 Task: Research Airbnb listing  for attending a professional seminar in Chicago.
Action: Mouse pressed left at (525, 69)
Screenshot: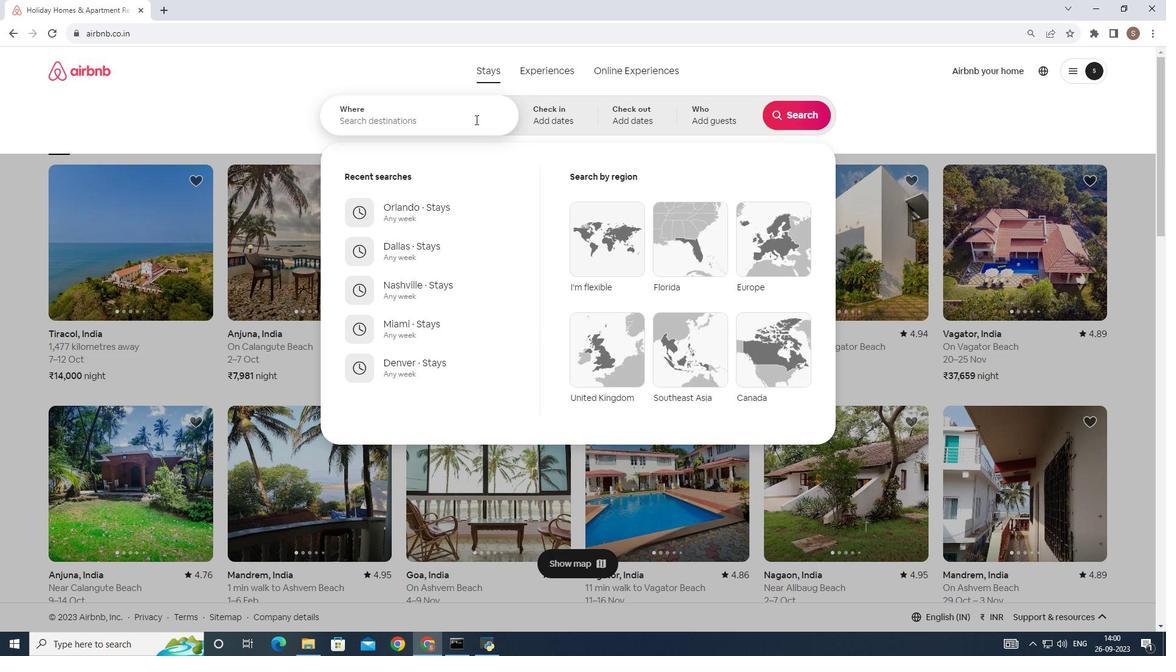 
Action: Mouse moved to (475, 119)
Screenshot: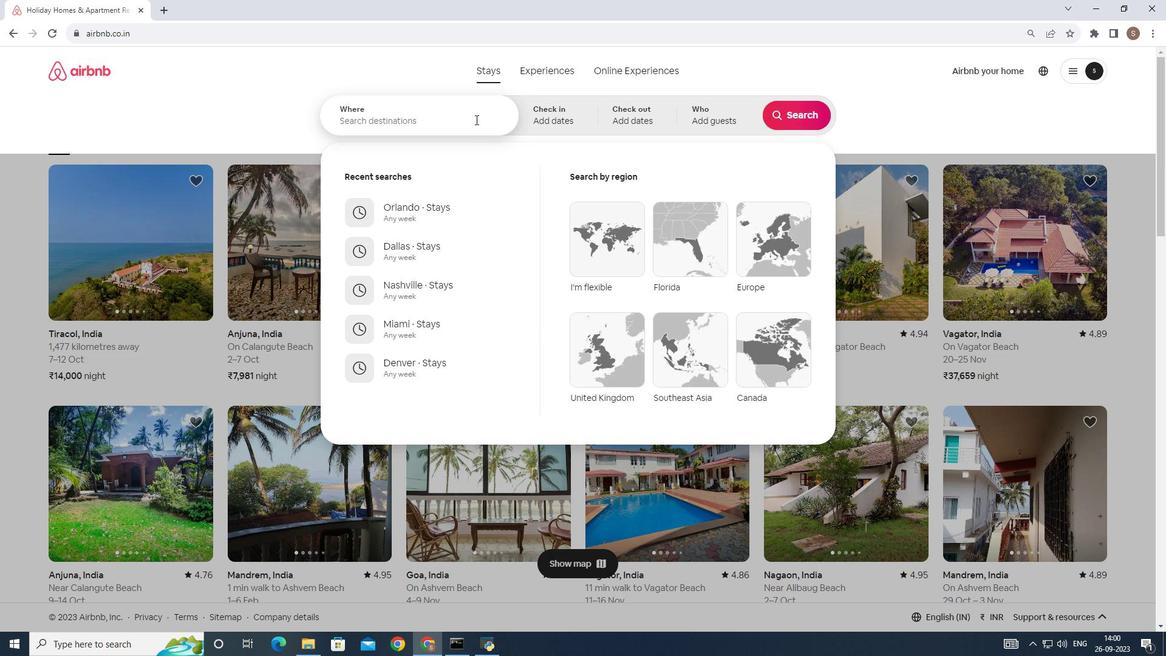
Action: Mouse pressed left at (475, 119)
Screenshot: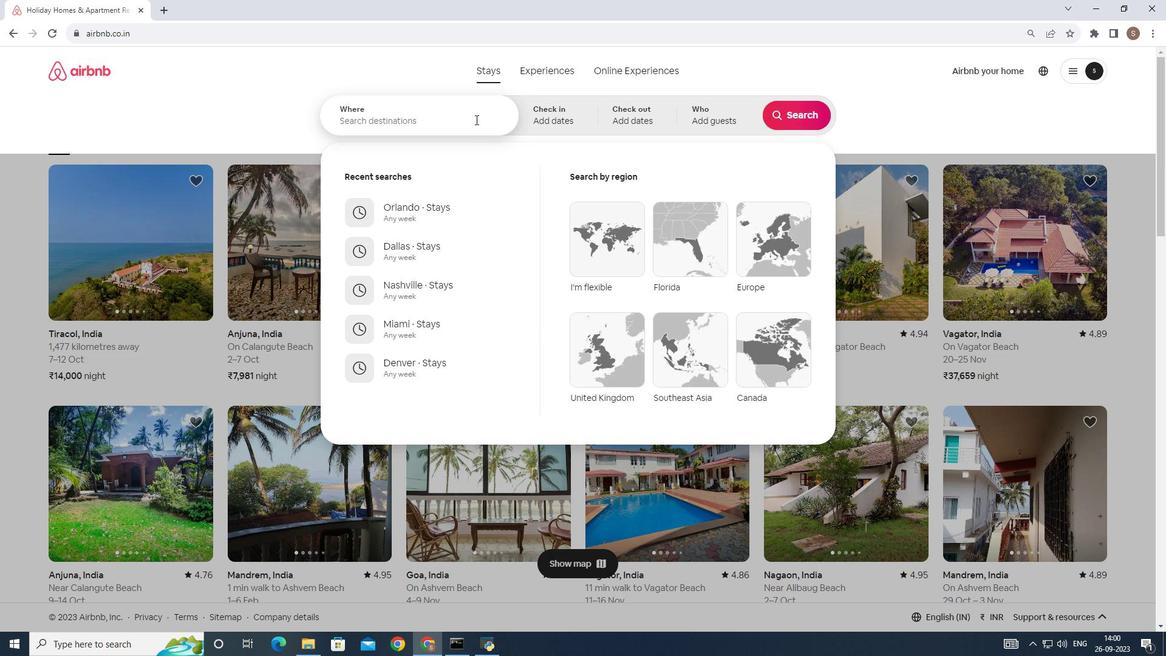 
Action: Key pressed chica
Screenshot: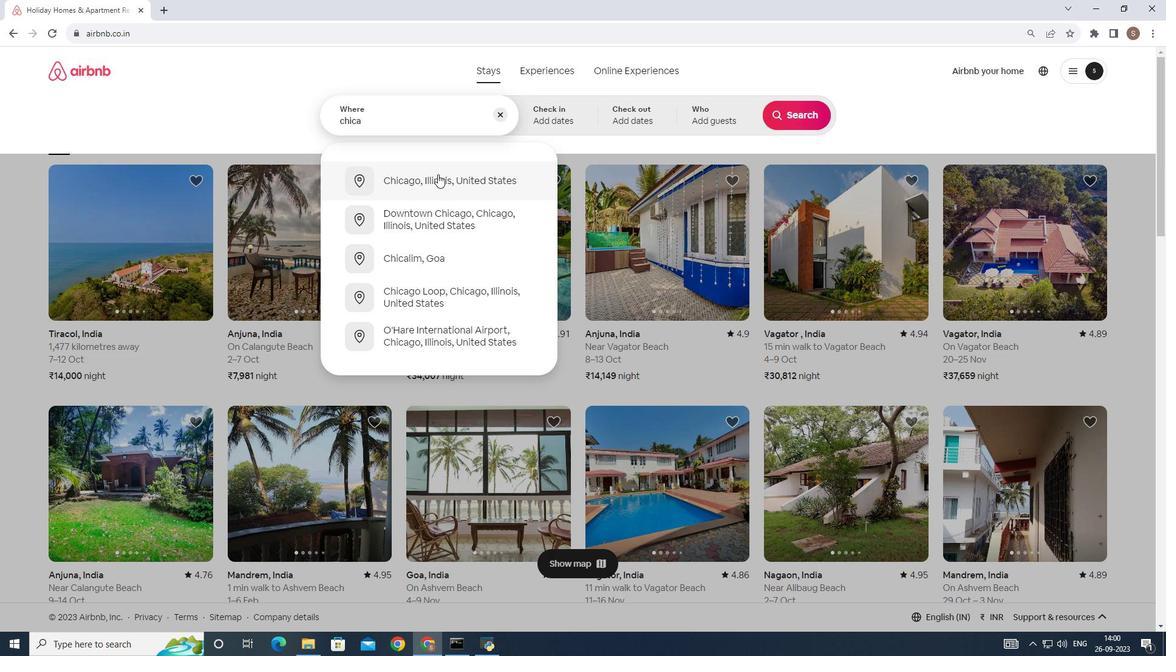 
Action: Mouse moved to (430, 182)
Screenshot: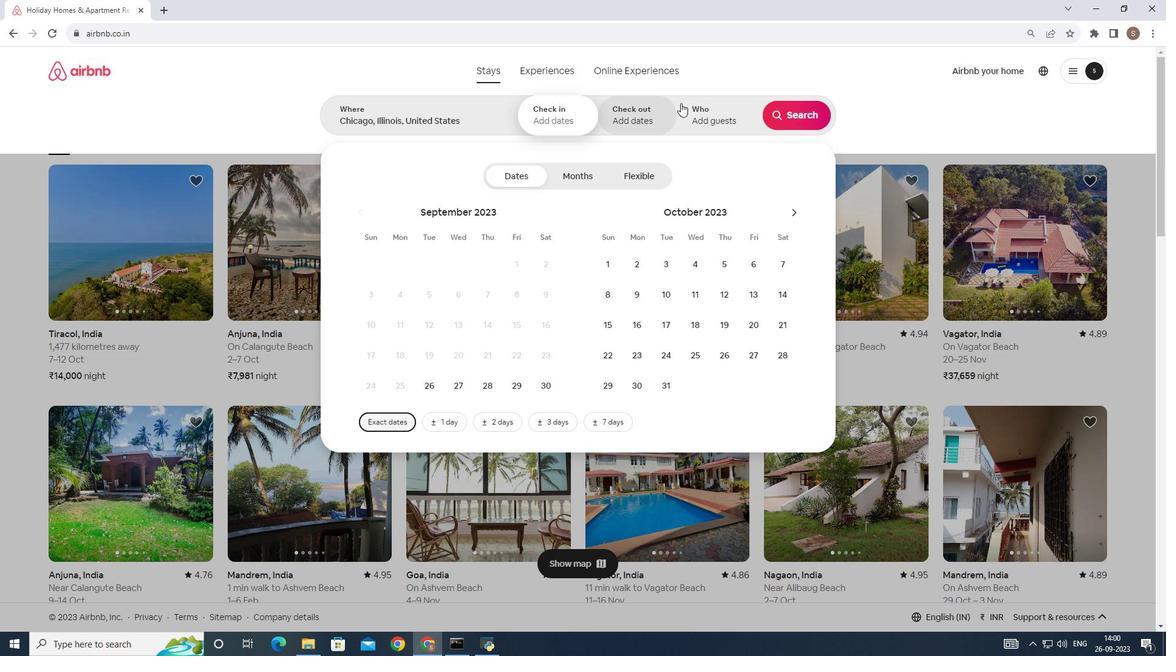 
Action: Mouse pressed left at (430, 182)
Screenshot: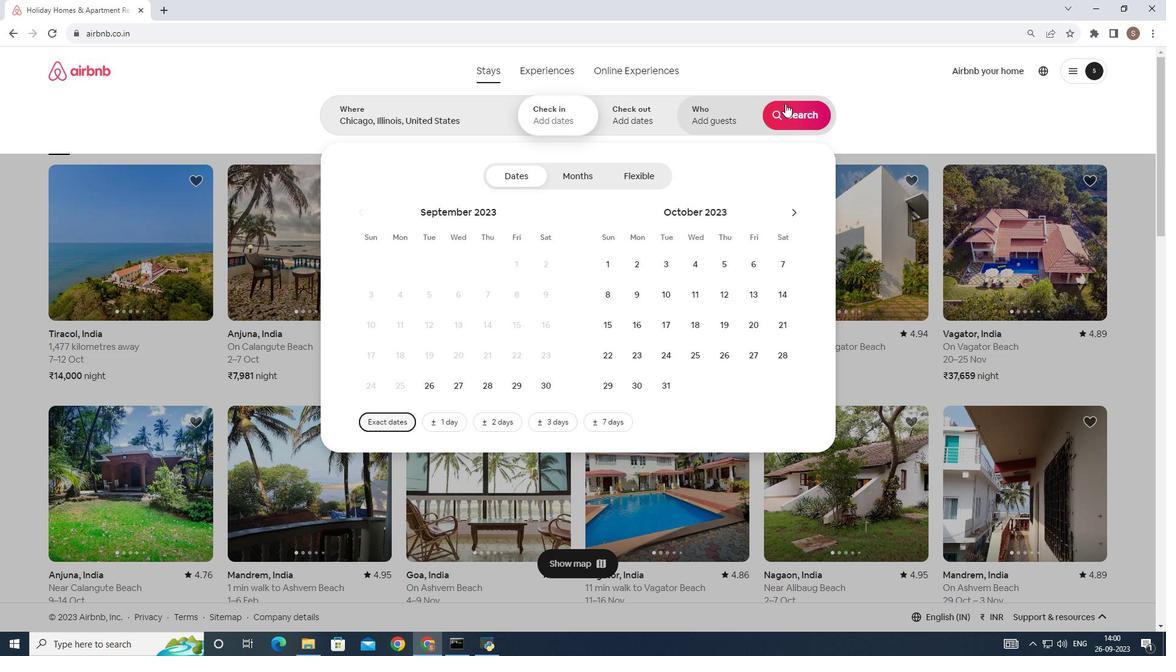 
Action: Mouse moved to (793, 108)
Screenshot: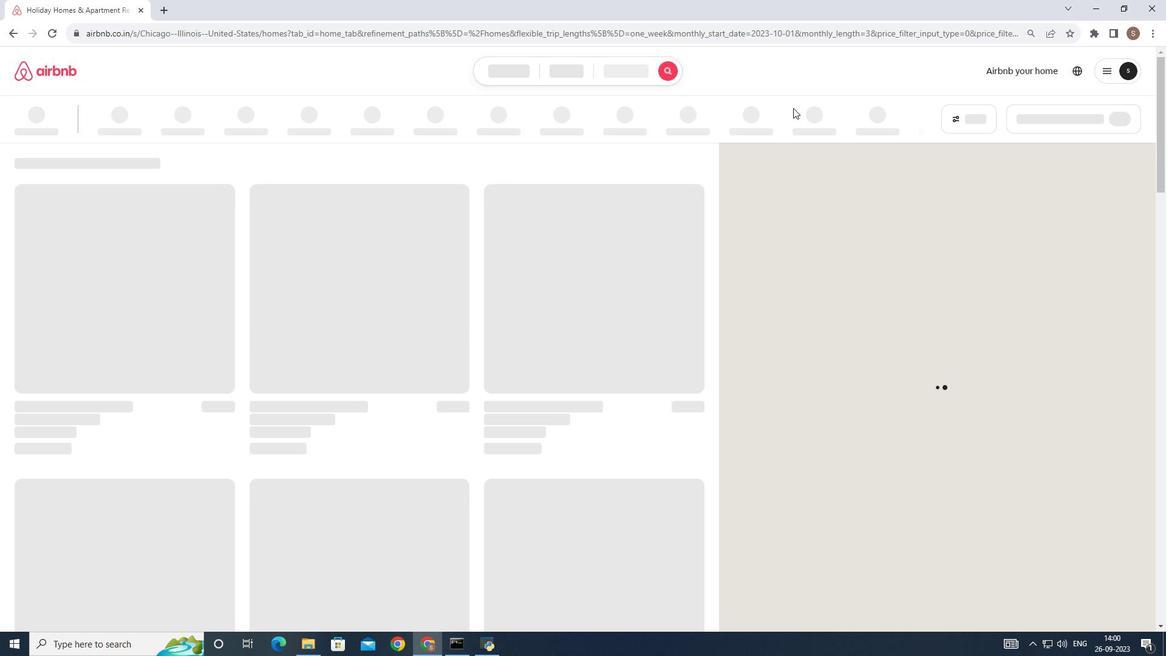 
Action: Mouse pressed left at (793, 108)
Screenshot: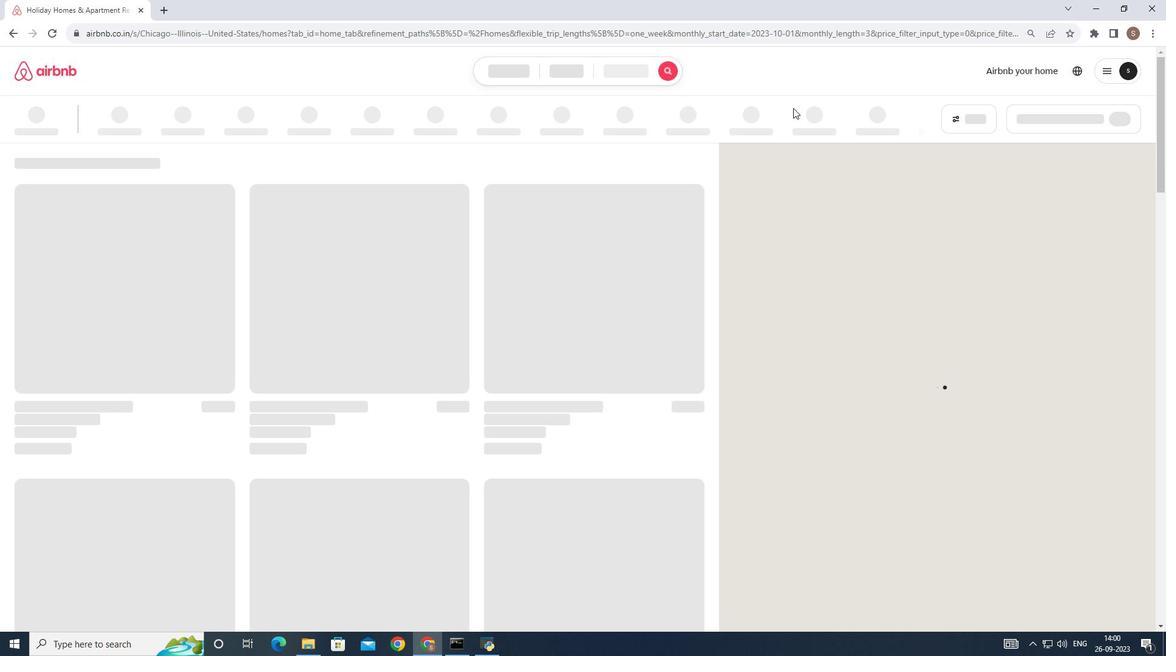 
Action: Mouse moved to (984, 123)
Screenshot: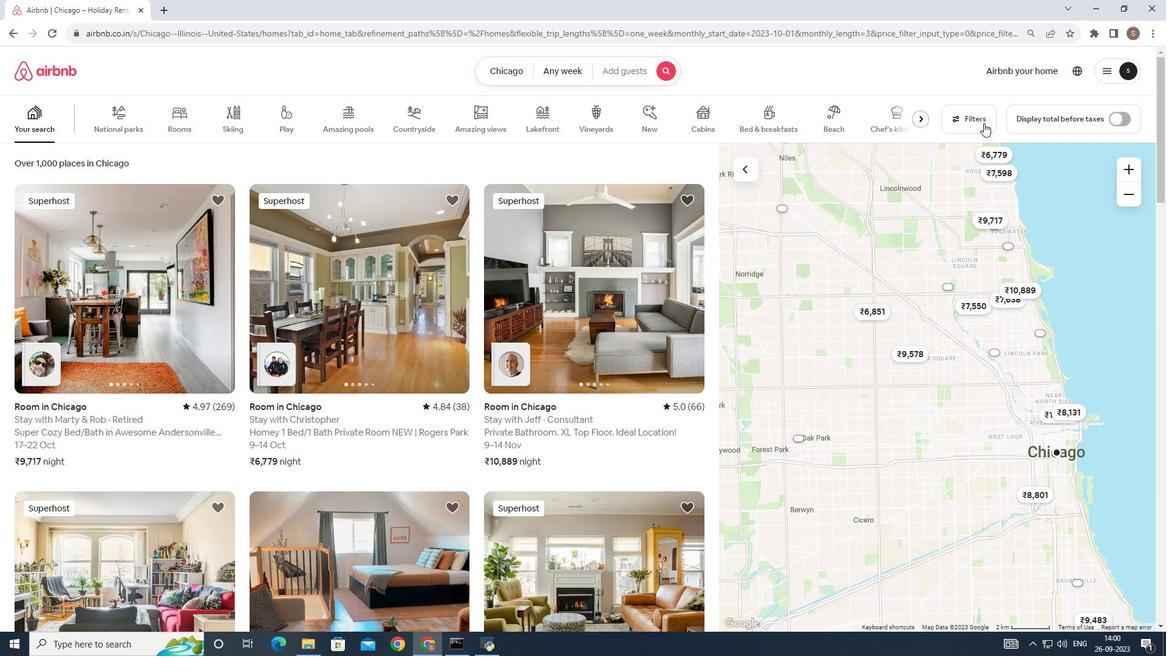 
Action: Mouse pressed left at (984, 123)
Screenshot: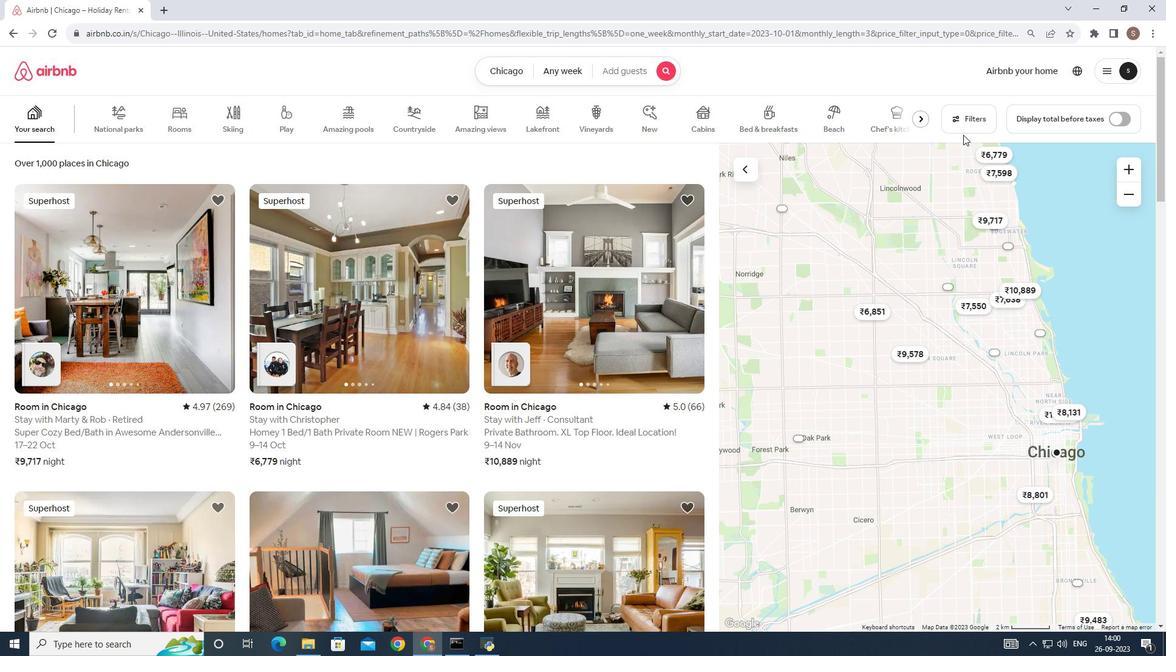 
Action: Mouse moved to (746, 322)
Screenshot: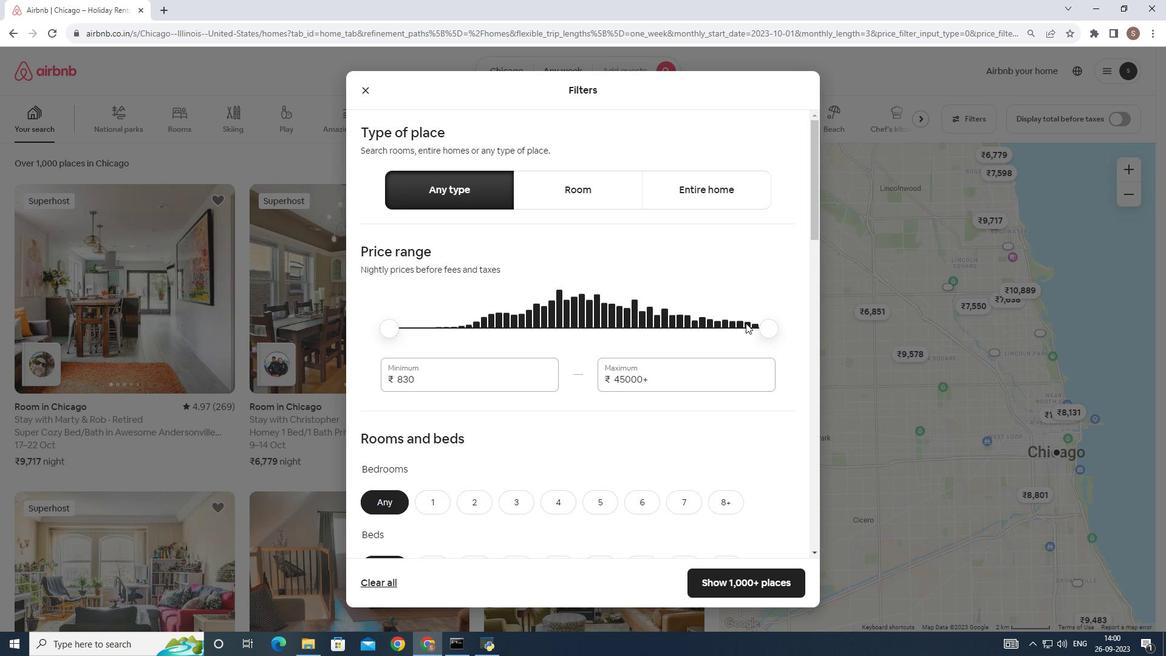 
Action: Mouse pressed left at (746, 322)
Screenshot: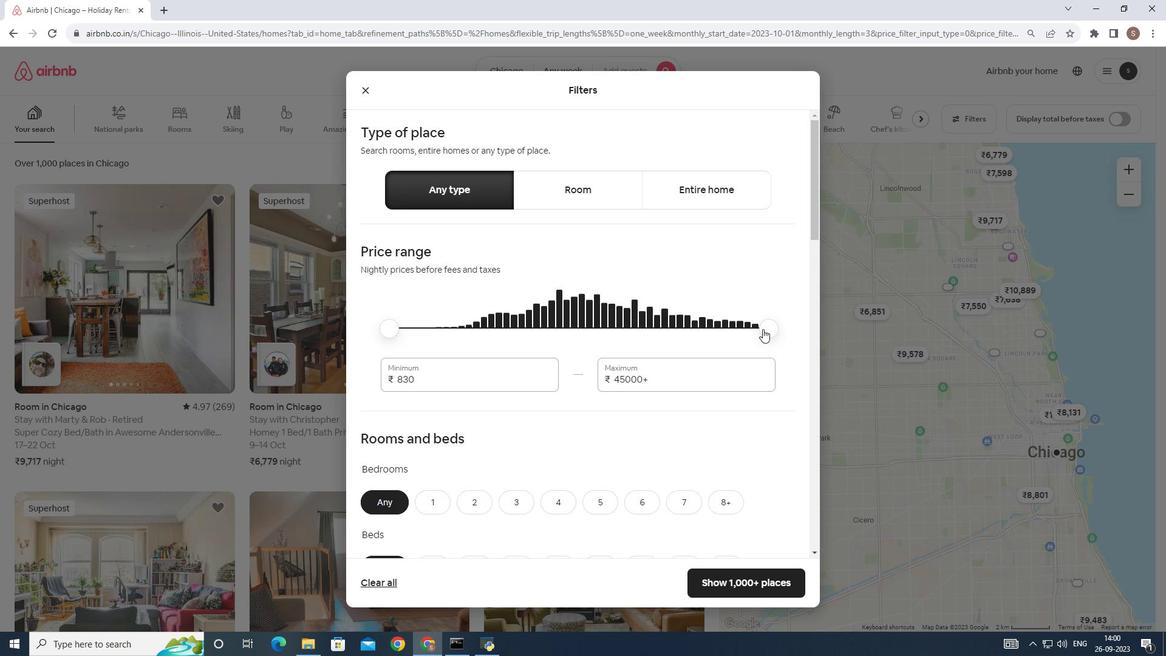 
Action: Mouse pressed left at (746, 322)
Screenshot: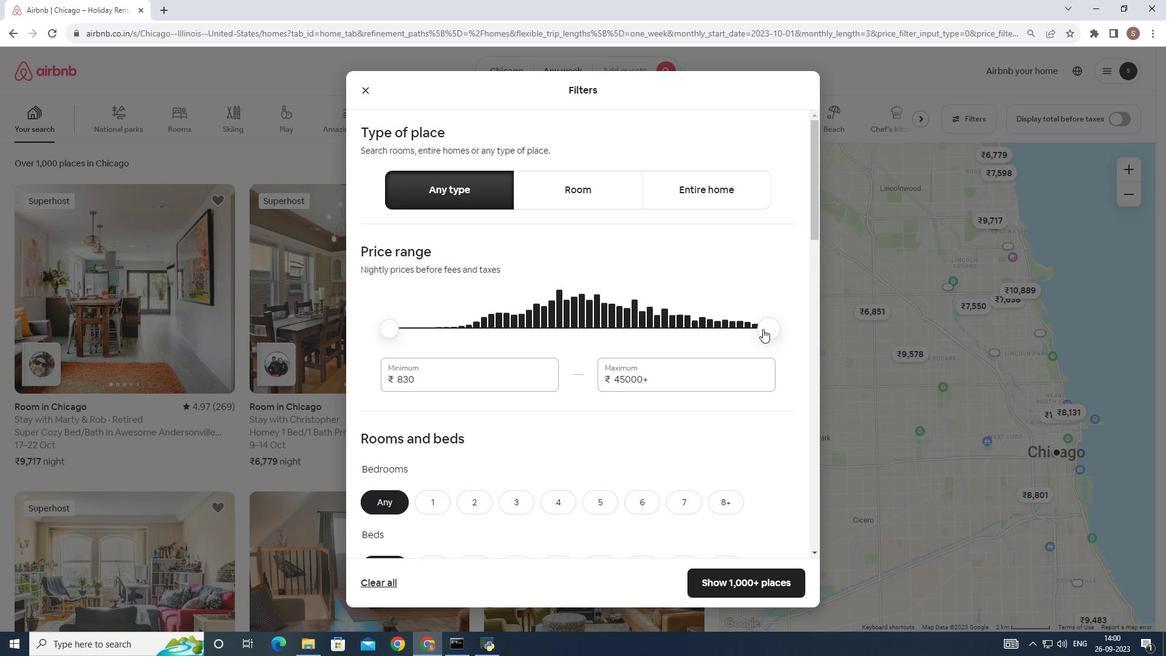 
Action: Mouse moved to (763, 329)
Screenshot: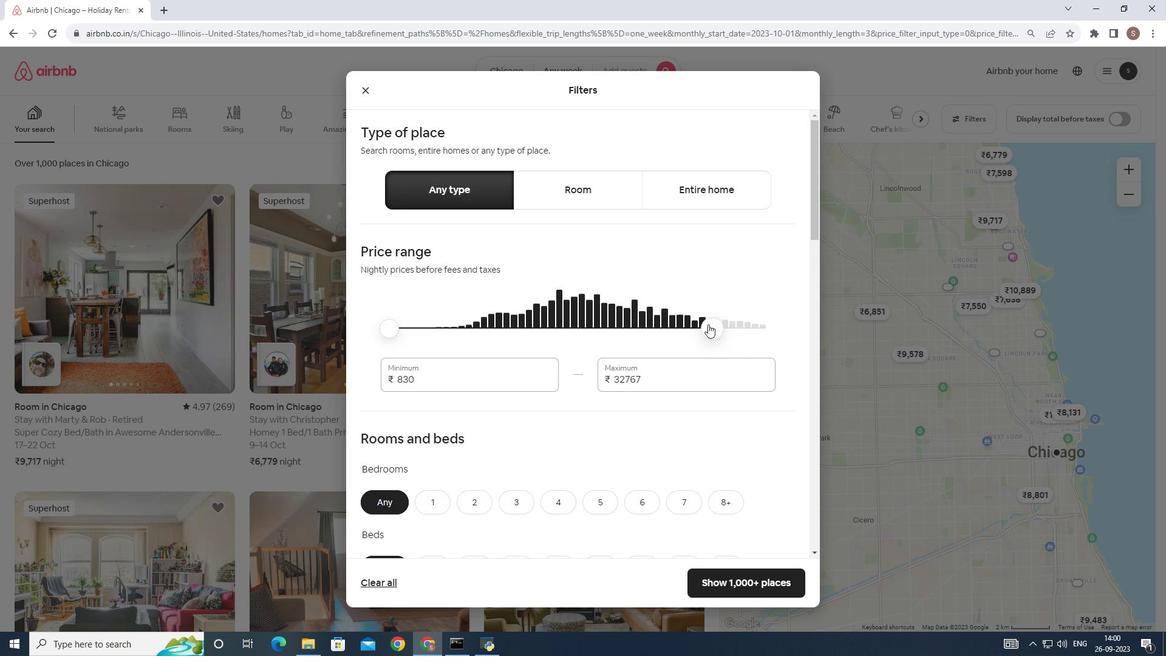 
Action: Mouse pressed left at (763, 329)
Screenshot: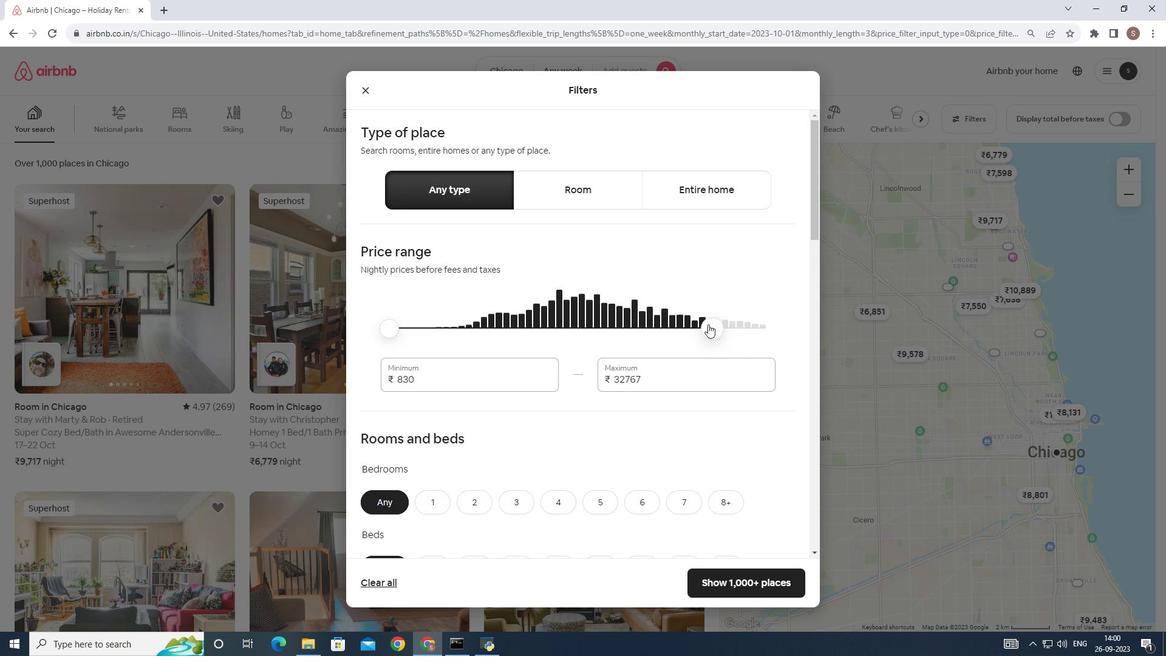 
Action: Mouse moved to (392, 331)
Screenshot: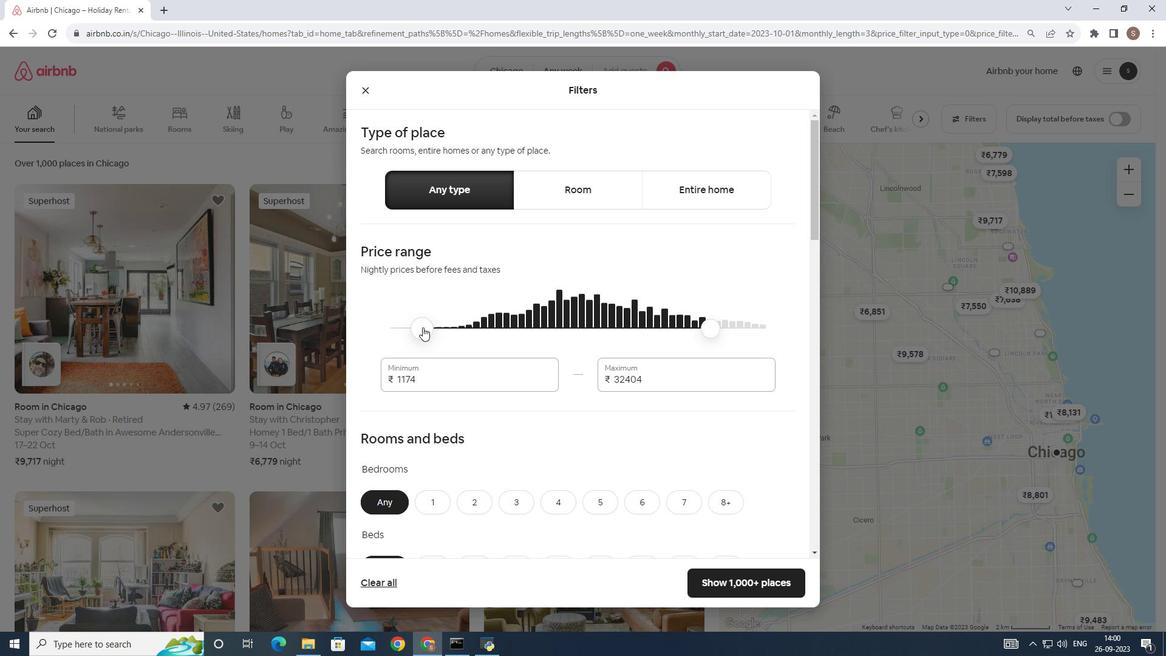
Action: Mouse pressed left at (392, 331)
Screenshot: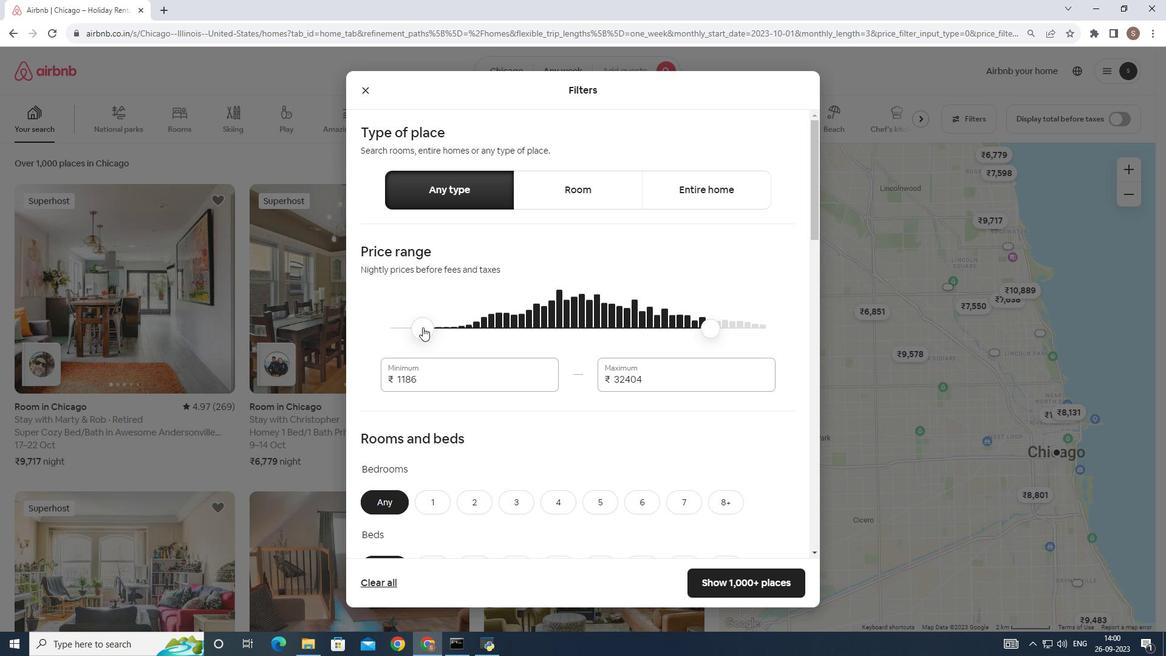 
Action: Mouse moved to (490, 298)
Screenshot: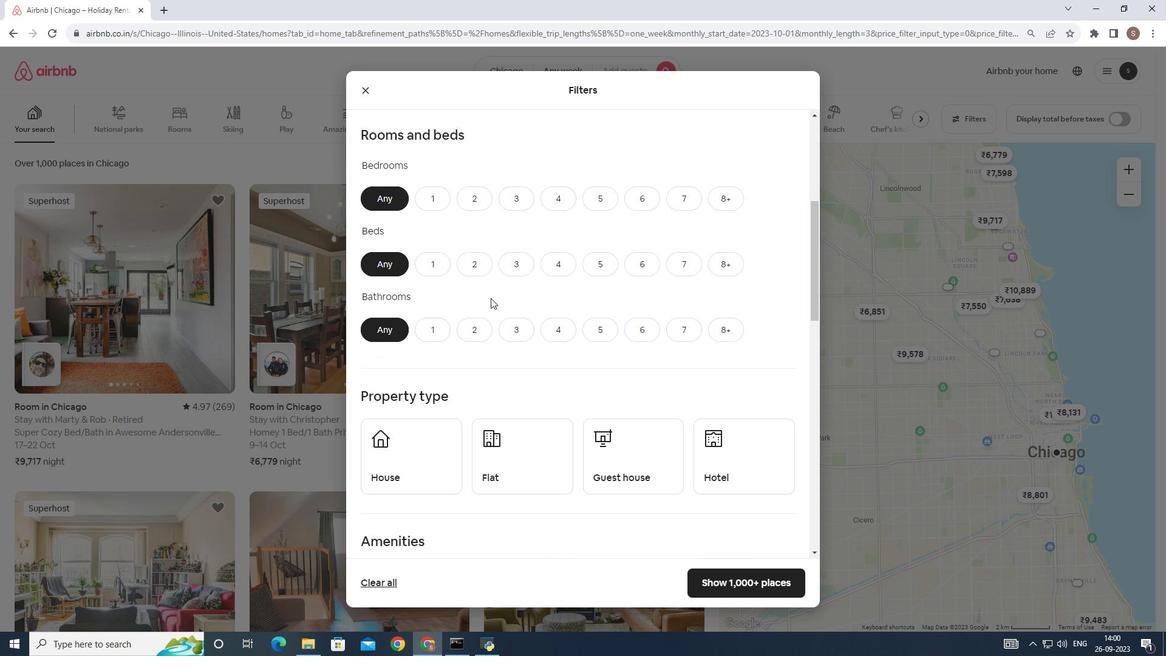 
Action: Mouse scrolled (490, 297) with delta (0, 0)
Screenshot: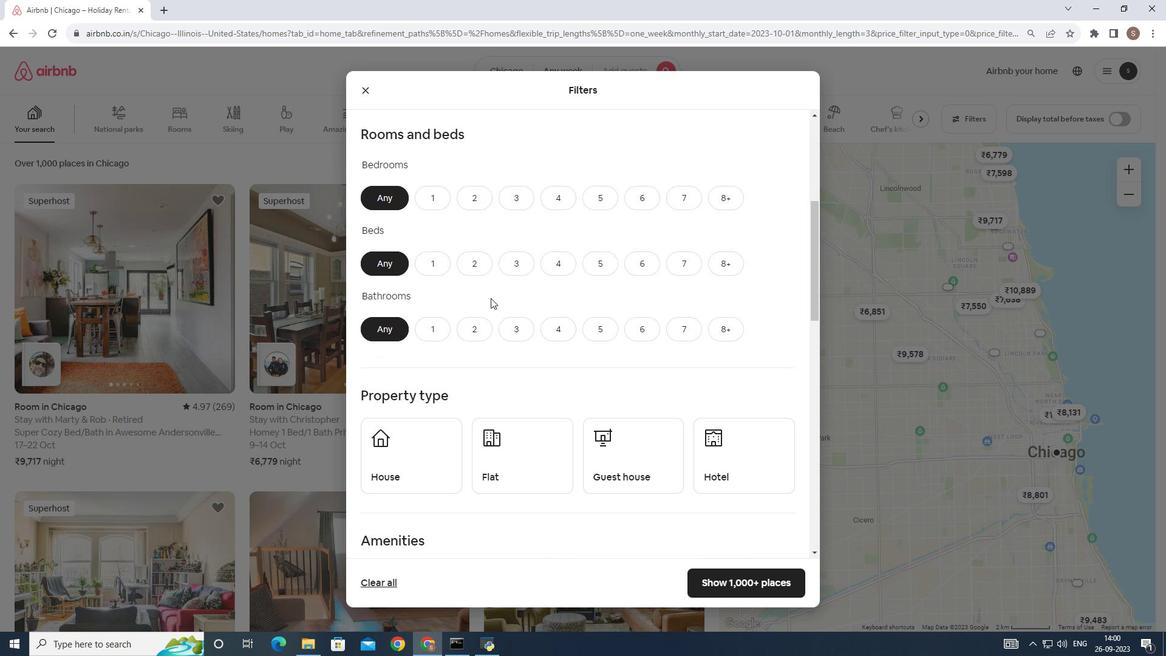 
Action: Mouse scrolled (490, 297) with delta (0, 0)
Screenshot: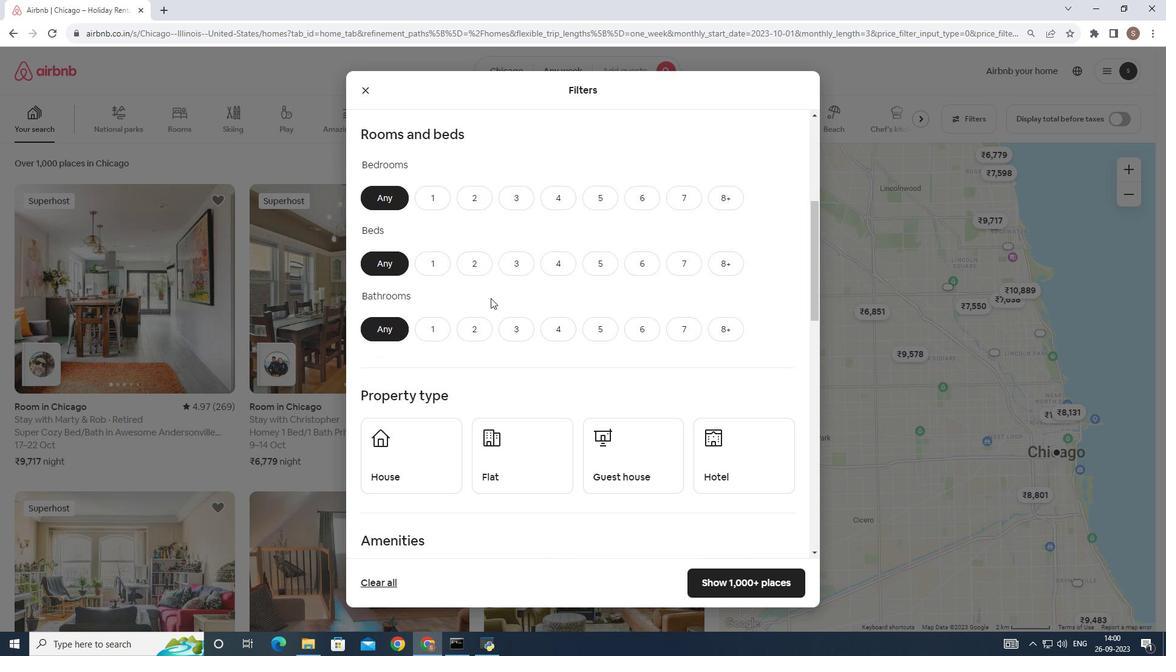
Action: Mouse scrolled (490, 297) with delta (0, 0)
Screenshot: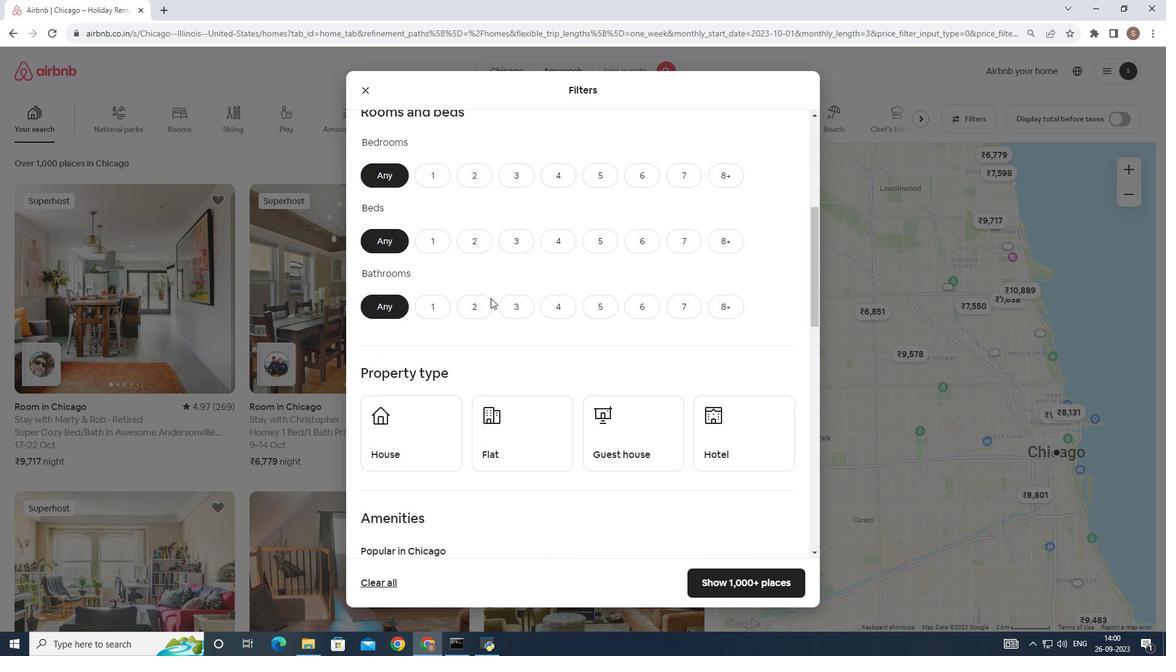 
Action: Mouse scrolled (490, 297) with delta (0, 0)
Screenshot: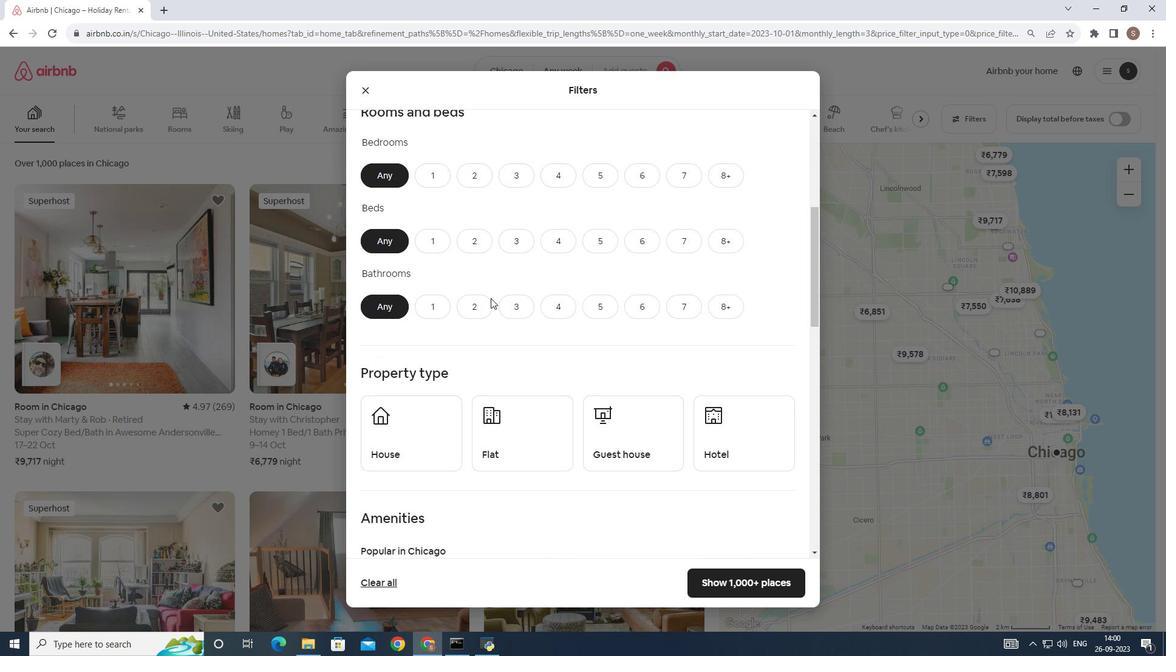 
Action: Mouse scrolled (490, 297) with delta (0, 0)
Screenshot: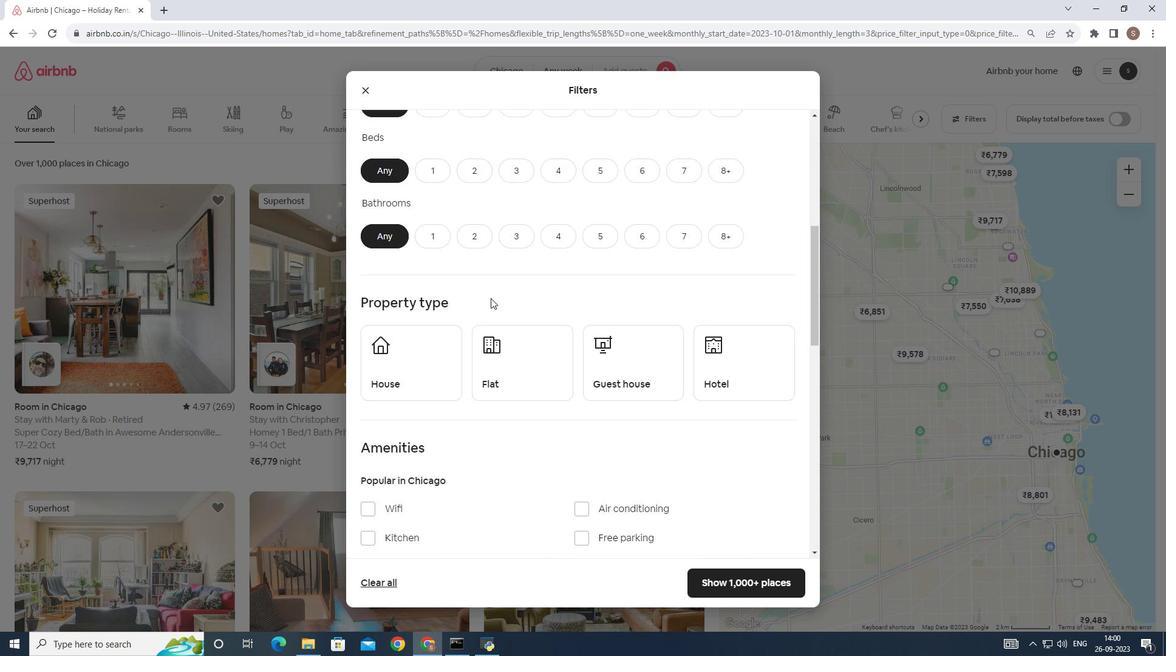 
Action: Mouse scrolled (490, 297) with delta (0, 0)
Screenshot: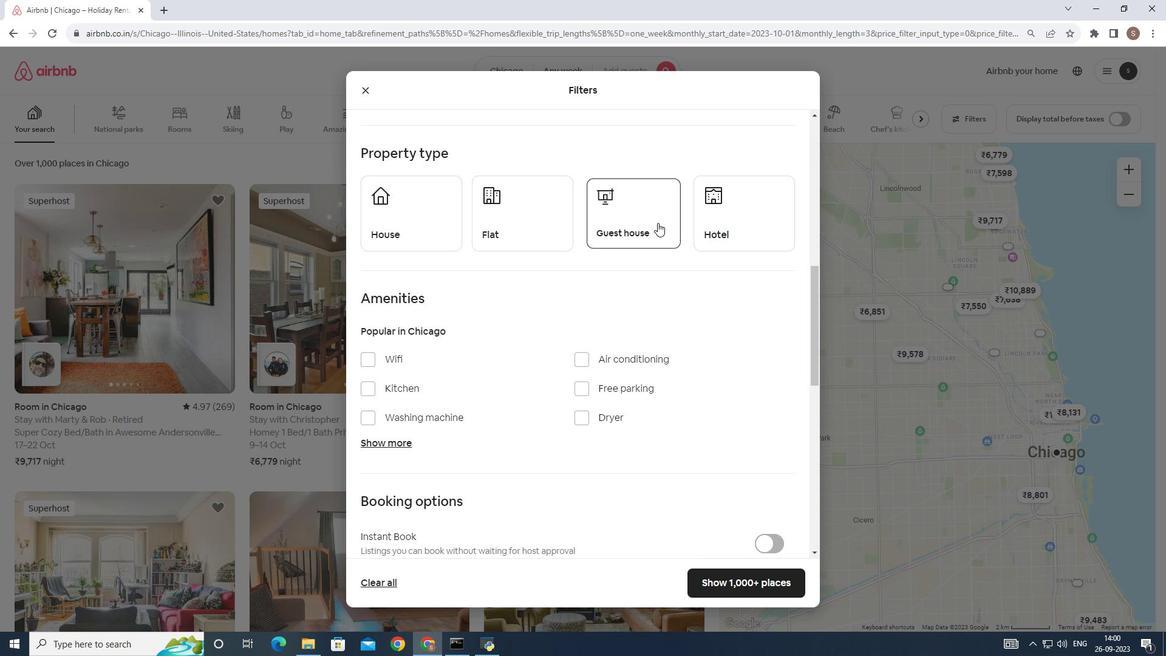 
Action: Mouse scrolled (490, 297) with delta (0, 0)
Screenshot: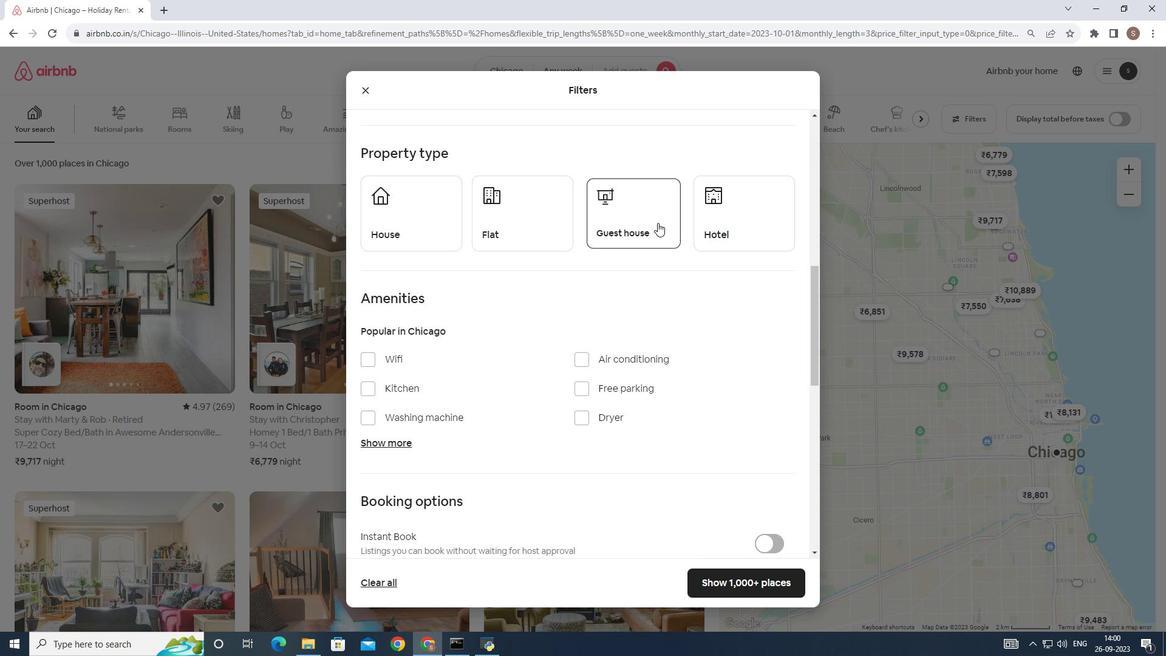 
Action: Mouse scrolled (490, 297) with delta (0, 0)
Screenshot: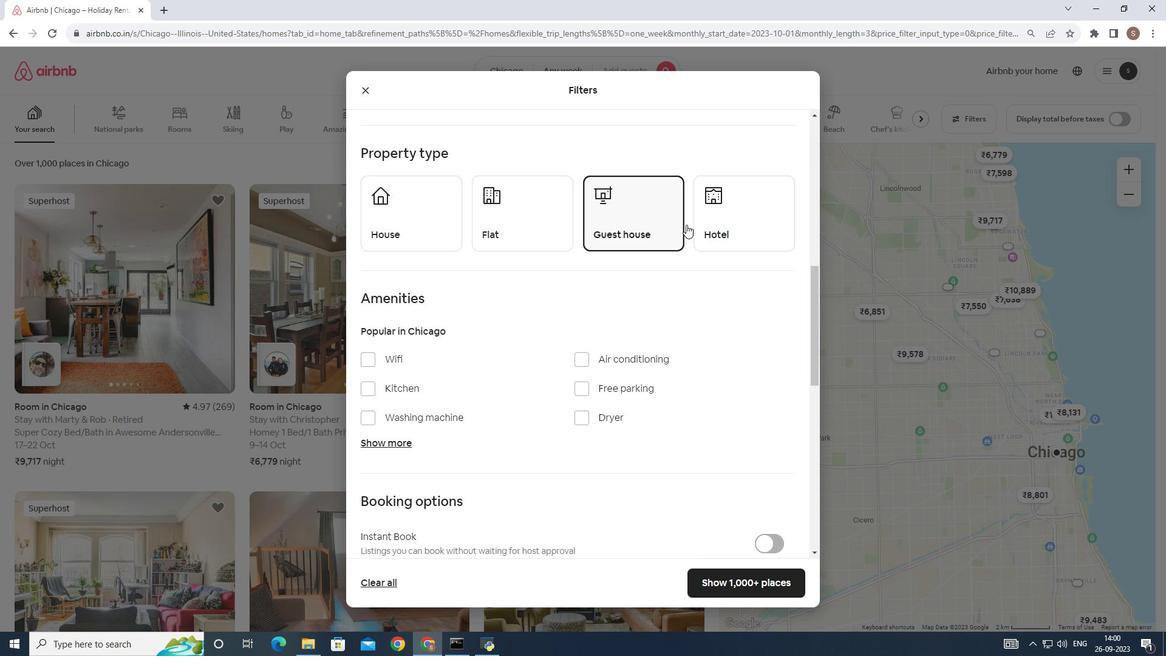 
Action: Mouse scrolled (490, 297) with delta (0, 0)
Screenshot: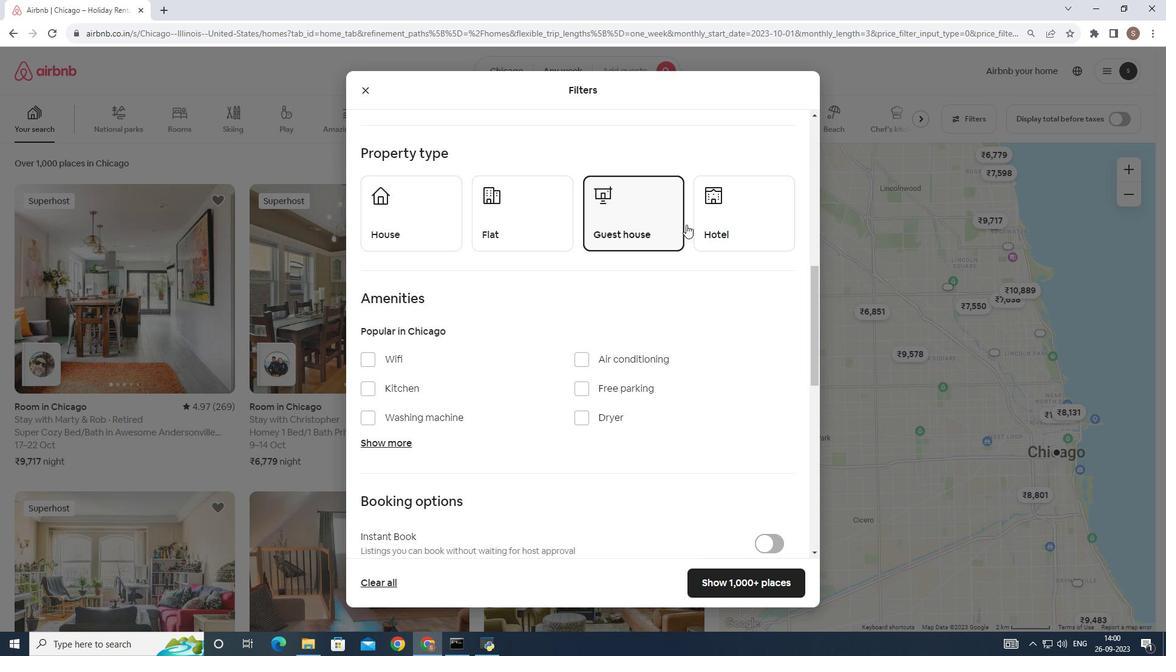 
Action: Mouse moved to (658, 223)
Screenshot: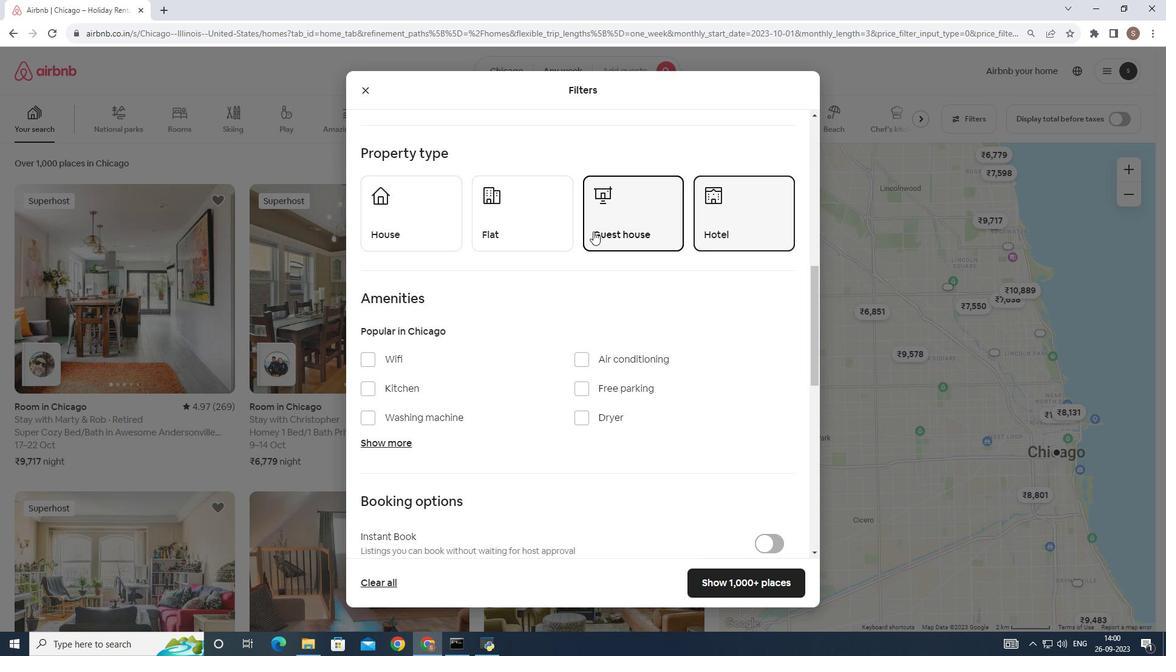 
Action: Mouse pressed left at (658, 223)
Screenshot: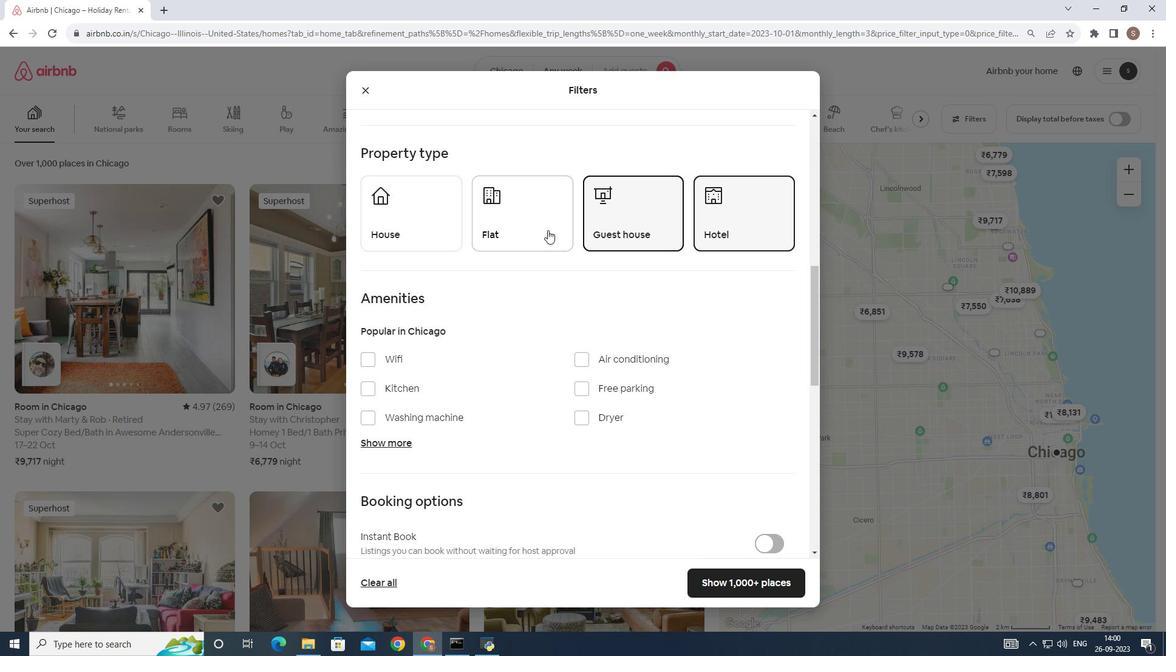 
Action: Mouse moved to (739, 232)
Screenshot: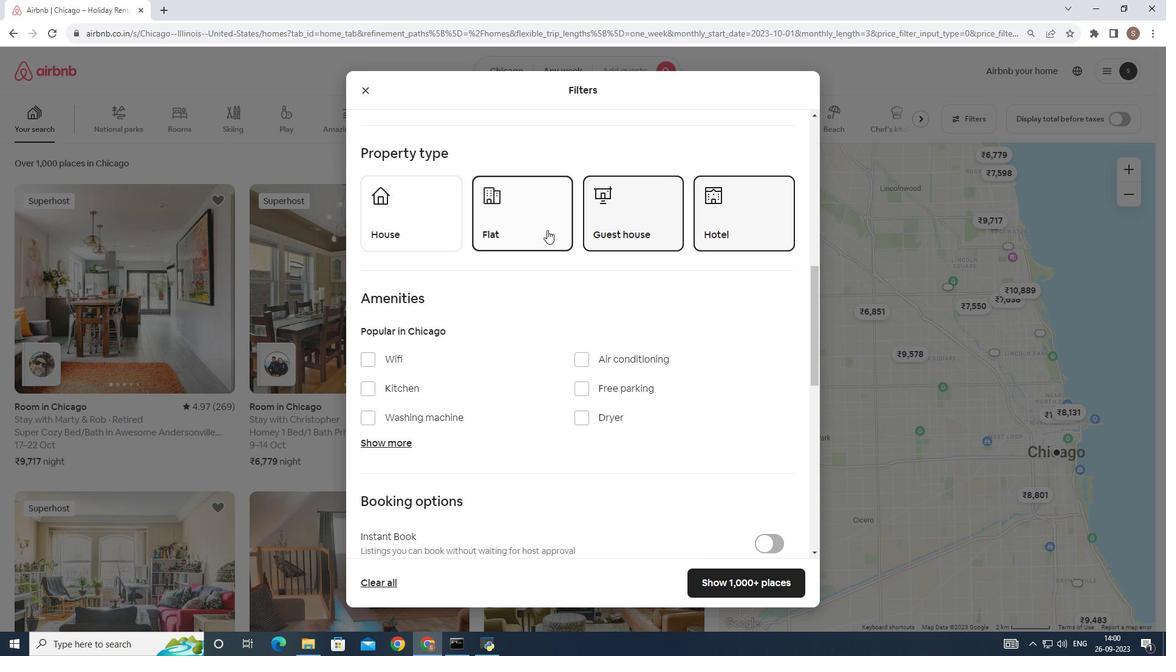 
Action: Mouse pressed left at (739, 232)
Screenshot: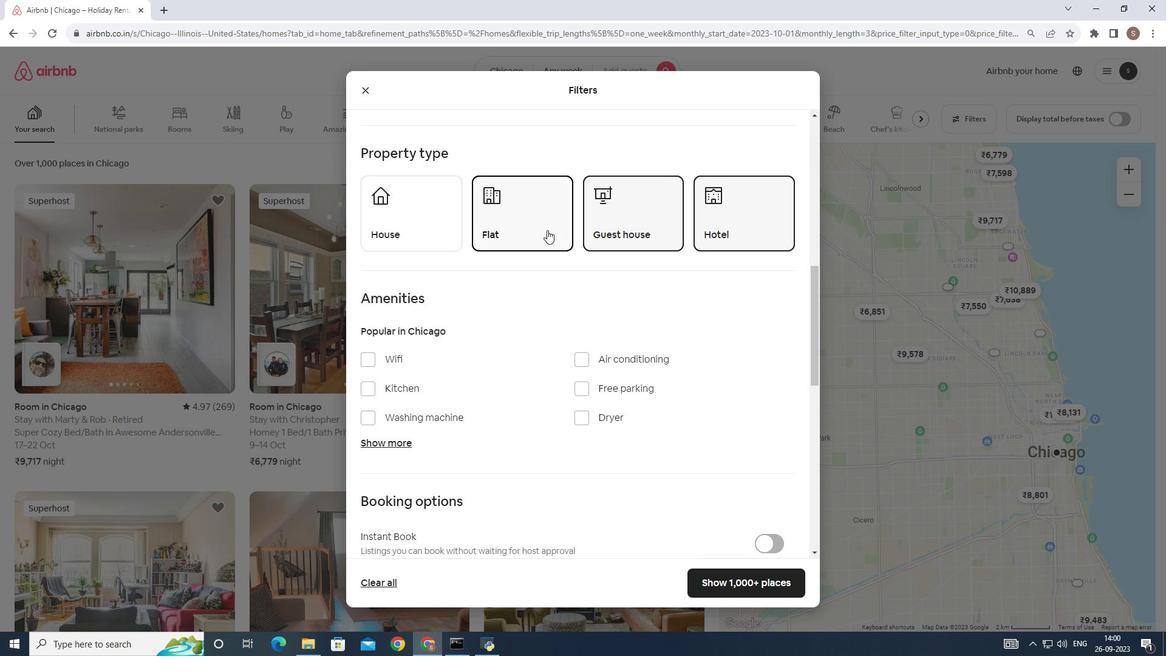 
Action: Mouse moved to (547, 230)
Screenshot: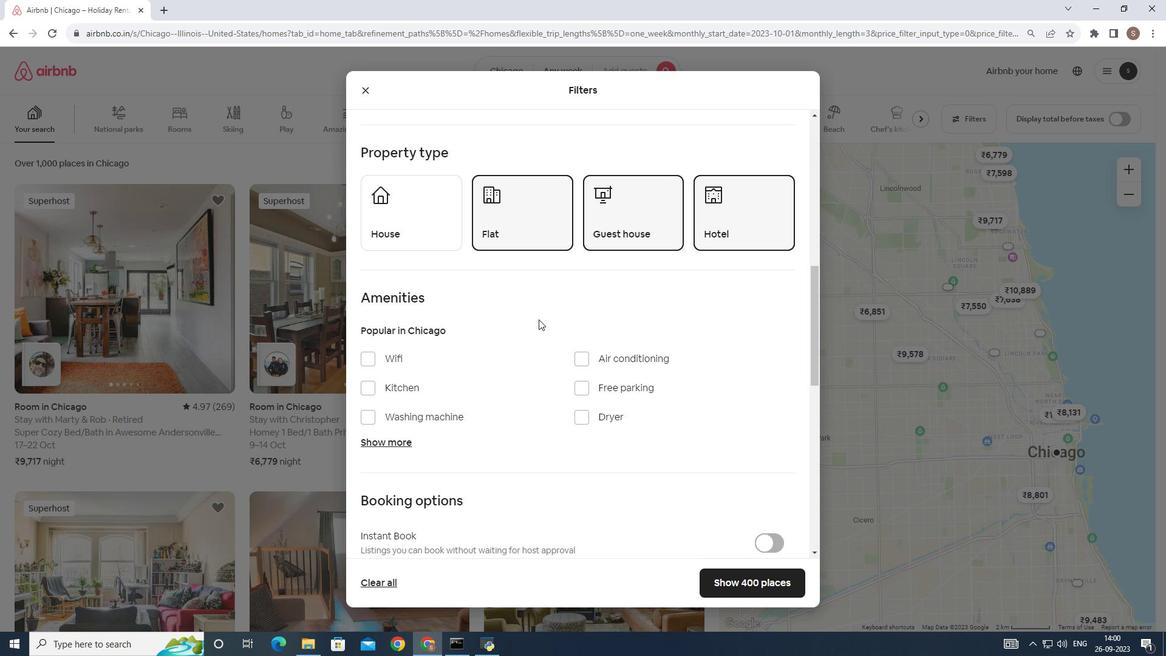 
Action: Mouse pressed left at (547, 230)
Screenshot: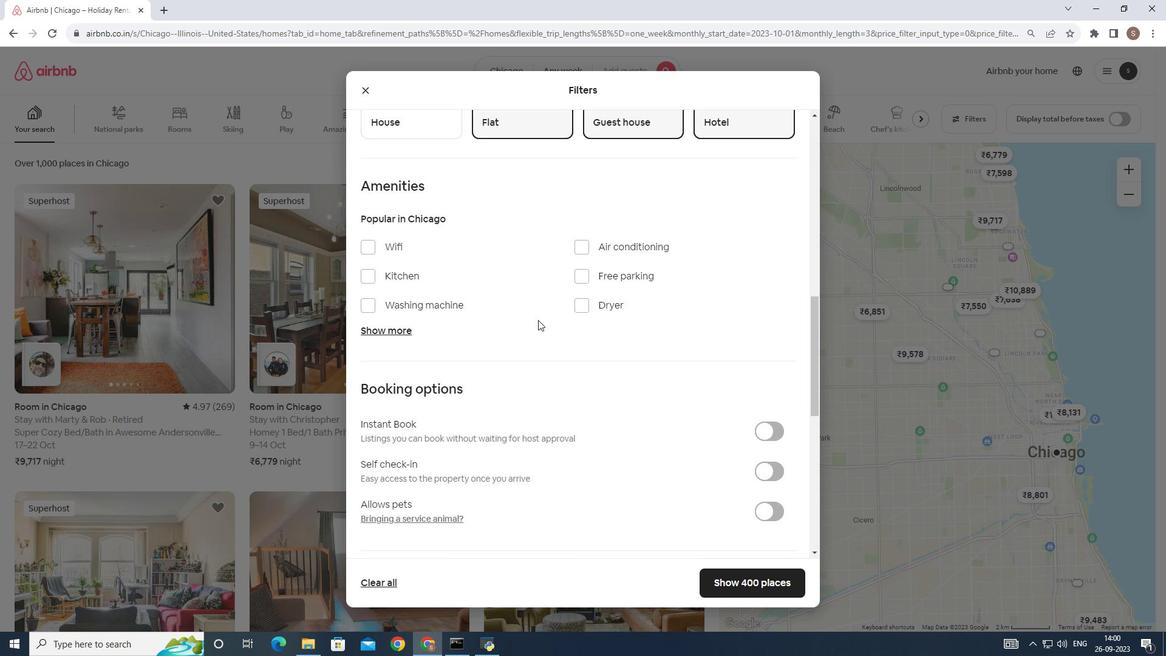 
Action: Mouse moved to (538, 319)
Screenshot: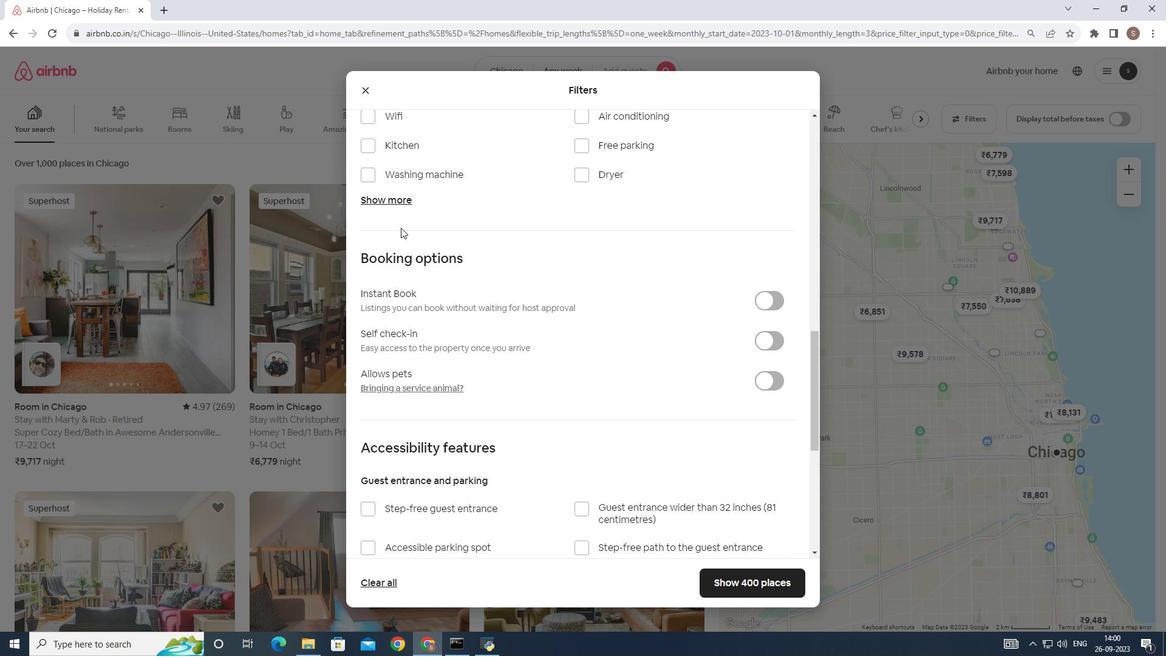 
Action: Mouse scrolled (538, 319) with delta (0, 0)
Screenshot: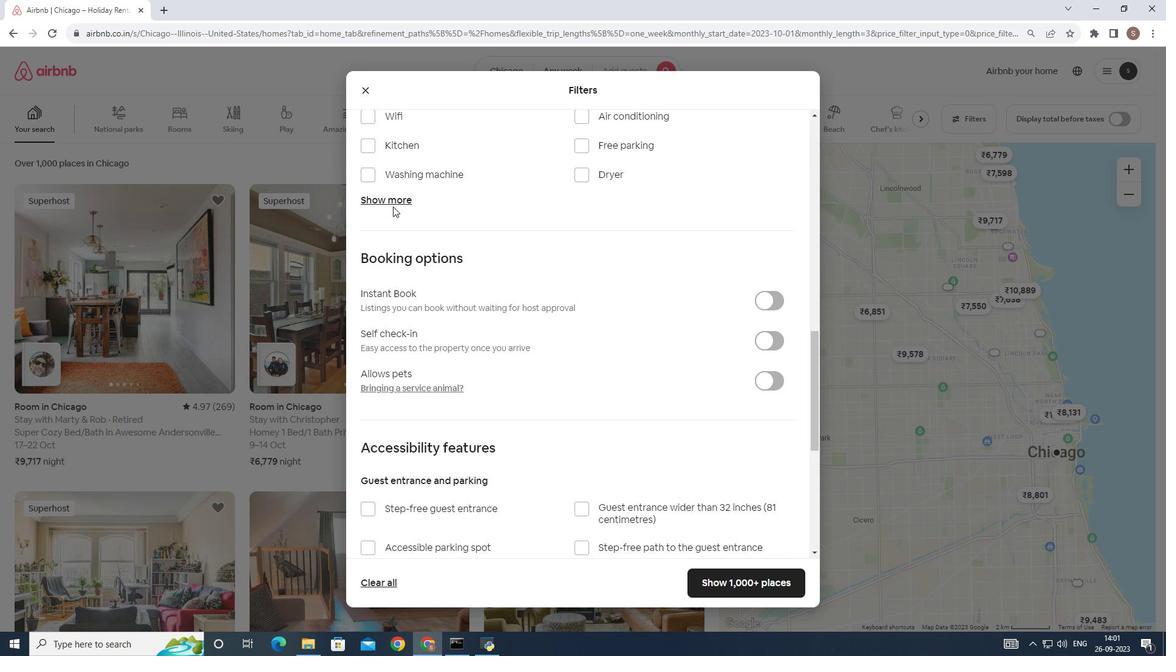 
Action: Mouse scrolled (538, 319) with delta (0, 0)
Screenshot: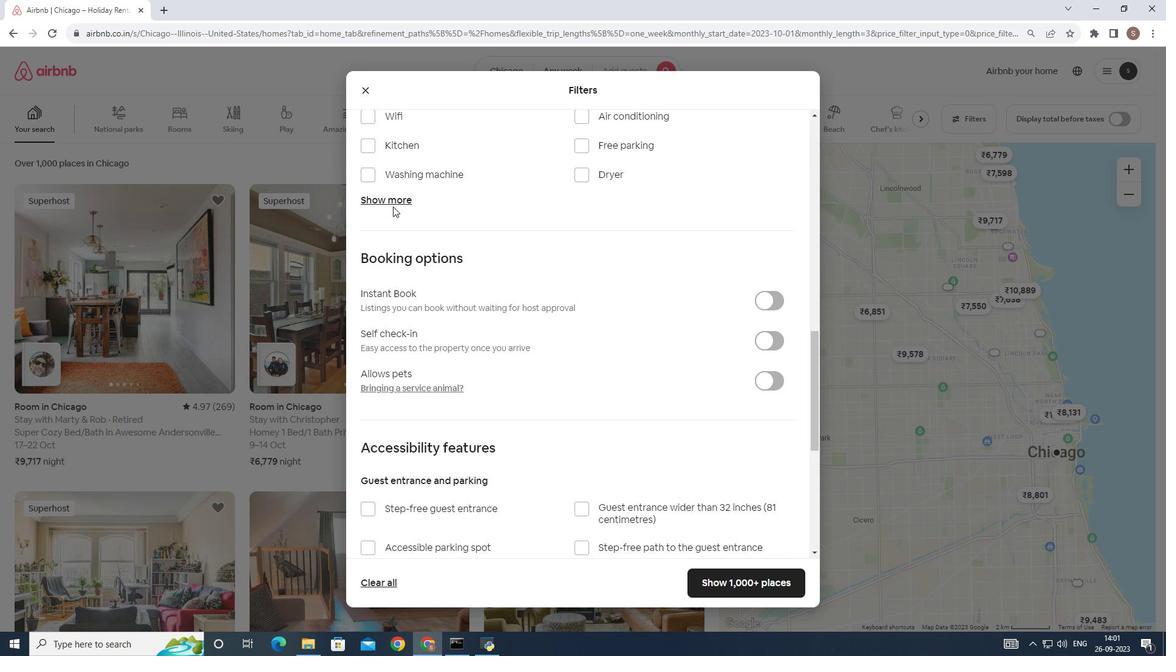 
Action: Mouse scrolled (538, 319) with delta (0, 0)
Screenshot: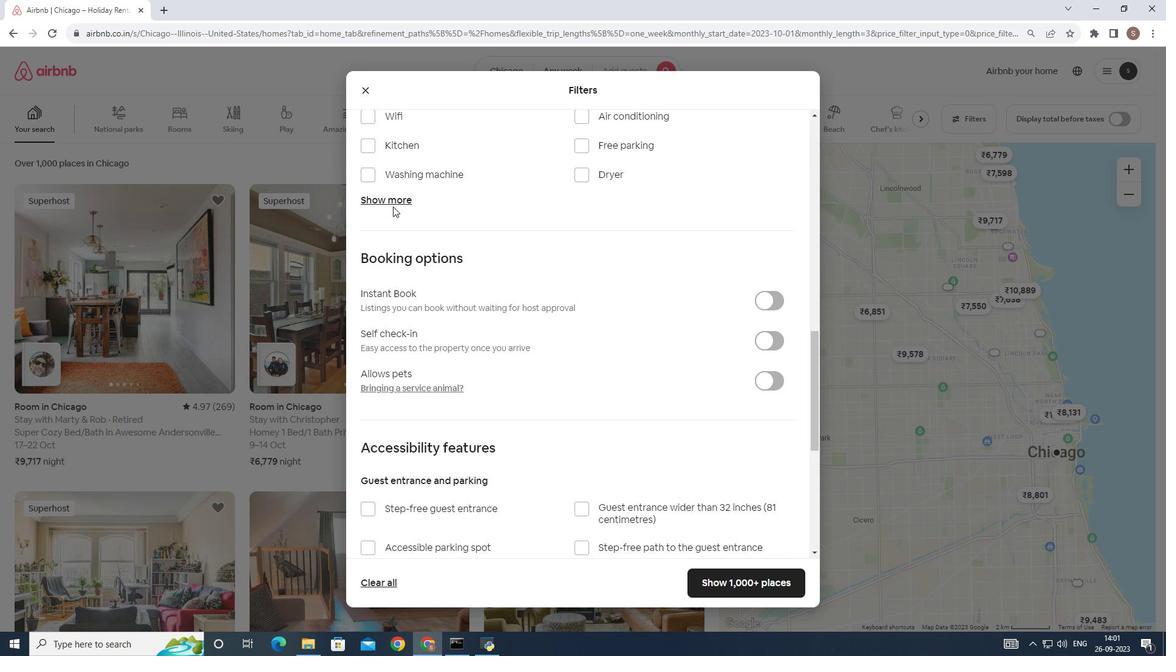 
Action: Mouse scrolled (538, 319) with delta (0, 0)
Screenshot: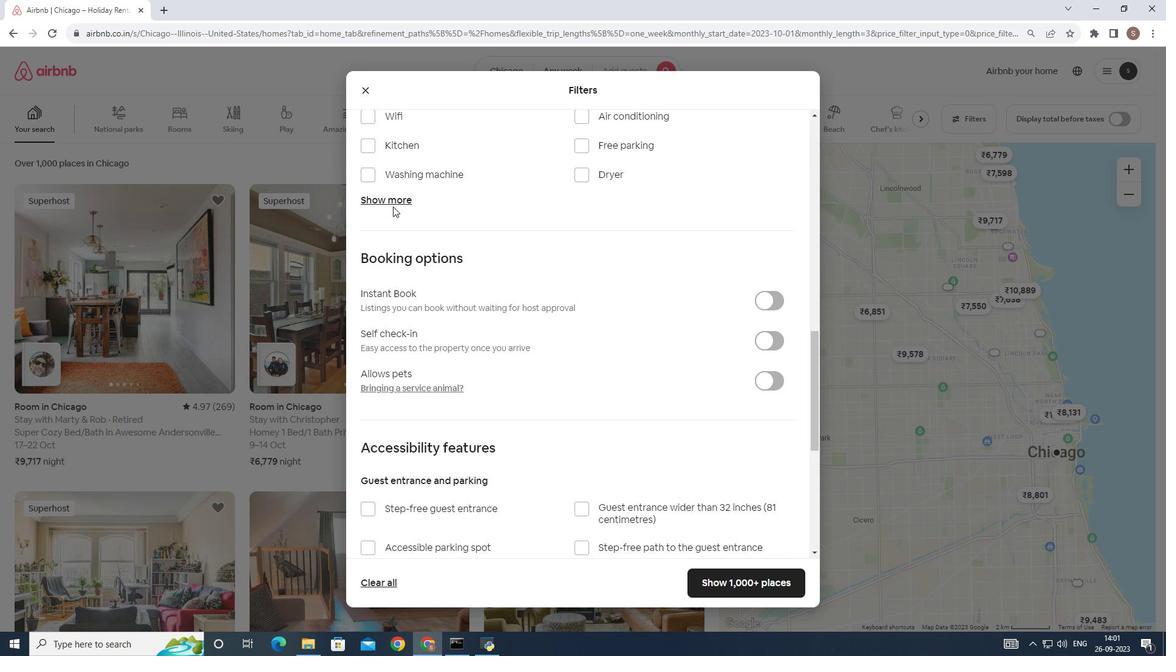 
Action: Mouse moved to (393, 206)
Screenshot: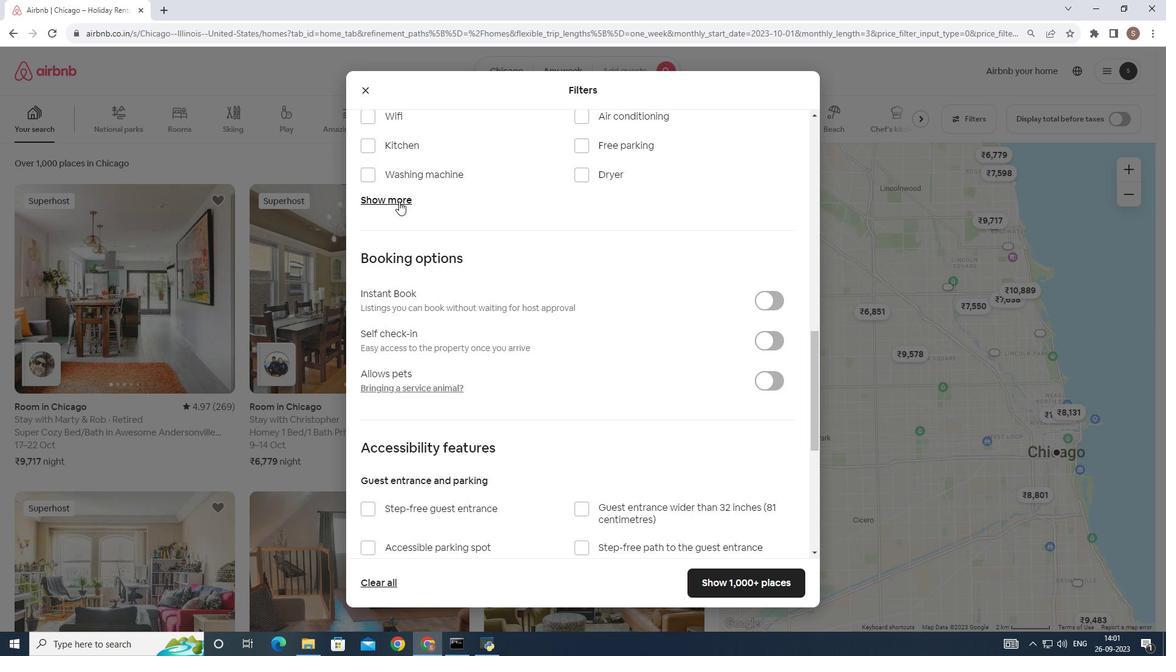 
Action: Mouse pressed left at (393, 206)
Screenshot: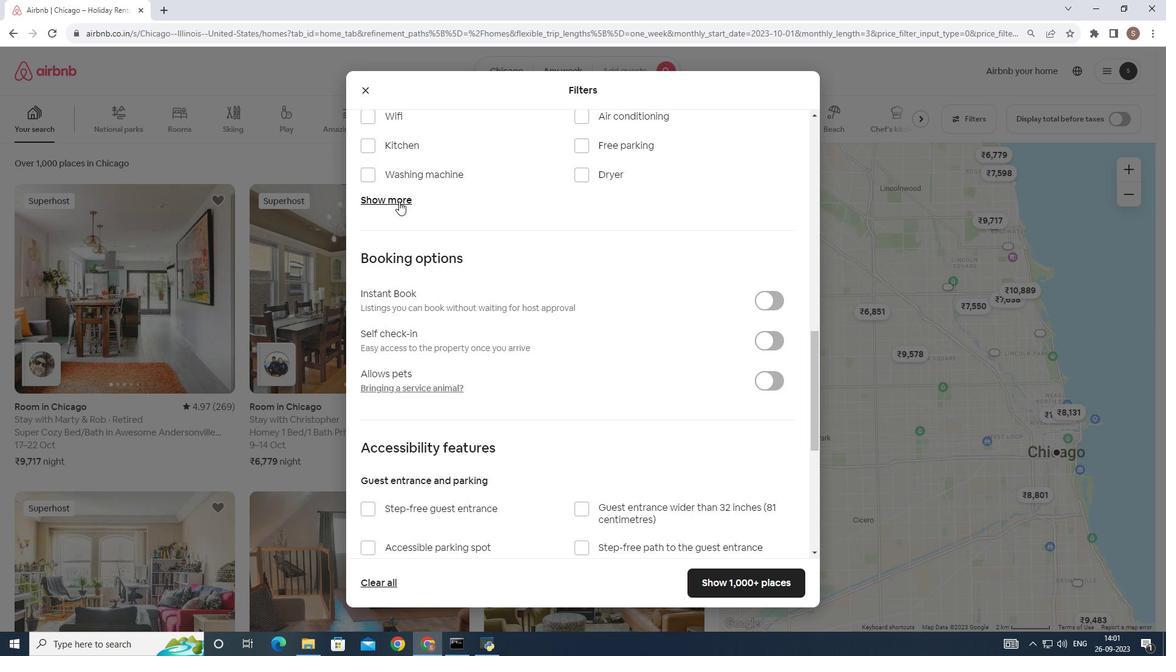 
Action: Mouse moved to (399, 201)
Screenshot: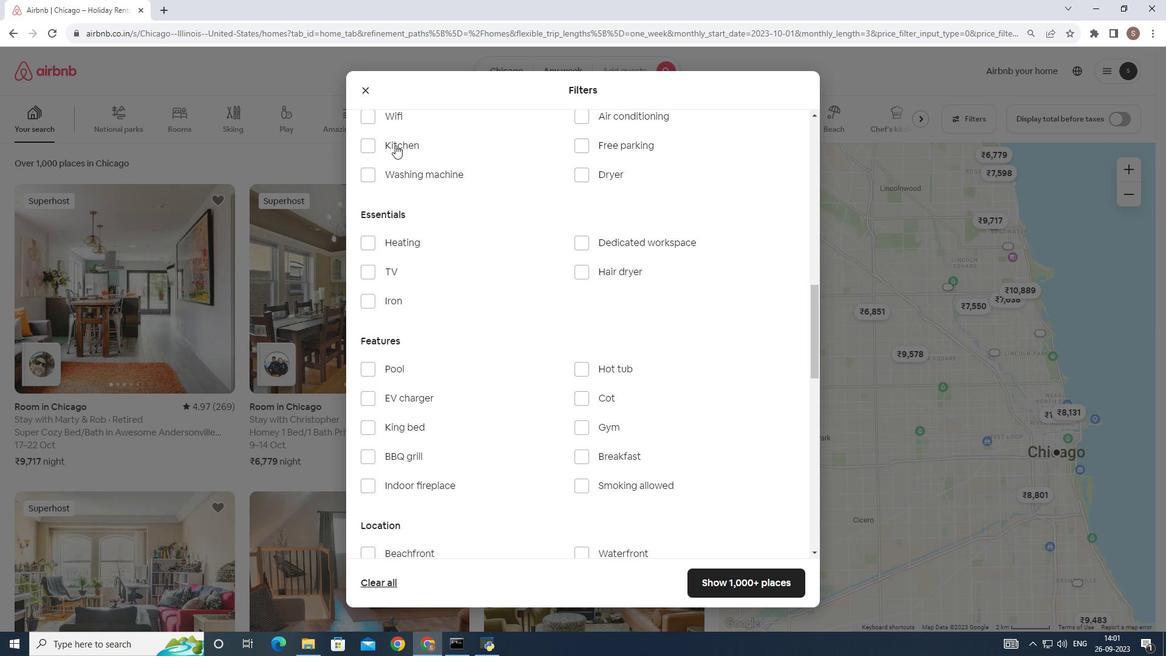 
Action: Mouse pressed left at (399, 201)
Screenshot: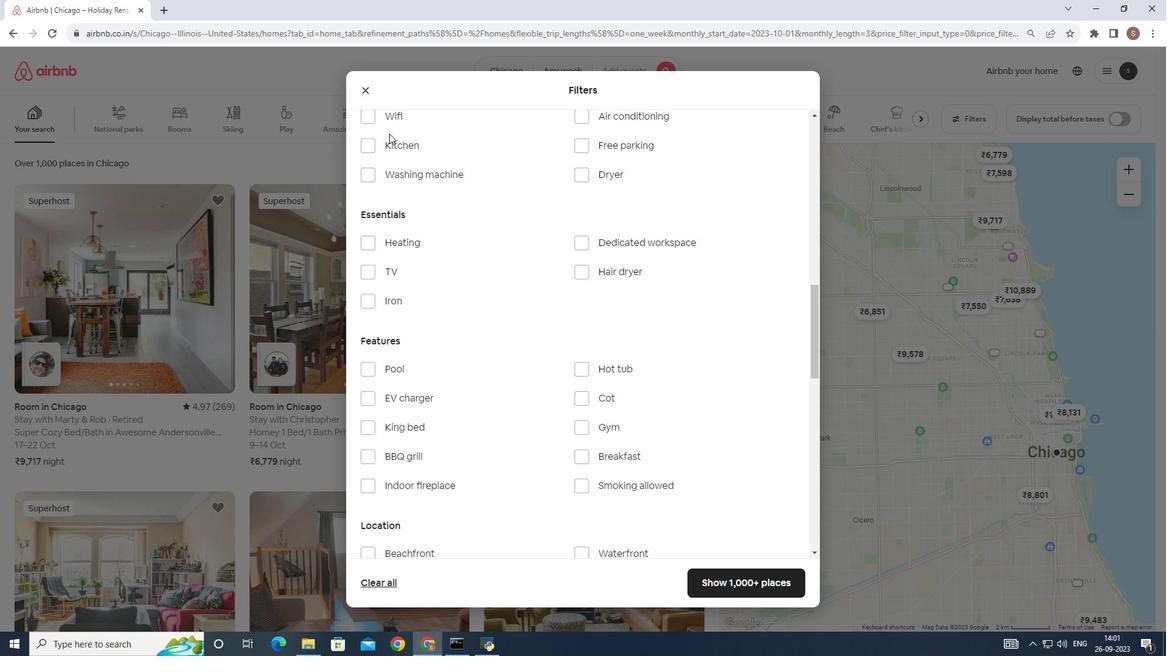 
Action: Mouse moved to (379, 125)
Screenshot: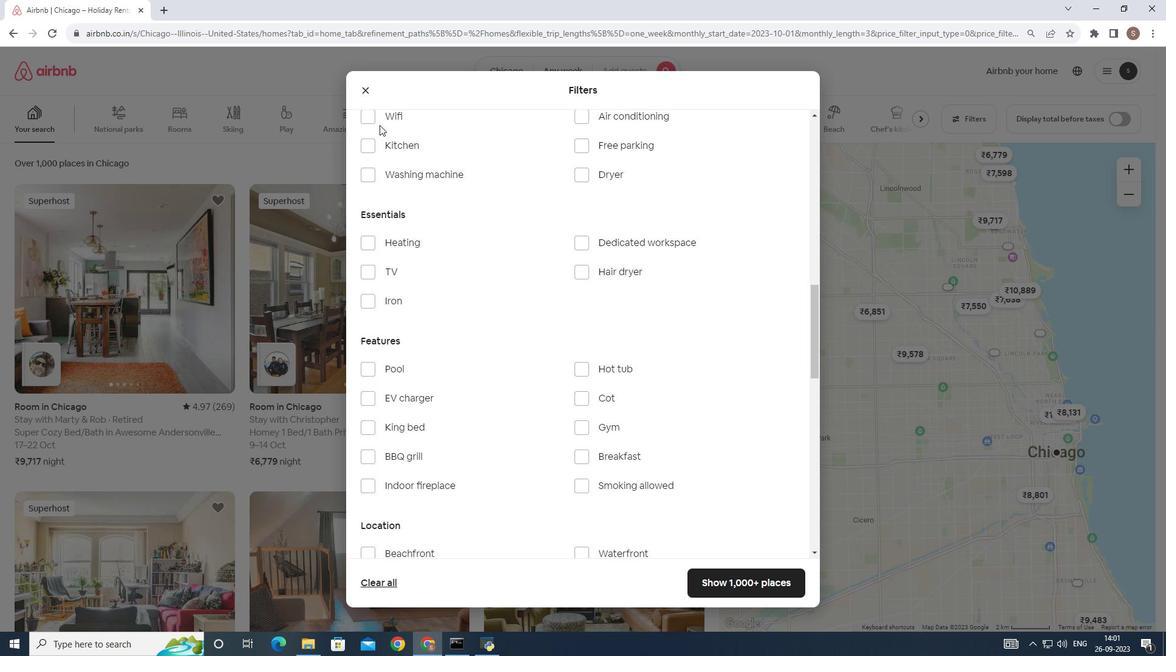
Action: Mouse pressed left at (379, 125)
Screenshot: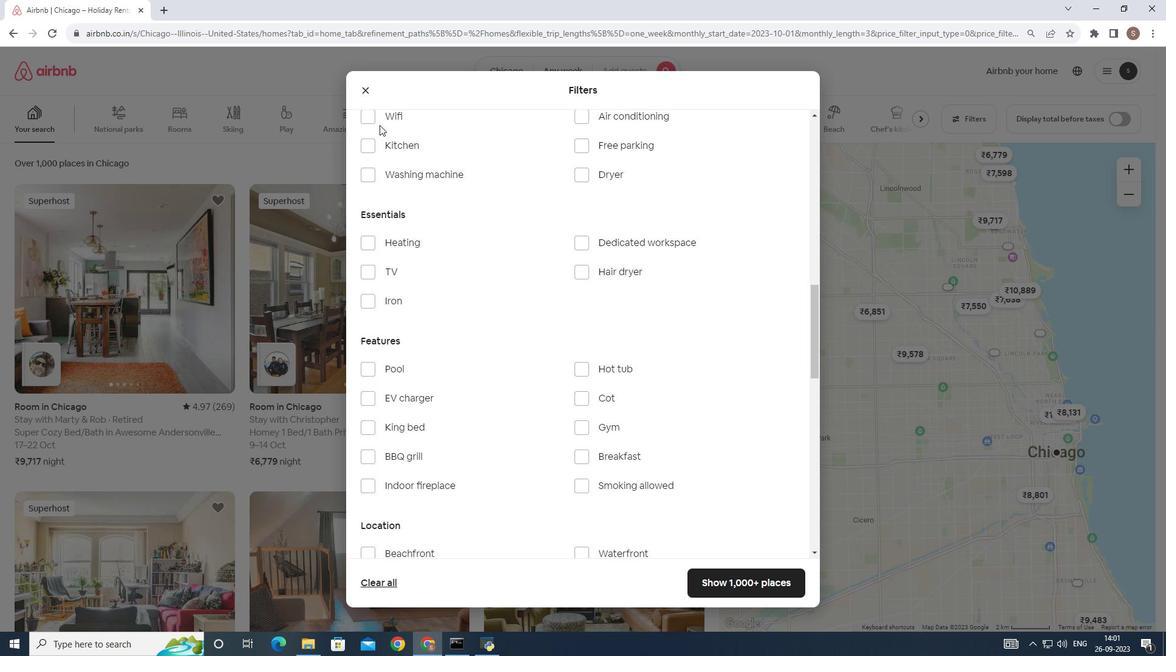 
Action: Mouse moved to (374, 122)
Screenshot: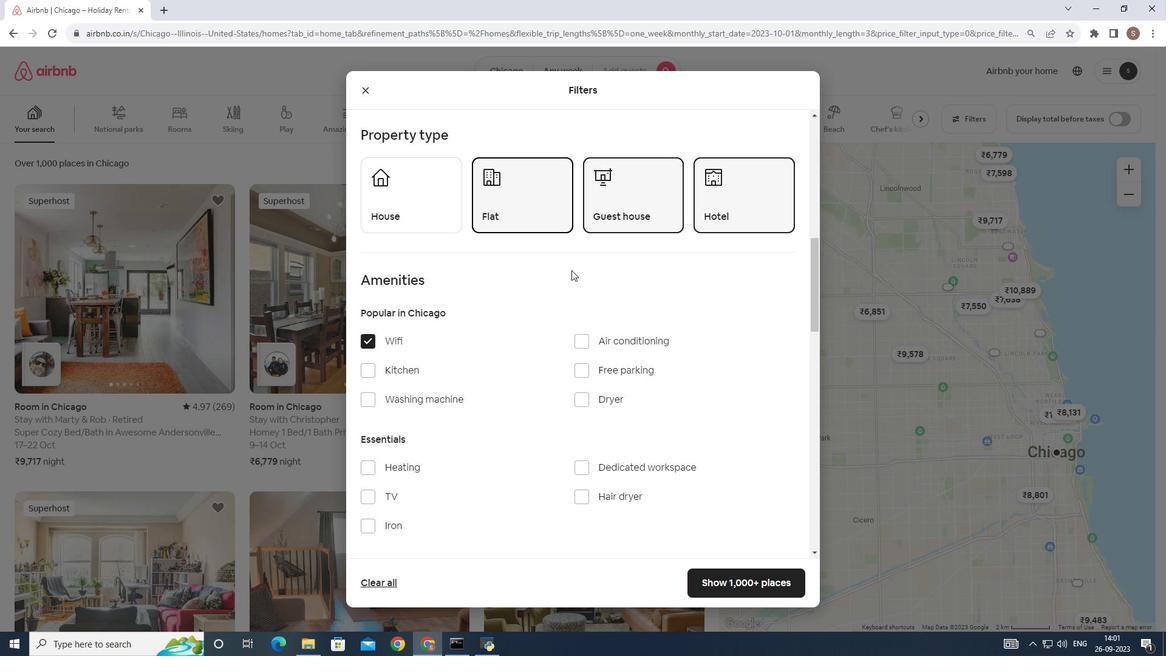 
Action: Mouse pressed left at (374, 122)
Screenshot: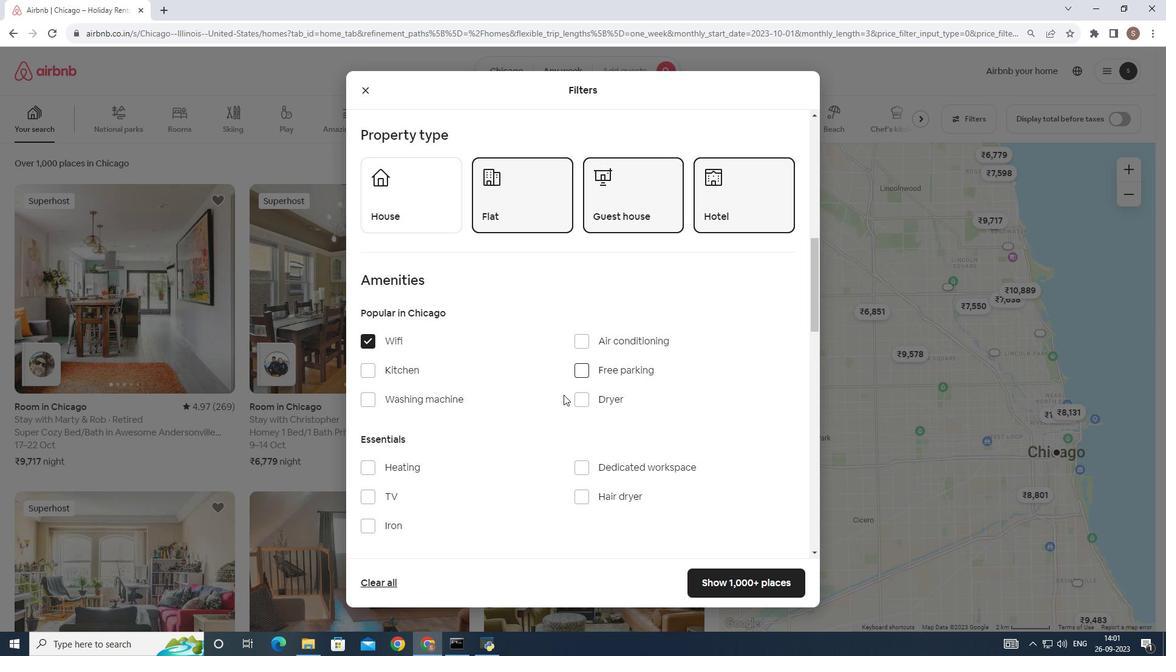
Action: Mouse moved to (389, 435)
Screenshot: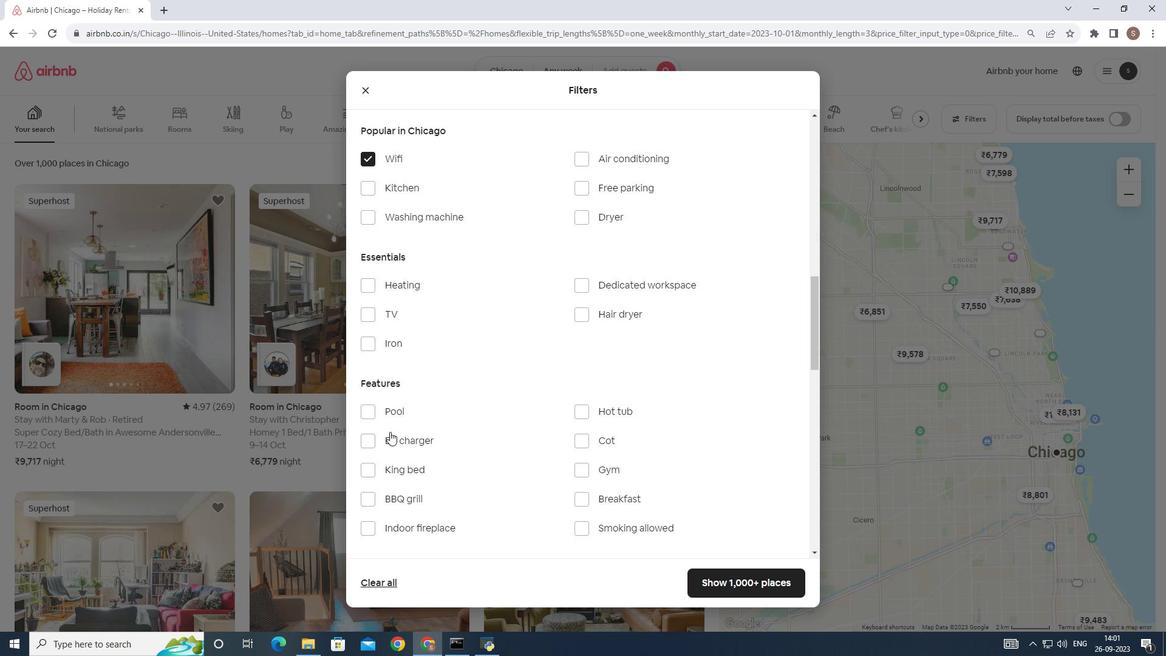 
Action: Mouse scrolled (389, 434) with delta (0, 0)
Screenshot: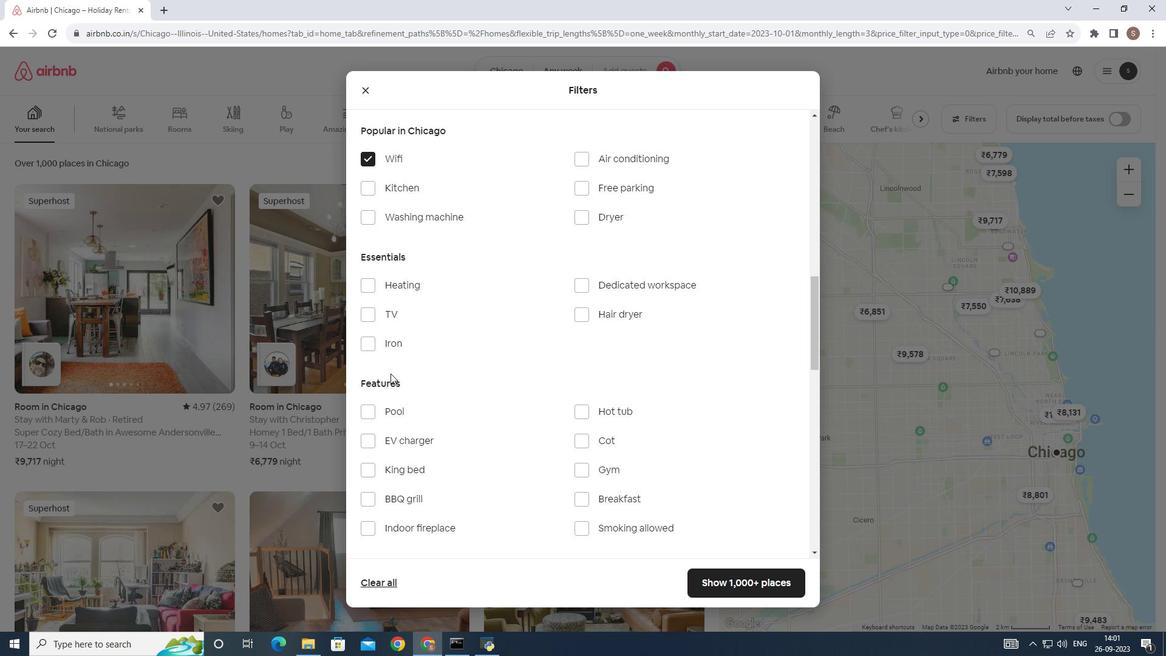 
Action: Mouse scrolled (389, 434) with delta (0, 0)
Screenshot: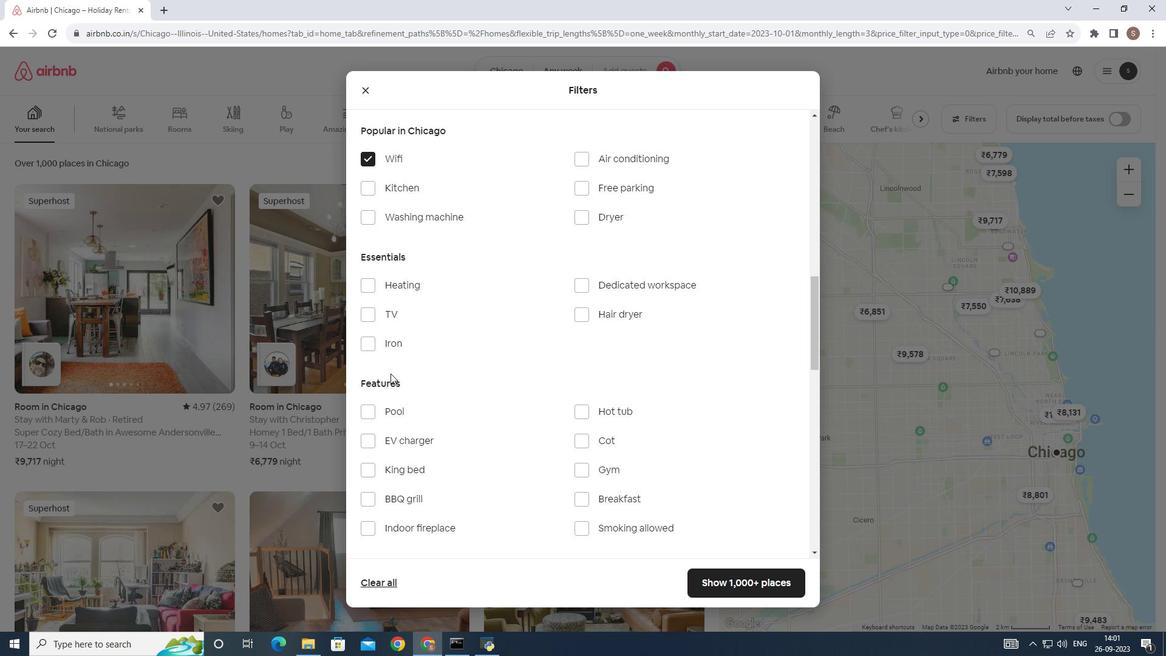 
Action: Mouse scrolled (389, 434) with delta (0, 0)
Screenshot: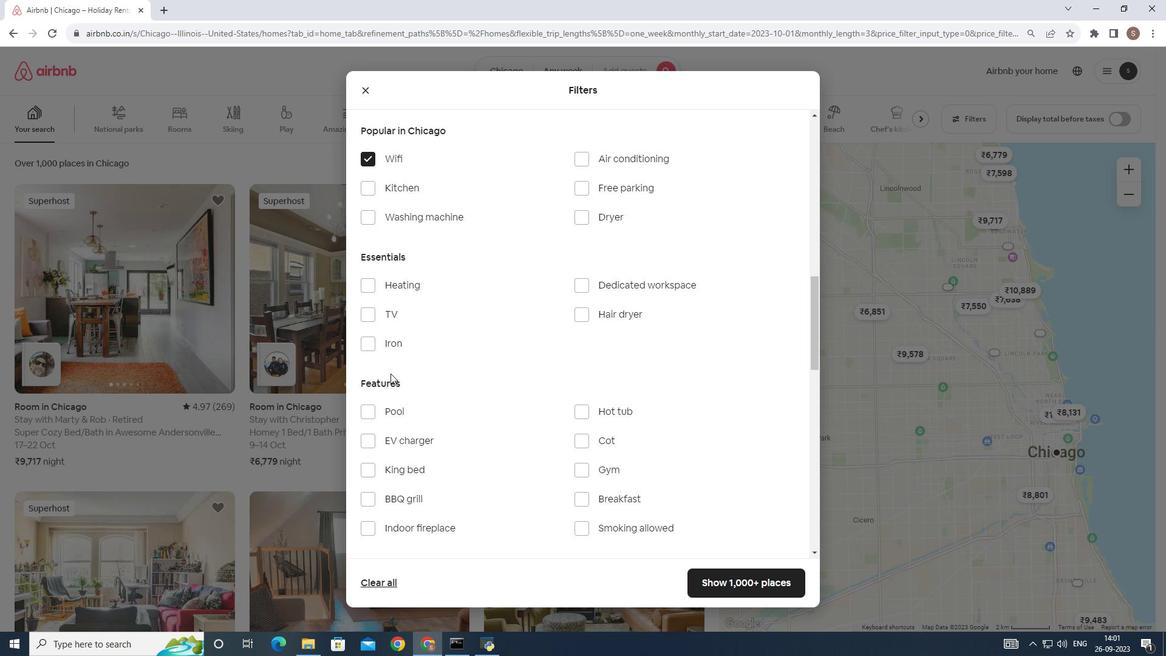 
Action: Mouse moved to (390, 373)
Screenshot: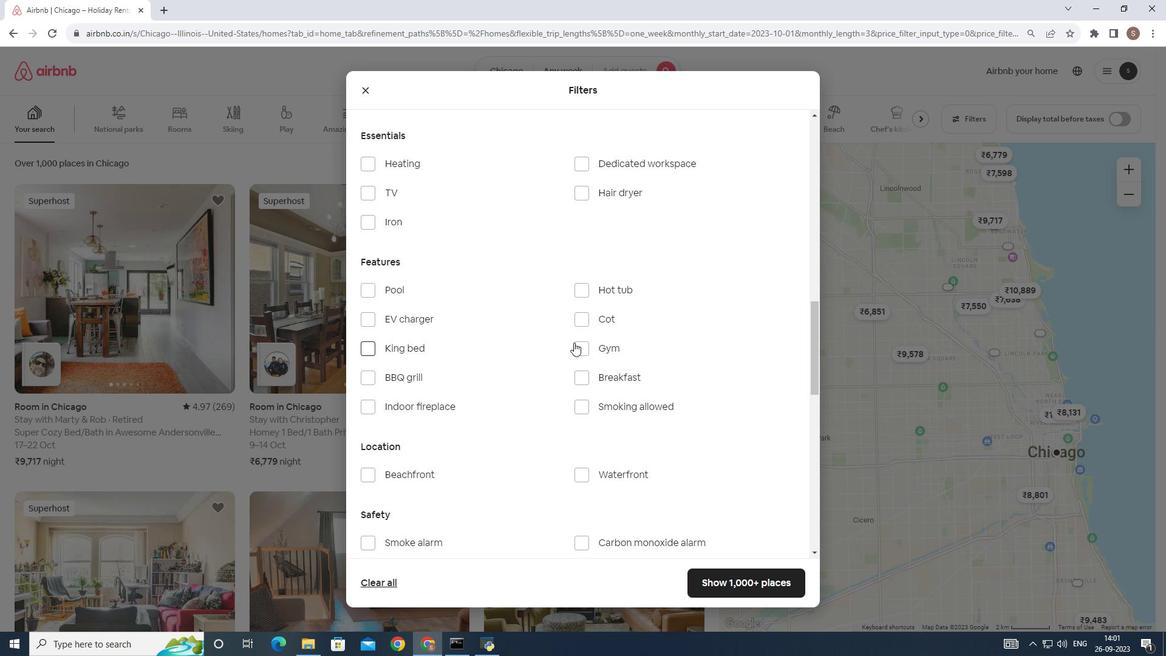 
Action: Mouse scrolled (390, 373) with delta (0, 0)
Screenshot: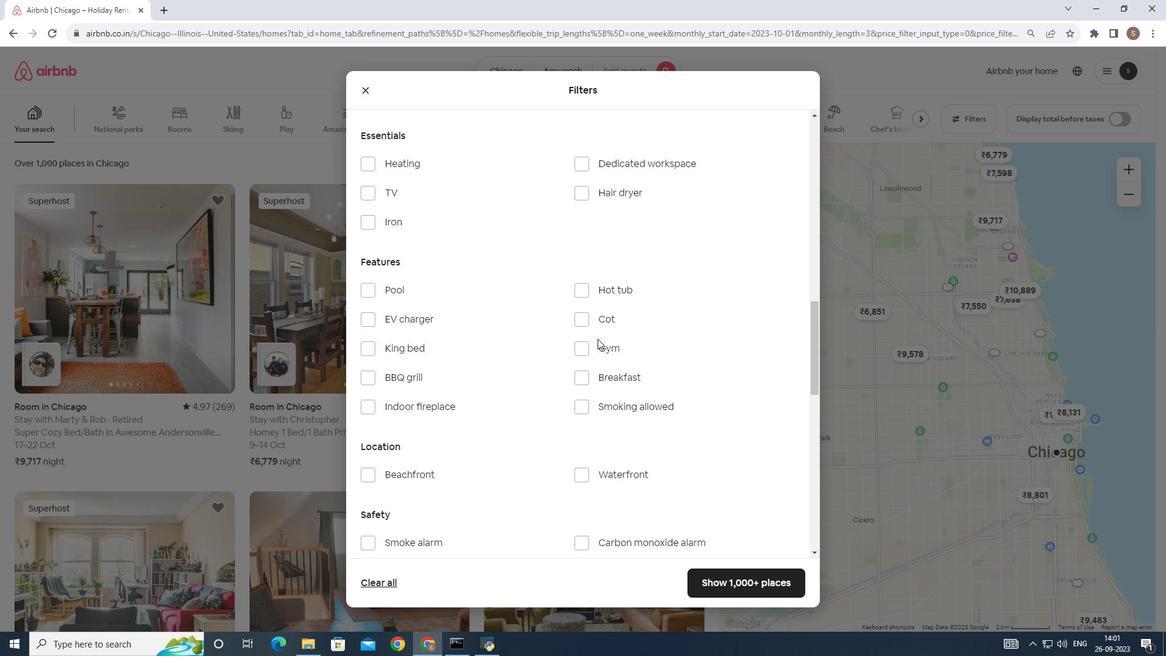 
Action: Mouse scrolled (390, 373) with delta (0, 0)
Screenshot: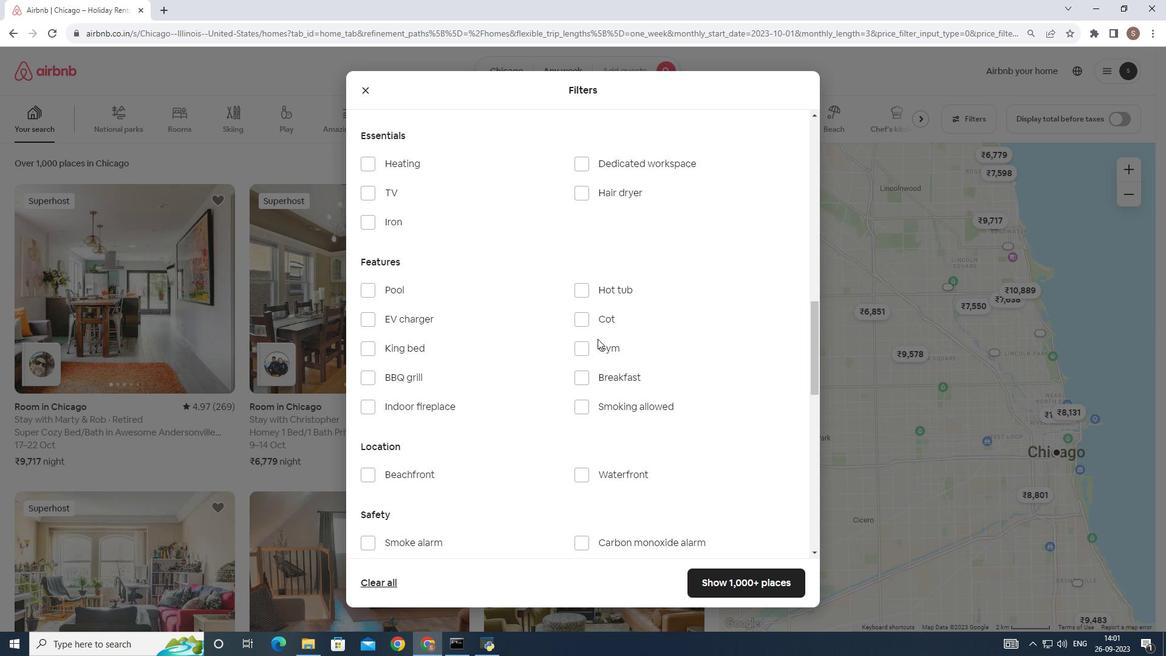 
Action: Mouse moved to (597, 339)
Screenshot: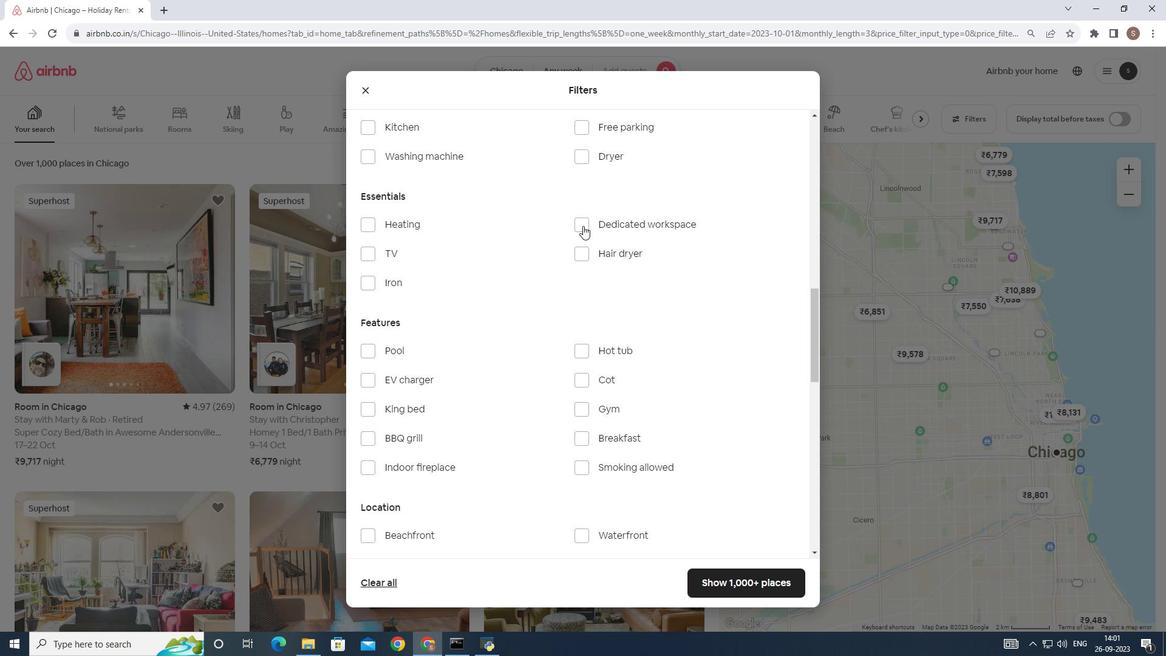 
Action: Mouse scrolled (597, 339) with delta (0, 0)
Screenshot: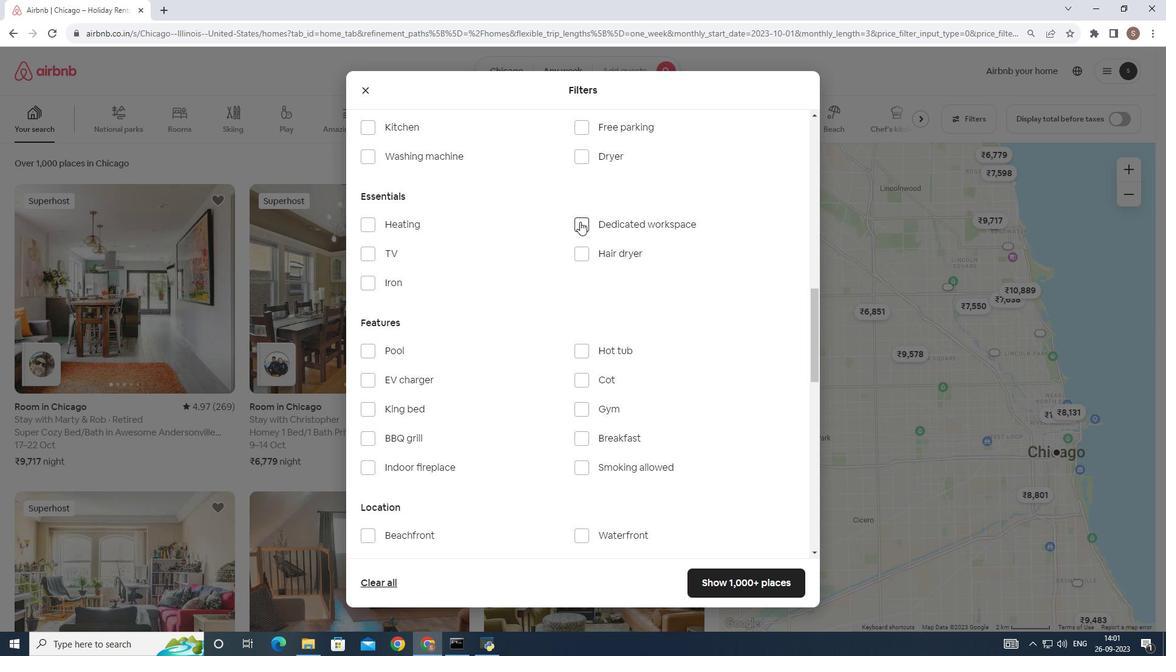 
Action: Mouse moved to (580, 221)
Screenshot: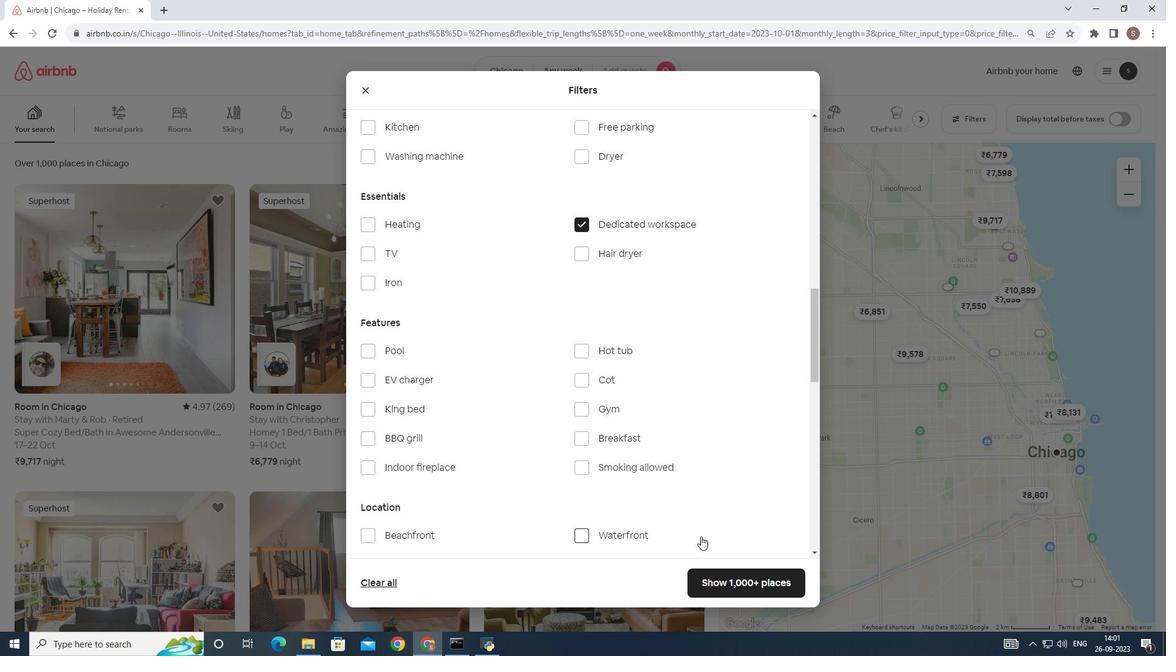 
Action: Mouse pressed left at (580, 221)
Screenshot: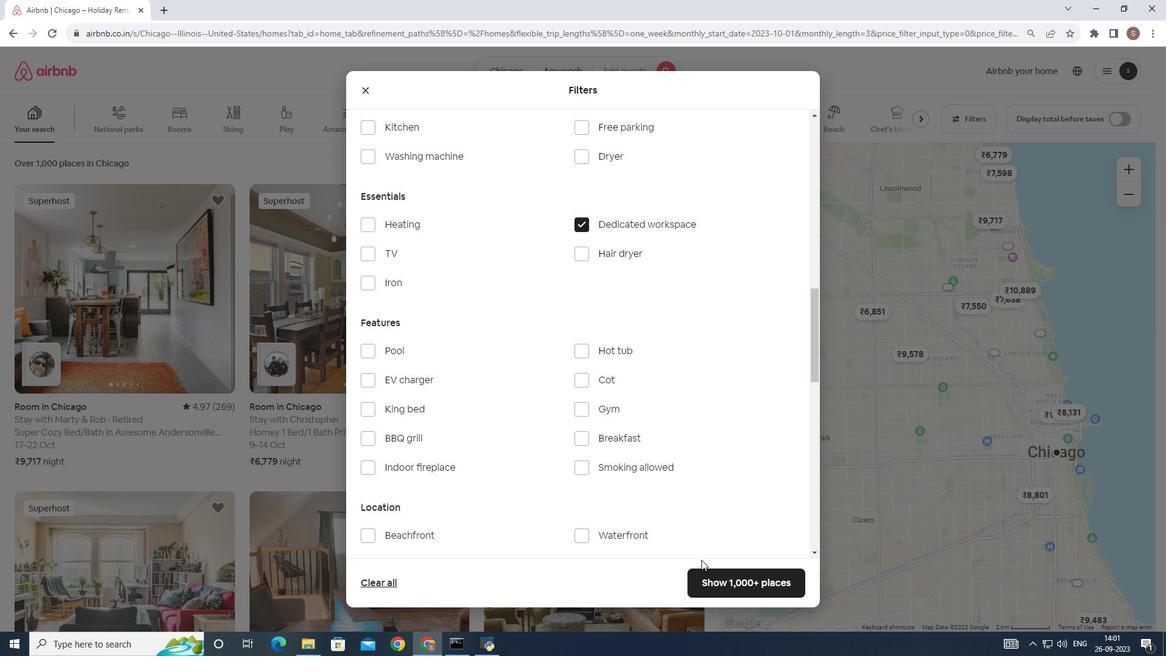
Action: Mouse moved to (599, 389)
Screenshot: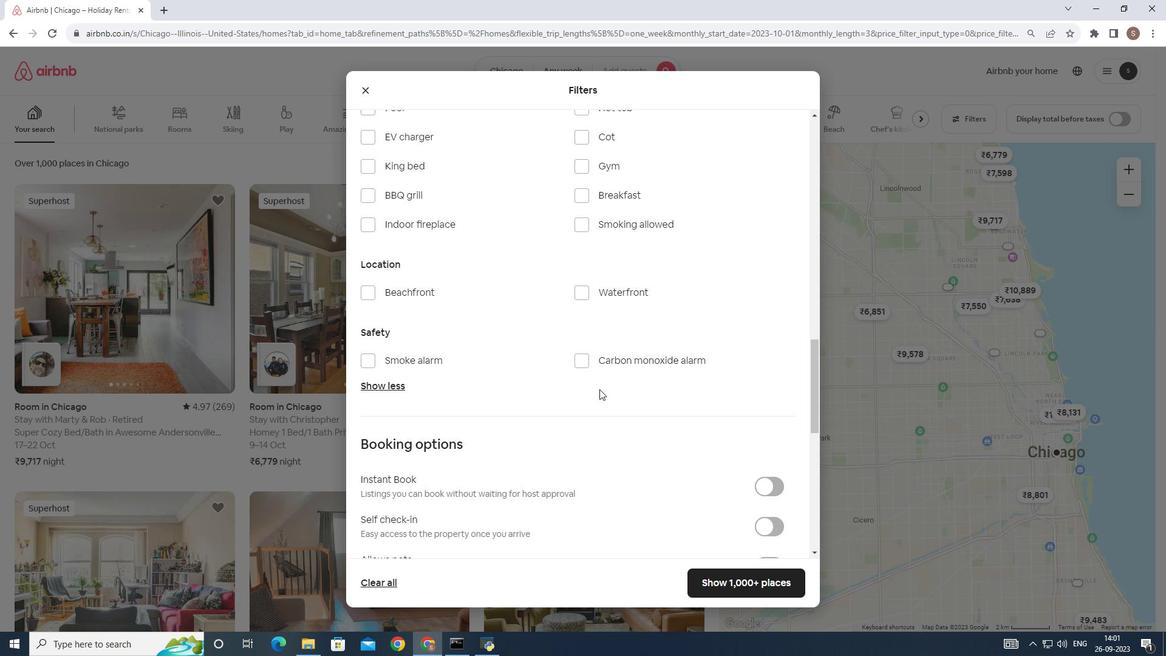 
Action: Mouse scrolled (599, 388) with delta (0, 0)
Screenshot: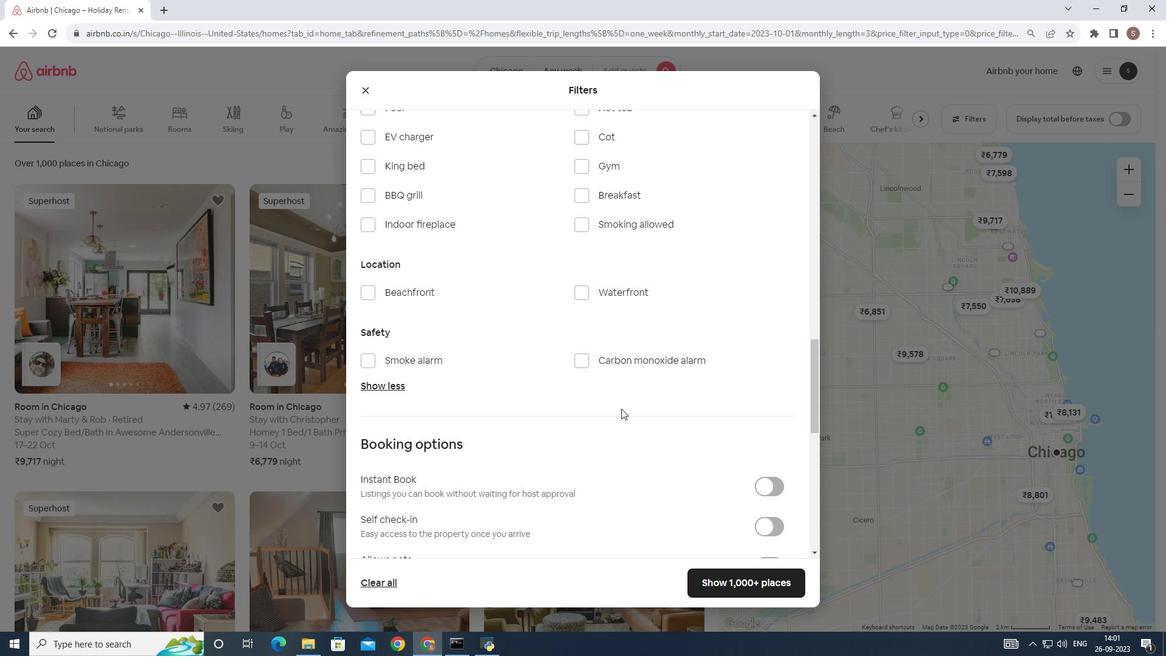 
Action: Mouse scrolled (599, 388) with delta (0, 0)
Screenshot: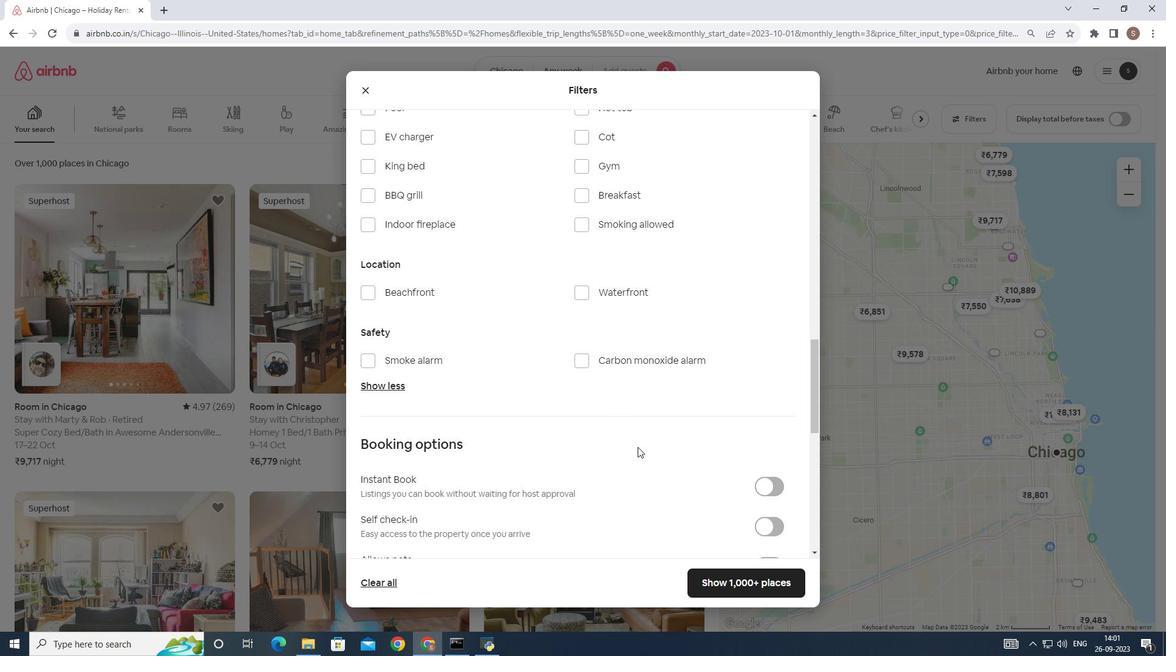 
Action: Mouse scrolled (599, 388) with delta (0, 0)
Screenshot: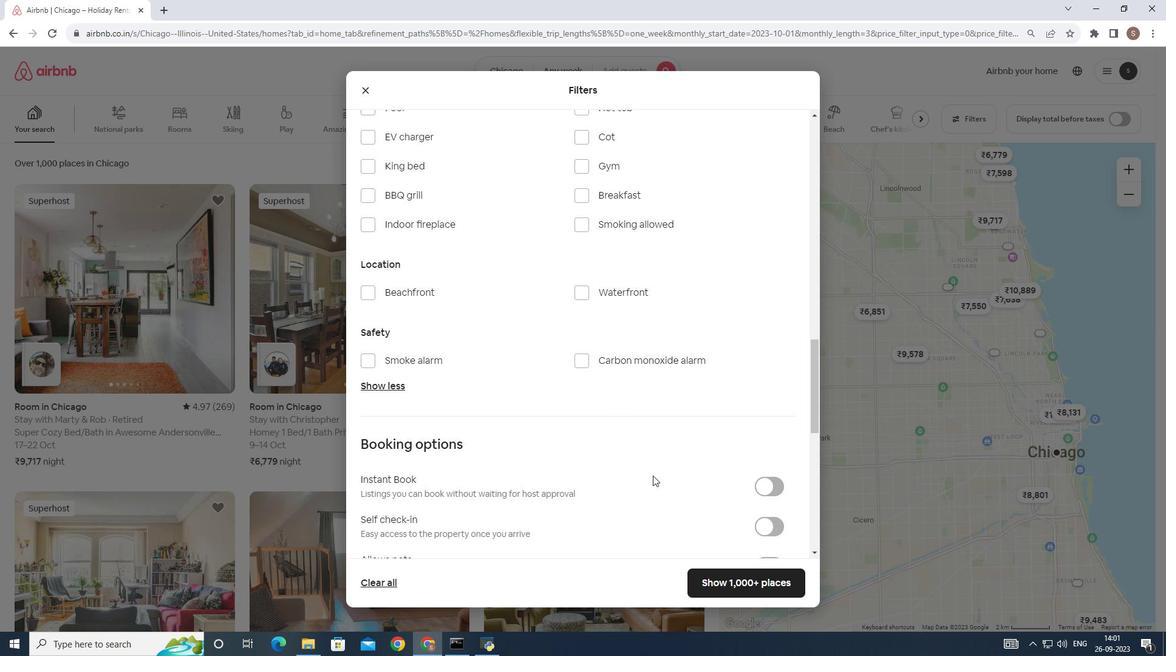
Action: Mouse scrolled (599, 388) with delta (0, 0)
Screenshot: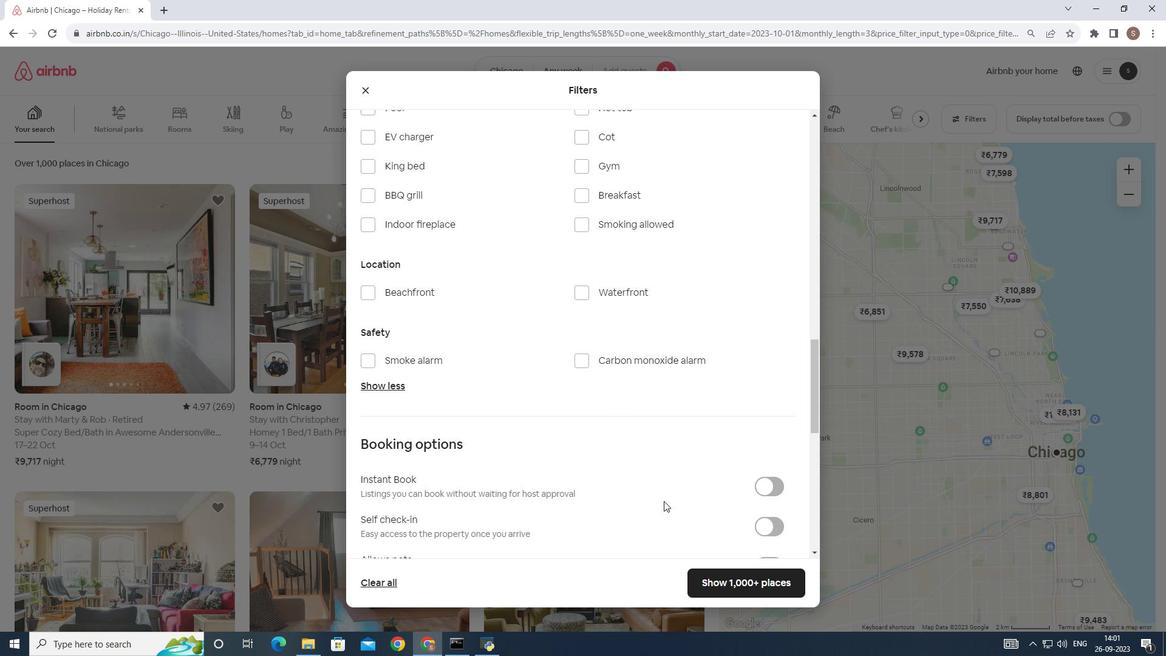 
Action: Mouse moved to (698, 579)
Screenshot: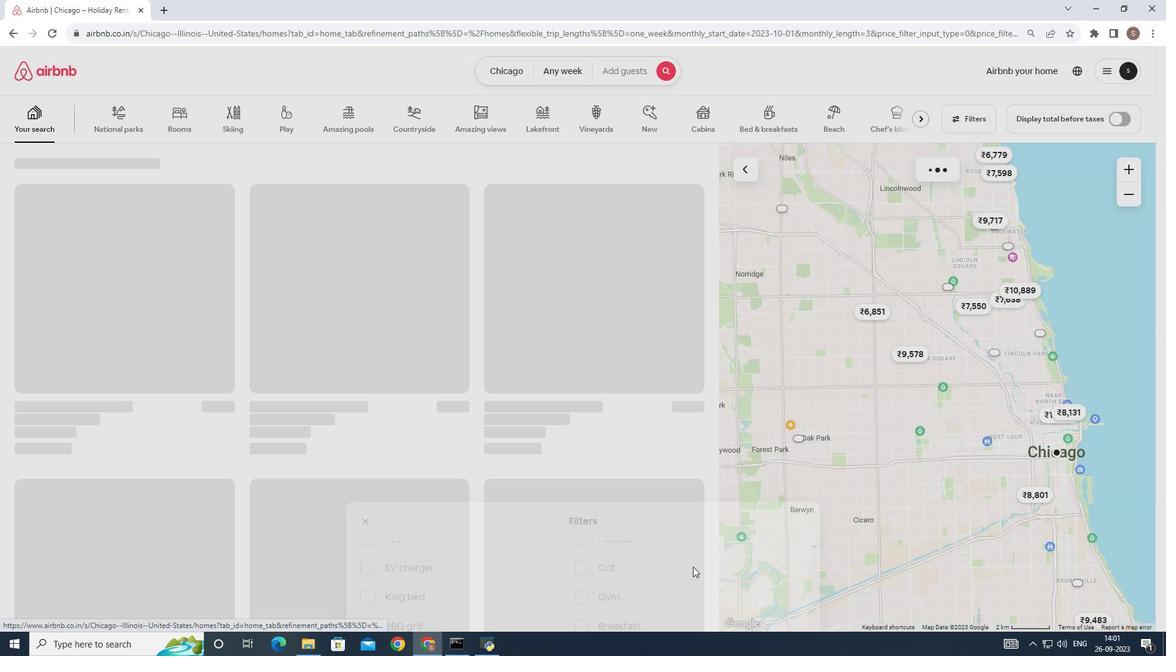 
Action: Mouse pressed left at (698, 579)
Screenshot: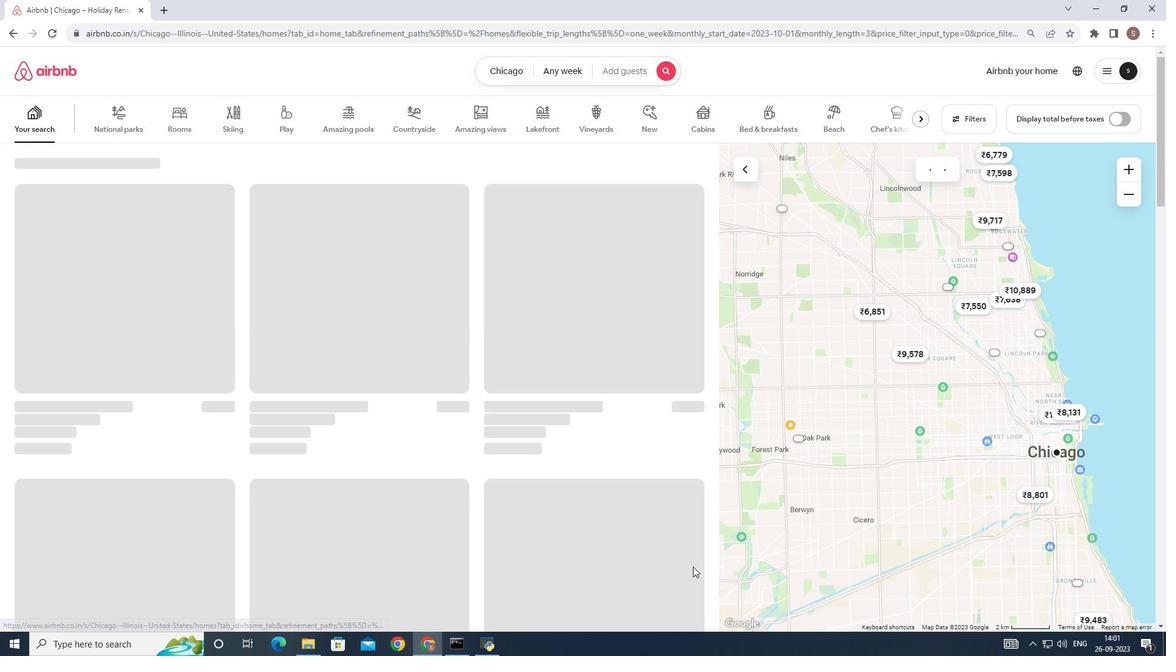 
Action: Mouse moved to (591, 377)
Screenshot: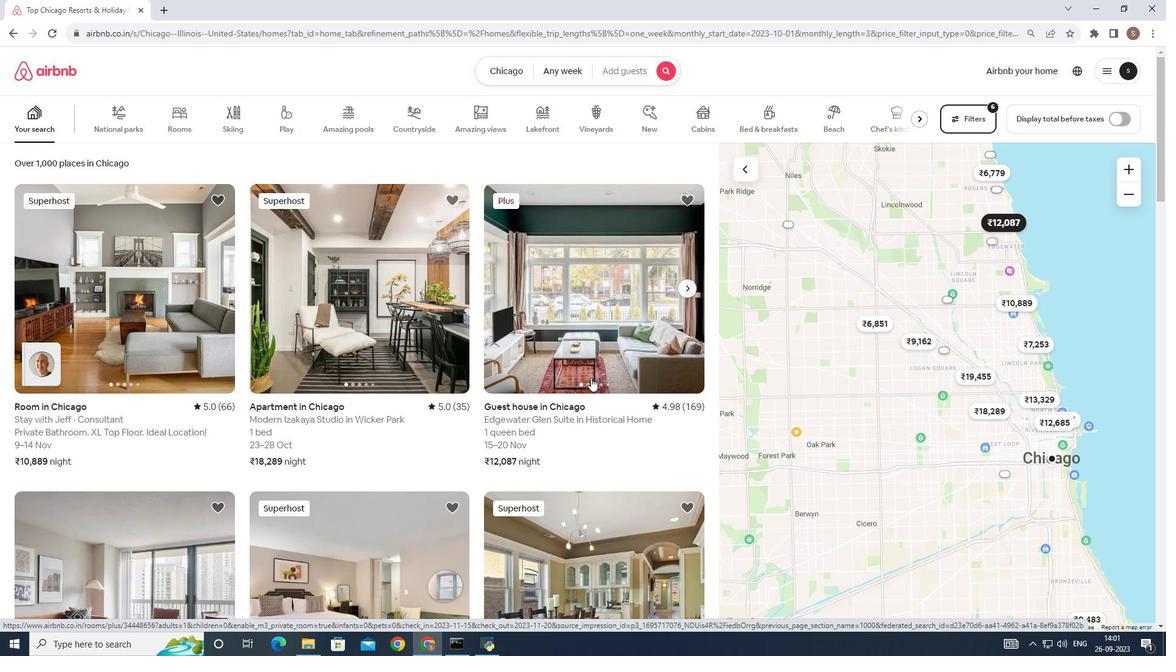
Action: Mouse pressed left at (591, 377)
Screenshot: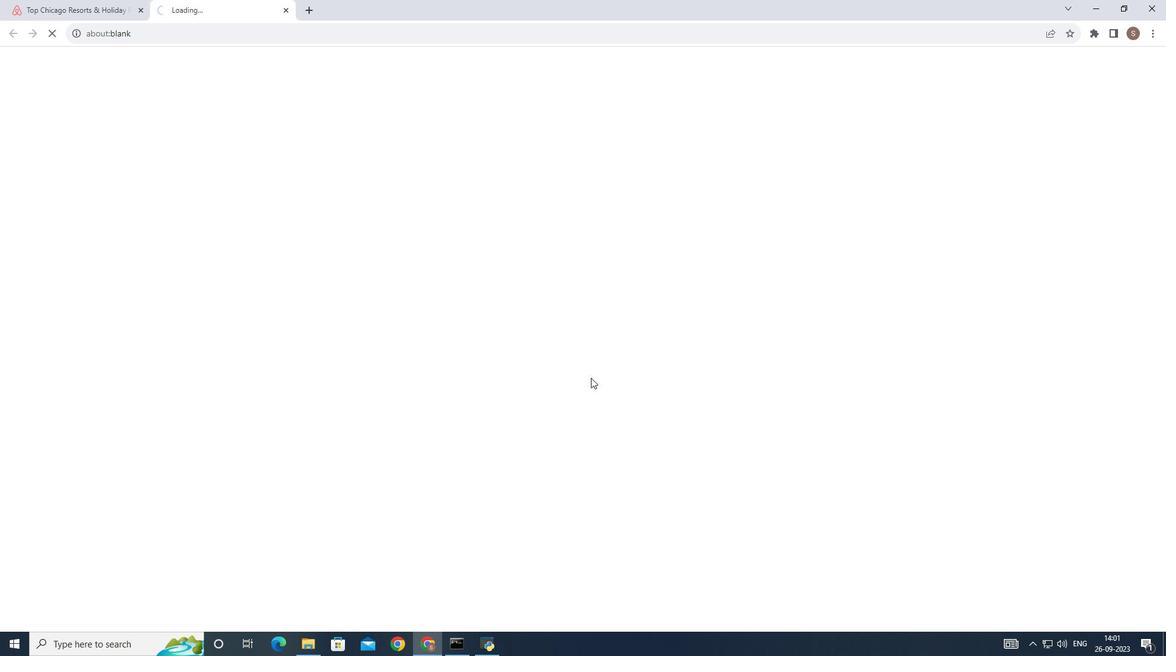 
Action: Mouse moved to (435, 432)
Screenshot: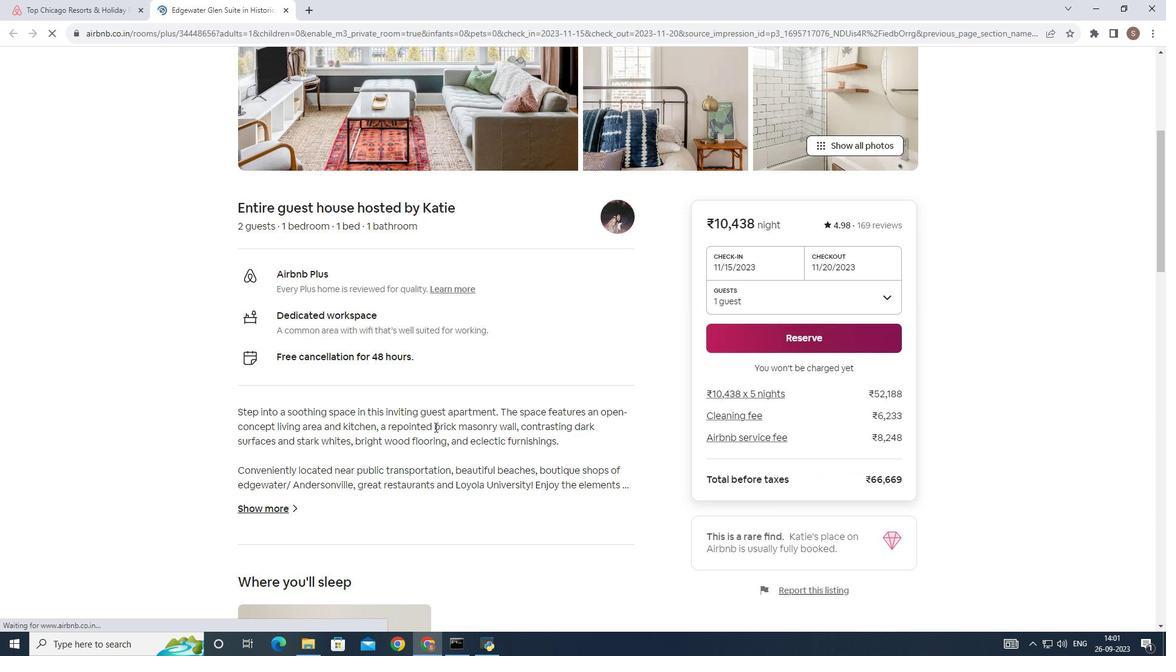 
Action: Mouse scrolled (435, 432) with delta (0, 0)
Screenshot: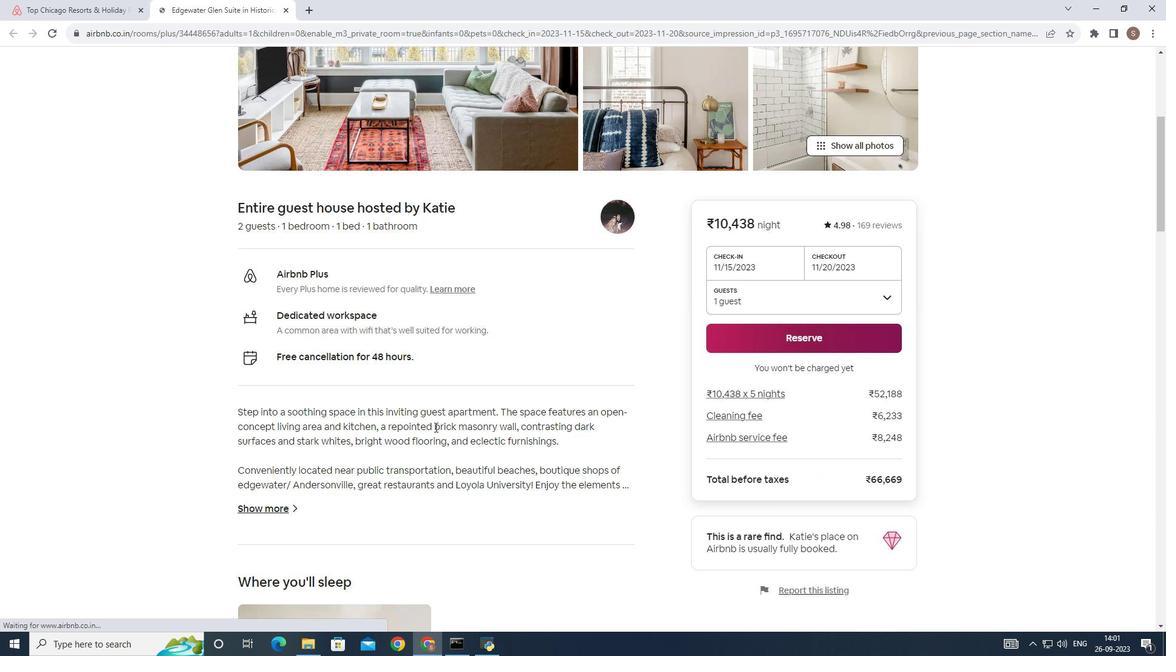 
Action: Mouse scrolled (435, 432) with delta (0, 0)
Screenshot: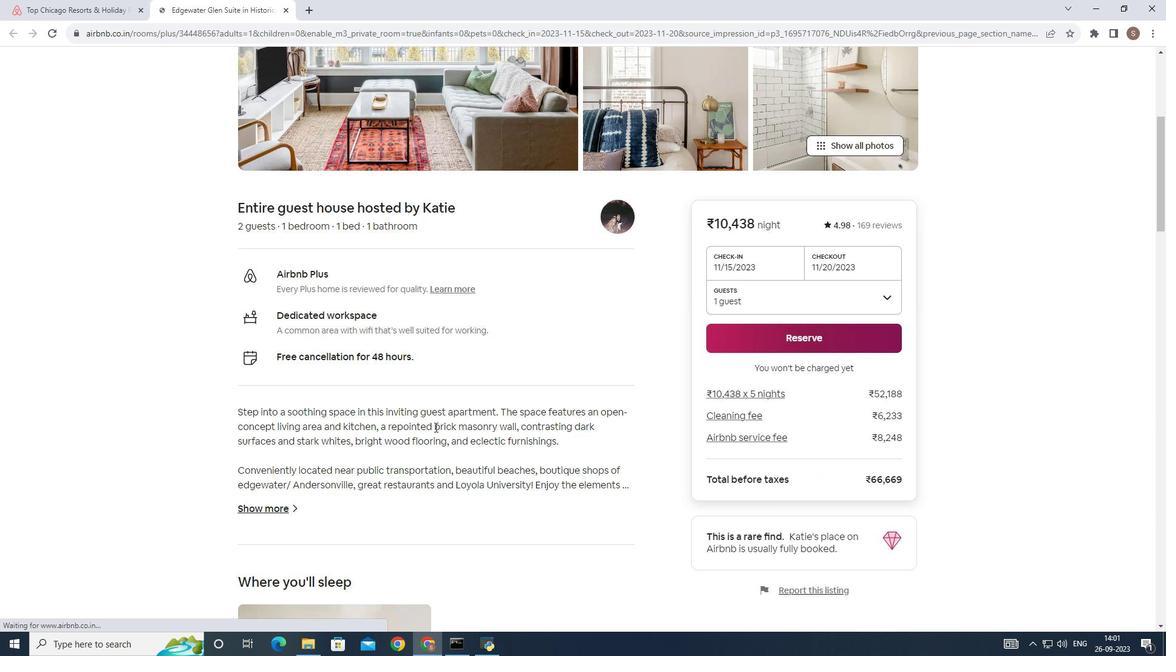 
Action: Mouse scrolled (435, 432) with delta (0, 0)
Screenshot: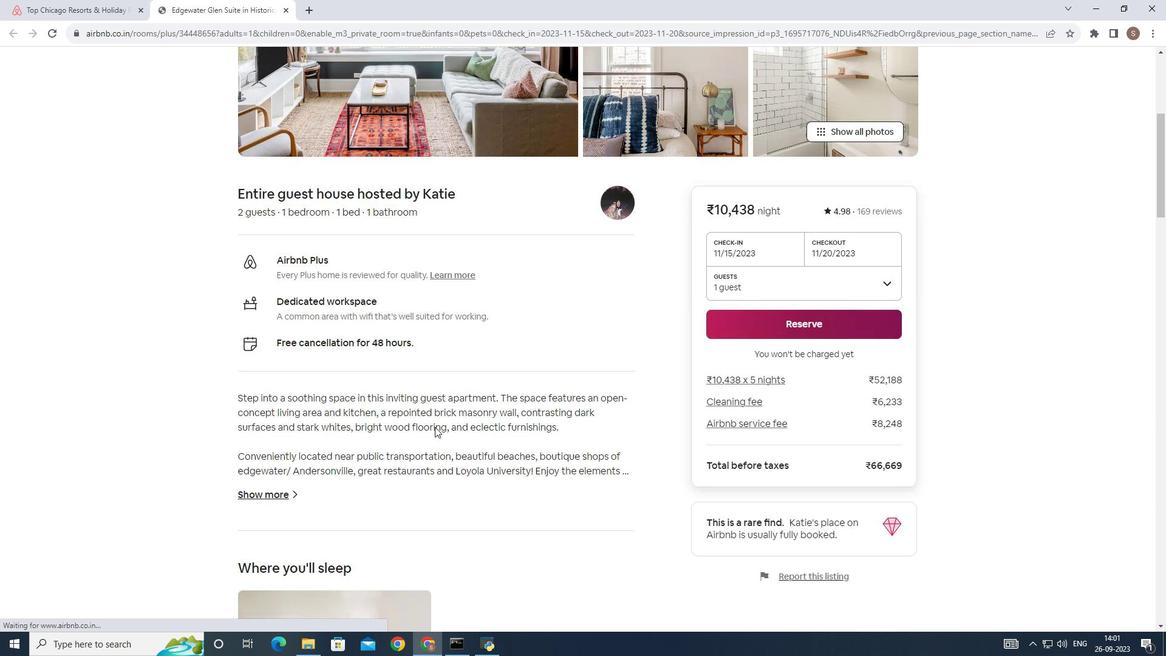 
Action: Mouse scrolled (435, 432) with delta (0, 0)
Screenshot: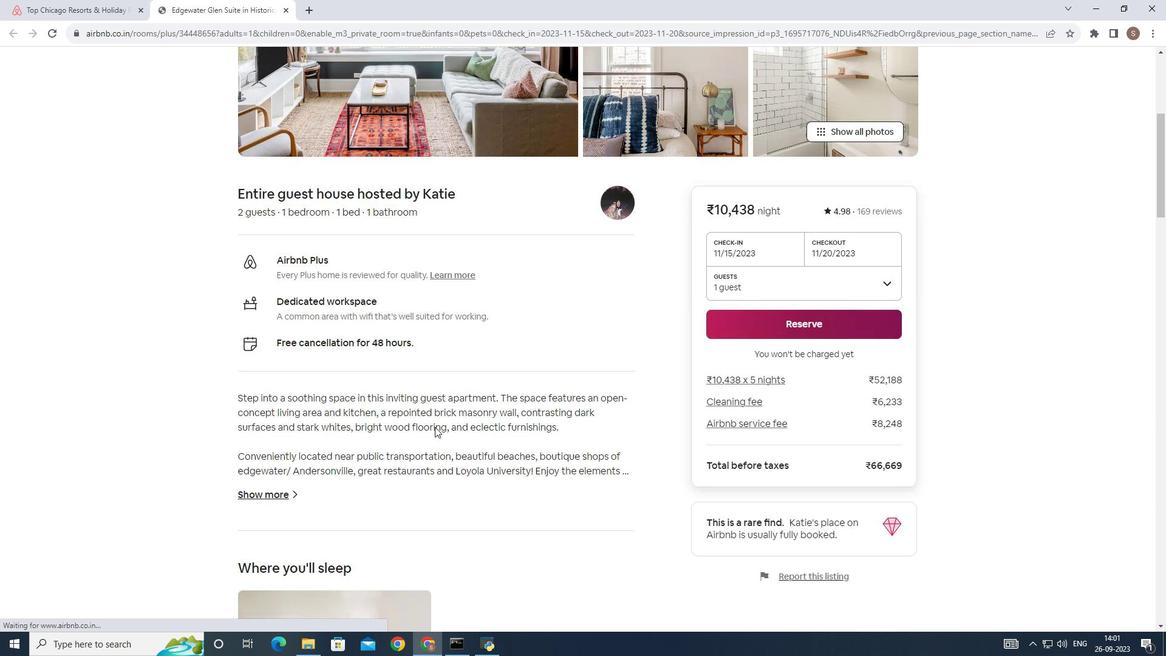 
Action: Mouse scrolled (435, 432) with delta (0, 0)
Screenshot: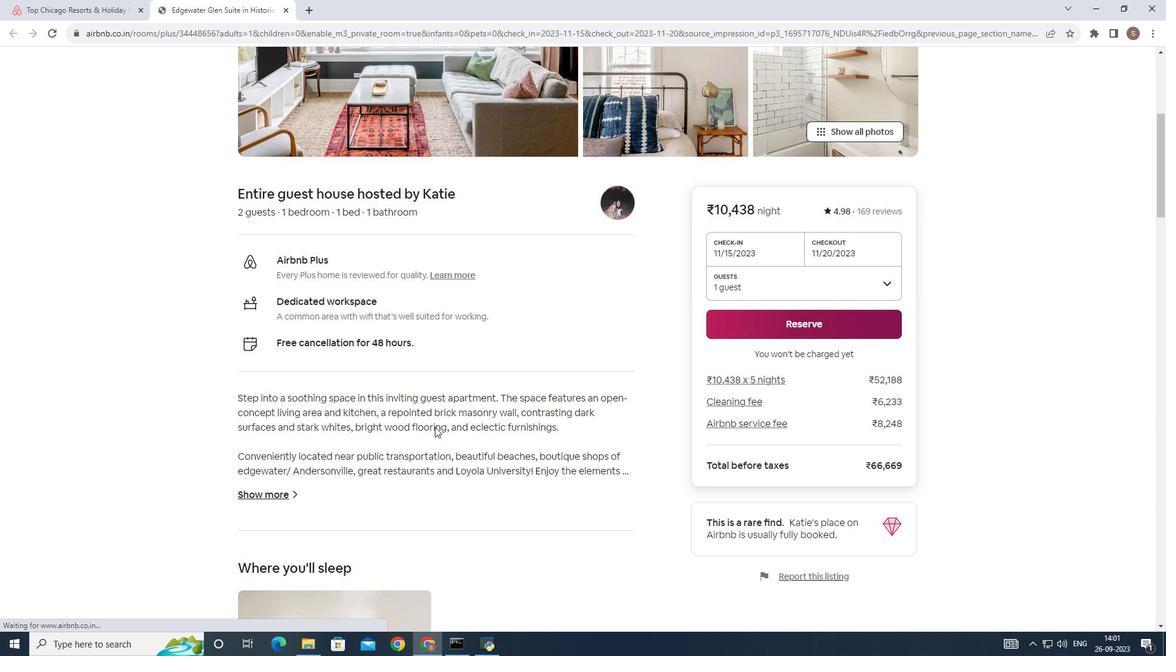 
Action: Mouse moved to (435, 427)
Screenshot: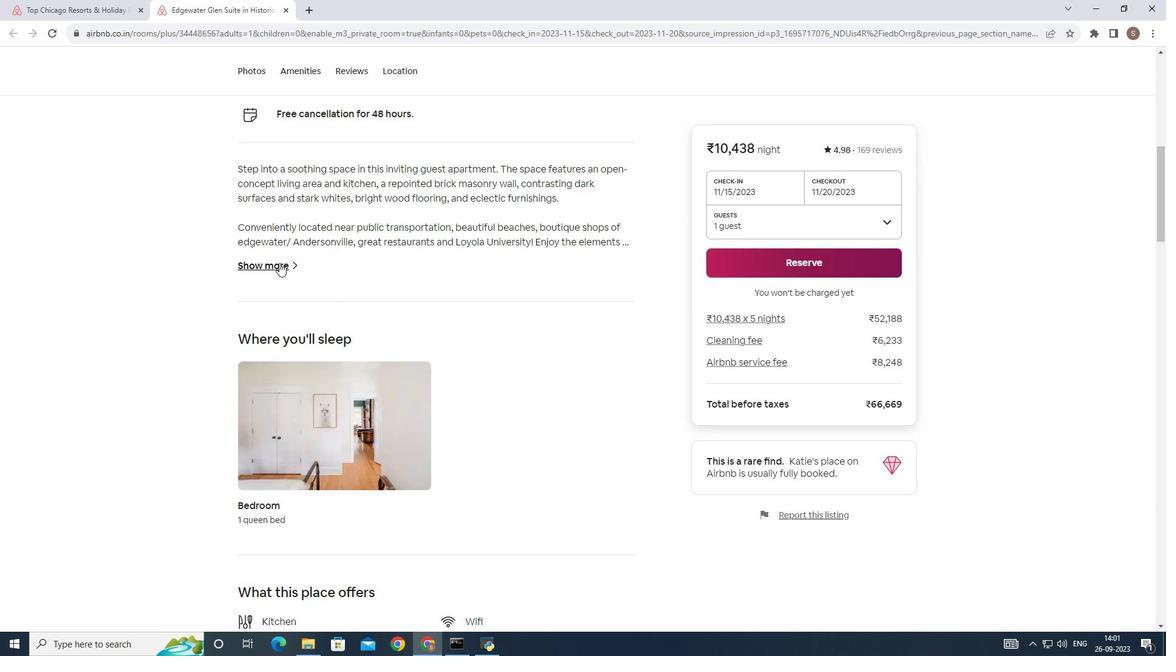 
Action: Mouse scrolled (435, 426) with delta (0, 0)
Screenshot: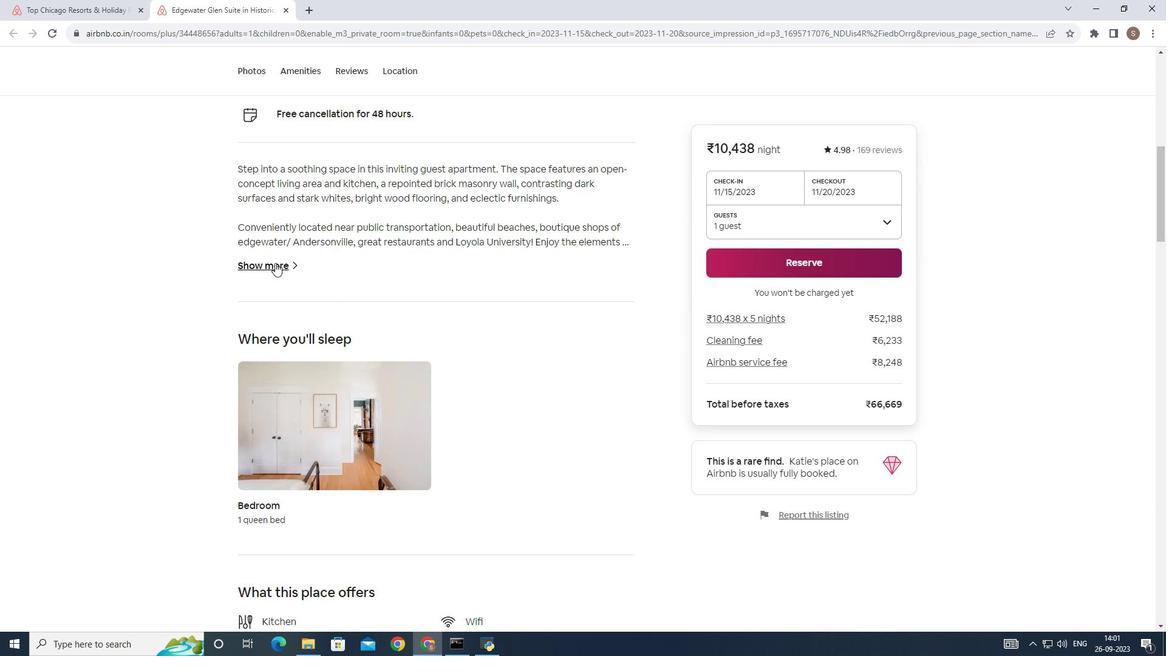 
Action: Mouse scrolled (435, 426) with delta (0, 0)
Screenshot: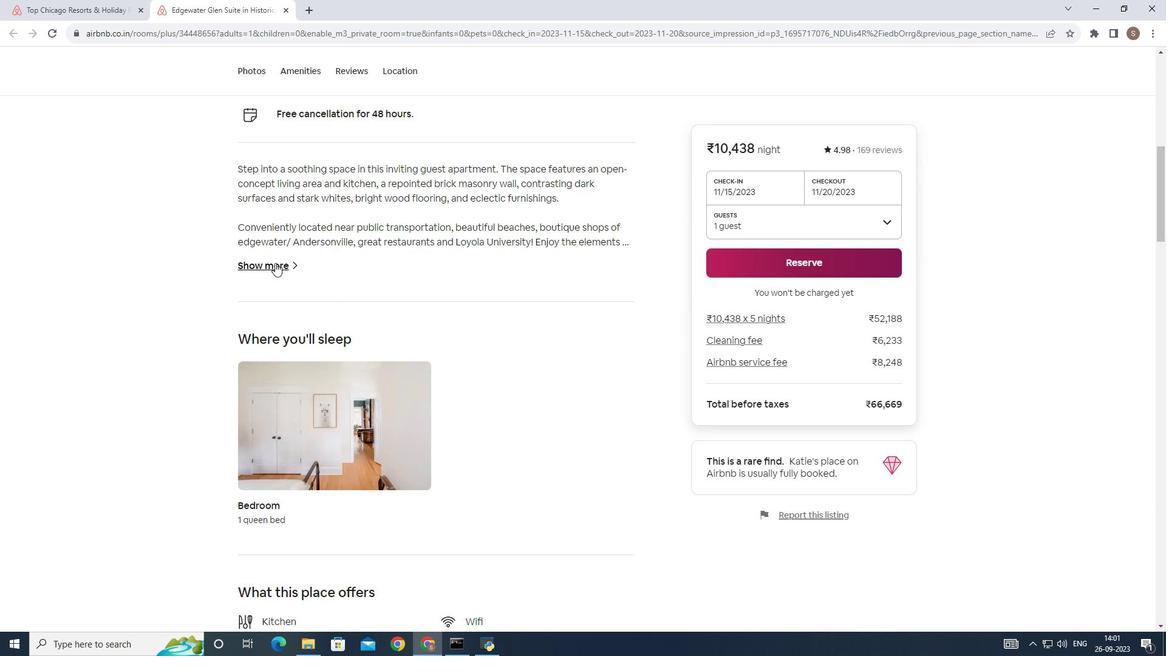 
Action: Mouse scrolled (435, 426) with delta (0, 0)
Screenshot: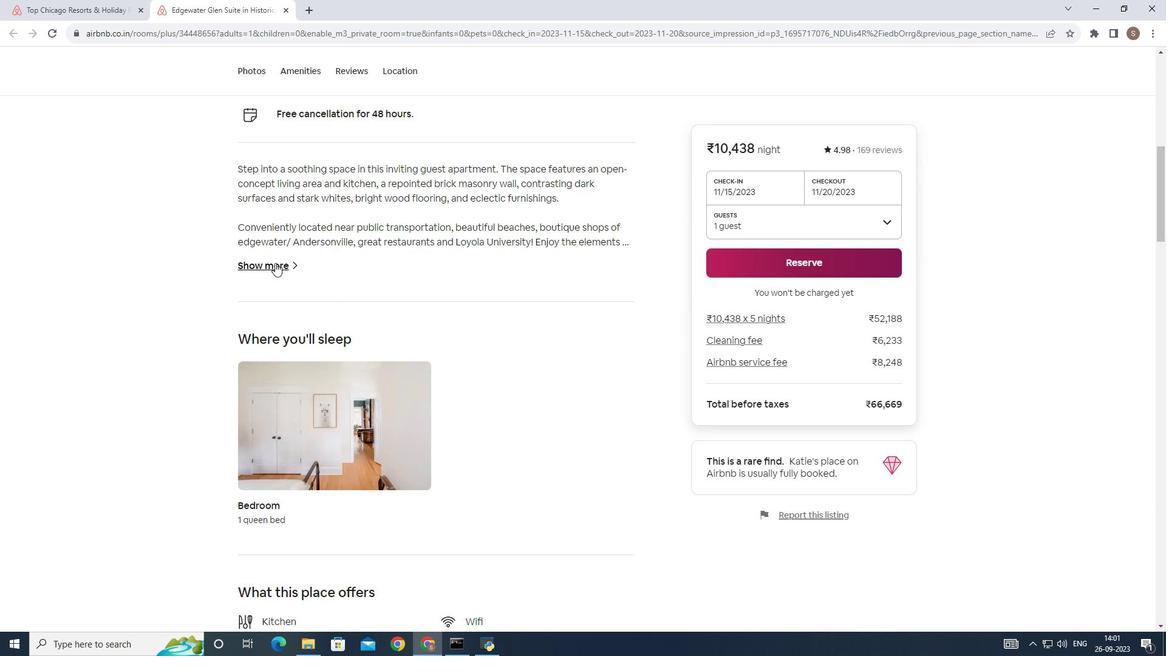 
Action: Mouse scrolled (435, 426) with delta (0, 0)
Screenshot: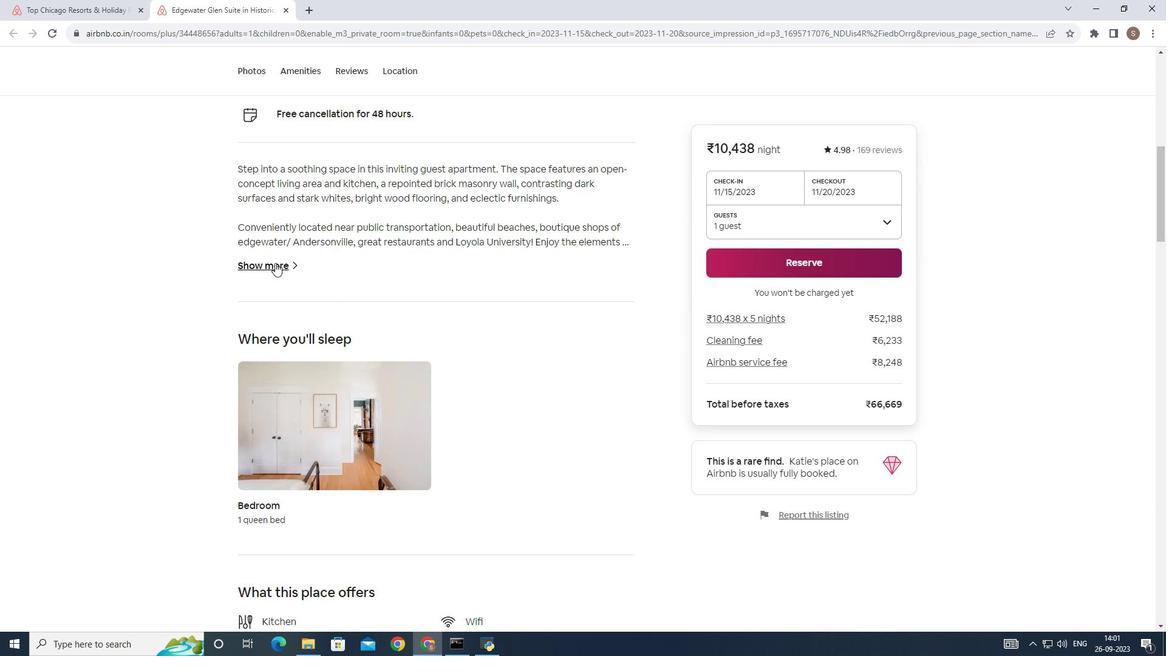 
Action: Mouse moved to (275, 263)
Screenshot: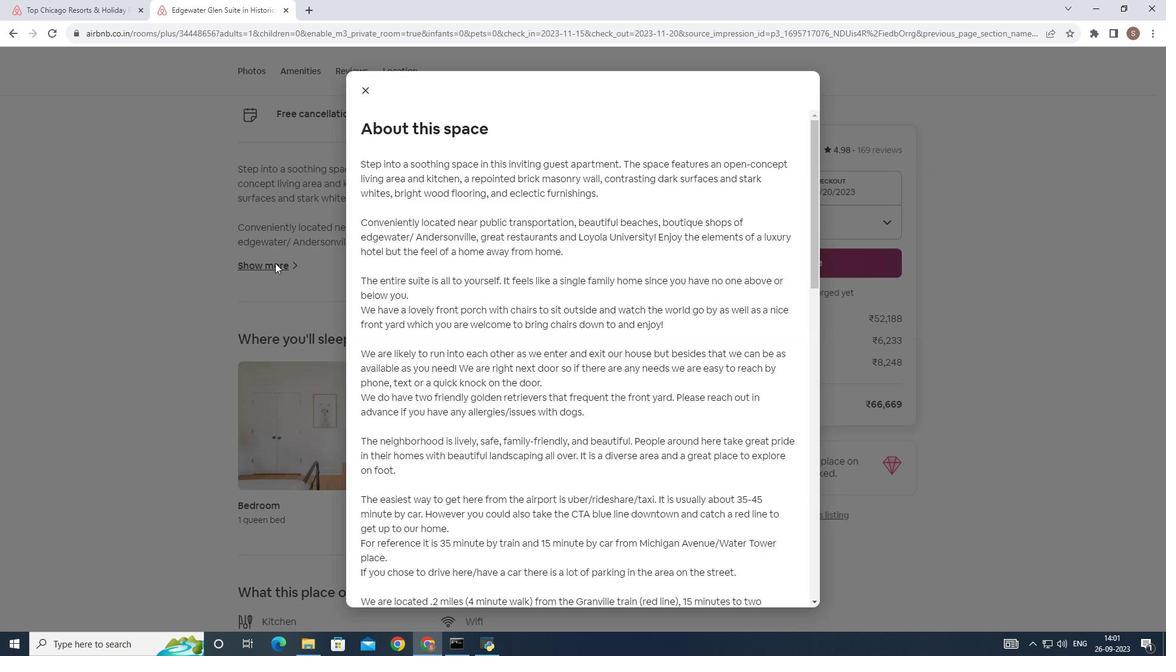 
Action: Mouse pressed left at (275, 263)
Screenshot: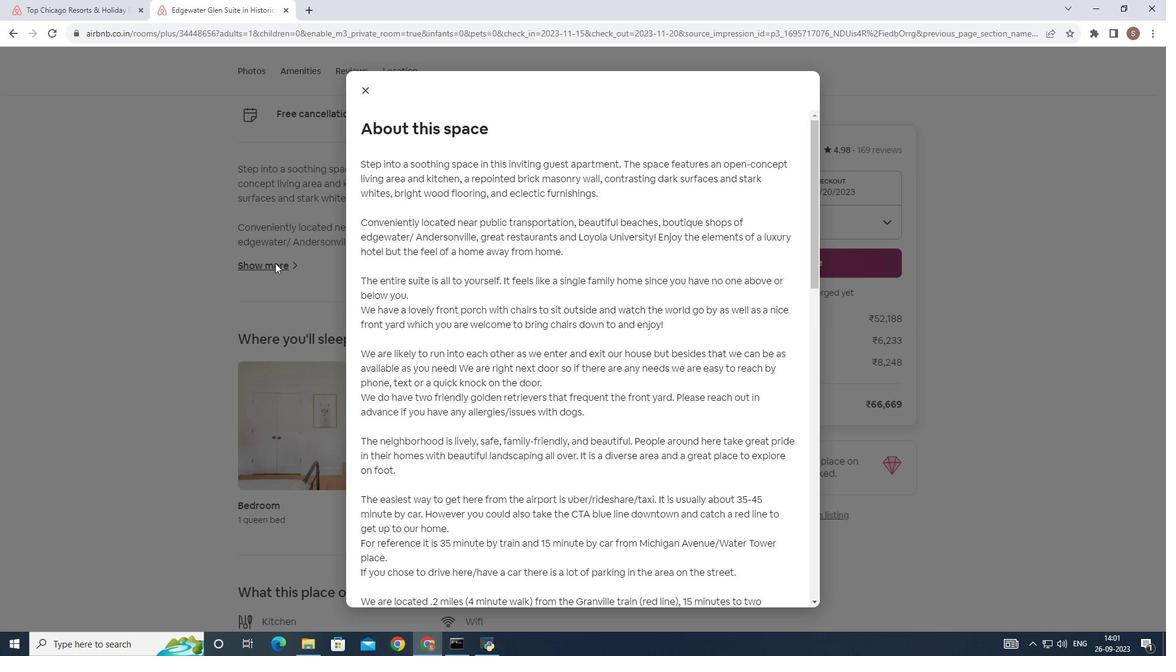 
Action: Mouse moved to (594, 336)
Screenshot: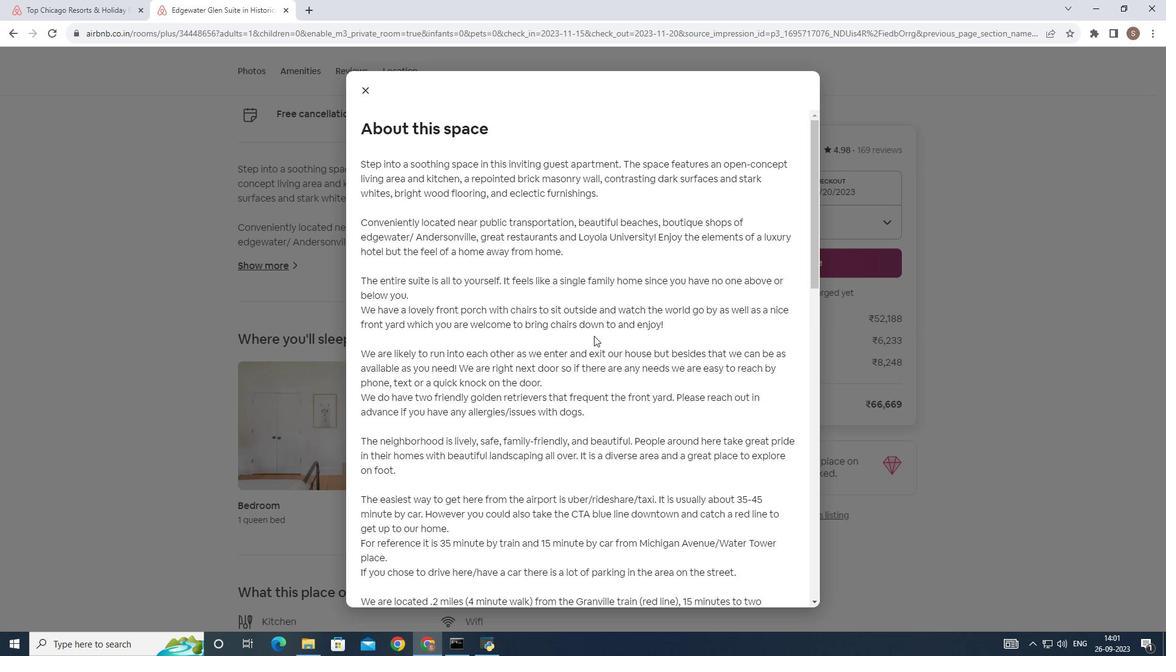 
Action: Mouse scrolled (594, 335) with delta (0, 0)
Screenshot: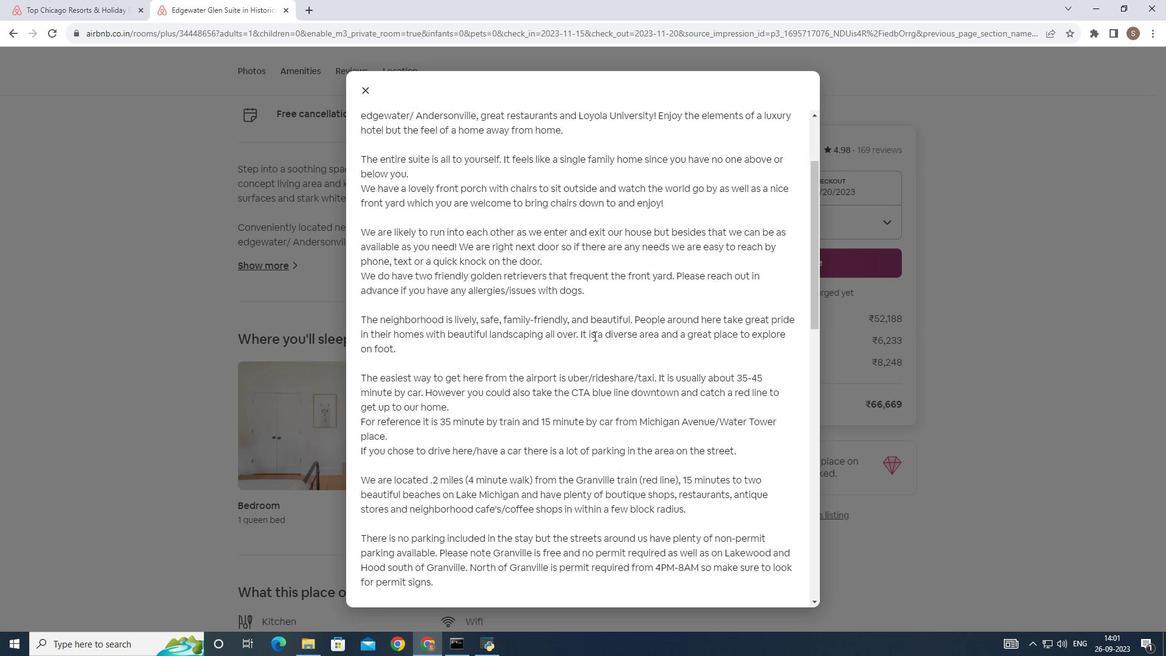 
Action: Mouse scrolled (594, 335) with delta (0, 0)
Screenshot: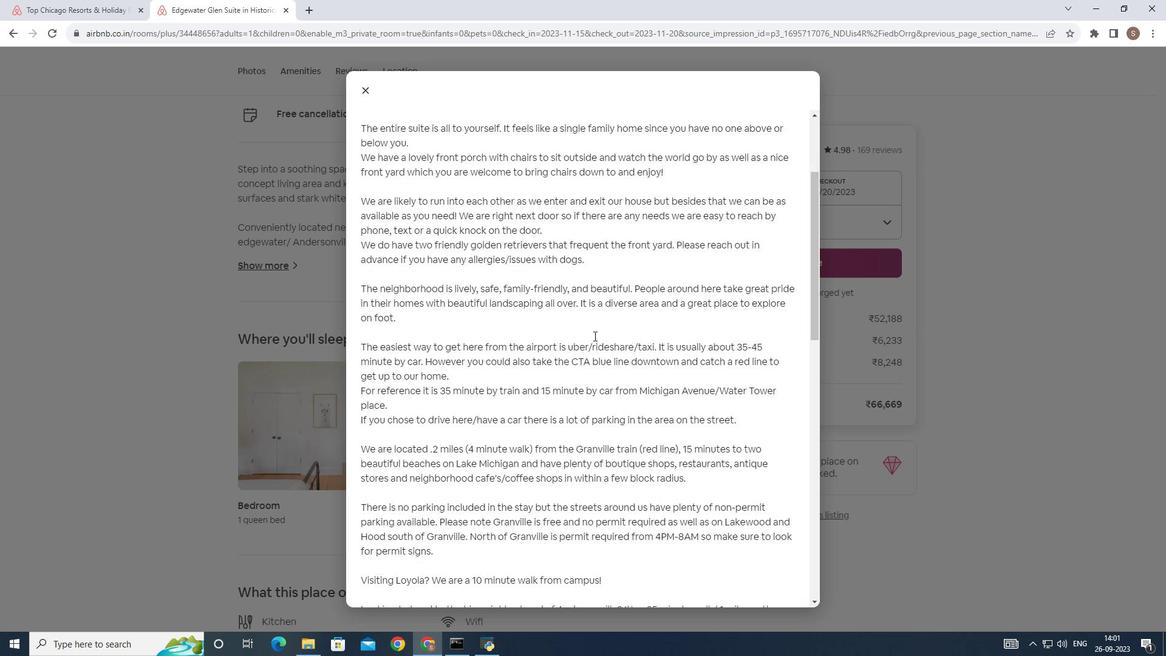 
Action: Mouse scrolled (594, 335) with delta (0, 0)
Screenshot: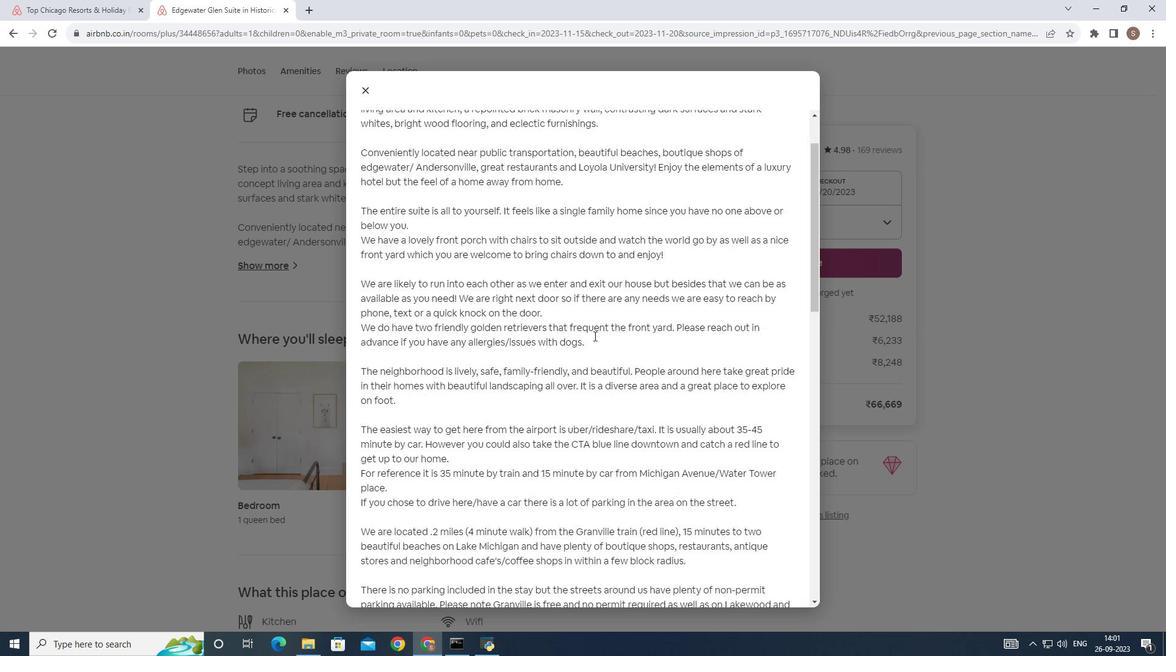 
Action: Mouse scrolled (594, 336) with delta (0, 0)
Screenshot: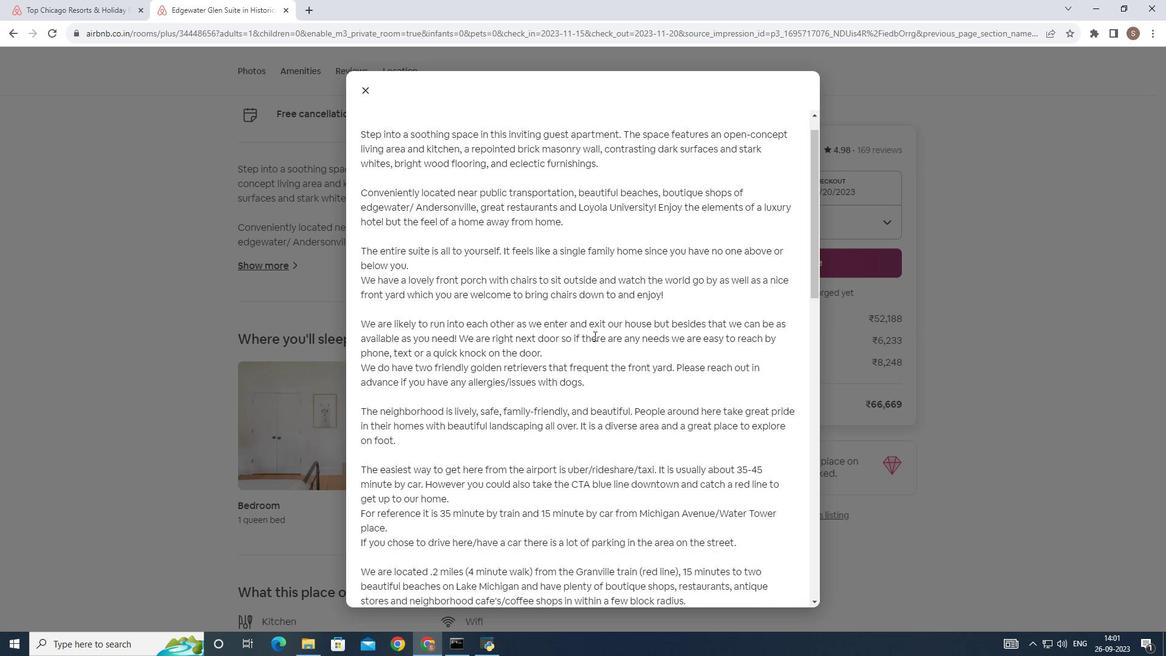 
Action: Mouse scrolled (594, 336) with delta (0, 0)
Screenshot: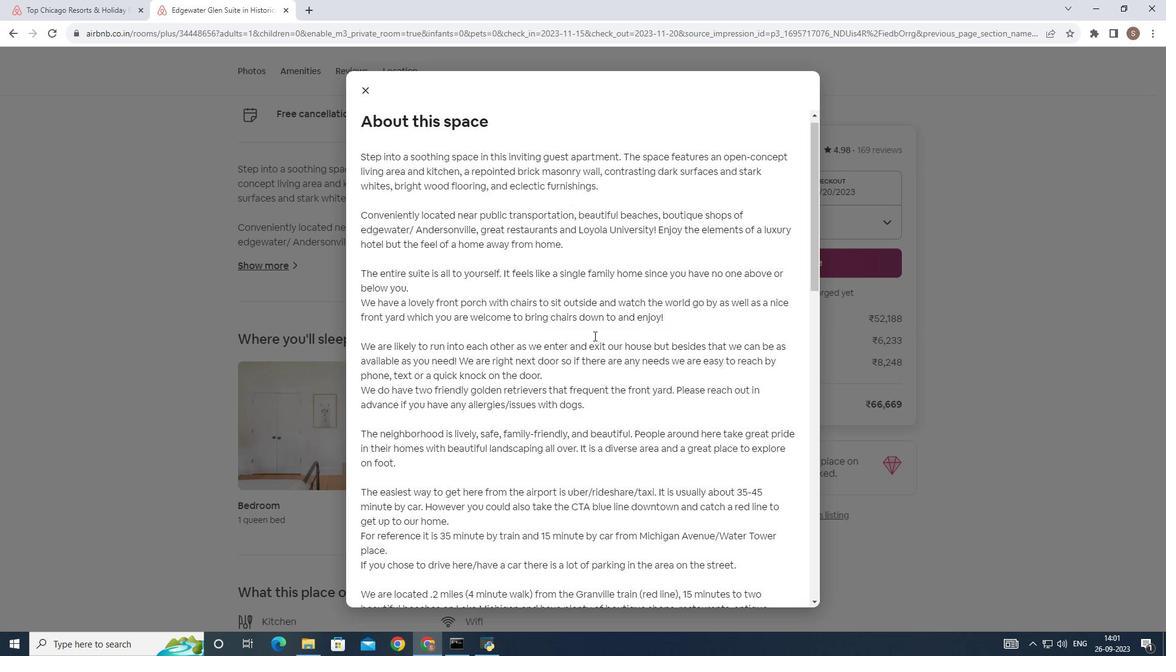 
Action: Mouse scrolled (594, 336) with delta (0, 0)
Screenshot: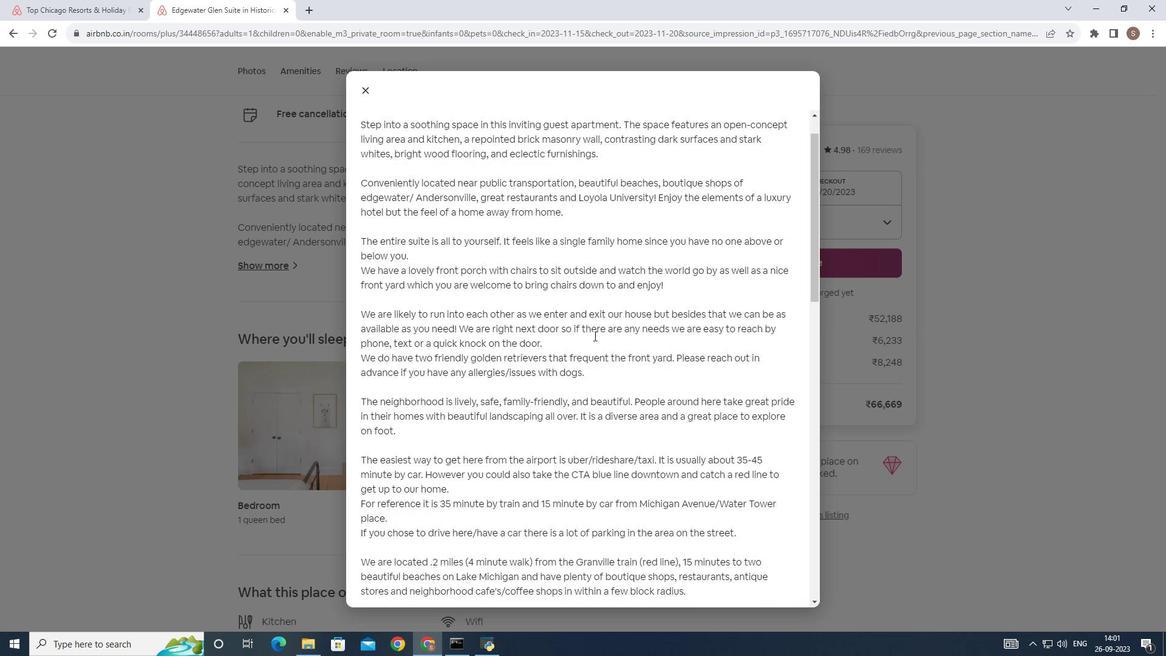 
Action: Mouse scrolled (594, 335) with delta (0, 0)
Screenshot: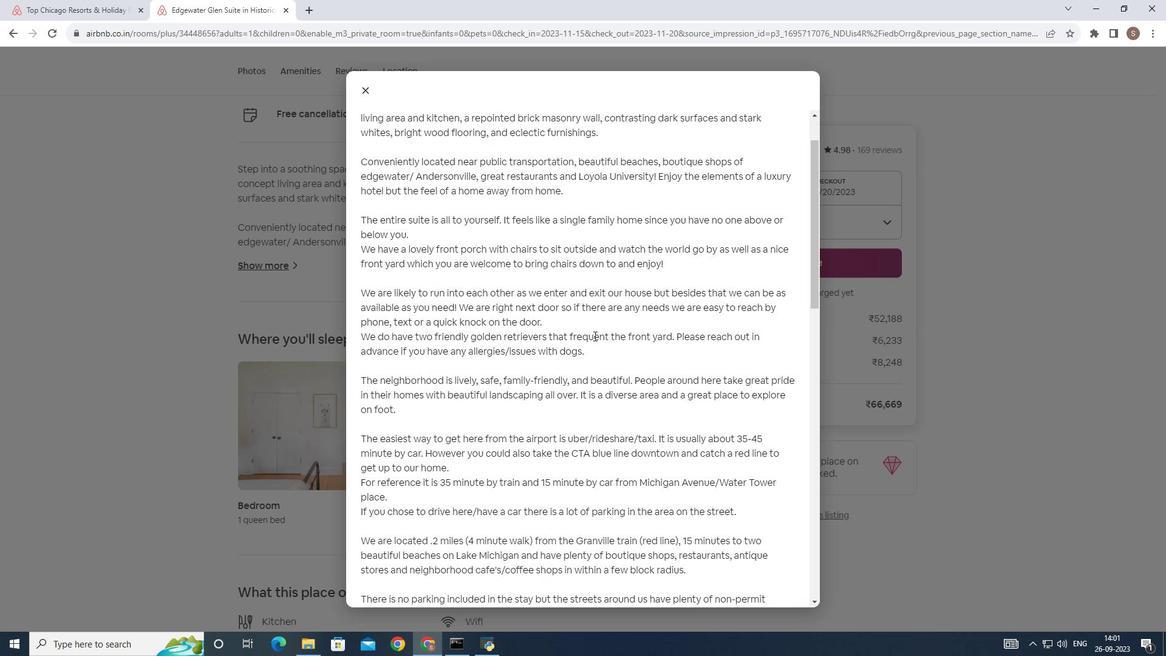 
Action: Mouse scrolled (594, 336) with delta (0, 0)
Screenshot: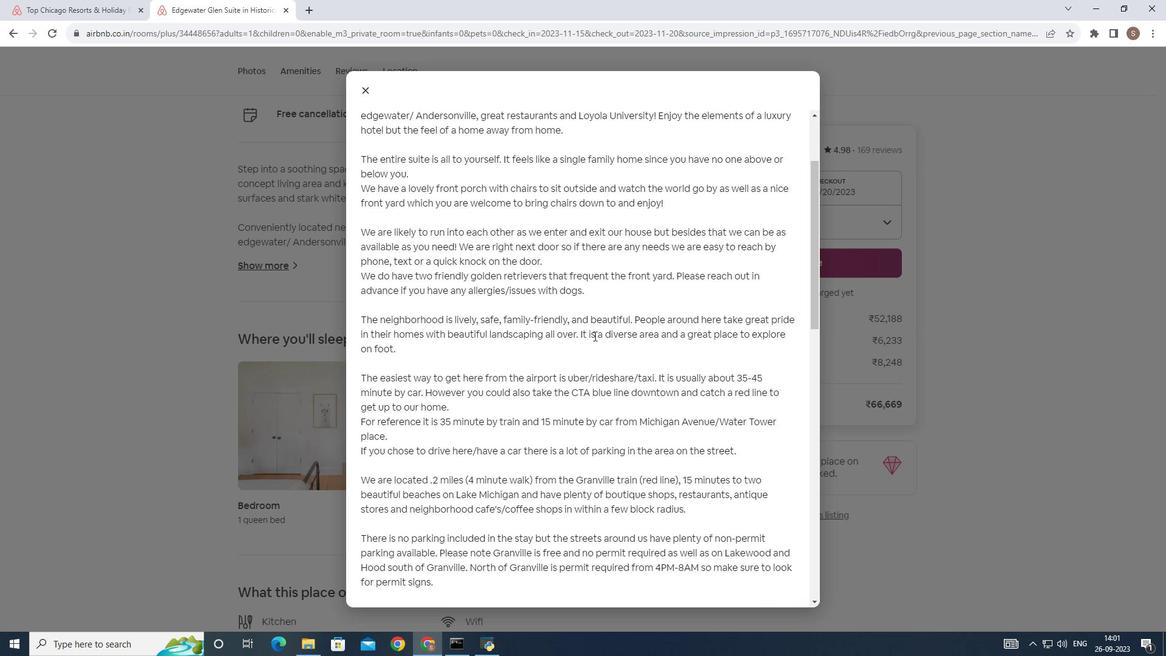 
Action: Mouse scrolled (594, 335) with delta (0, 0)
Screenshot: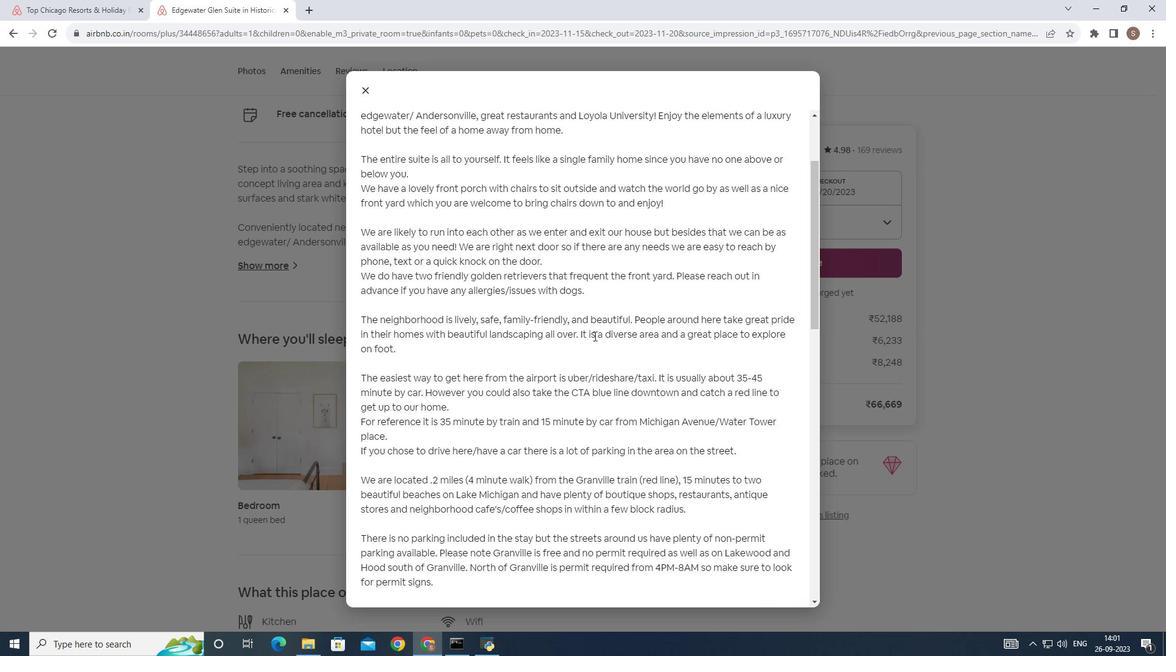 
Action: Mouse scrolled (594, 335) with delta (0, 0)
Screenshot: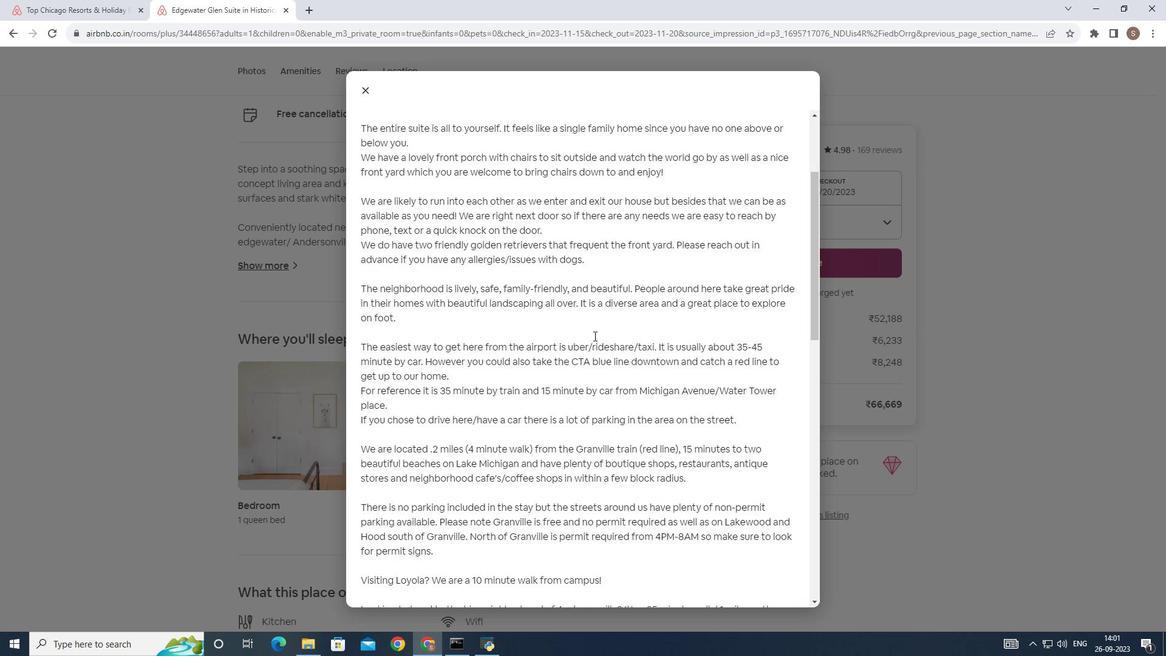
Action: Mouse scrolled (594, 335) with delta (0, 0)
Screenshot: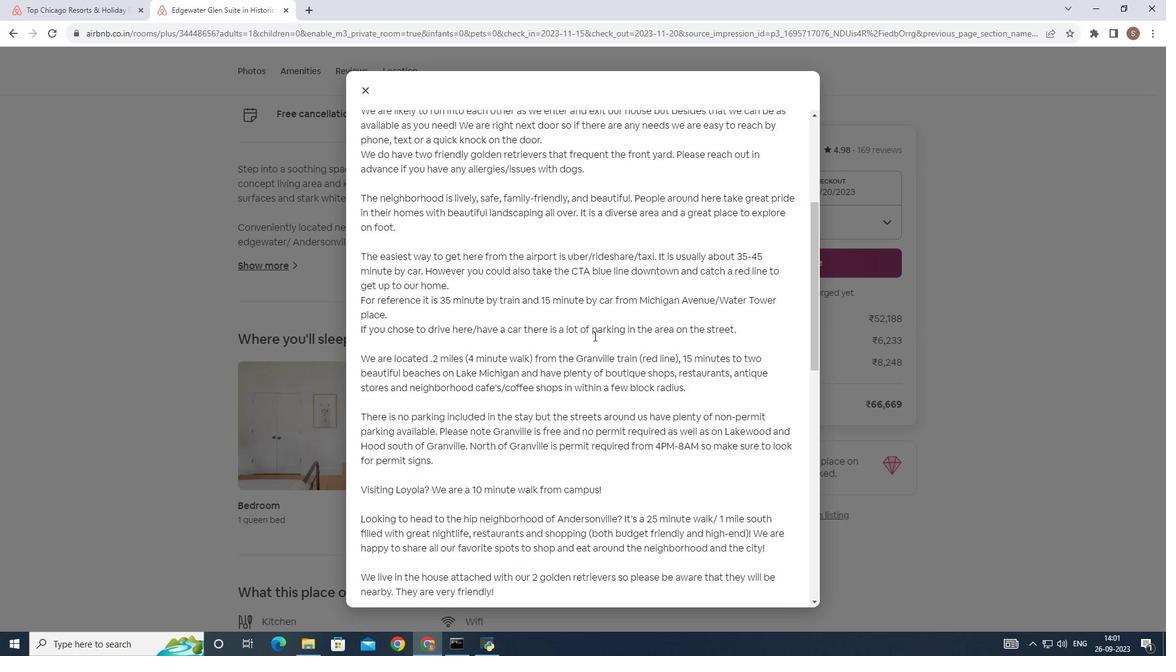 
Action: Mouse scrolled (594, 335) with delta (0, 0)
Screenshot: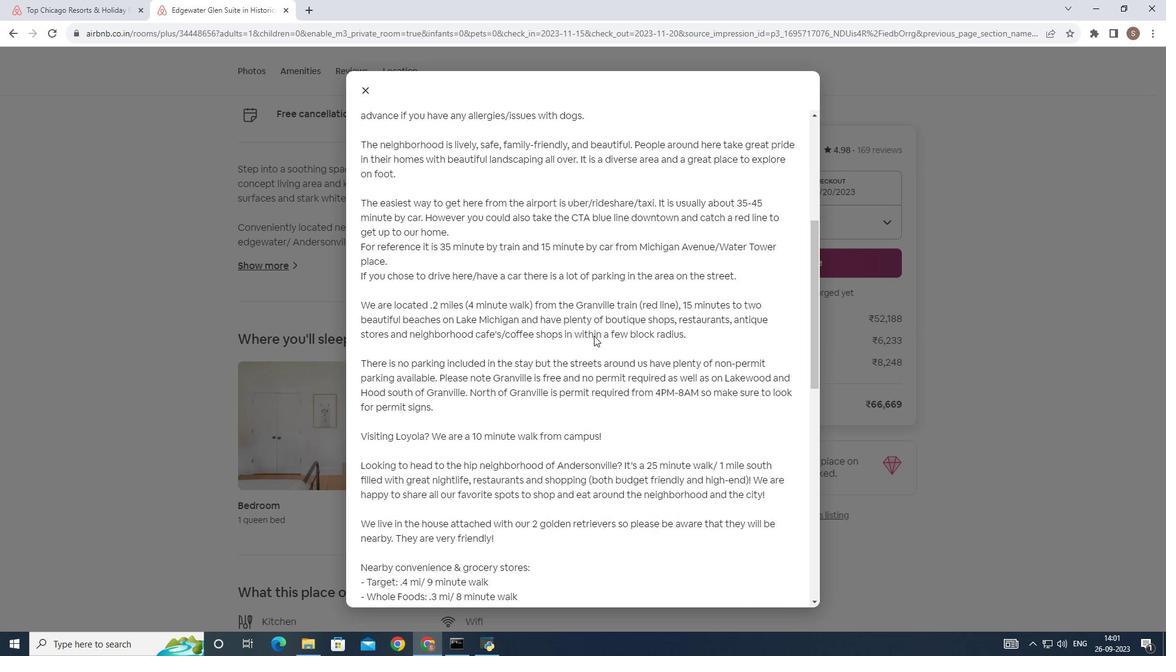 
Action: Mouse scrolled (594, 335) with delta (0, 0)
Screenshot: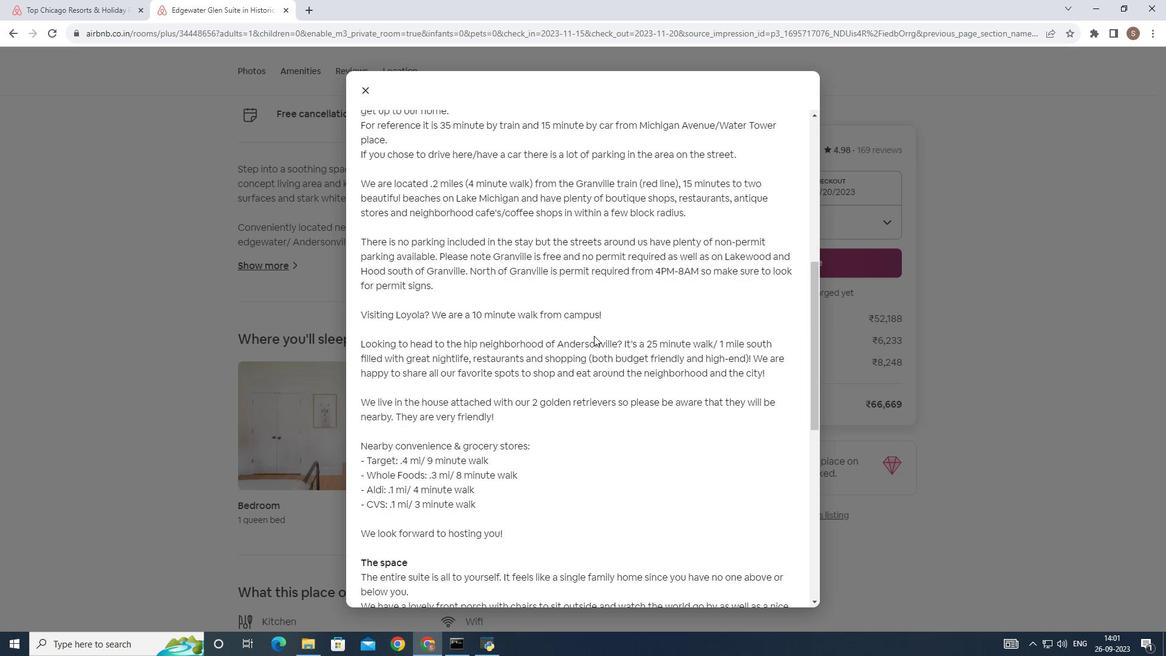 
Action: Mouse scrolled (594, 335) with delta (0, 0)
Screenshot: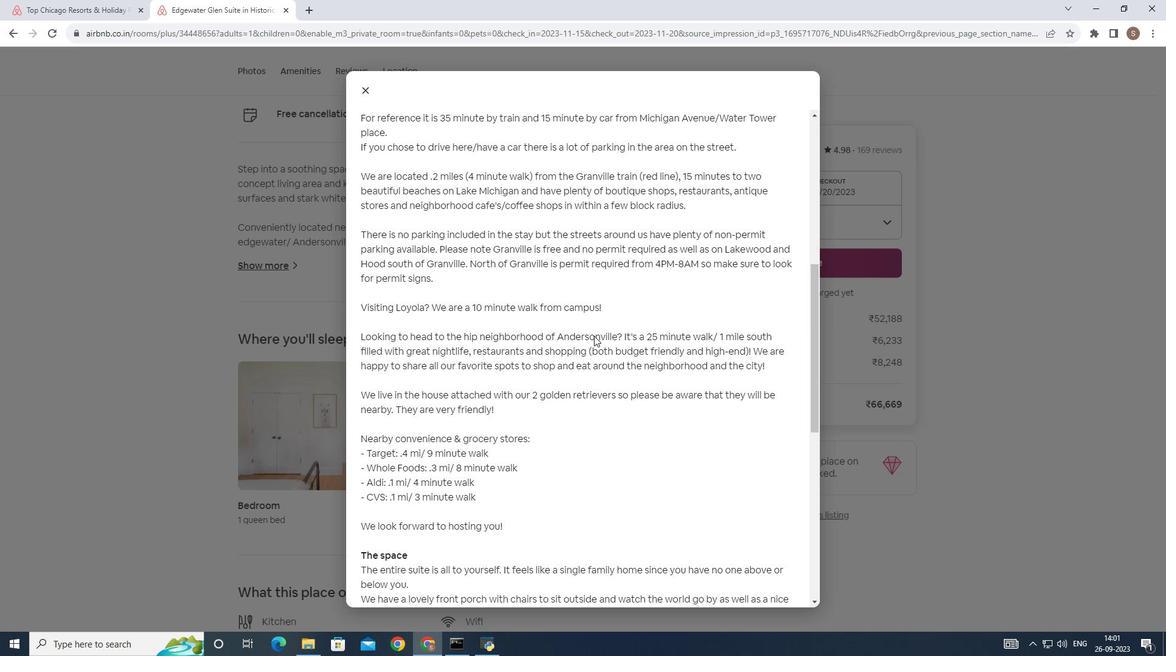 
Action: Mouse scrolled (594, 335) with delta (0, 0)
Screenshot: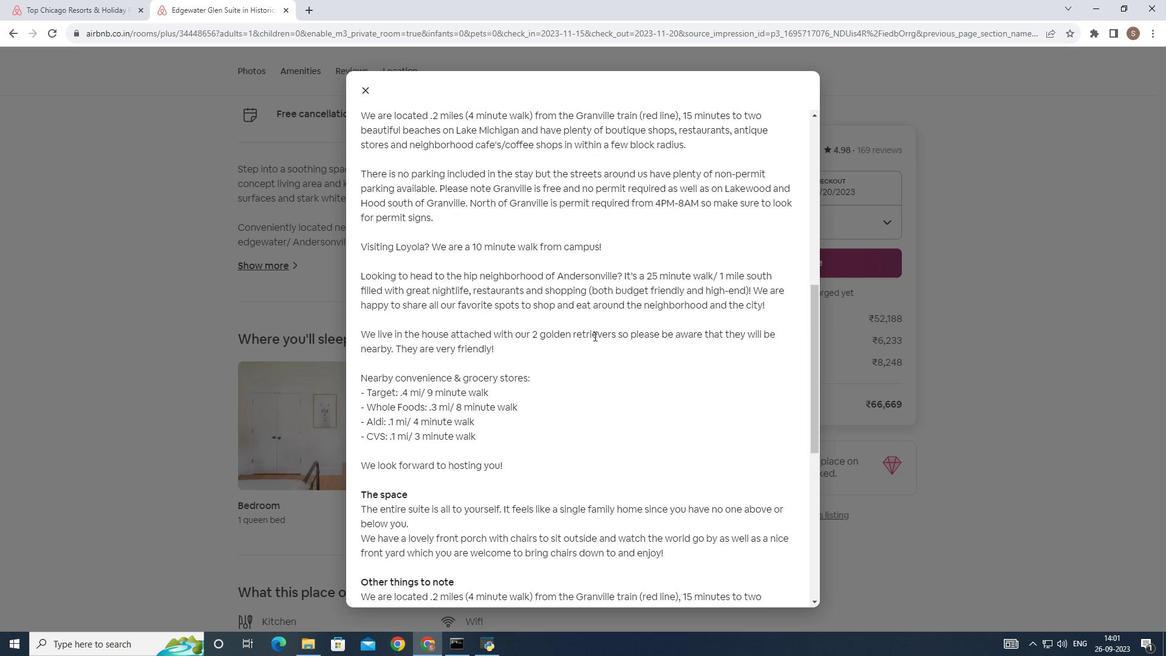 
Action: Mouse scrolled (594, 335) with delta (0, 0)
Screenshot: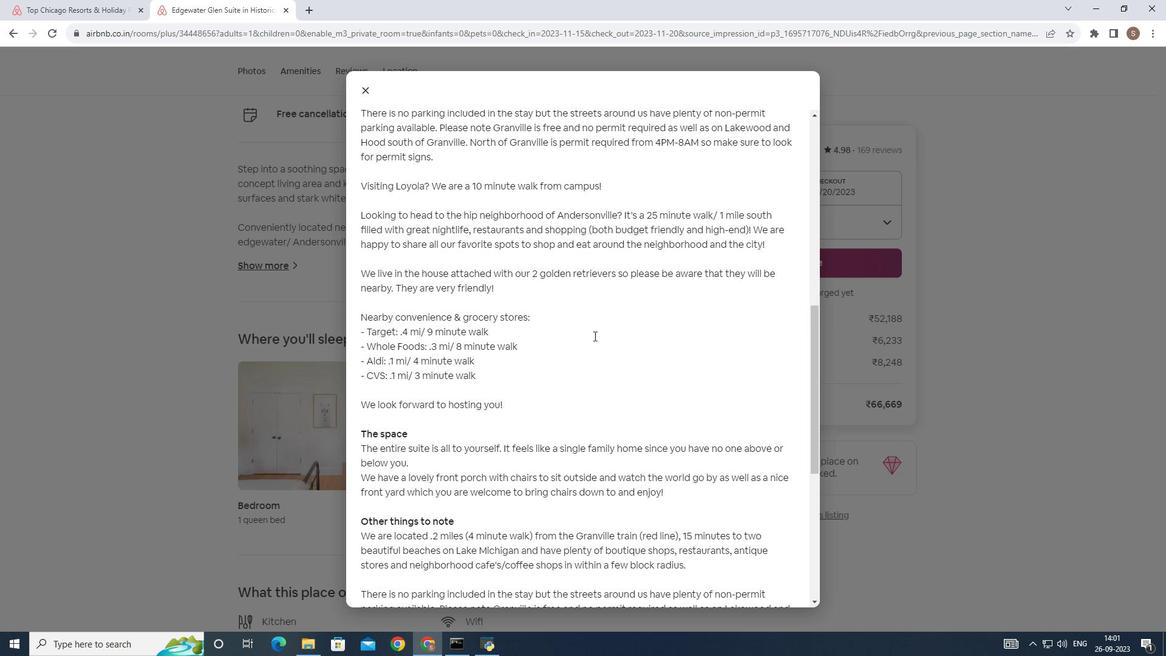 
Action: Mouse scrolled (594, 335) with delta (0, 0)
Screenshot: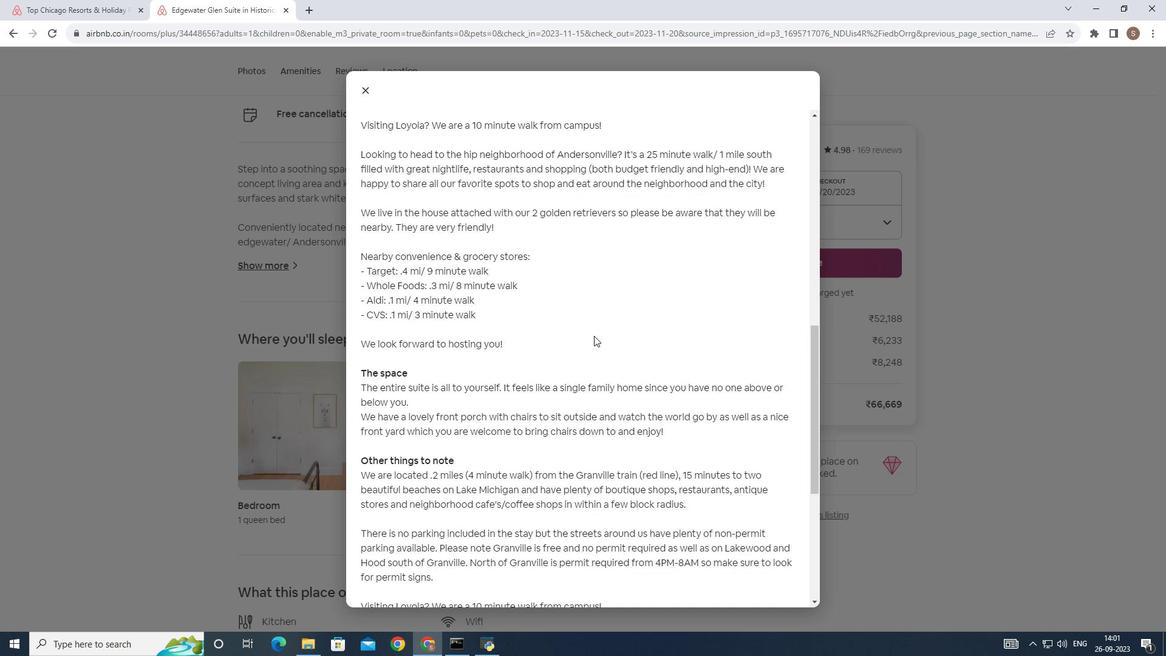 
Action: Mouse scrolled (594, 335) with delta (0, 0)
Screenshot: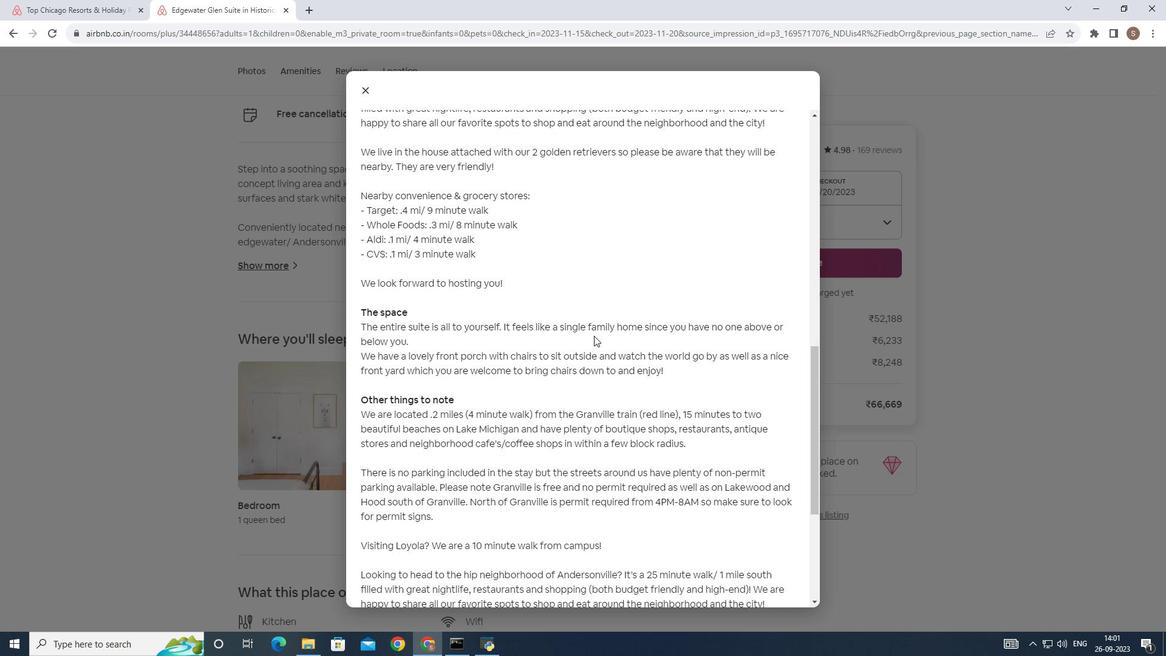 
Action: Mouse scrolled (594, 335) with delta (0, 0)
Screenshot: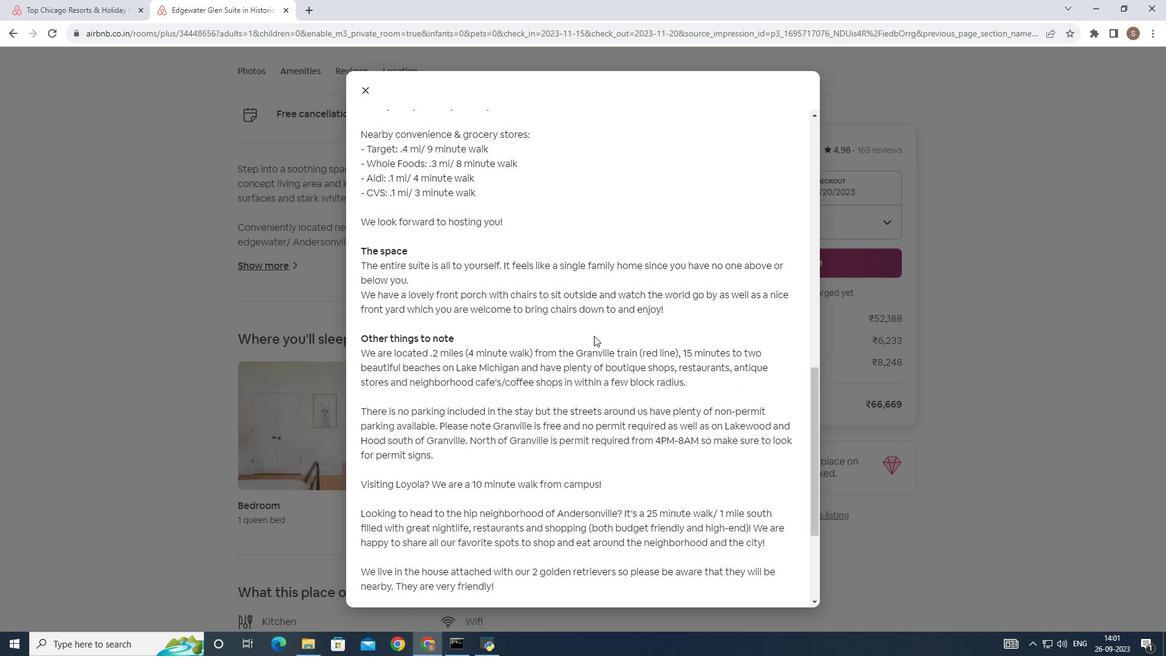 
Action: Mouse scrolled (594, 335) with delta (0, 0)
Screenshot: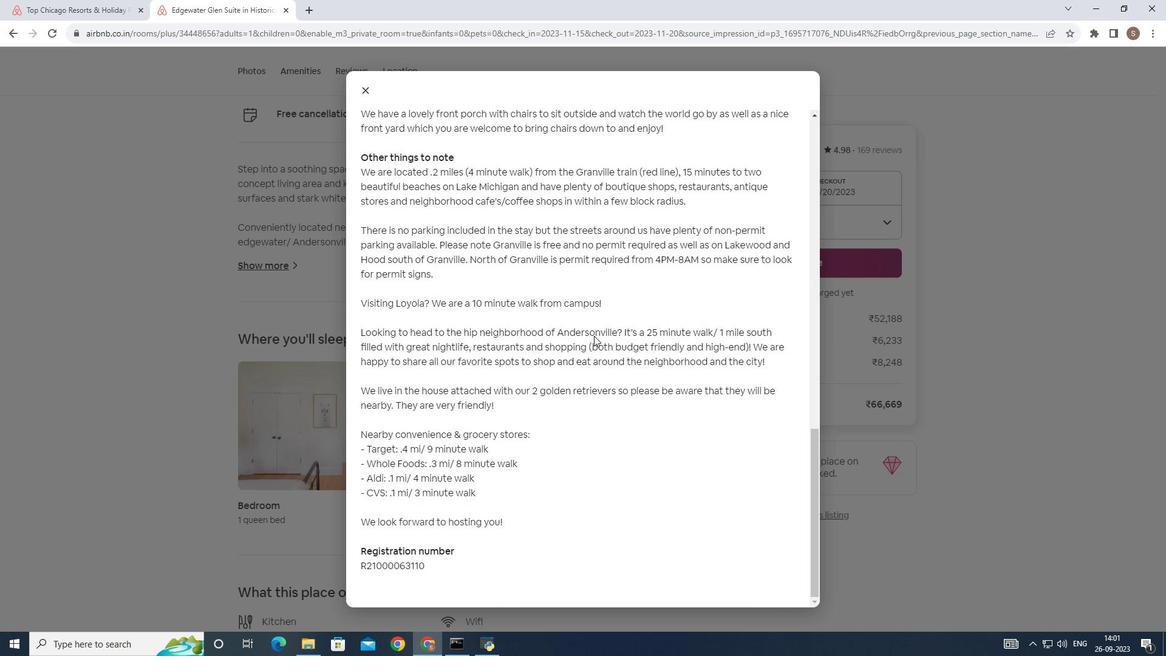 
Action: Mouse scrolled (594, 335) with delta (0, 0)
Screenshot: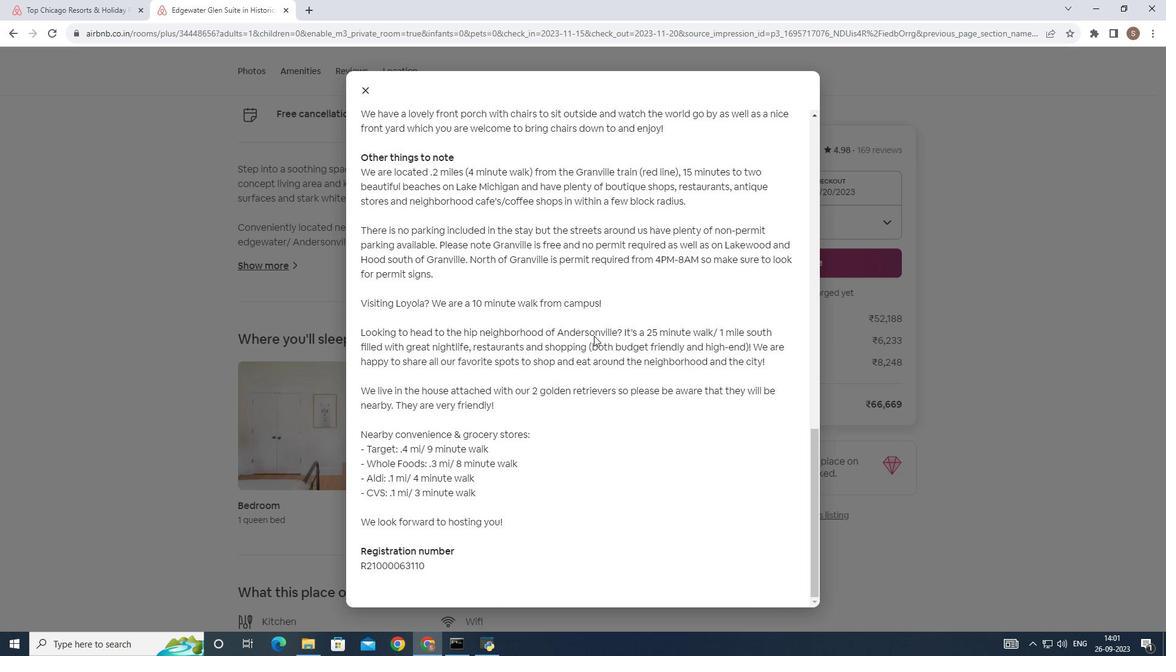 
Action: Mouse scrolled (594, 335) with delta (0, 0)
Screenshot: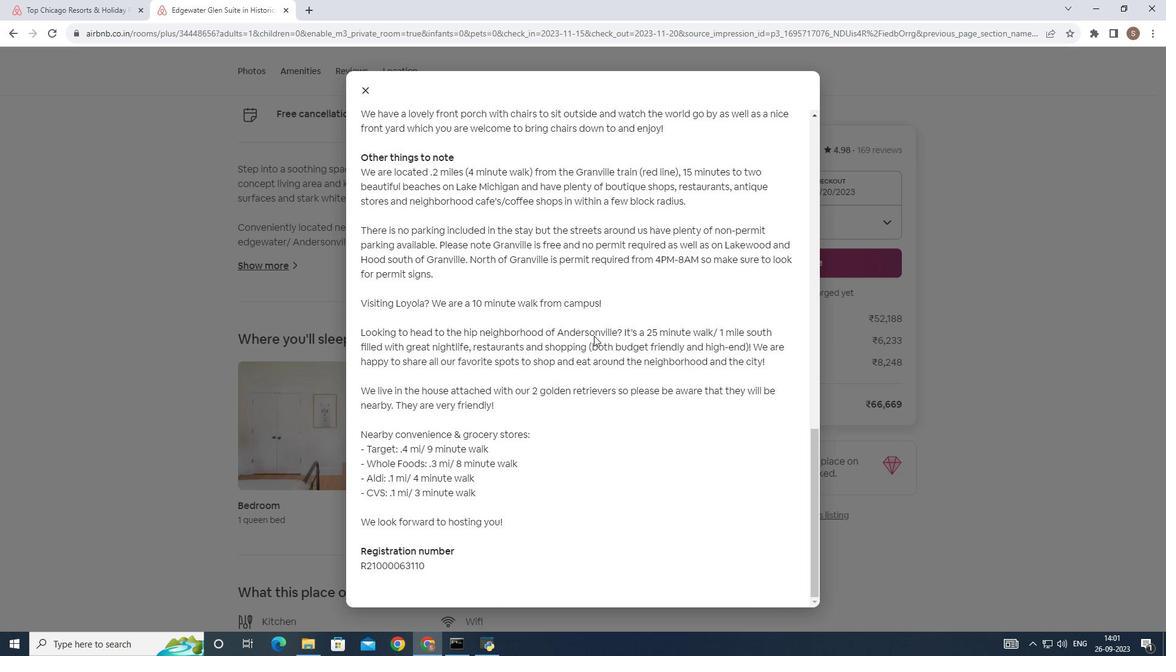 
Action: Mouse scrolled (594, 335) with delta (0, 0)
Screenshot: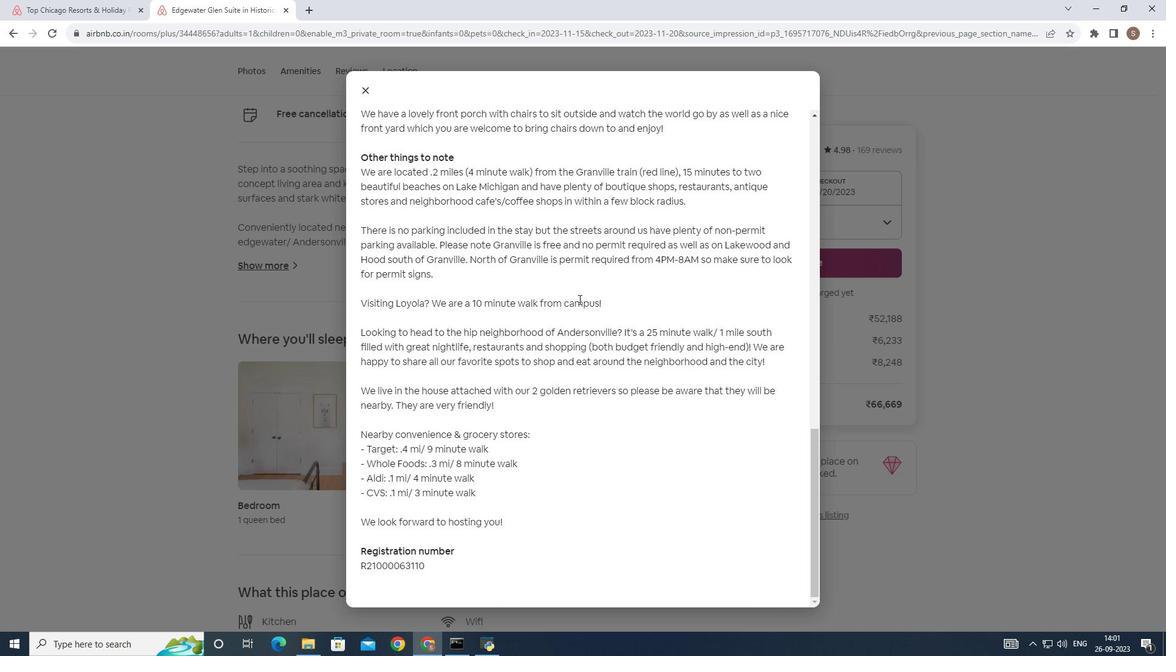 
Action: Mouse scrolled (594, 335) with delta (0, 0)
Screenshot: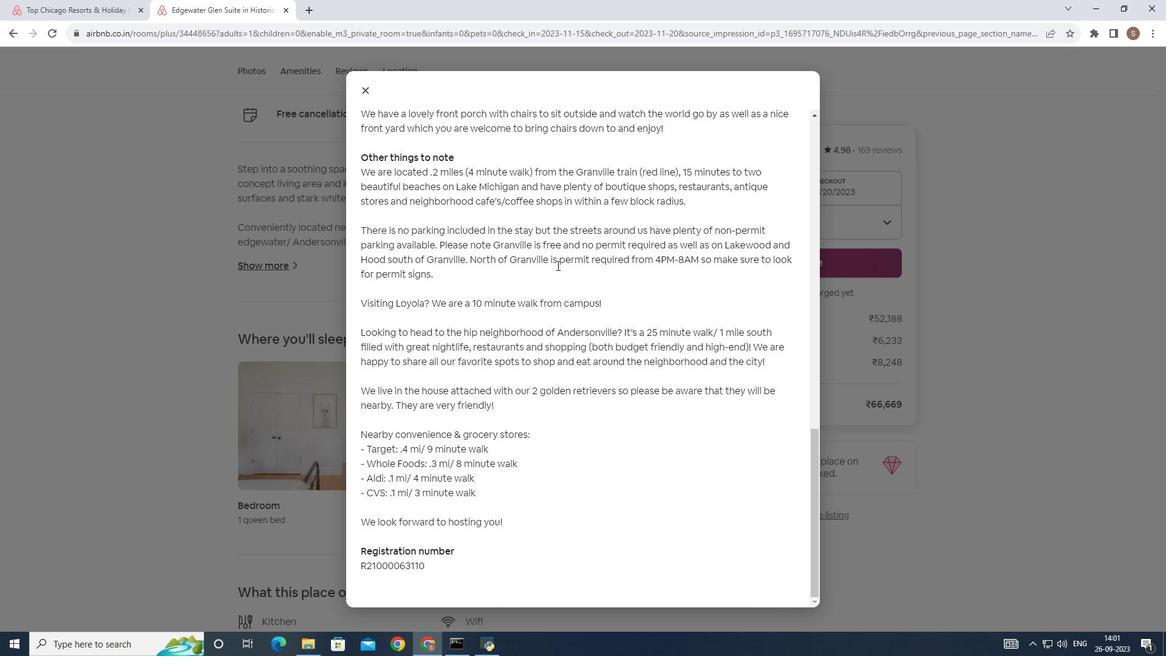 
Action: Mouse scrolled (594, 335) with delta (0, 0)
Screenshot: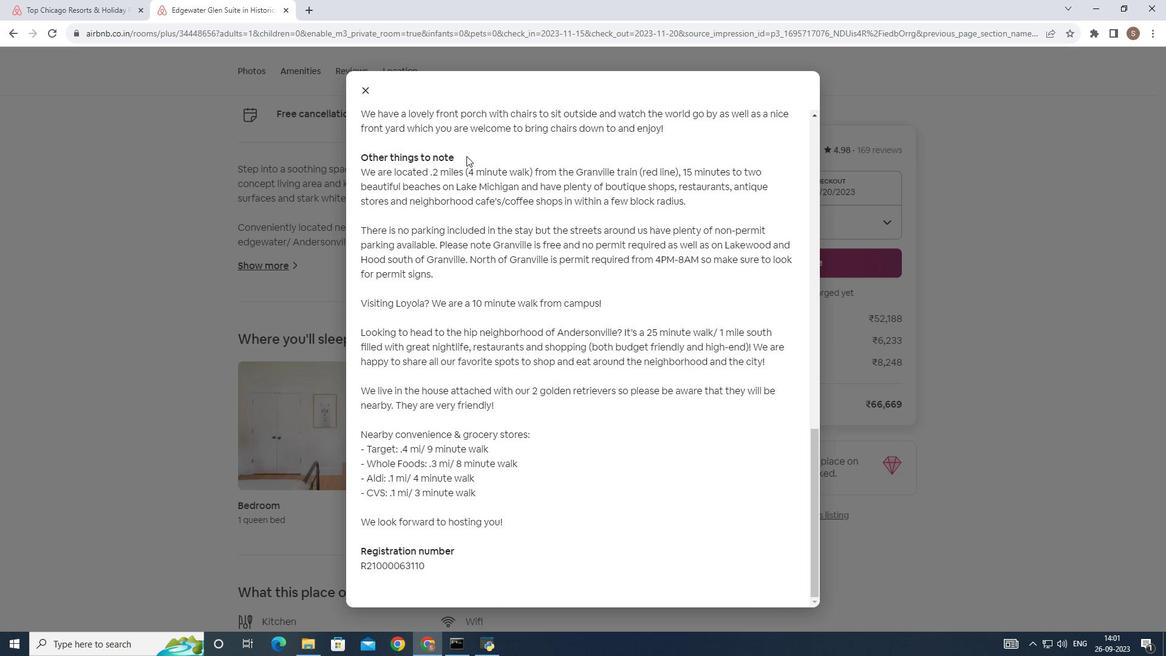 
Action: Mouse scrolled (594, 335) with delta (0, 0)
Screenshot: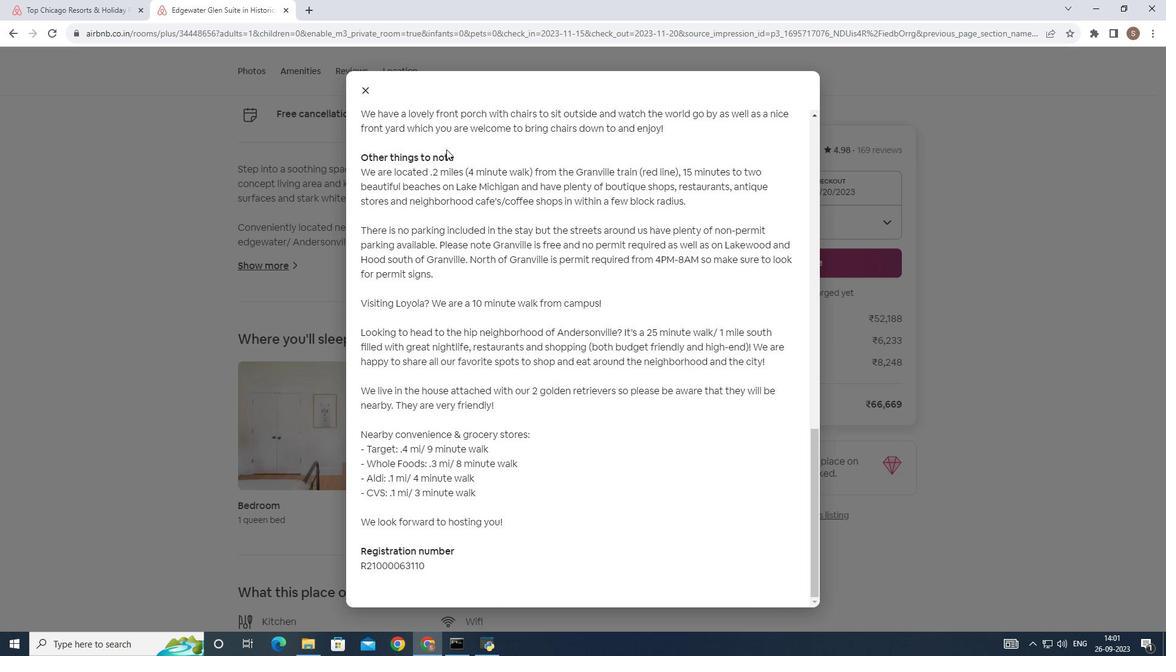 
Action: Mouse scrolled (594, 335) with delta (0, 0)
Screenshot: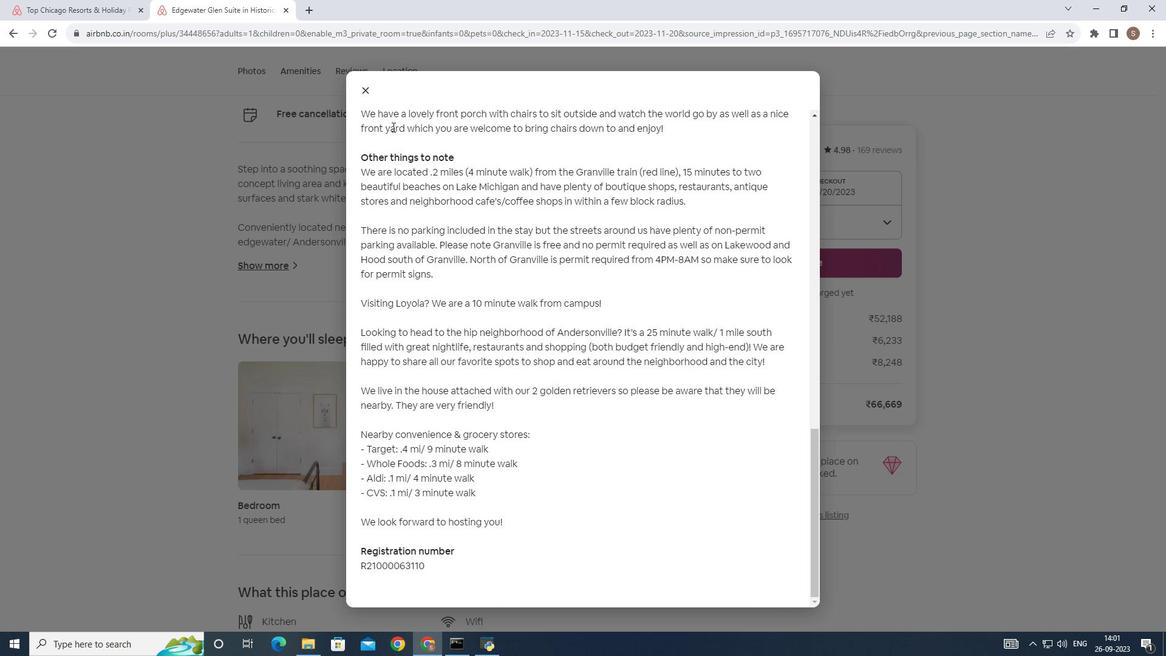 
Action: Mouse moved to (362, 96)
Screenshot: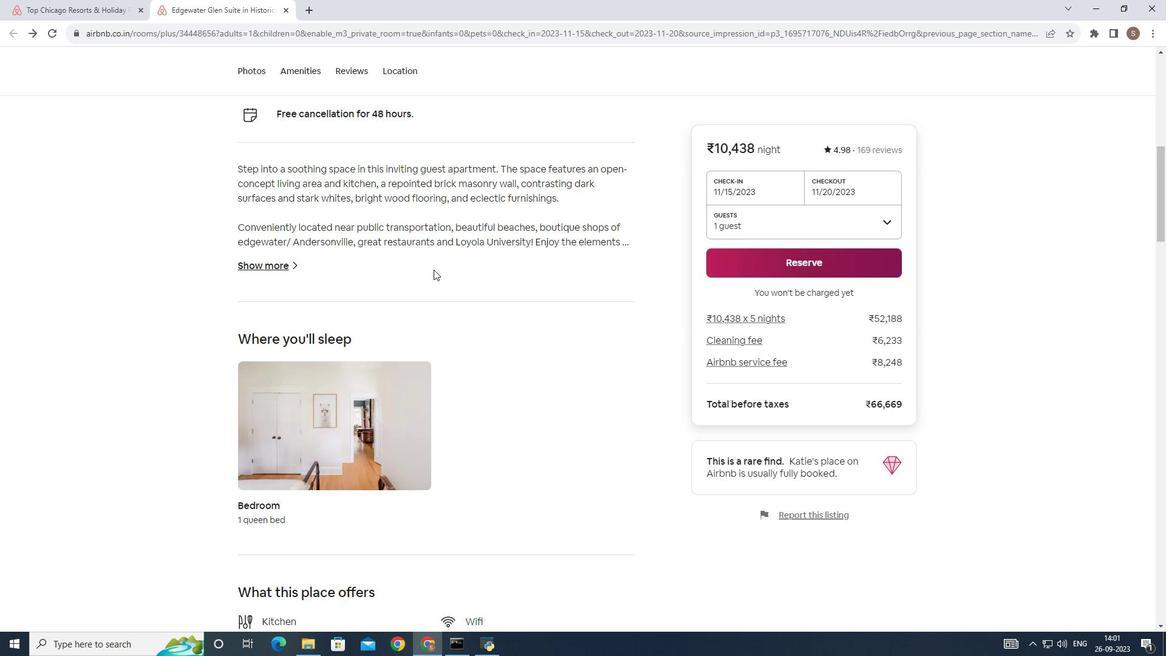
Action: Mouse pressed left at (362, 96)
Screenshot: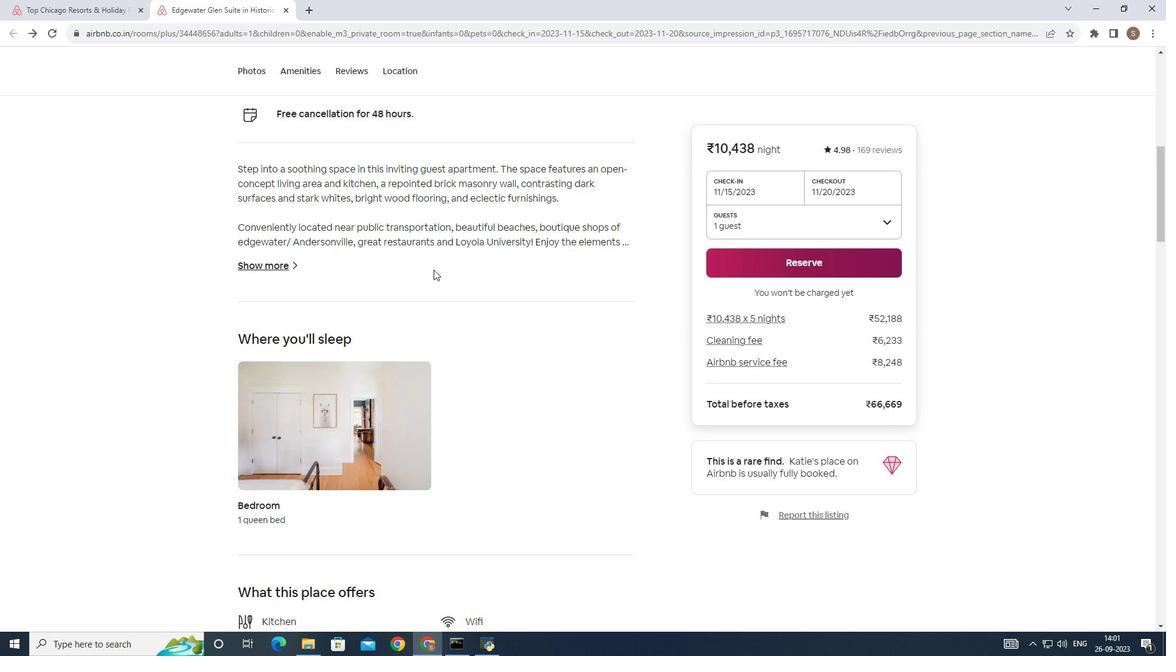 
Action: Mouse moved to (433, 269)
Screenshot: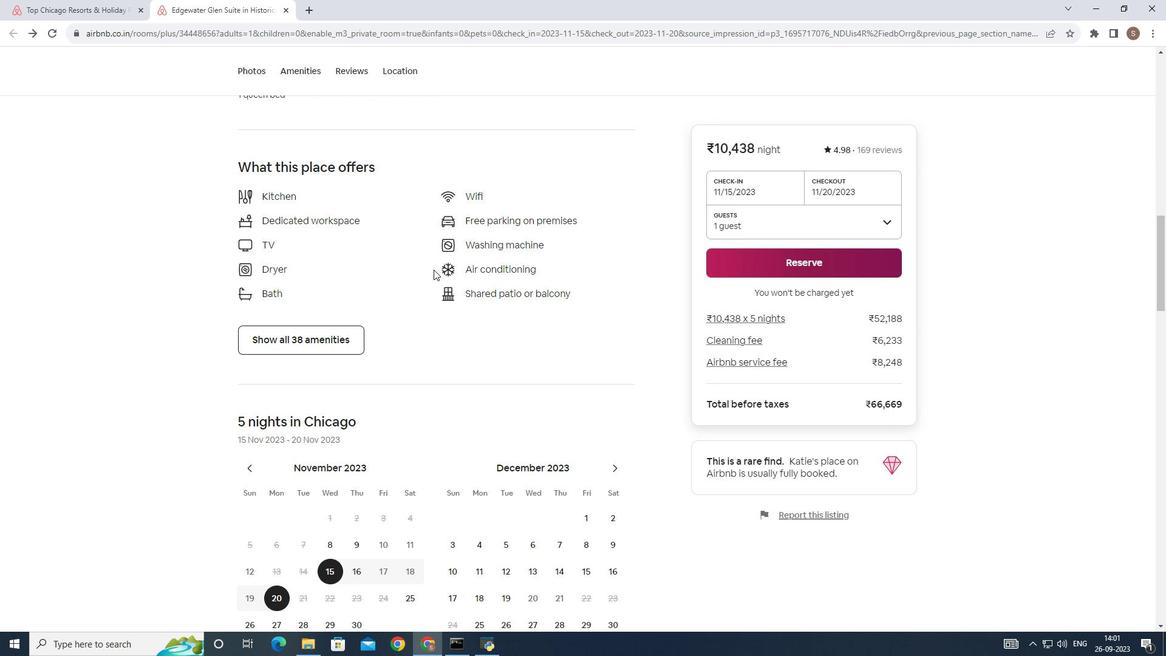 
Action: Mouse scrolled (433, 269) with delta (0, 0)
Screenshot: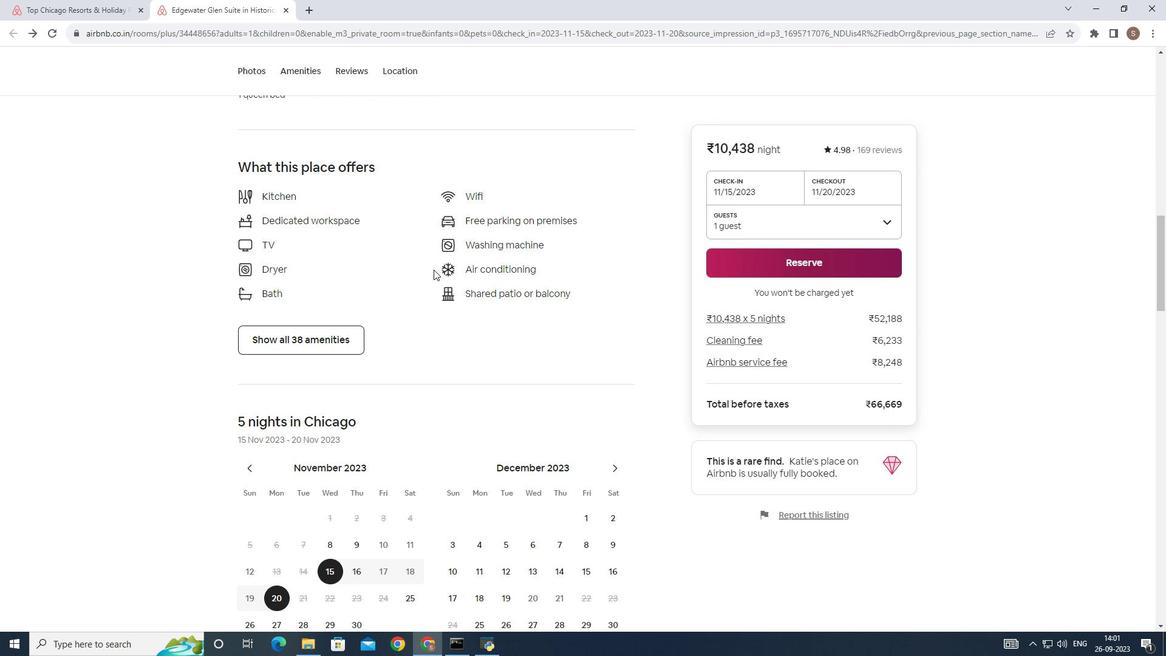 
Action: Mouse scrolled (433, 269) with delta (0, 0)
Screenshot: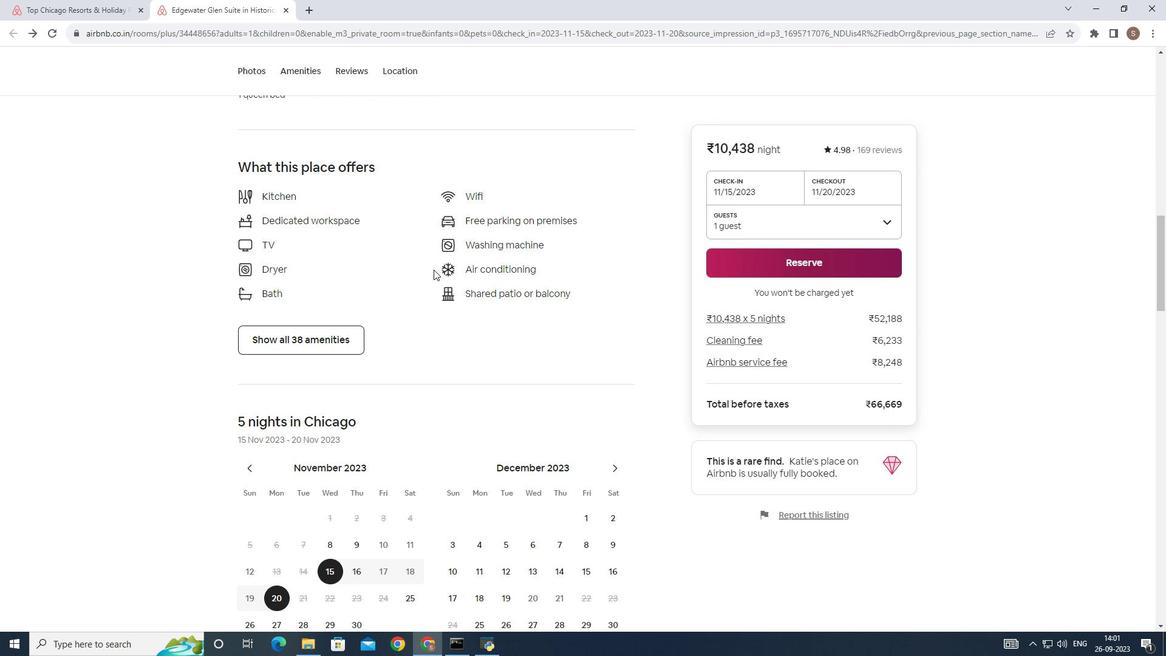 
Action: Mouse scrolled (433, 269) with delta (0, 0)
Screenshot: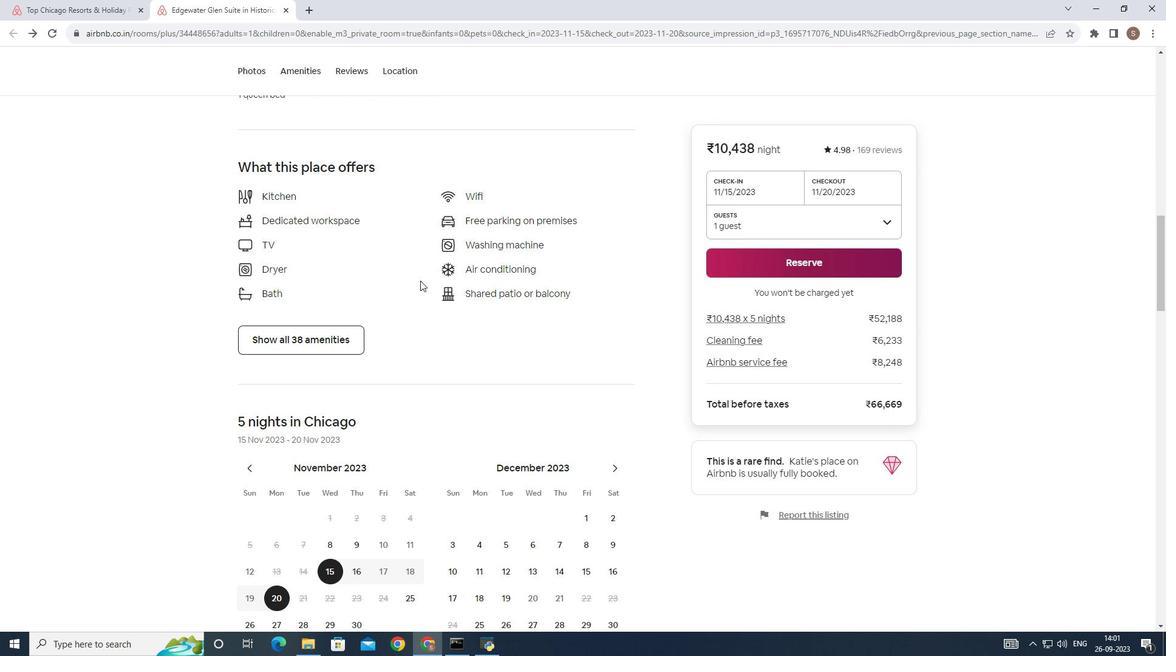 
Action: Mouse scrolled (433, 269) with delta (0, 0)
Screenshot: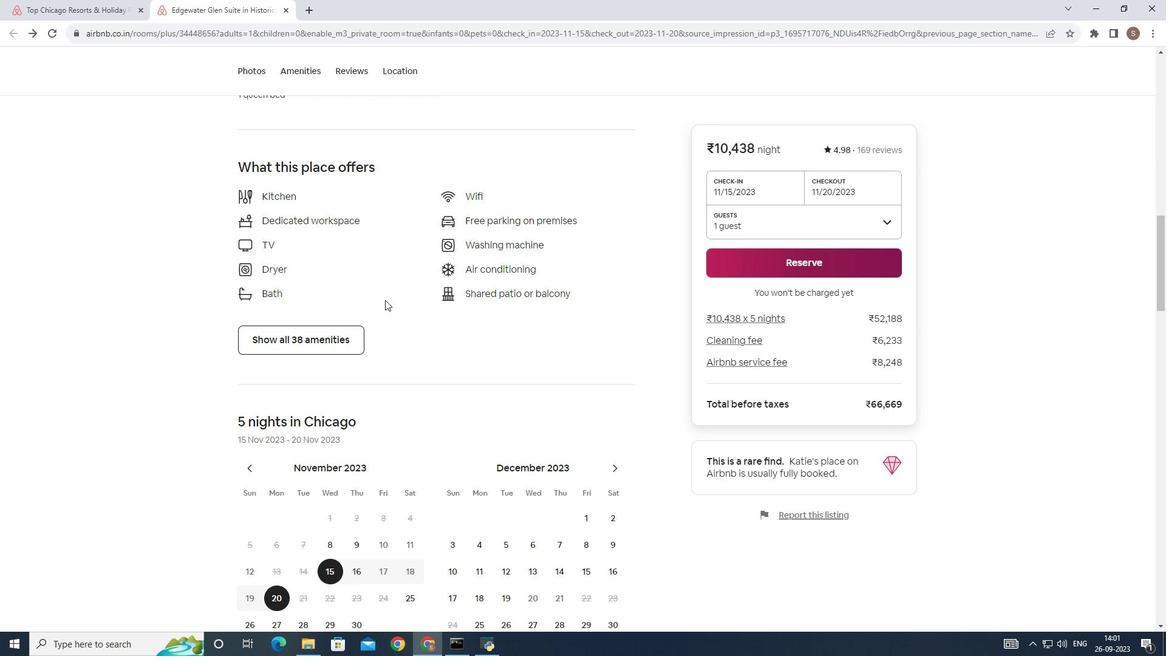
Action: Mouse scrolled (433, 269) with delta (0, 0)
Screenshot: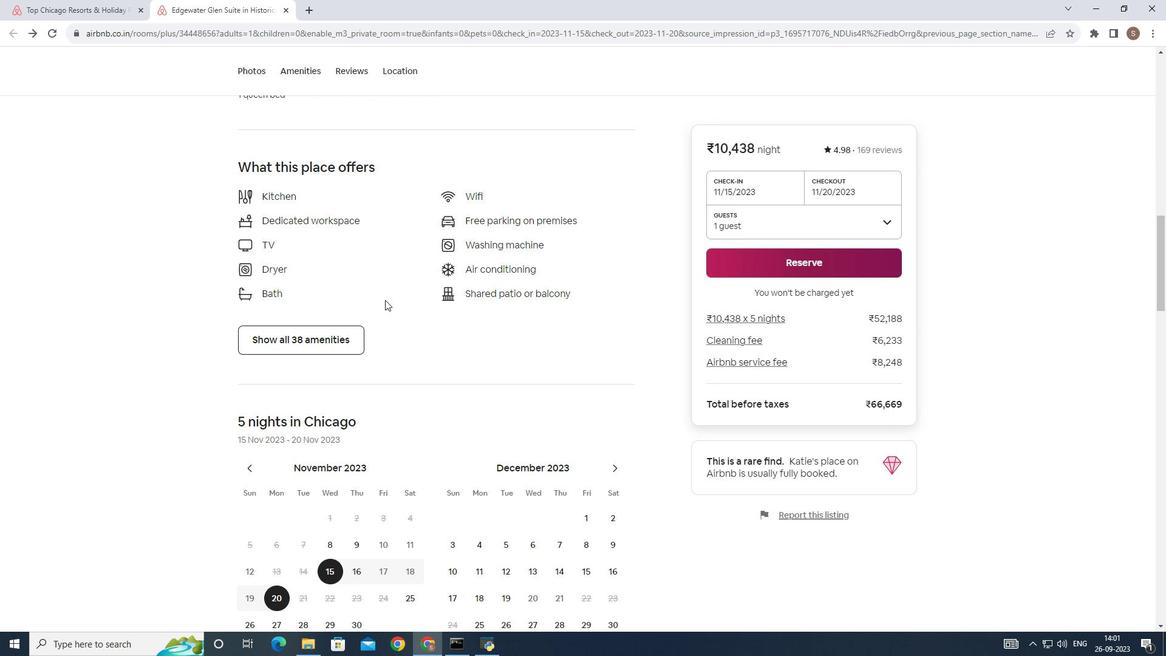 
Action: Mouse scrolled (433, 269) with delta (0, 0)
Screenshot: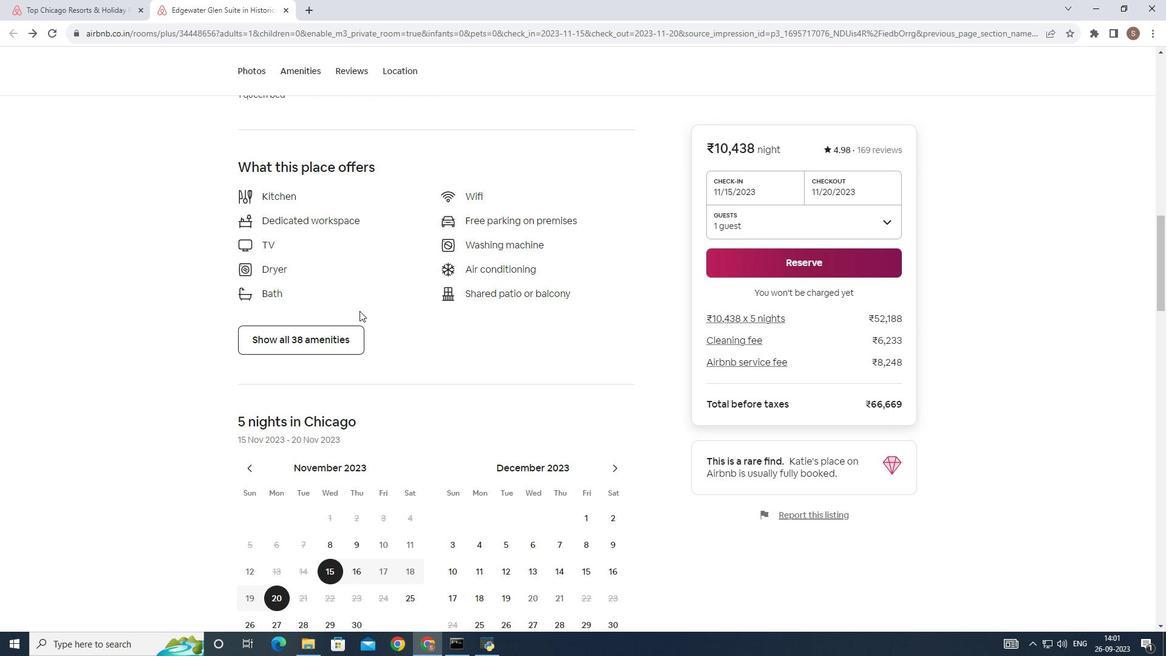 
Action: Mouse scrolled (433, 269) with delta (0, 0)
Screenshot: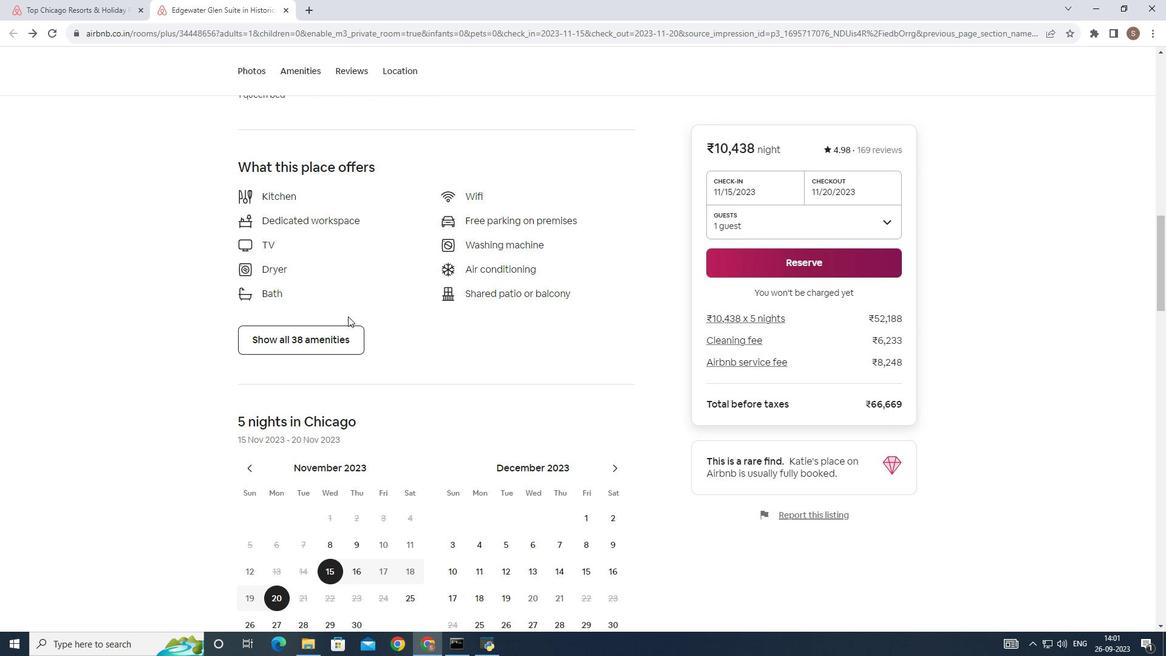 
Action: Mouse moved to (325, 342)
Screenshot: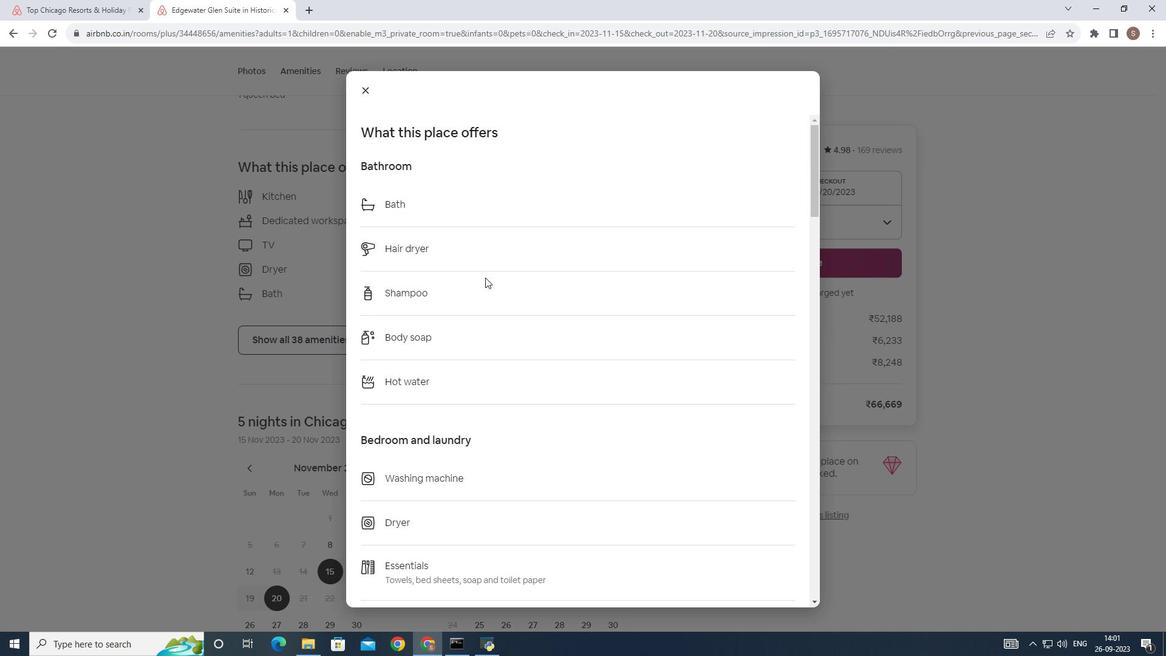 
Action: Mouse pressed left at (325, 342)
Screenshot: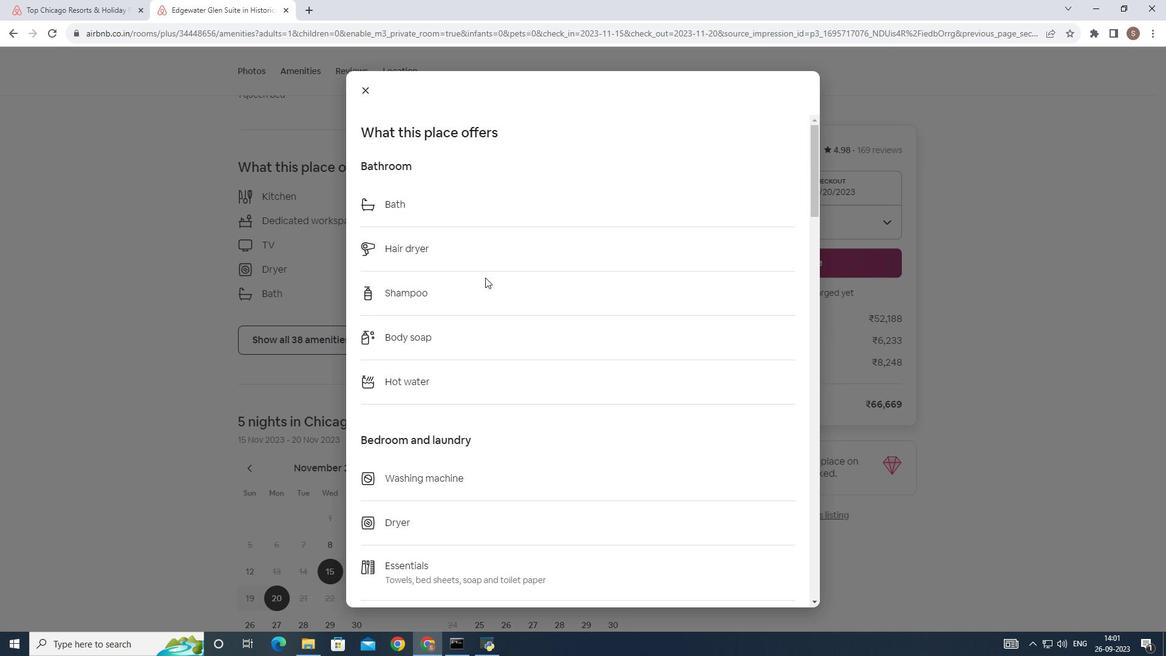
Action: Mouse moved to (485, 277)
Screenshot: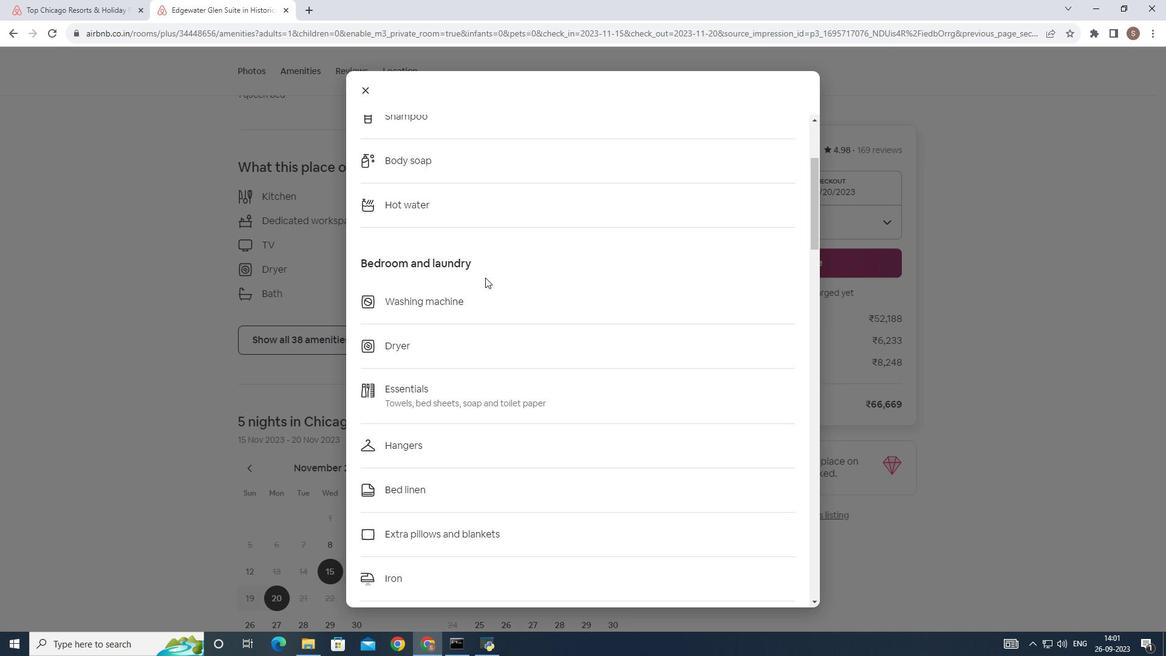 
Action: Mouse scrolled (485, 277) with delta (0, 0)
Screenshot: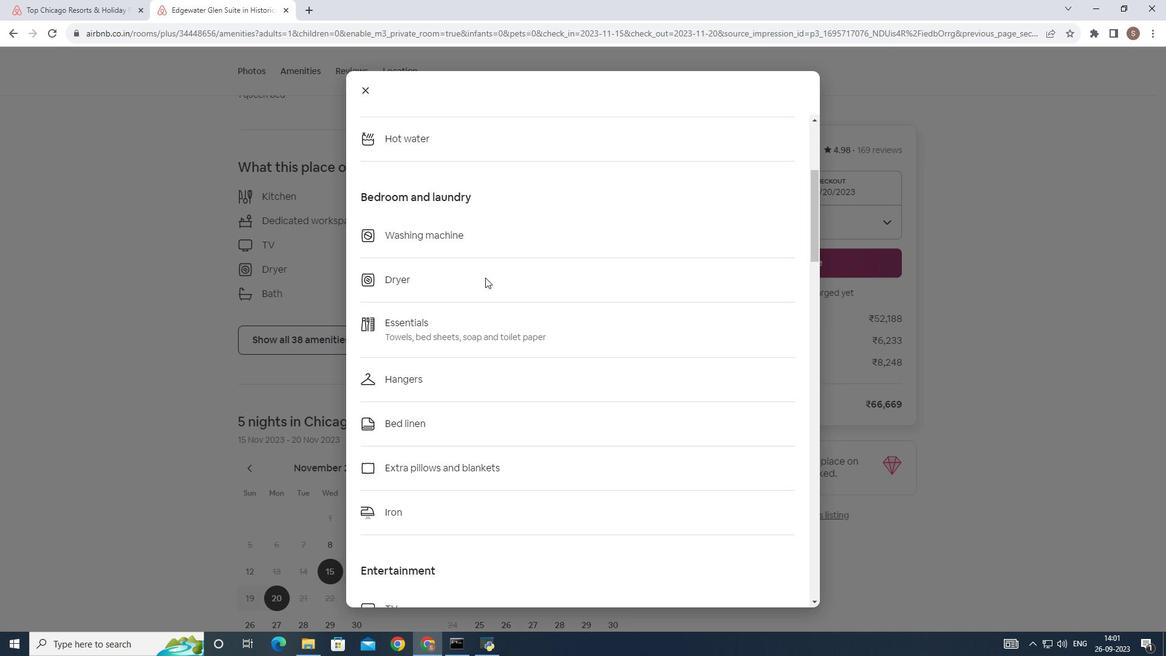 
Action: Mouse scrolled (485, 277) with delta (0, 0)
Screenshot: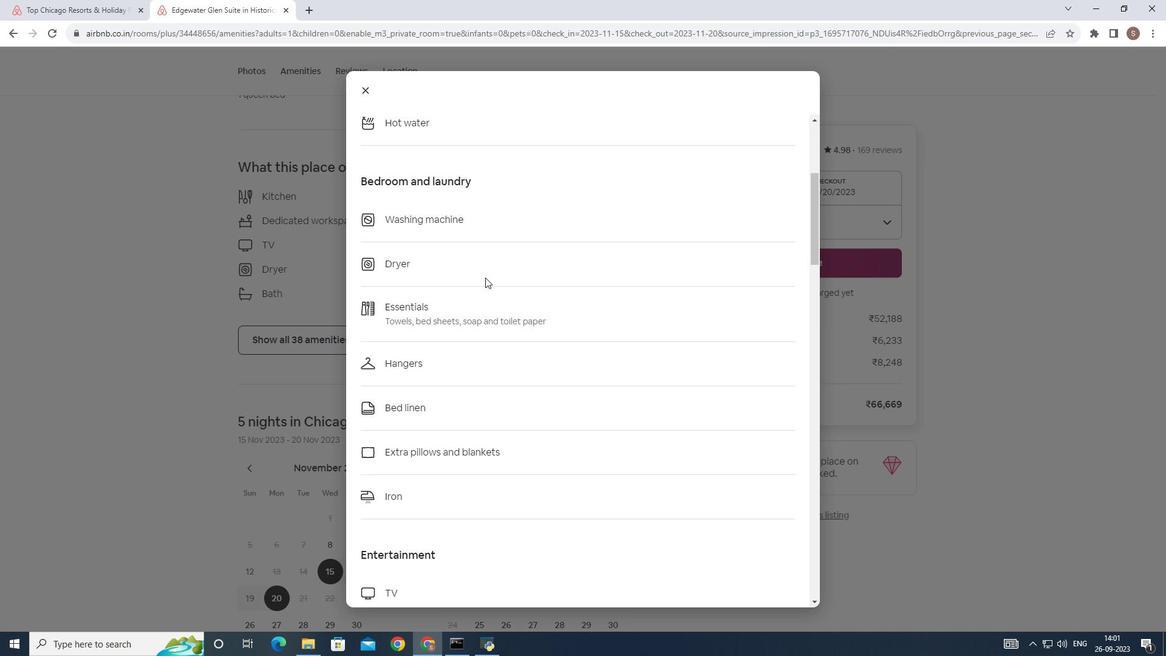 
Action: Mouse scrolled (485, 277) with delta (0, 0)
Screenshot: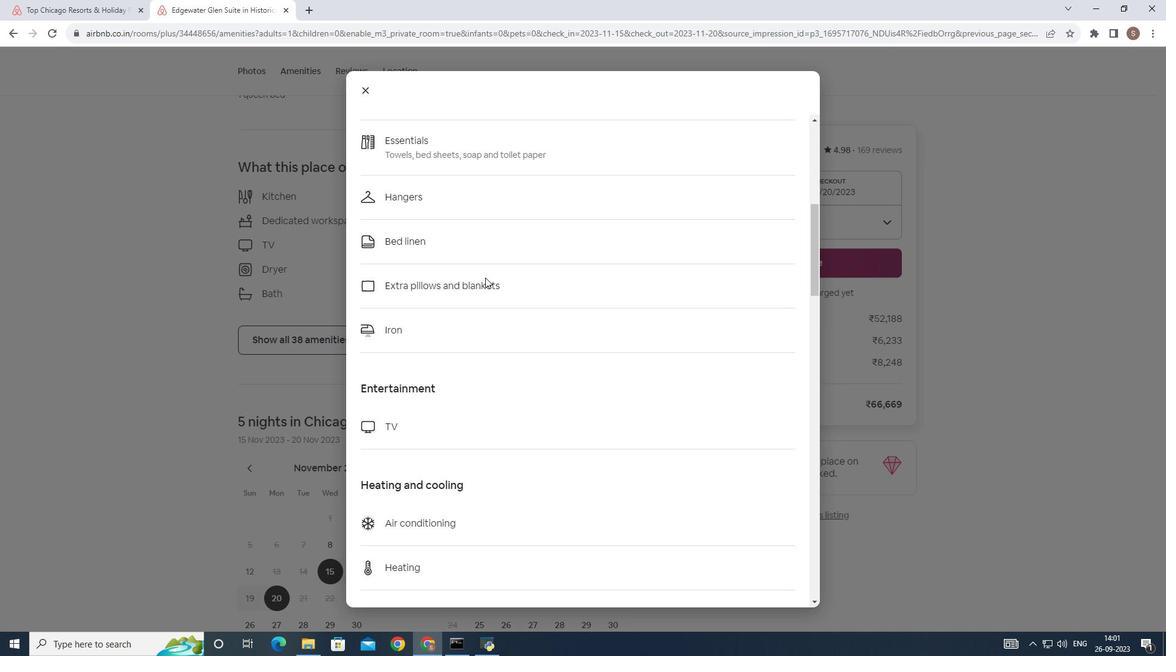 
Action: Mouse scrolled (485, 277) with delta (0, 0)
Screenshot: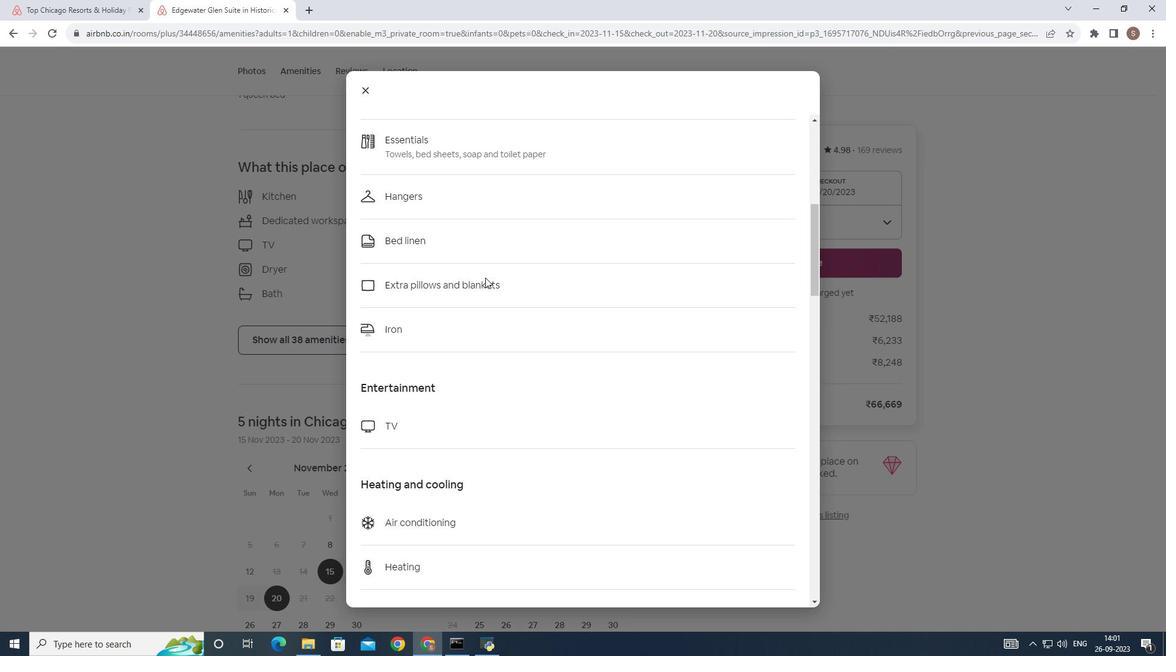 
Action: Mouse scrolled (485, 277) with delta (0, 0)
Screenshot: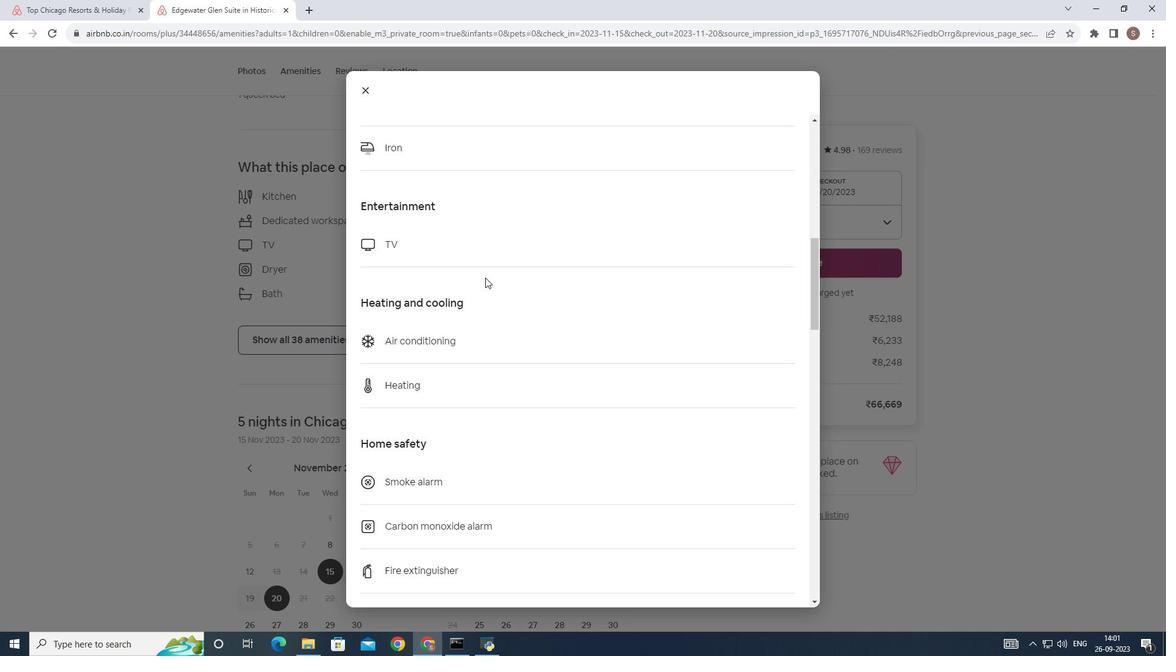 
Action: Mouse scrolled (485, 277) with delta (0, 0)
Screenshot: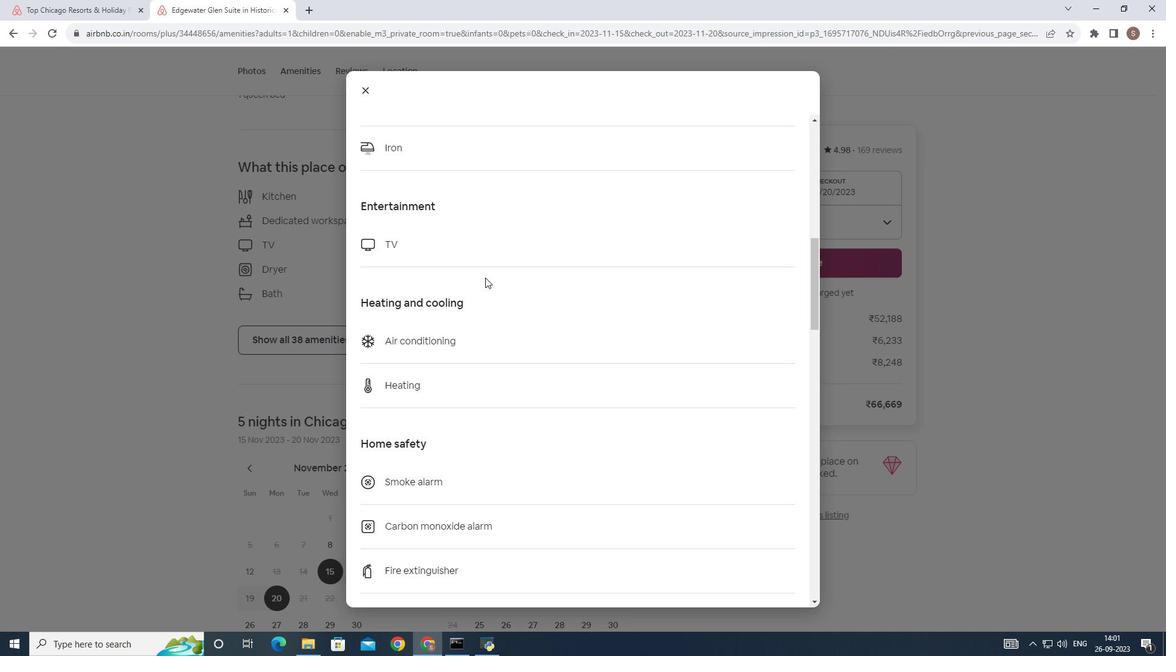 
Action: Mouse scrolled (485, 277) with delta (0, 0)
Screenshot: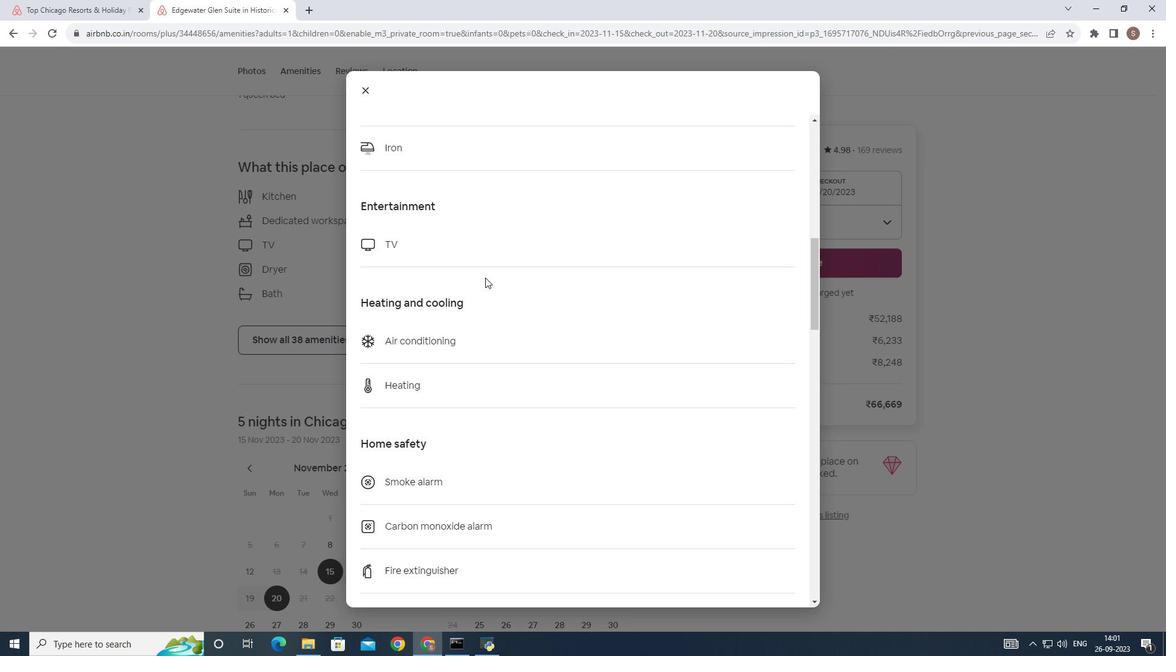 
Action: Mouse scrolled (485, 277) with delta (0, 0)
Screenshot: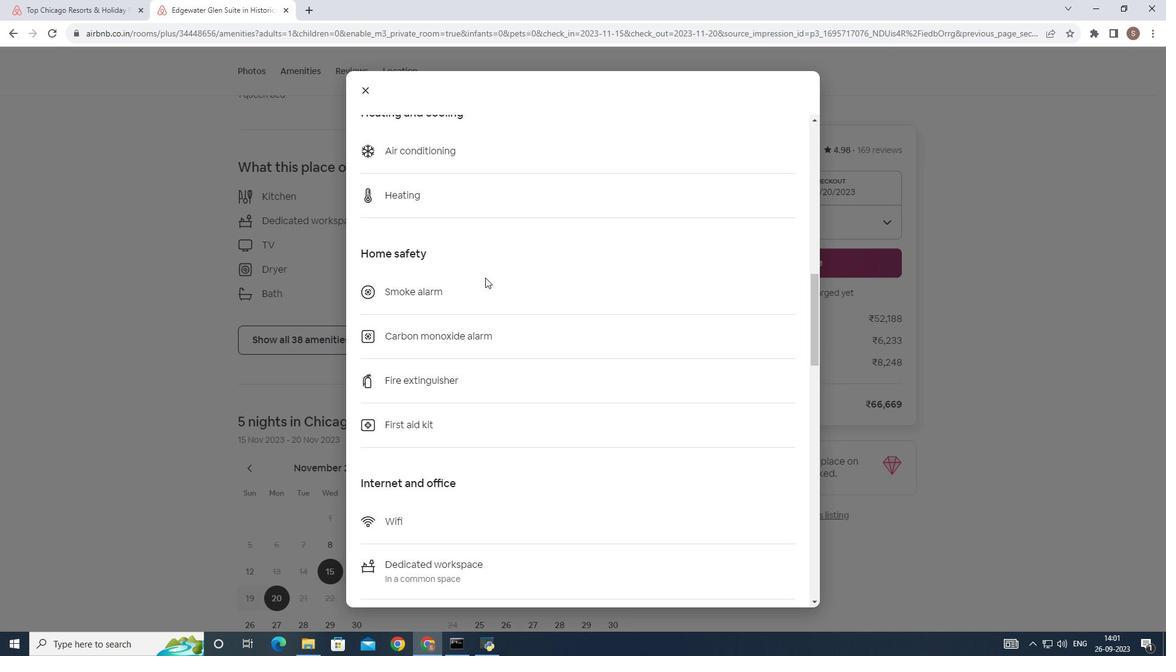 
Action: Mouse scrolled (485, 277) with delta (0, 0)
Screenshot: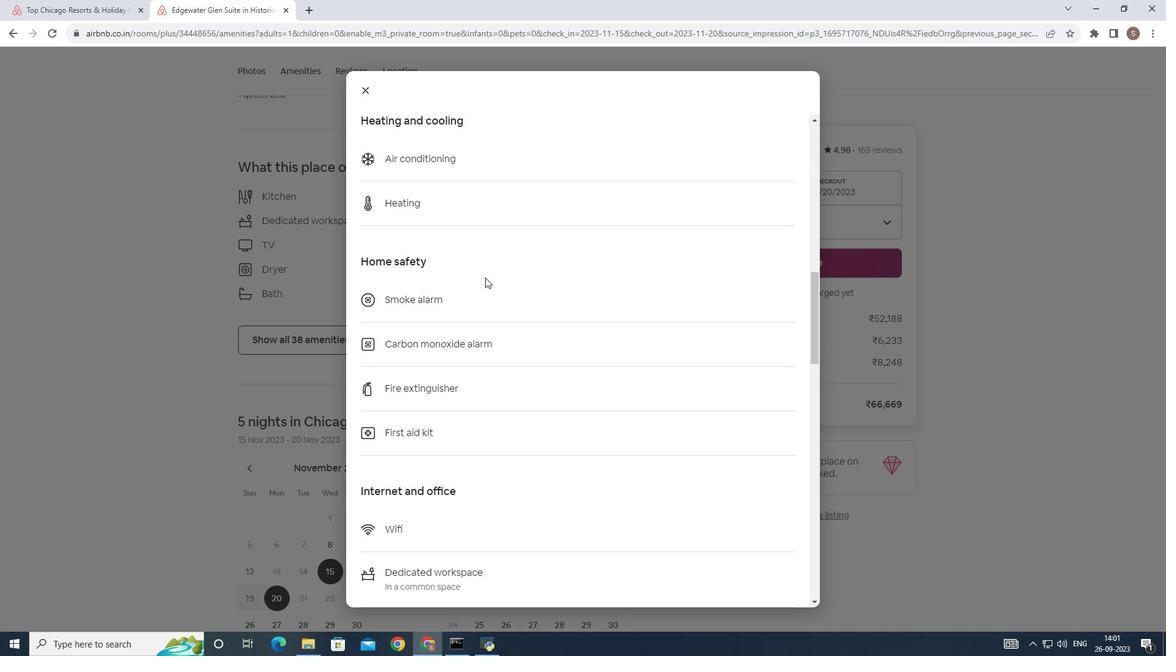 
Action: Mouse scrolled (485, 277) with delta (0, 0)
Screenshot: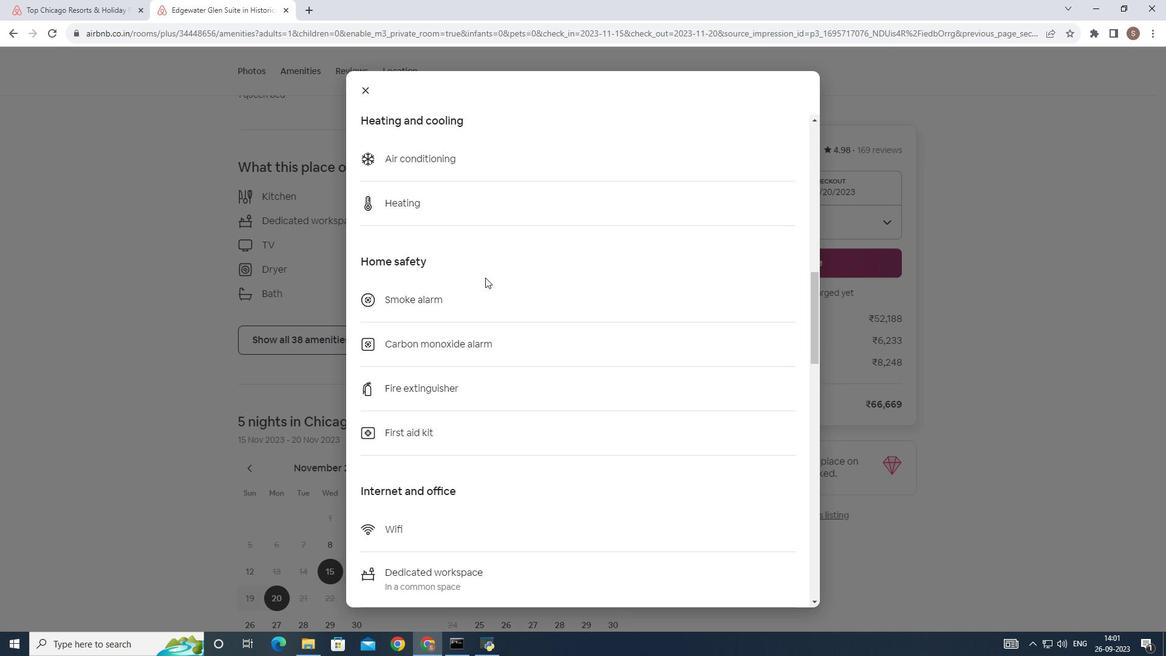 
Action: Mouse scrolled (485, 277) with delta (0, 0)
Screenshot: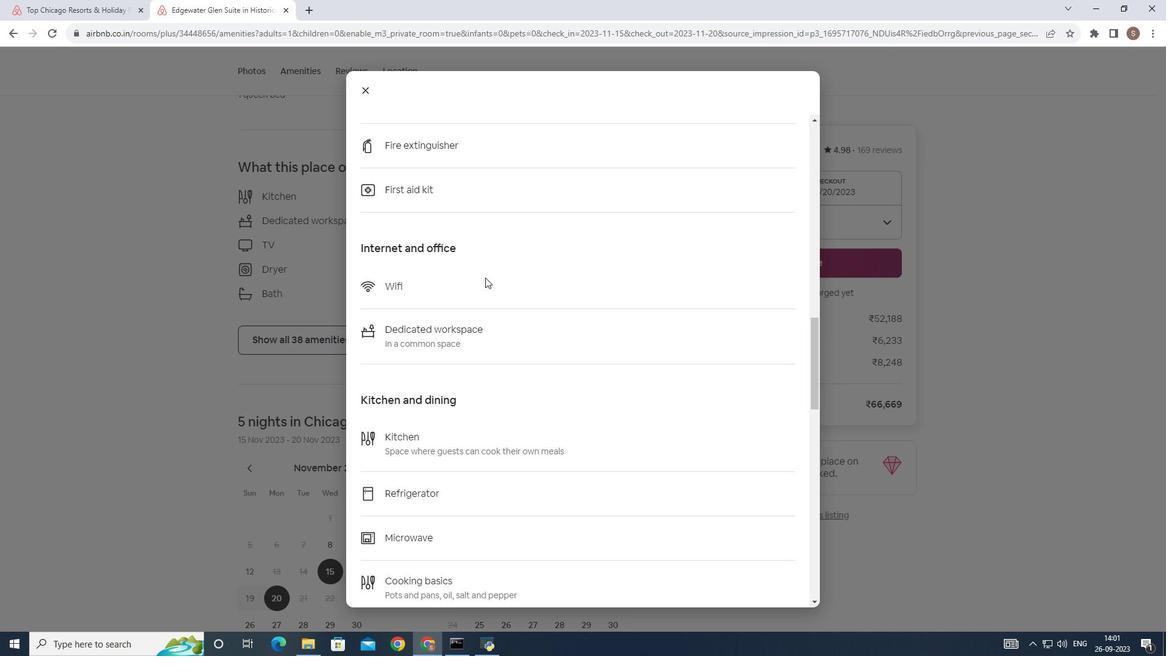 
Action: Mouse scrolled (485, 277) with delta (0, 0)
Screenshot: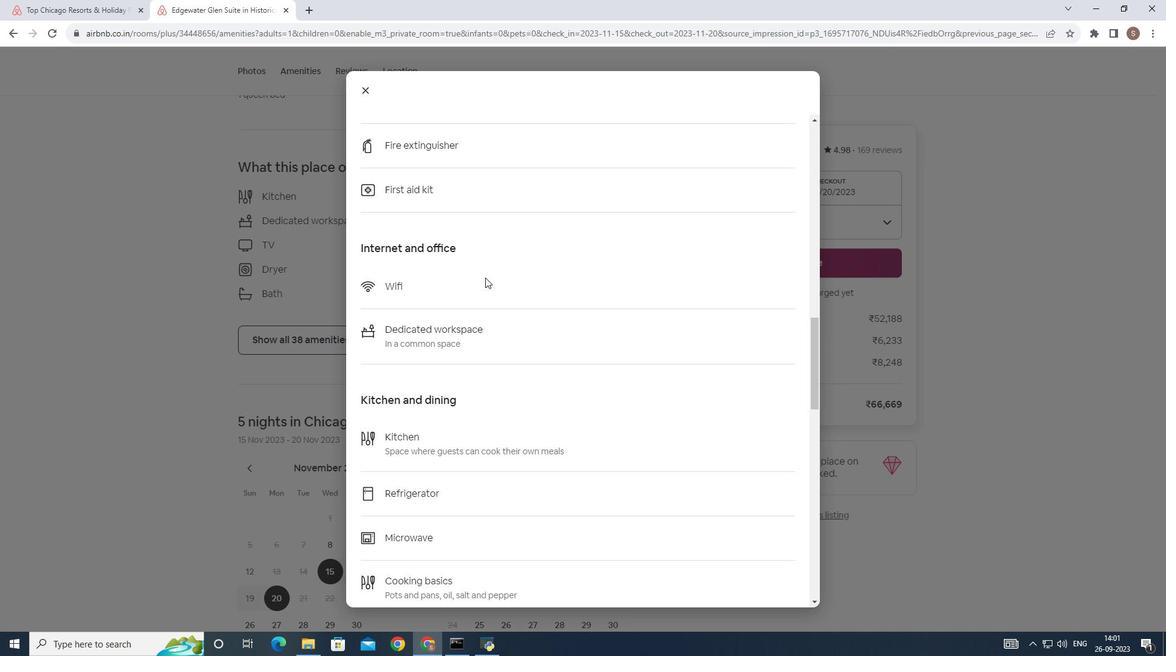 
Action: Mouse scrolled (485, 277) with delta (0, 0)
Screenshot: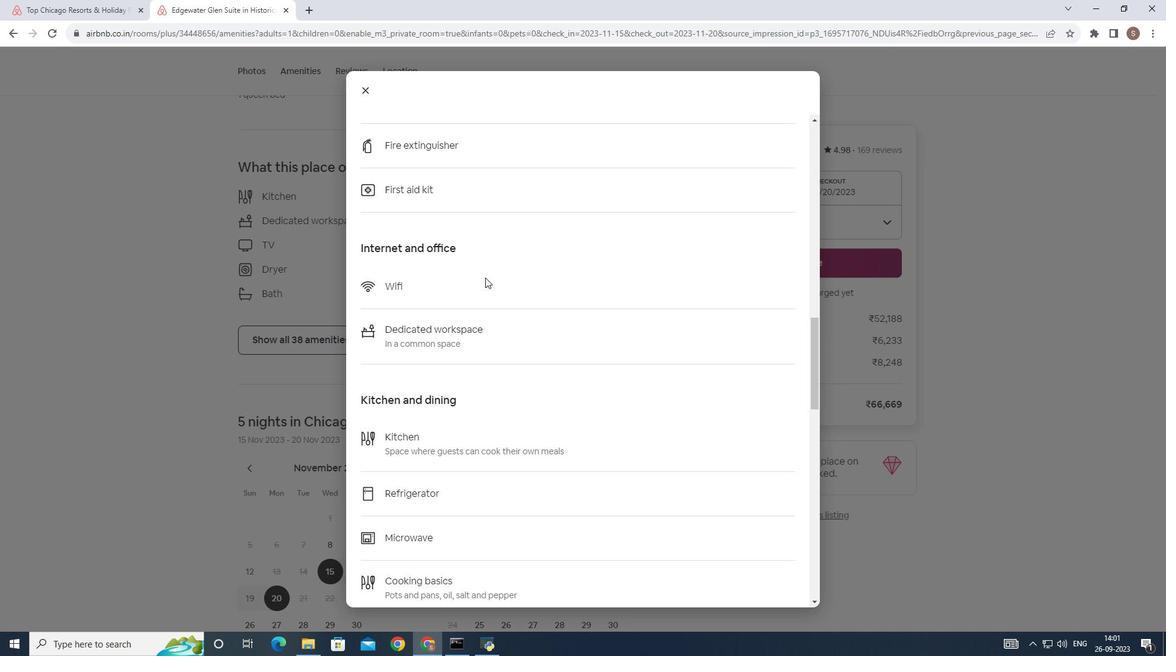 
Action: Mouse scrolled (485, 277) with delta (0, 0)
Screenshot: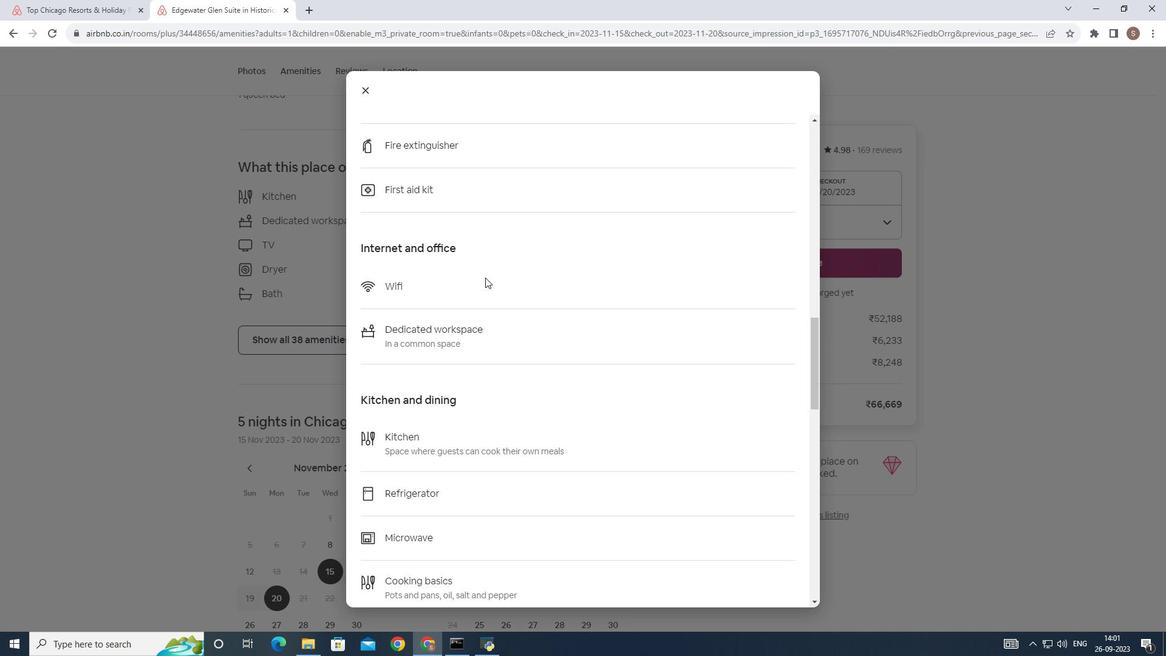 
Action: Mouse scrolled (485, 278) with delta (0, 0)
Screenshot: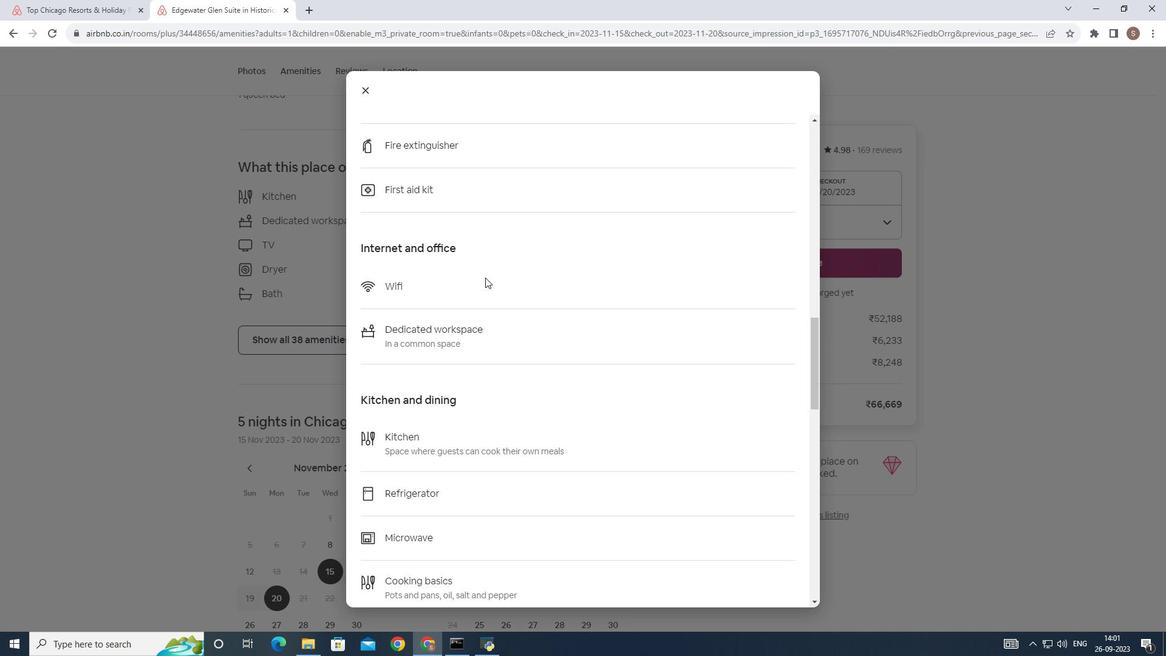 
Action: Mouse scrolled (485, 277) with delta (0, 0)
Screenshot: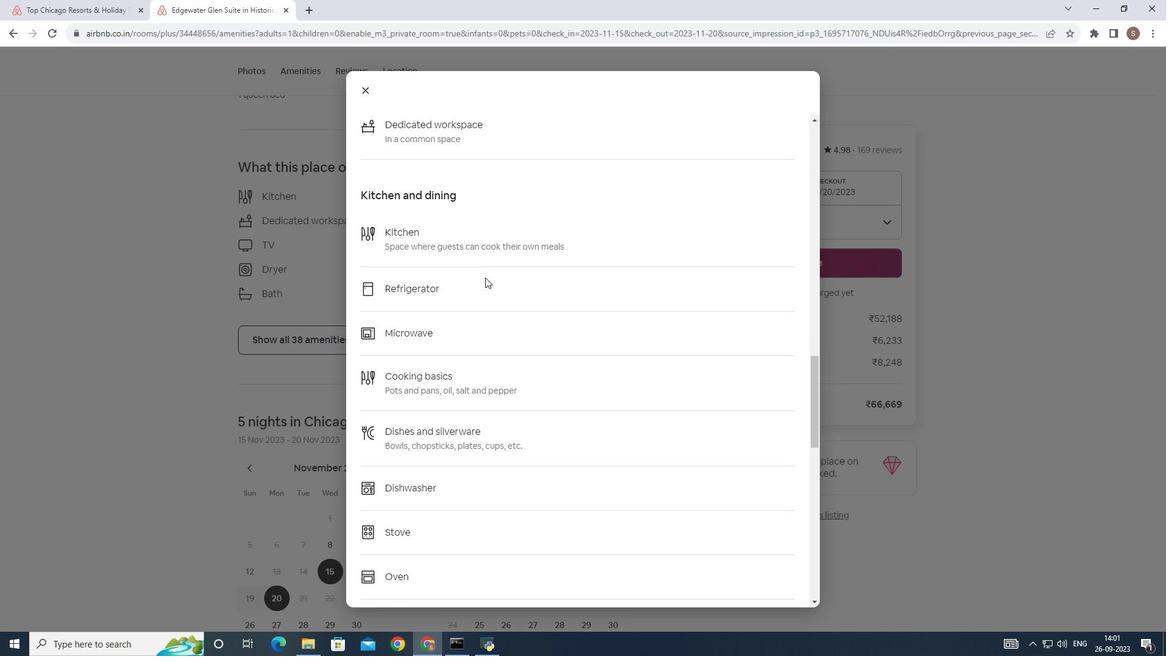 
Action: Mouse scrolled (485, 277) with delta (0, 0)
Screenshot: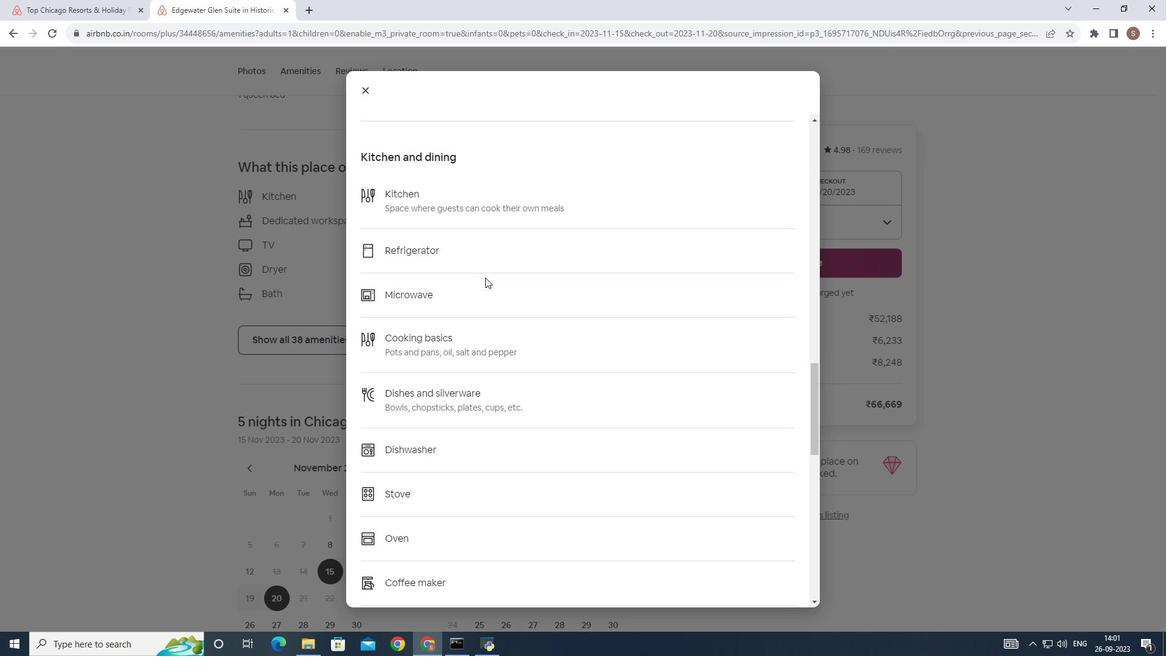 
Action: Mouse scrolled (485, 277) with delta (0, 0)
Screenshot: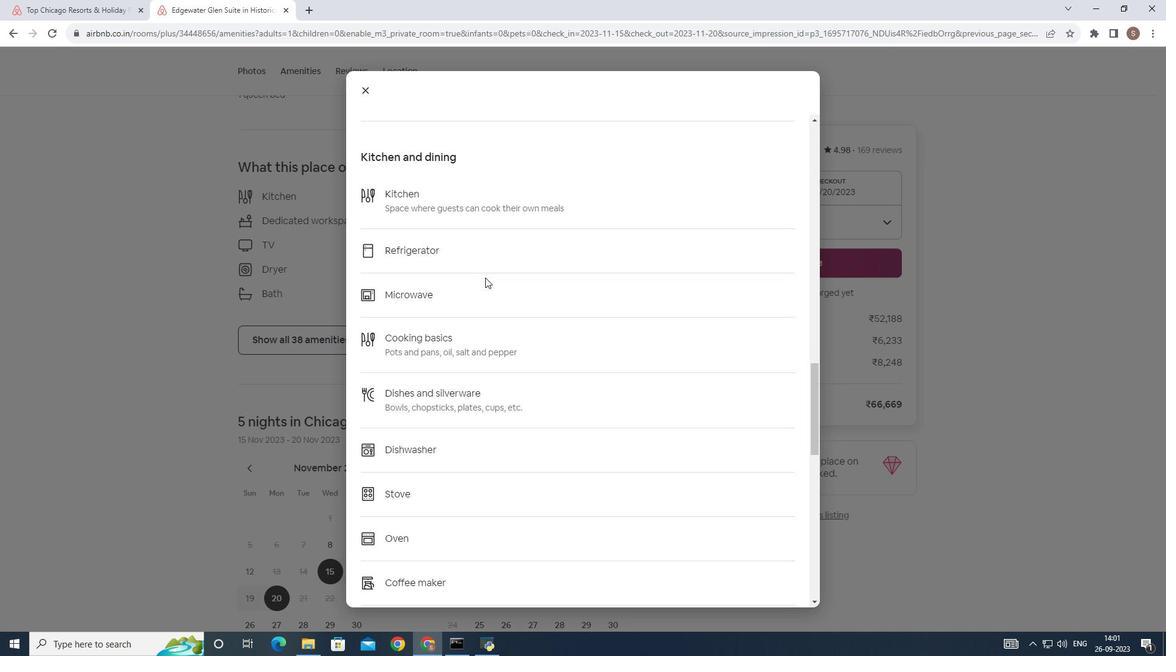 
Action: Mouse scrolled (485, 277) with delta (0, 0)
Screenshot: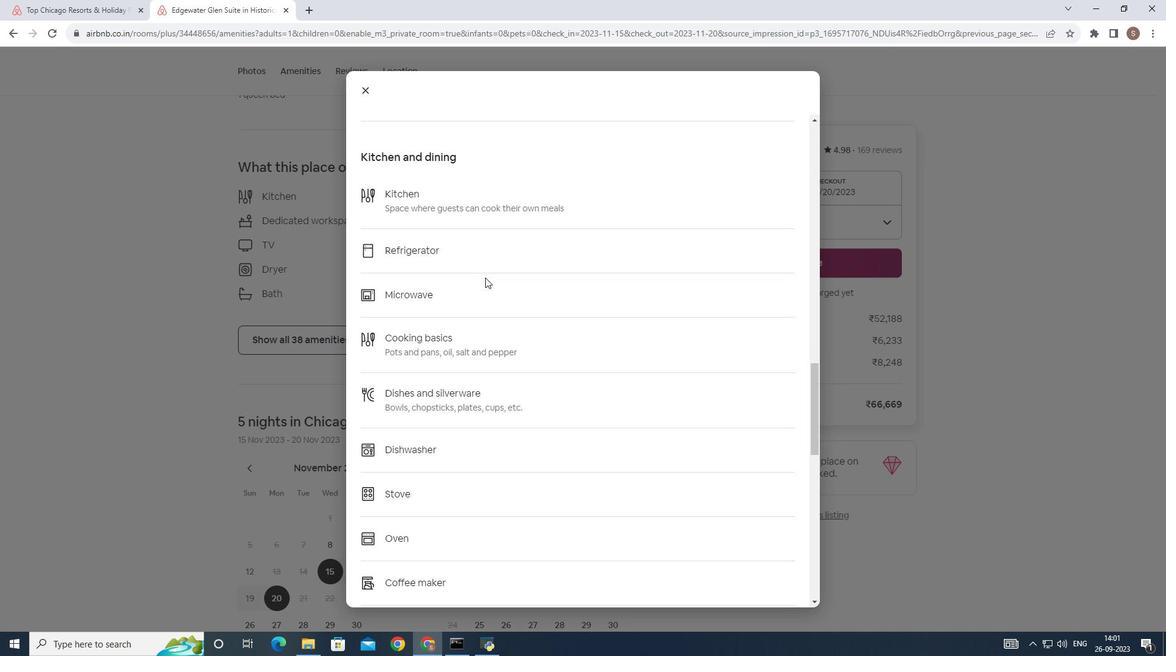 
Action: Mouse scrolled (485, 277) with delta (0, 0)
Screenshot: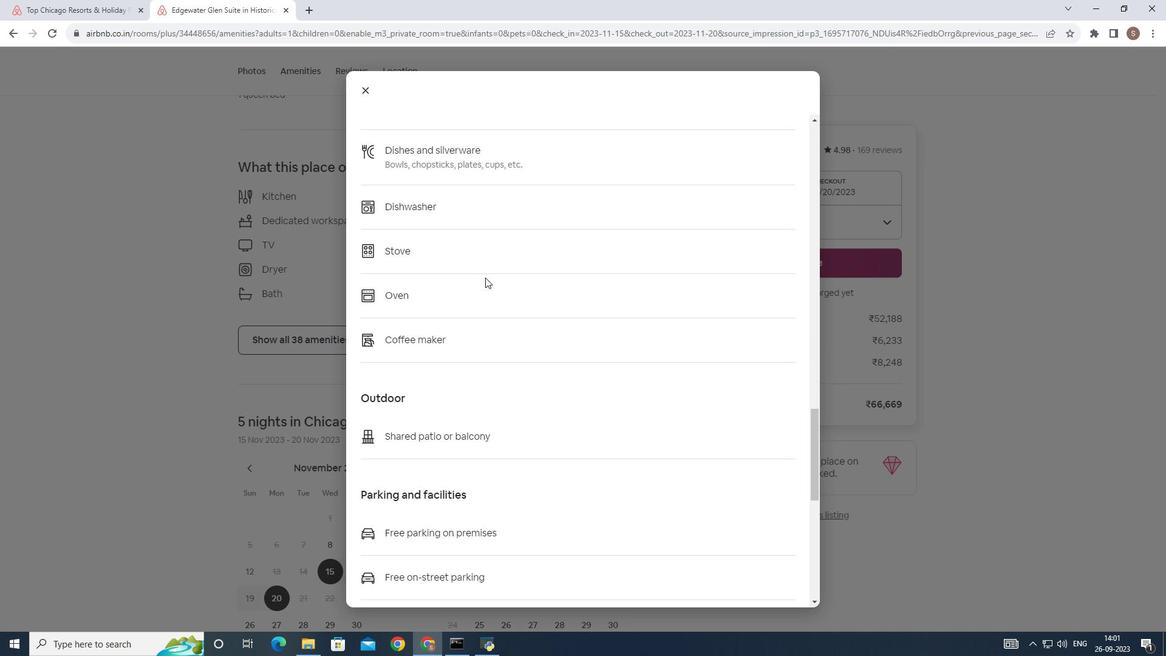 
Action: Mouse scrolled (485, 277) with delta (0, 0)
Screenshot: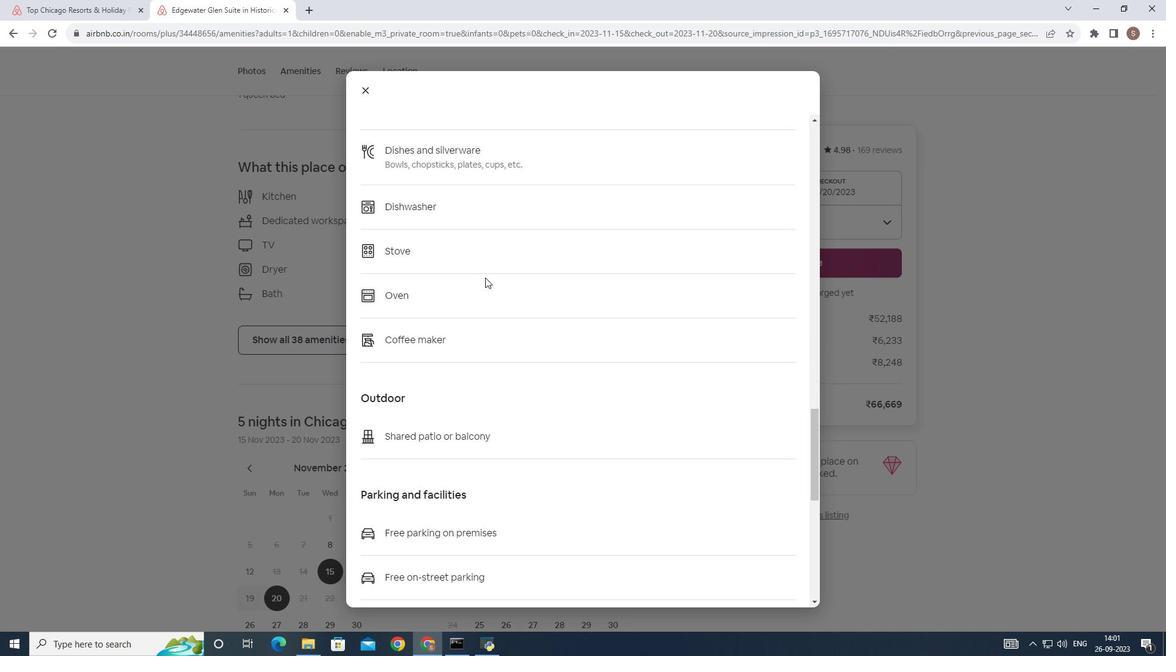 
Action: Mouse scrolled (485, 277) with delta (0, 0)
Screenshot: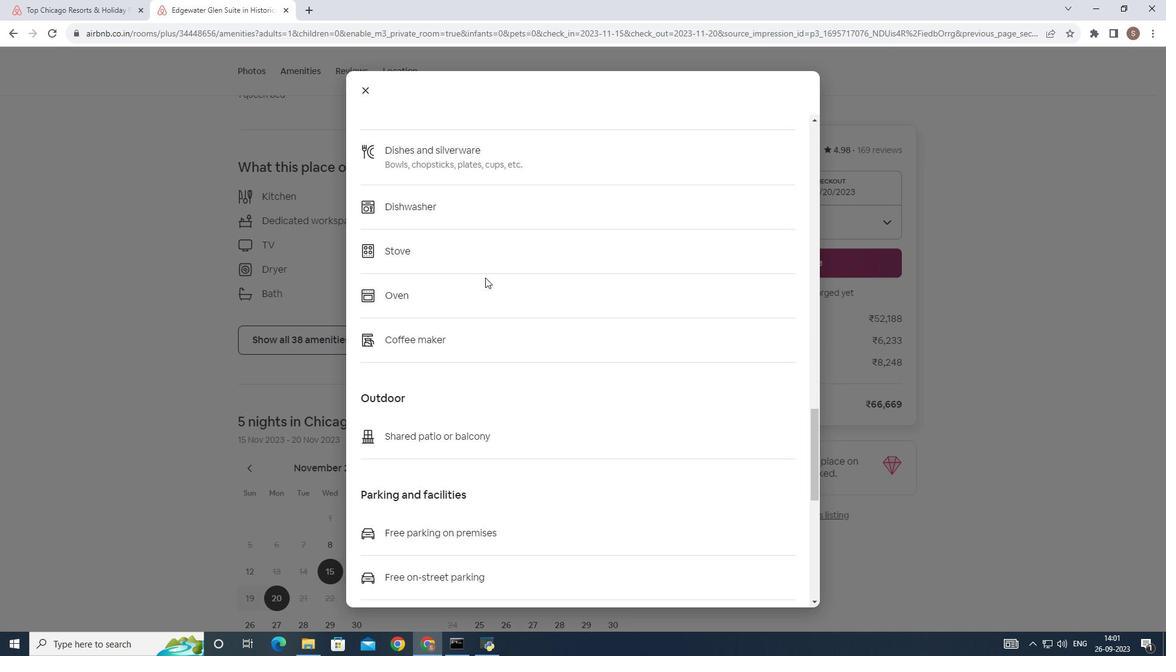 
Action: Mouse scrolled (485, 277) with delta (0, 0)
Screenshot: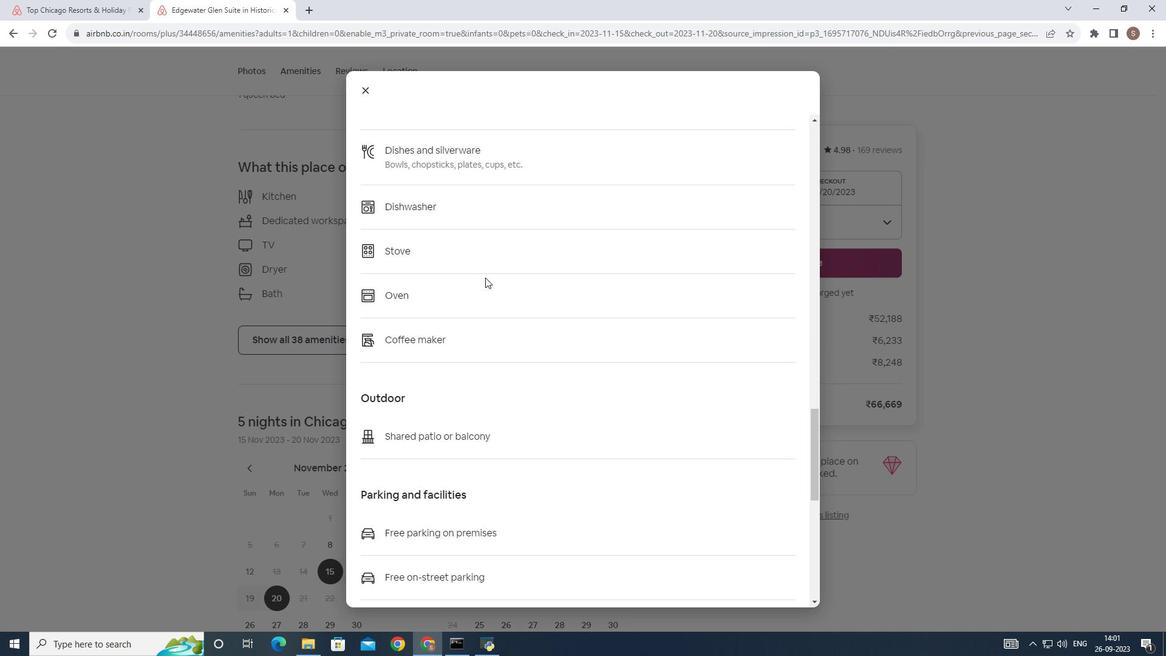 
Action: Mouse scrolled (485, 277) with delta (0, 0)
Screenshot: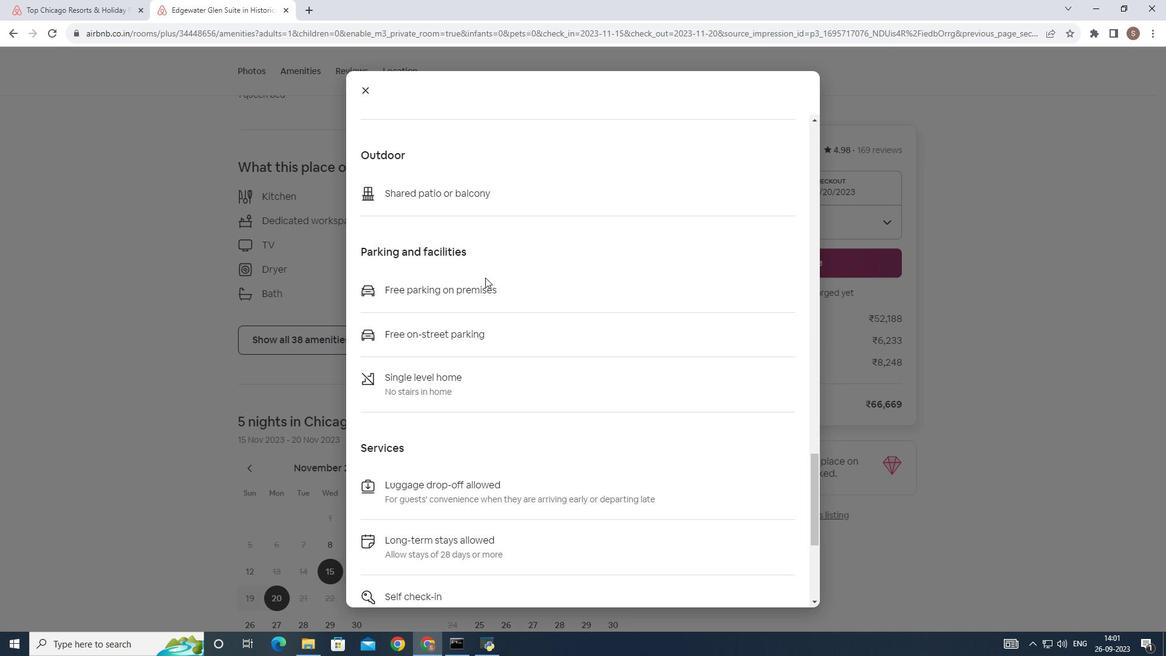 
Action: Mouse scrolled (485, 277) with delta (0, 0)
Screenshot: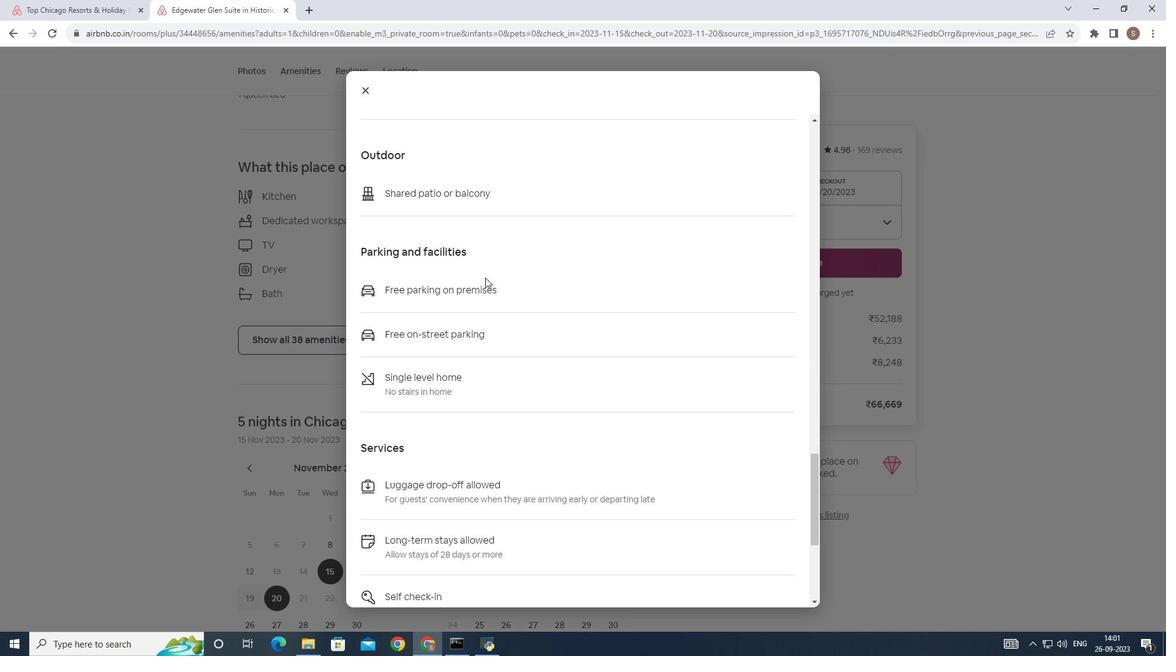
Action: Mouse scrolled (485, 277) with delta (0, 0)
Screenshot: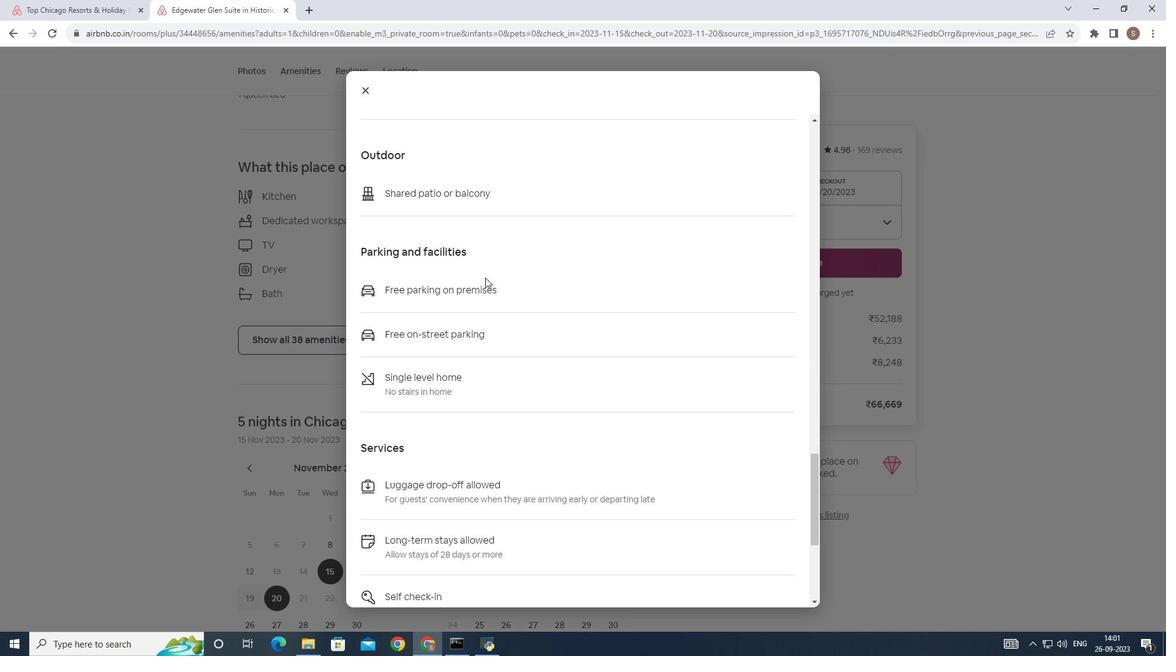 
Action: Mouse scrolled (485, 277) with delta (0, 0)
Screenshot: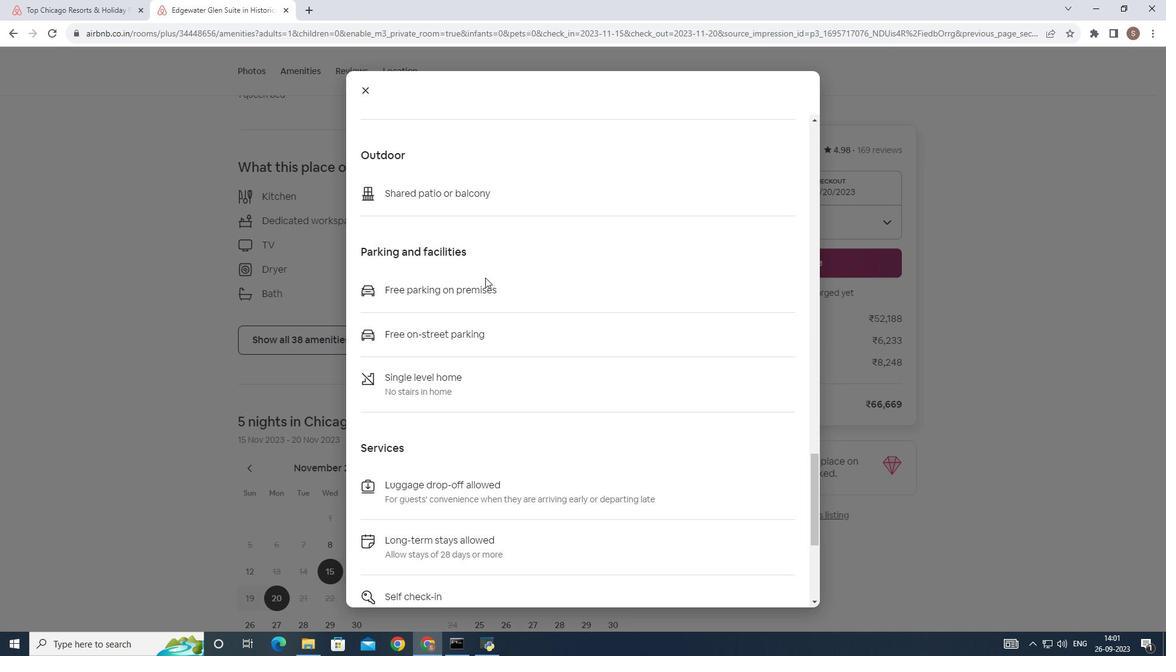 
Action: Mouse scrolled (485, 277) with delta (0, 0)
Screenshot: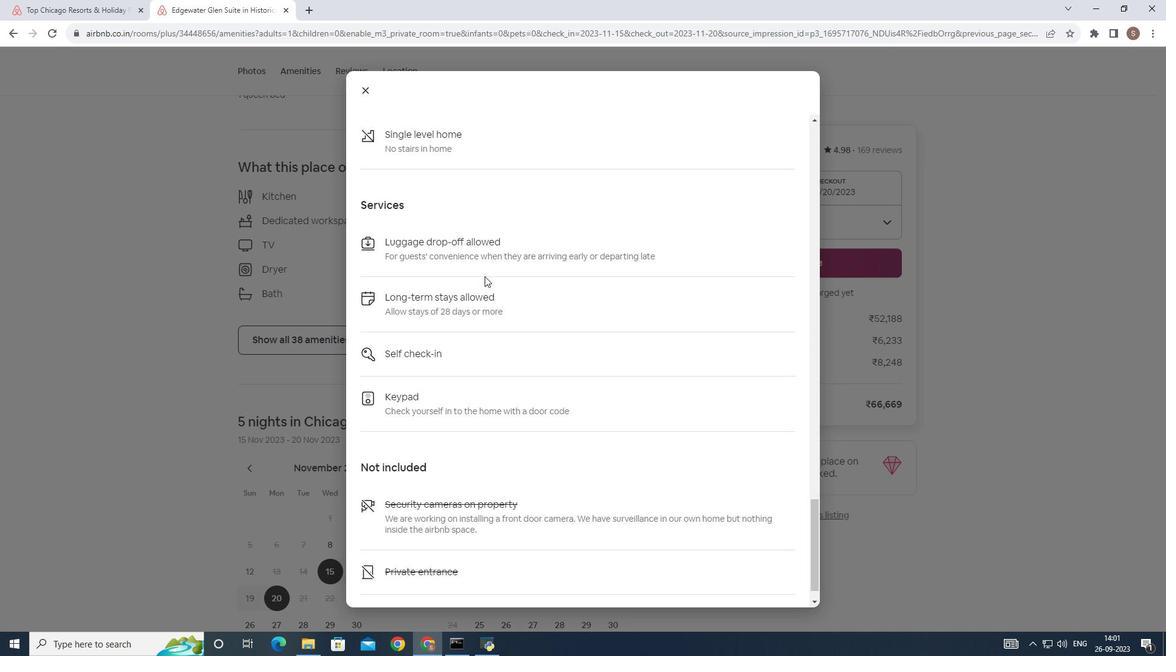 
Action: Mouse scrolled (485, 277) with delta (0, 0)
Screenshot: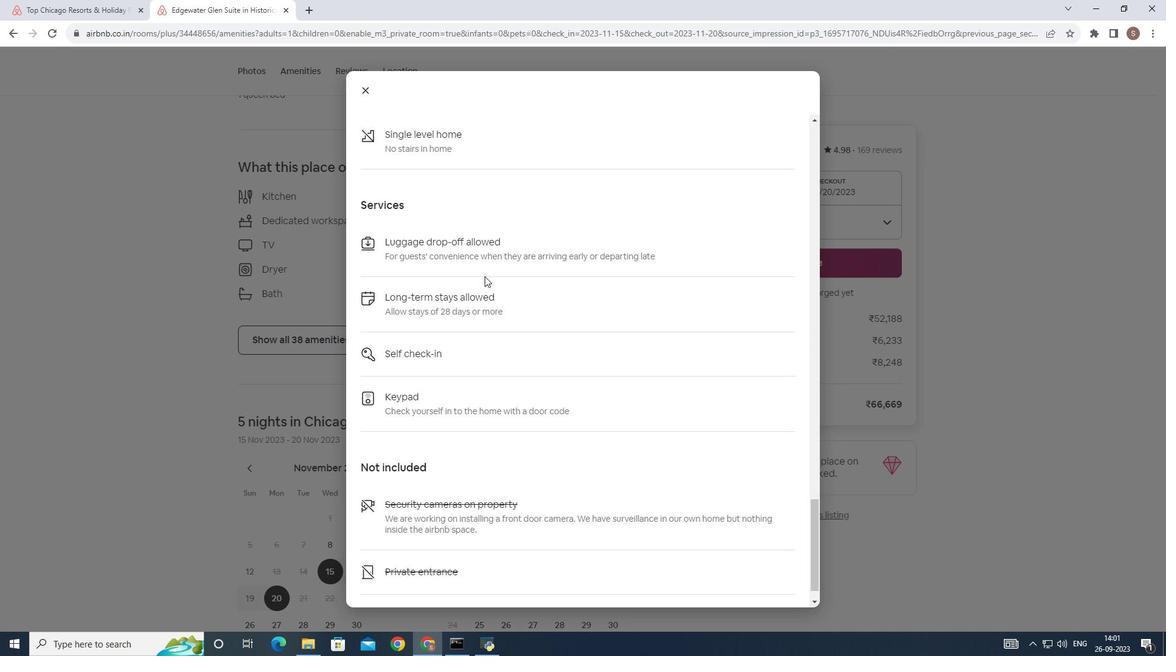 
Action: Mouse scrolled (485, 277) with delta (0, 0)
Screenshot: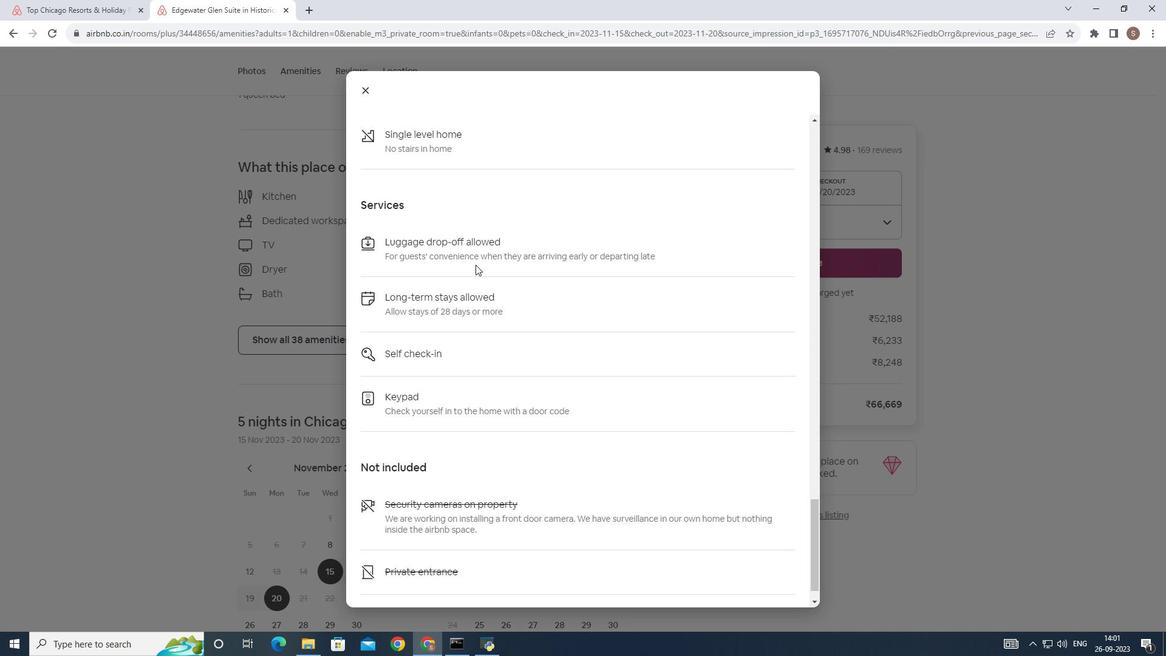 
Action: Mouse scrolled (485, 277) with delta (0, 0)
Screenshot: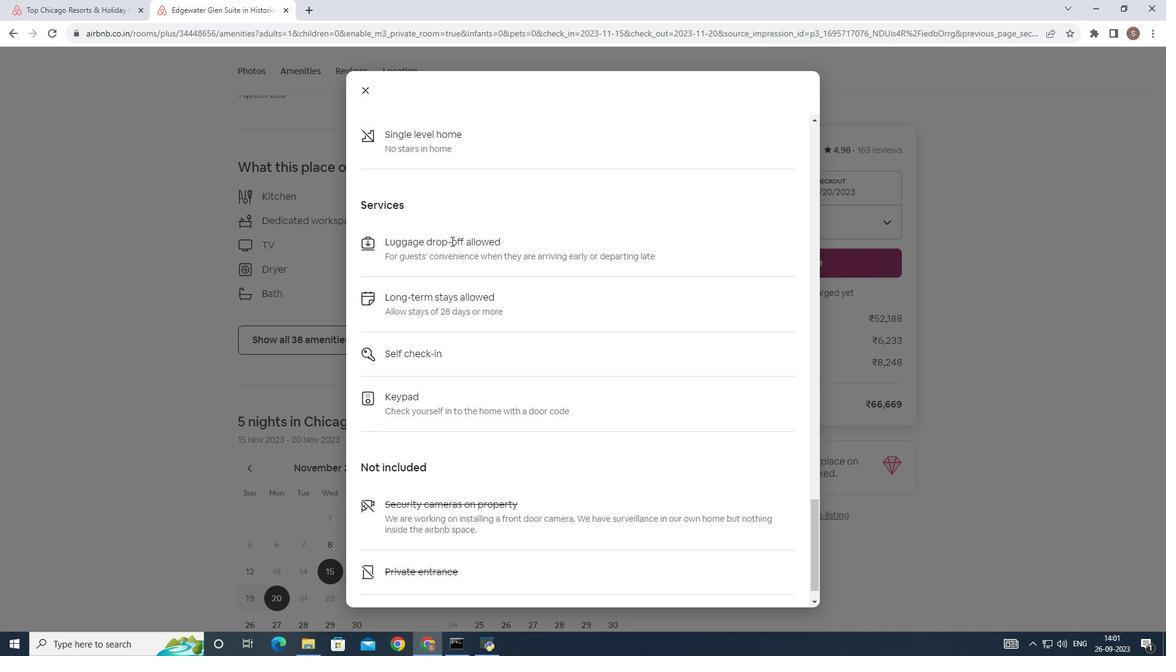 
Action: Mouse scrolled (485, 277) with delta (0, 0)
Screenshot: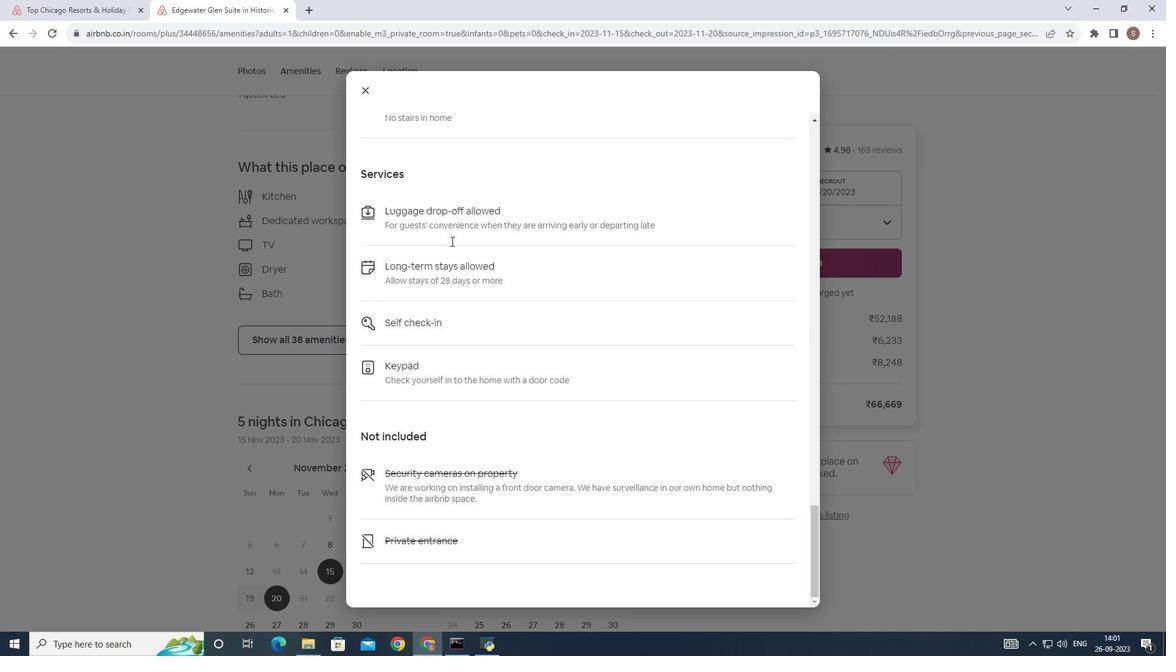 
Action: Mouse scrolled (485, 277) with delta (0, 0)
Screenshot: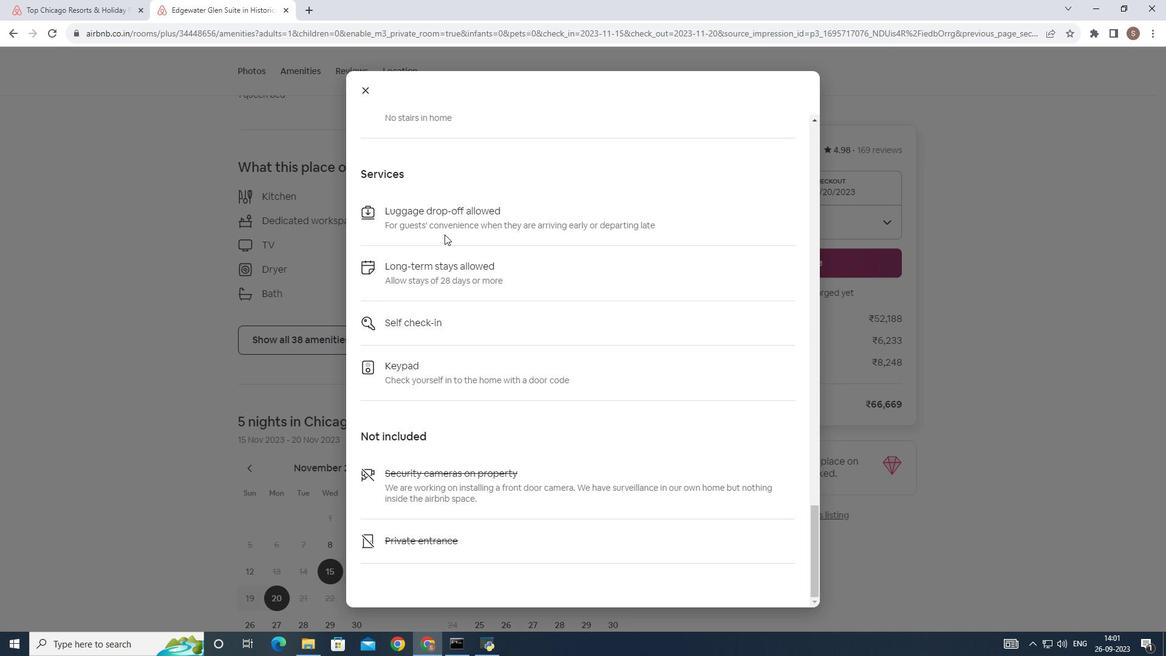 
Action: Mouse scrolled (485, 277) with delta (0, 0)
Screenshot: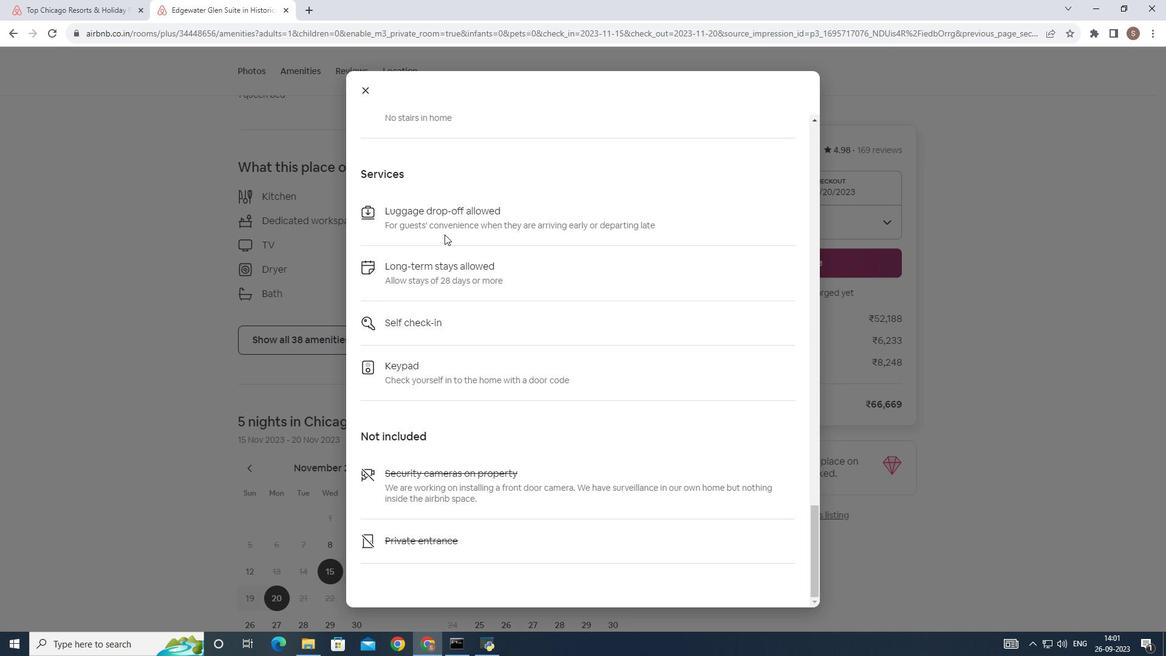 
Action: Mouse scrolled (485, 277) with delta (0, 0)
Screenshot: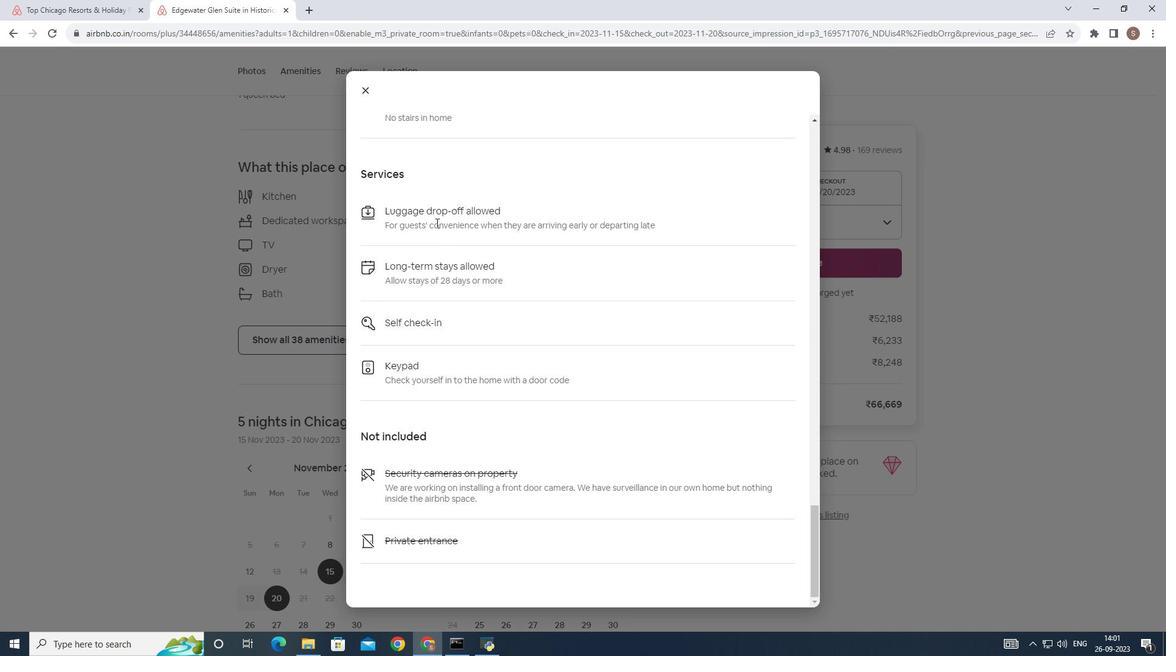 
Action: Mouse moved to (451, 241)
Screenshot: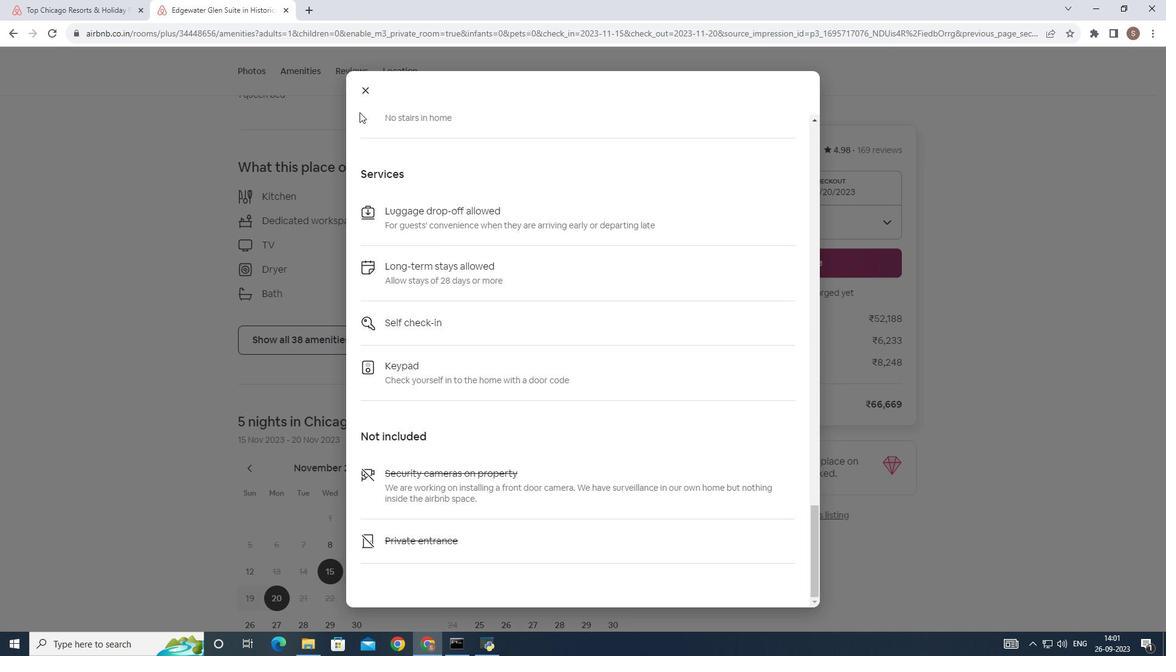 
Action: Mouse scrolled (451, 240) with delta (0, 0)
Screenshot: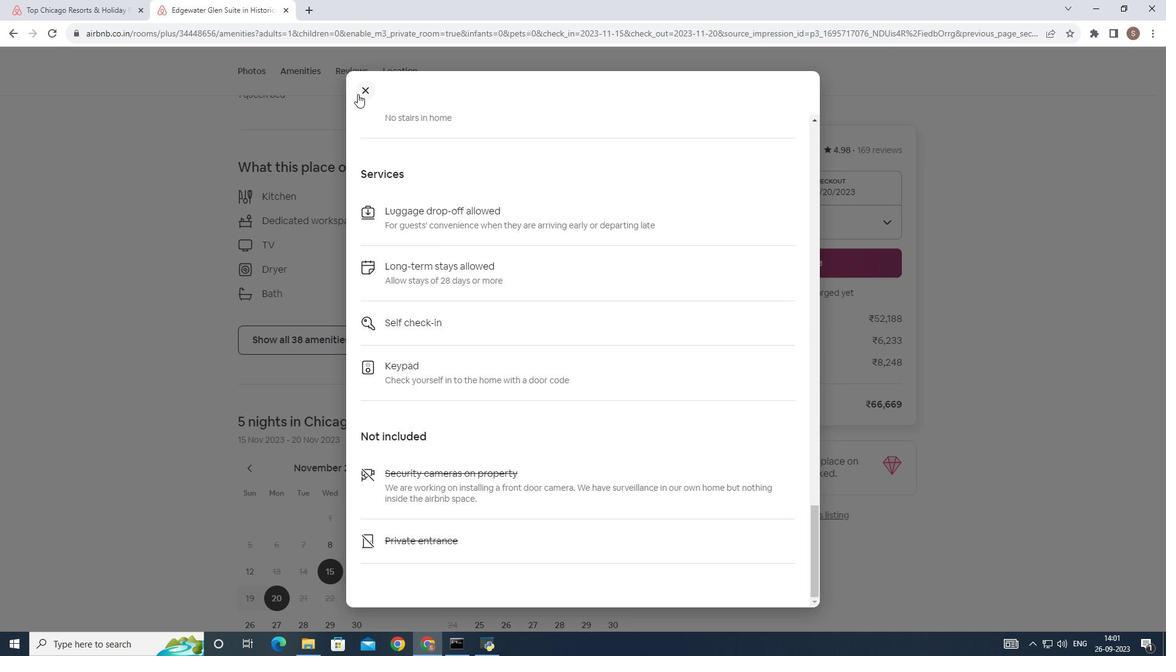 
Action: Mouse scrolled (451, 240) with delta (0, 0)
Screenshot: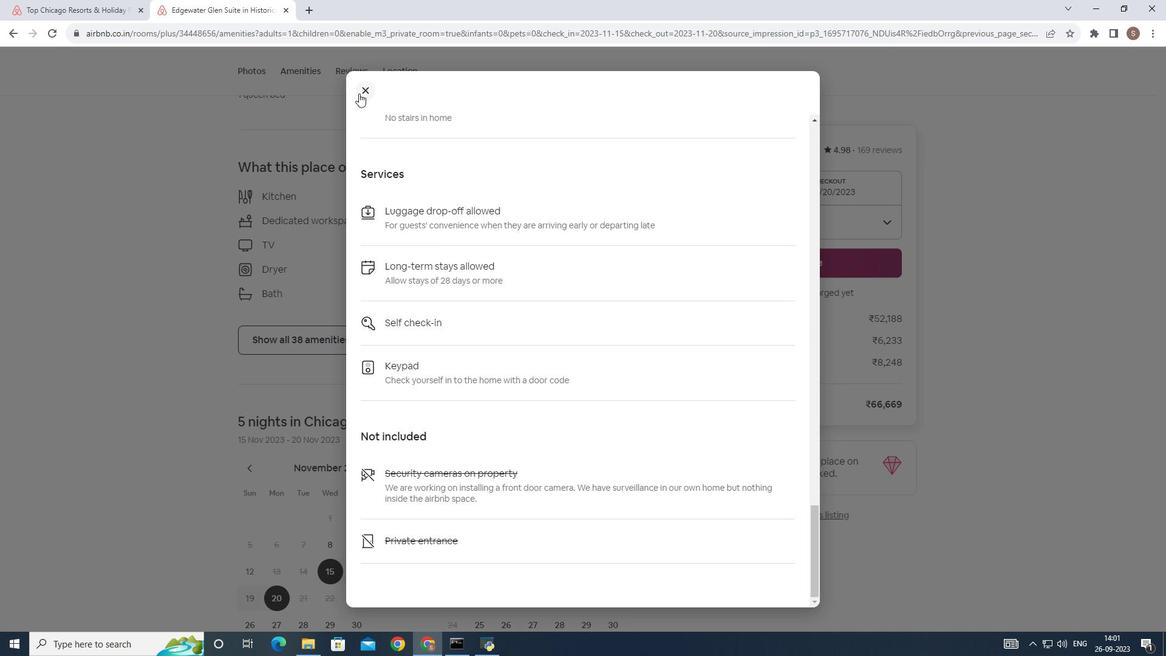 
Action: Mouse scrolled (451, 240) with delta (0, 0)
Screenshot: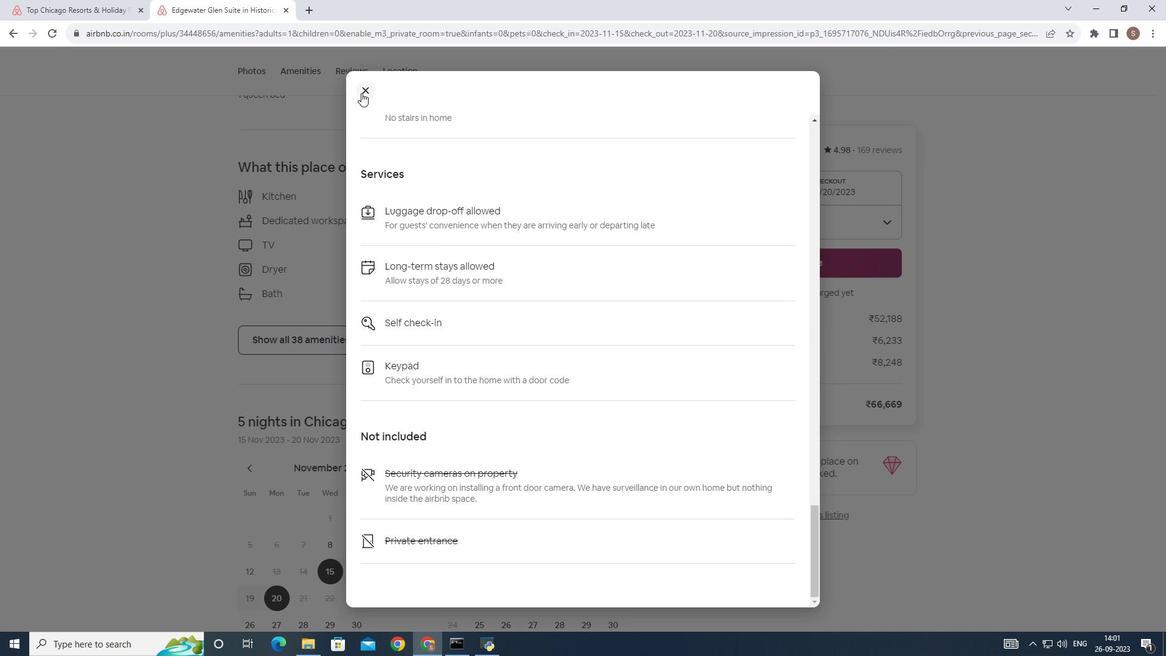 
Action: Mouse moved to (362, 92)
Screenshot: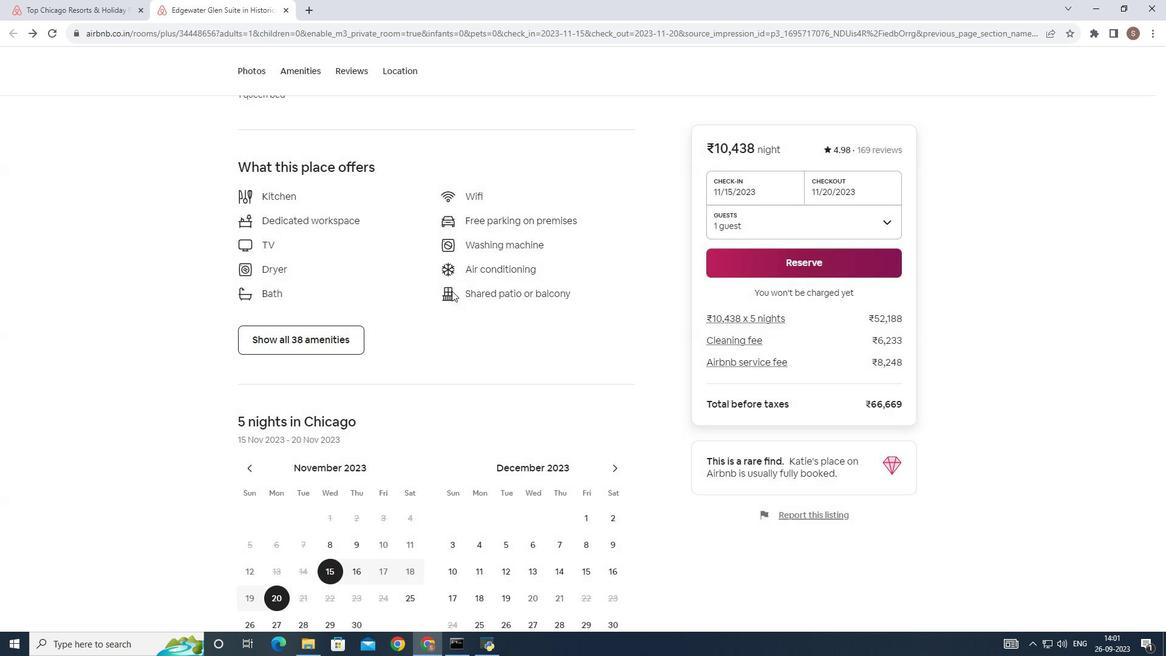 
Action: Mouse pressed left at (362, 92)
Screenshot: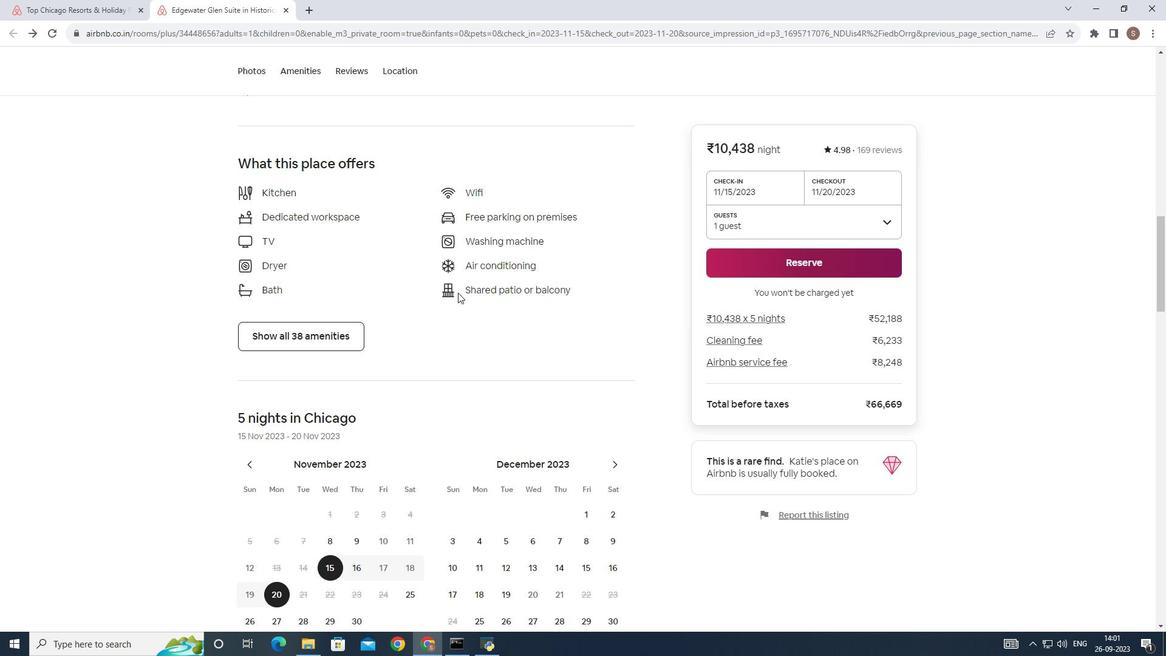 
Action: Mouse moved to (458, 292)
Screenshot: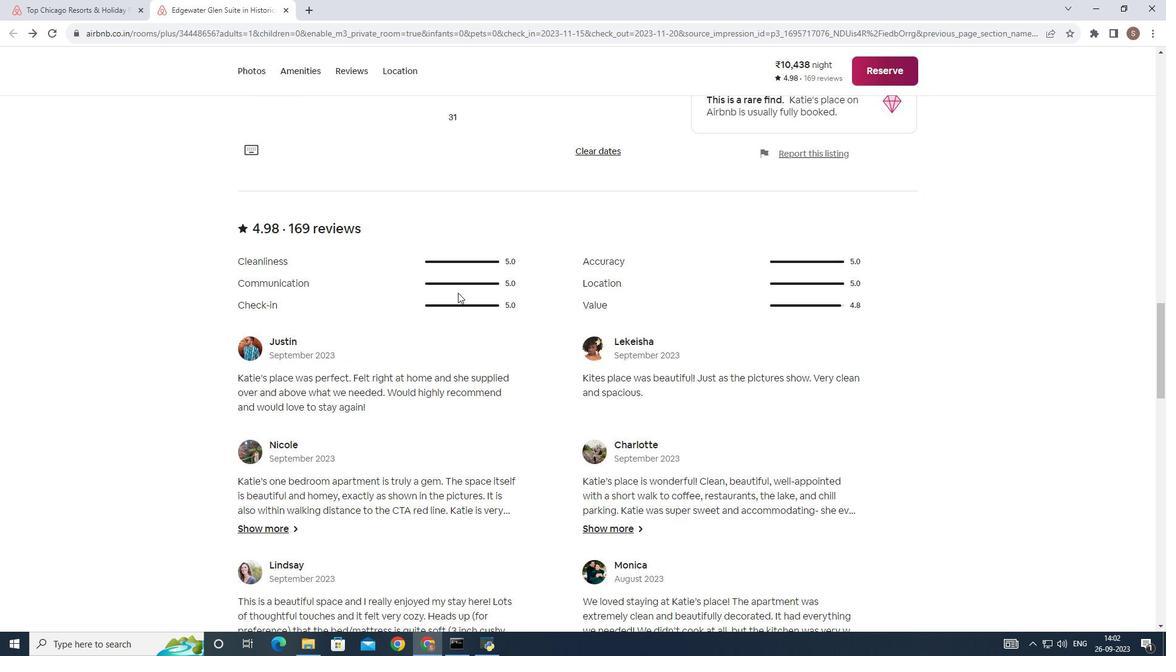 
Action: Mouse scrolled (458, 292) with delta (0, 0)
Screenshot: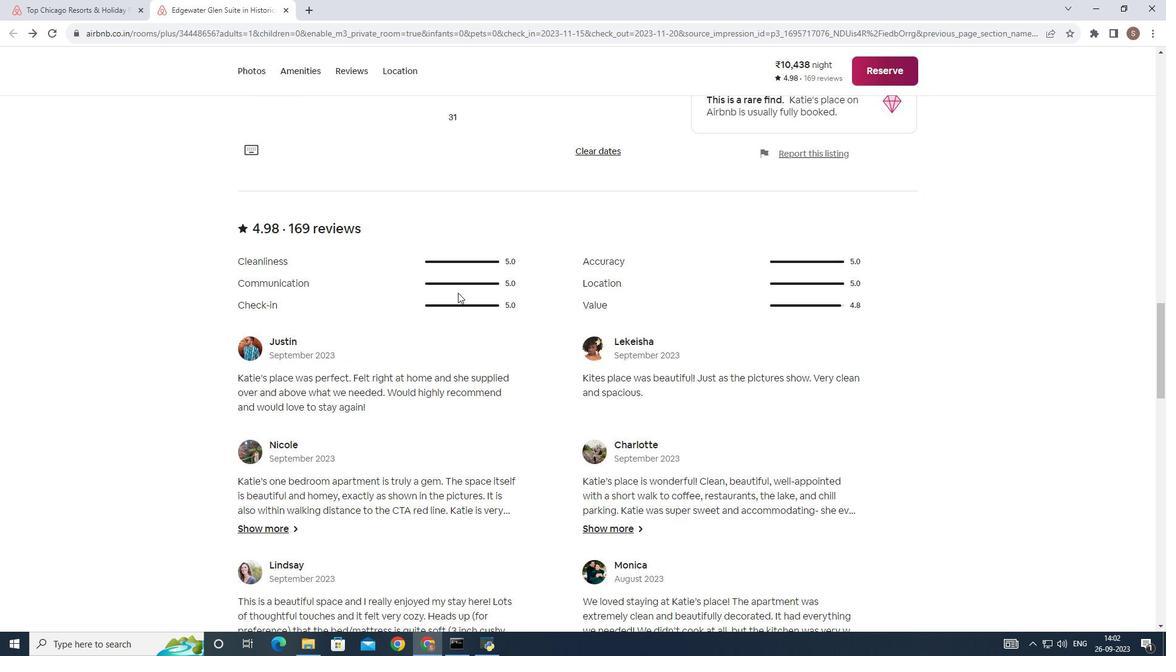 
Action: Mouse scrolled (458, 292) with delta (0, 0)
Screenshot: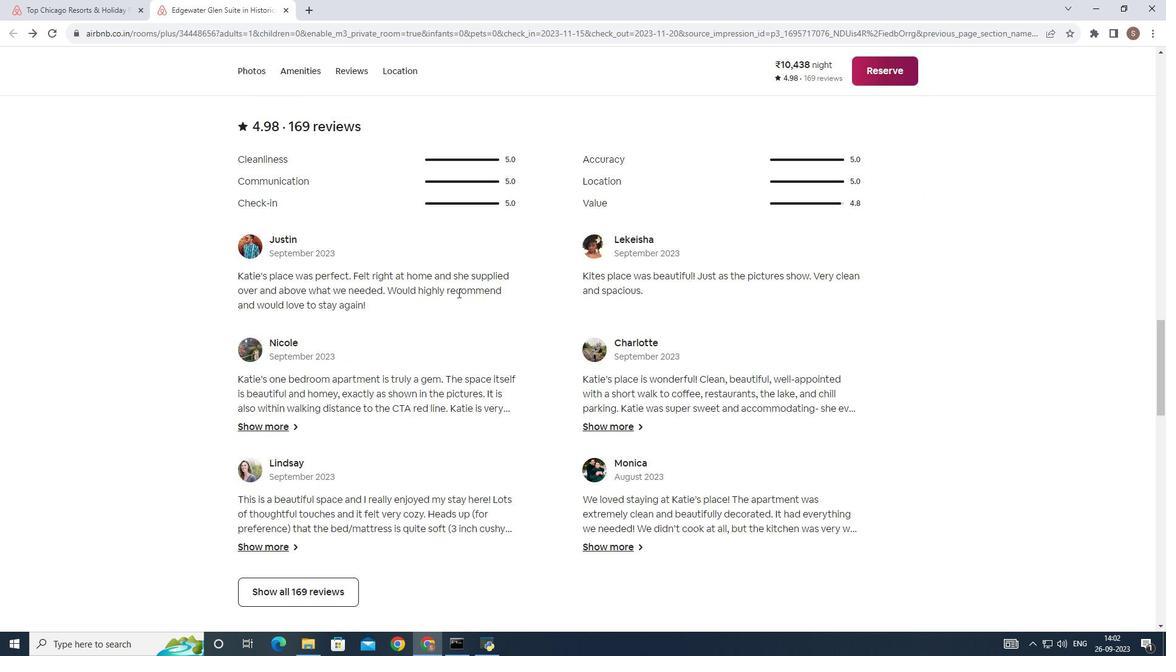 
Action: Mouse scrolled (458, 292) with delta (0, 0)
Screenshot: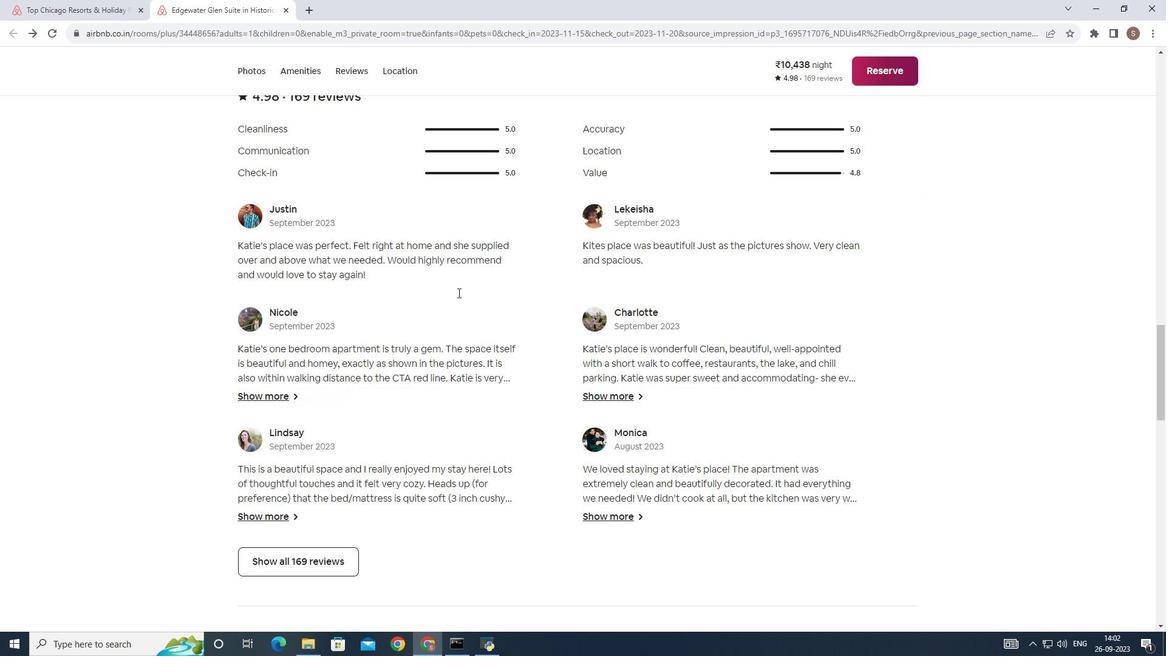 
Action: Mouse scrolled (458, 292) with delta (0, 0)
Screenshot: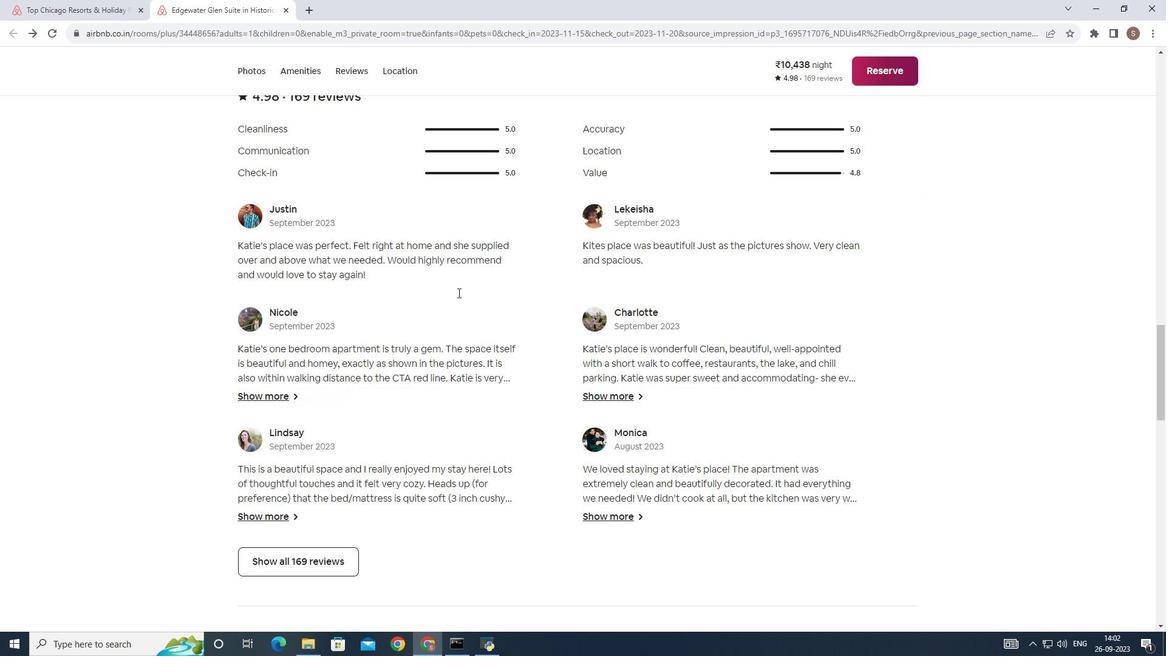 
Action: Mouse scrolled (458, 292) with delta (0, 0)
Screenshot: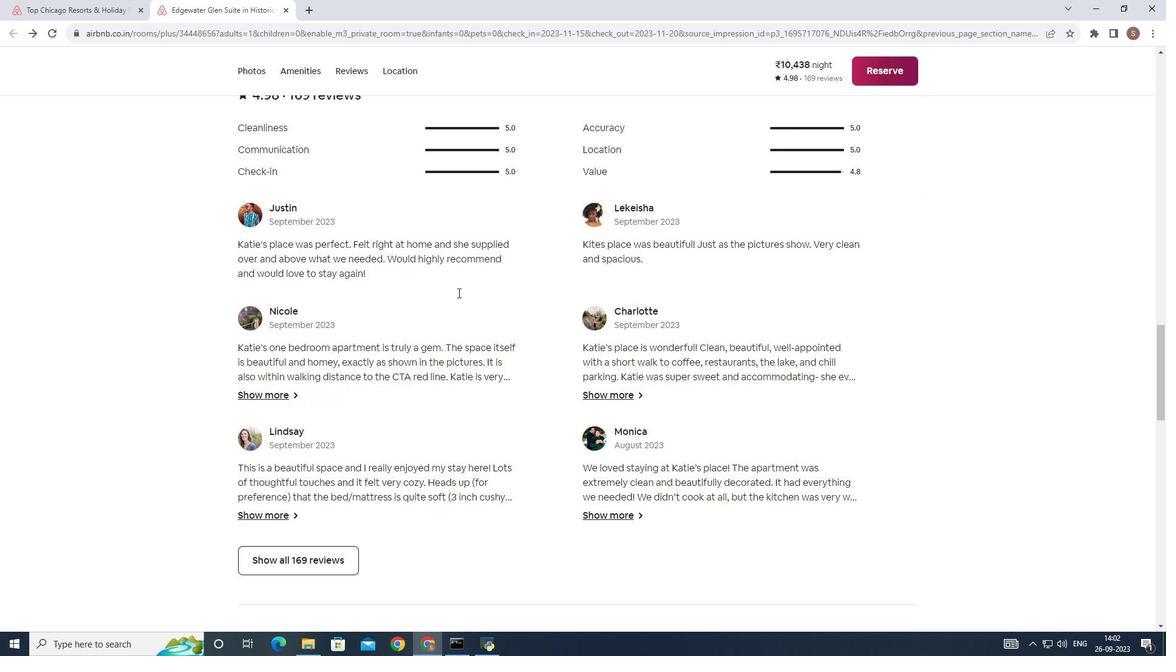 
Action: Mouse scrolled (458, 292) with delta (0, 0)
Screenshot: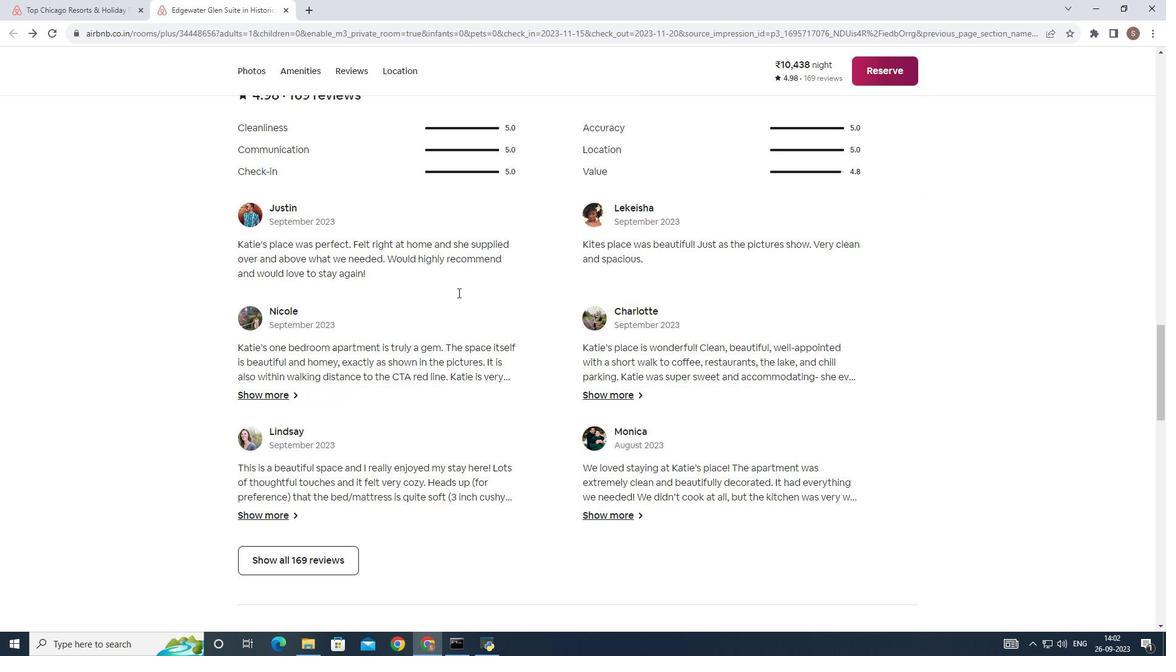 
Action: Mouse scrolled (458, 292) with delta (0, 0)
Screenshot: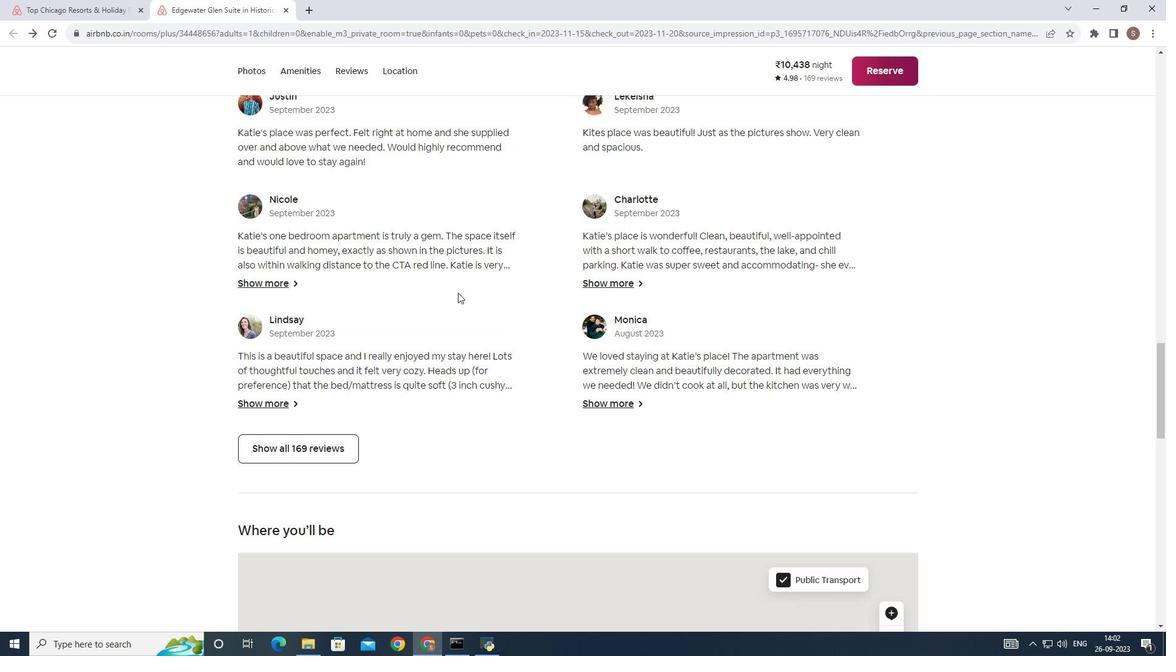 
Action: Mouse scrolled (458, 292) with delta (0, 0)
Screenshot: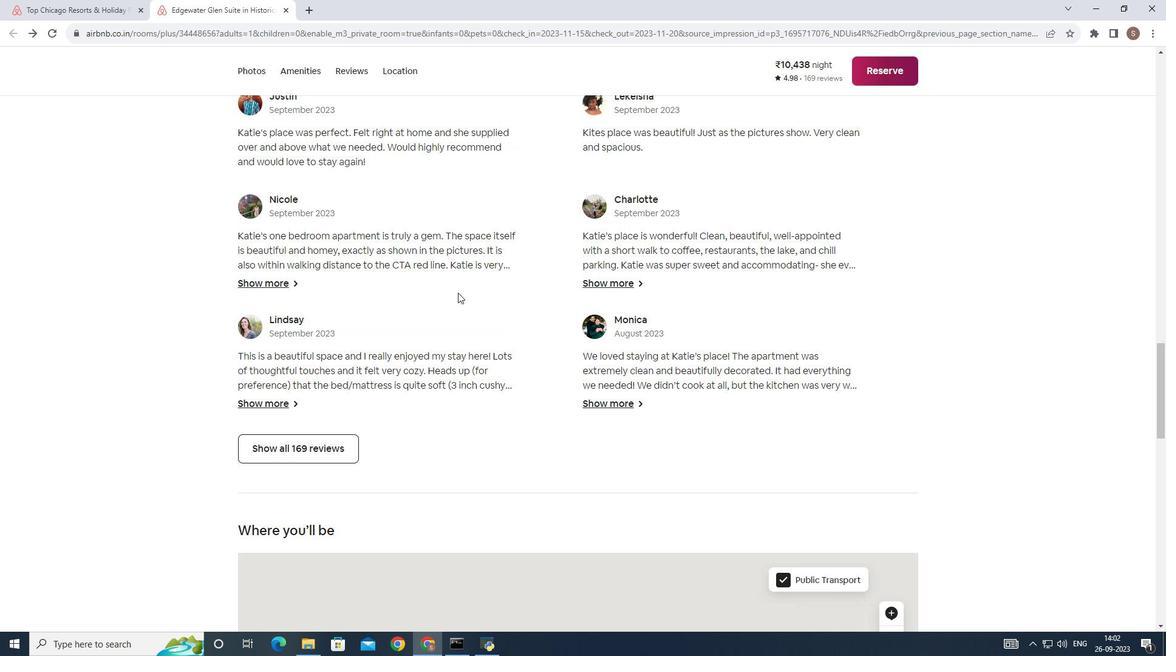 
Action: Mouse scrolled (458, 292) with delta (0, 0)
Screenshot: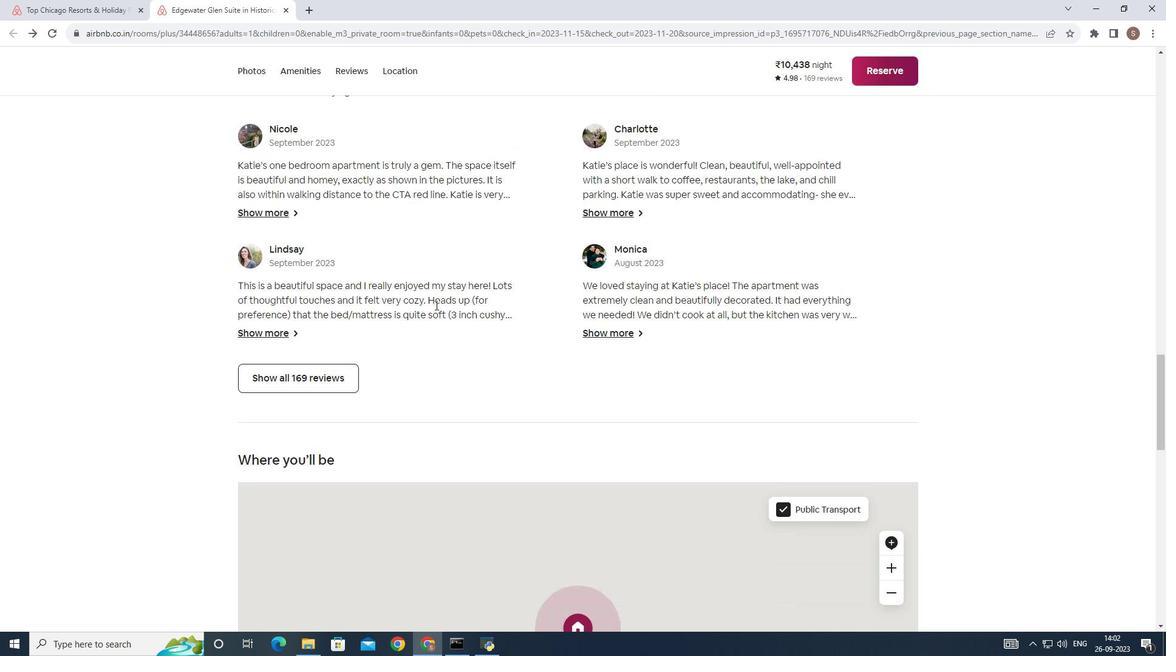 
Action: Mouse scrolled (458, 292) with delta (0, 0)
Screenshot: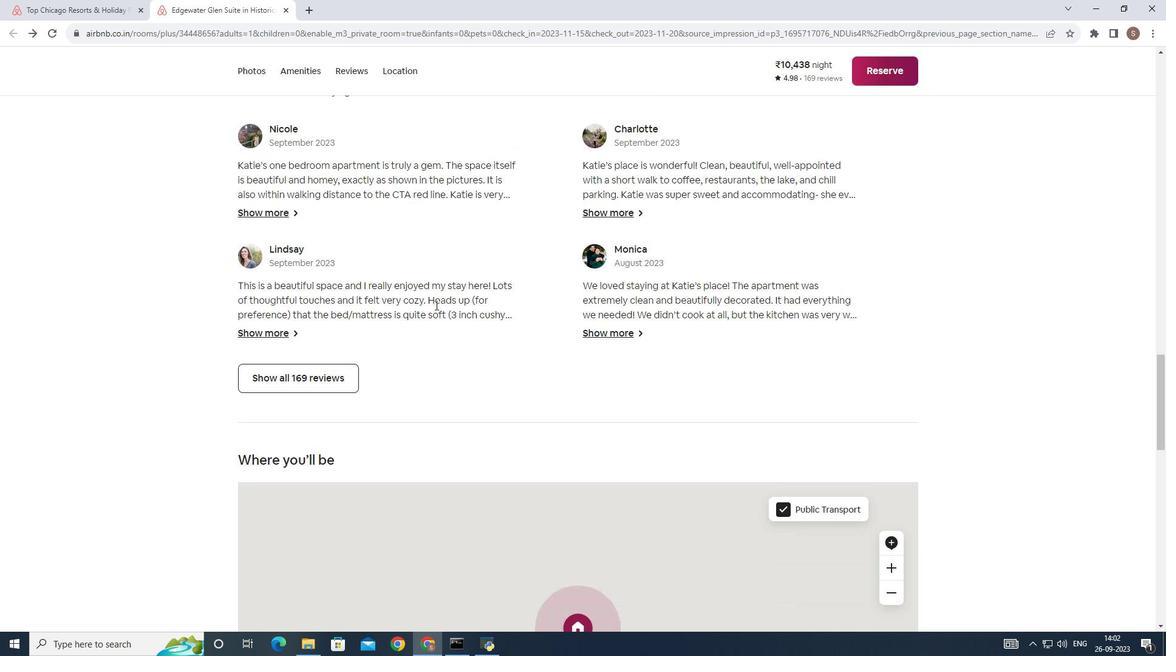 
Action: Mouse scrolled (458, 292) with delta (0, 0)
Screenshot: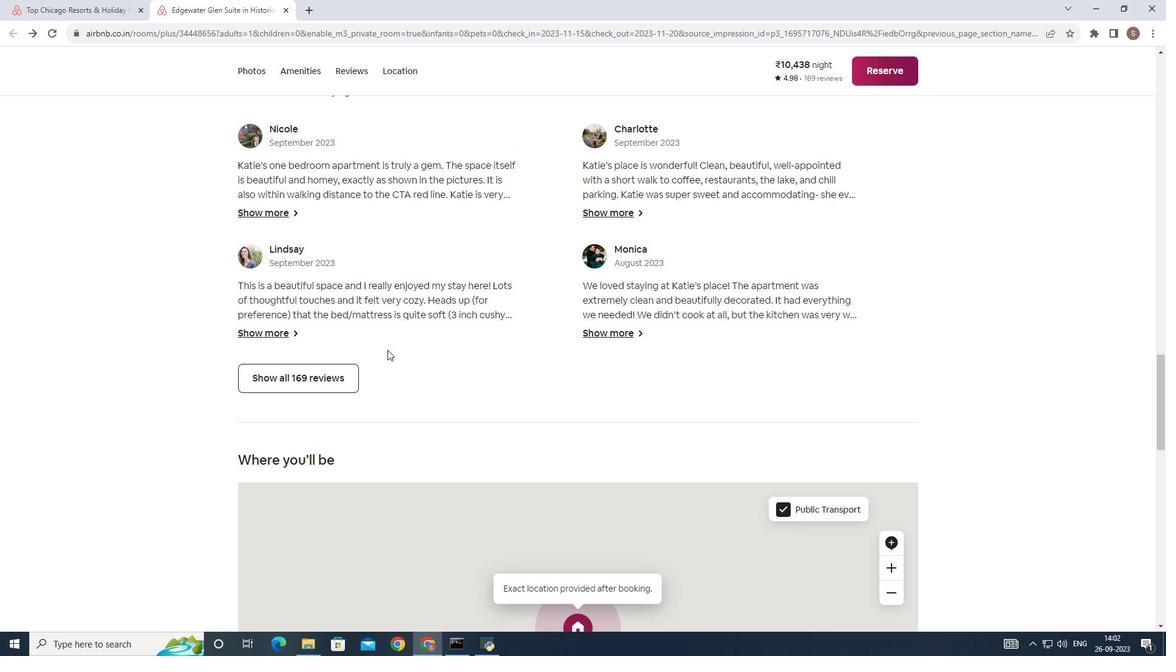 
Action: Mouse scrolled (458, 292) with delta (0, 0)
Screenshot: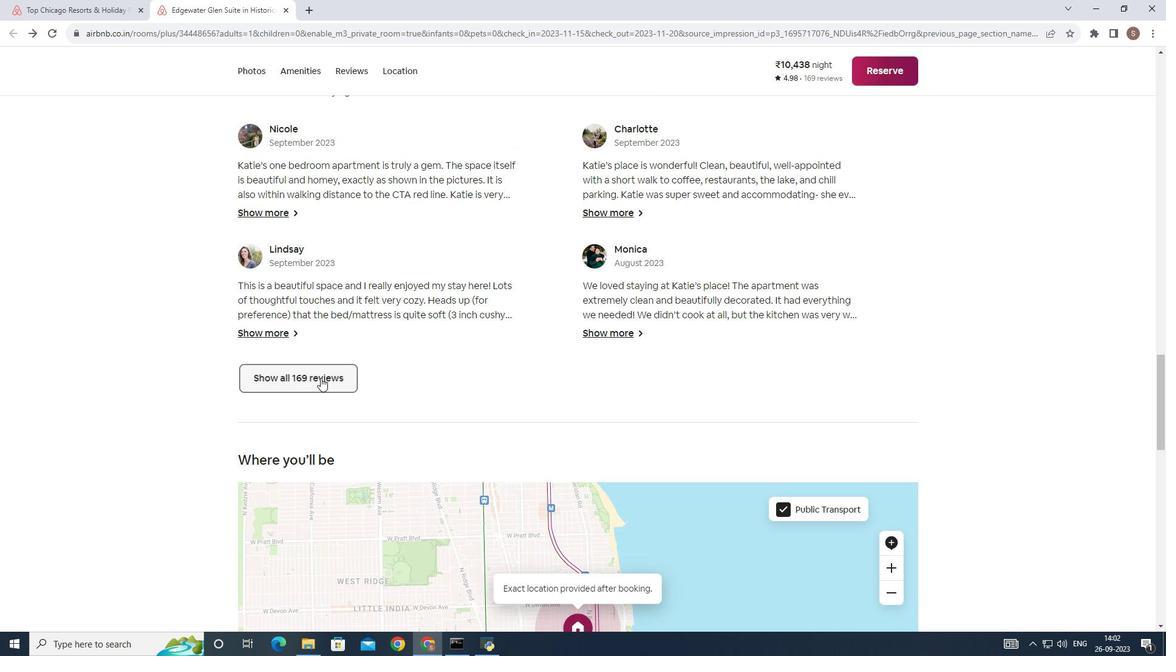 
Action: Mouse scrolled (458, 292) with delta (0, 0)
Screenshot: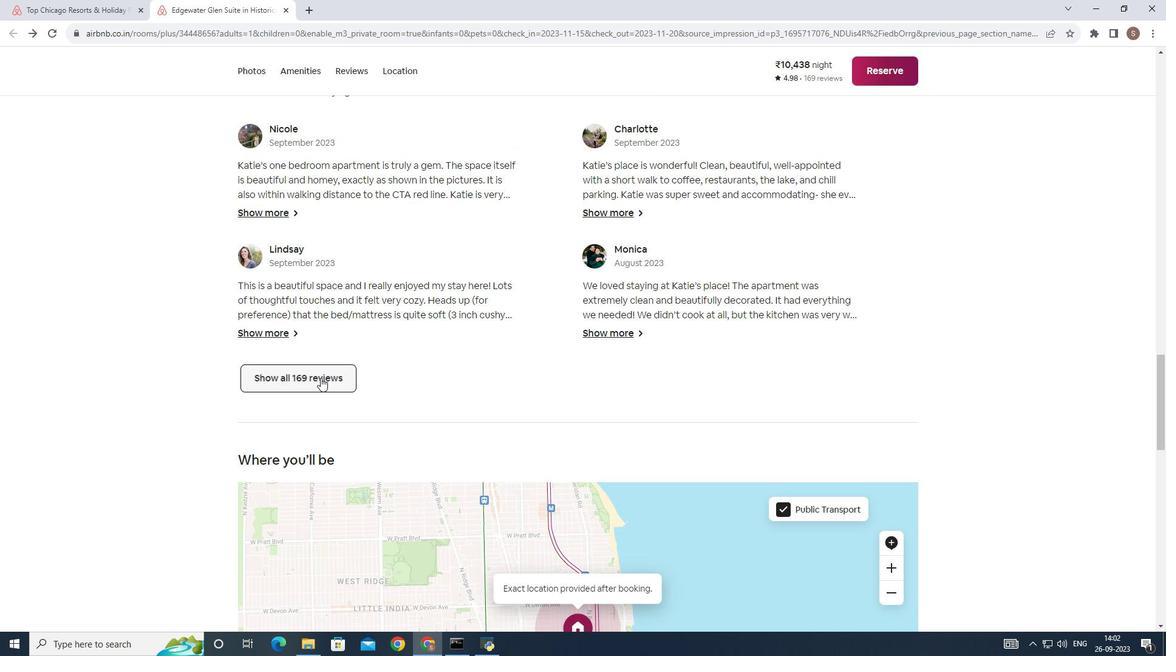 
Action: Mouse scrolled (458, 292) with delta (0, 0)
Screenshot: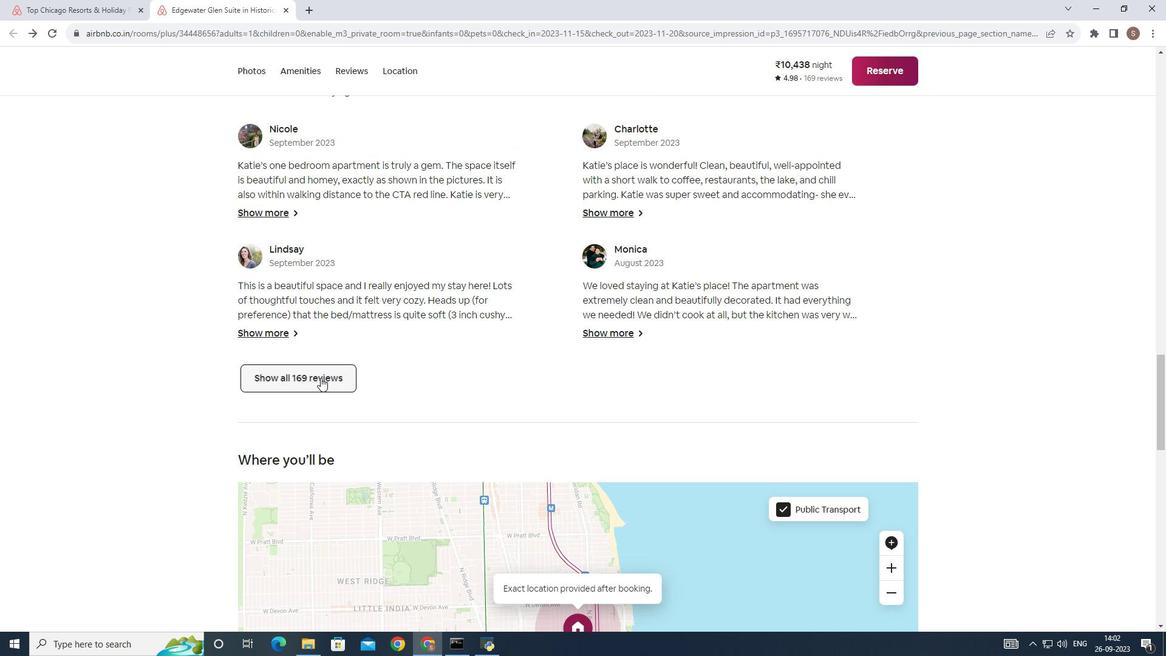 
Action: Mouse moved to (320, 377)
Screenshot: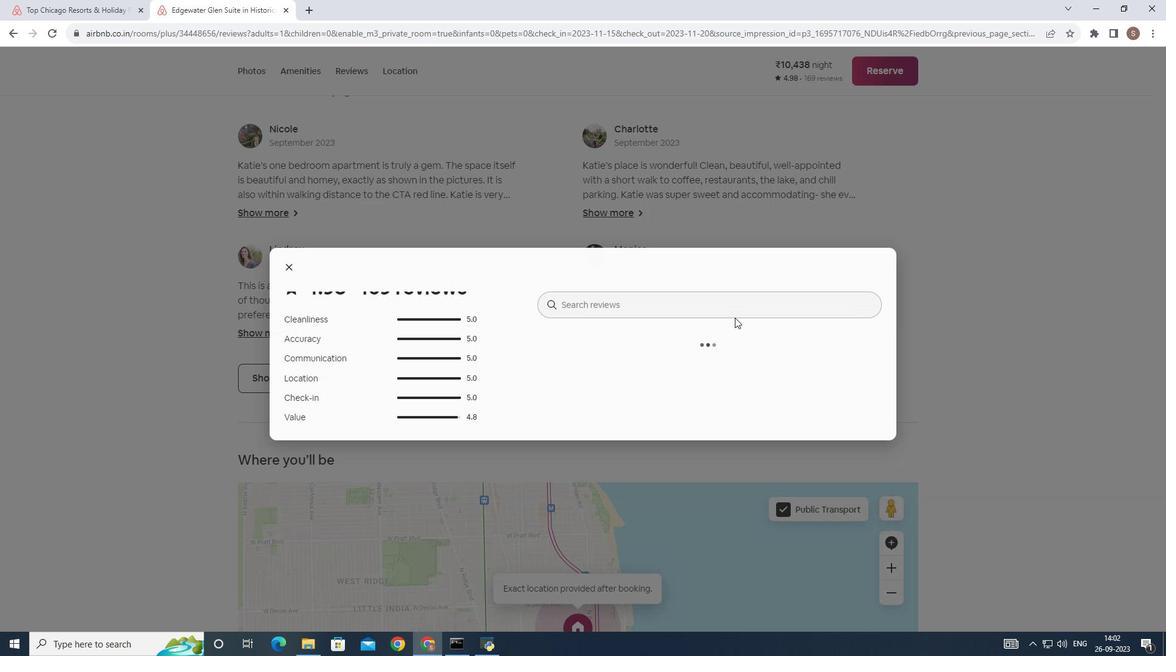 
Action: Mouse pressed left at (320, 377)
Screenshot: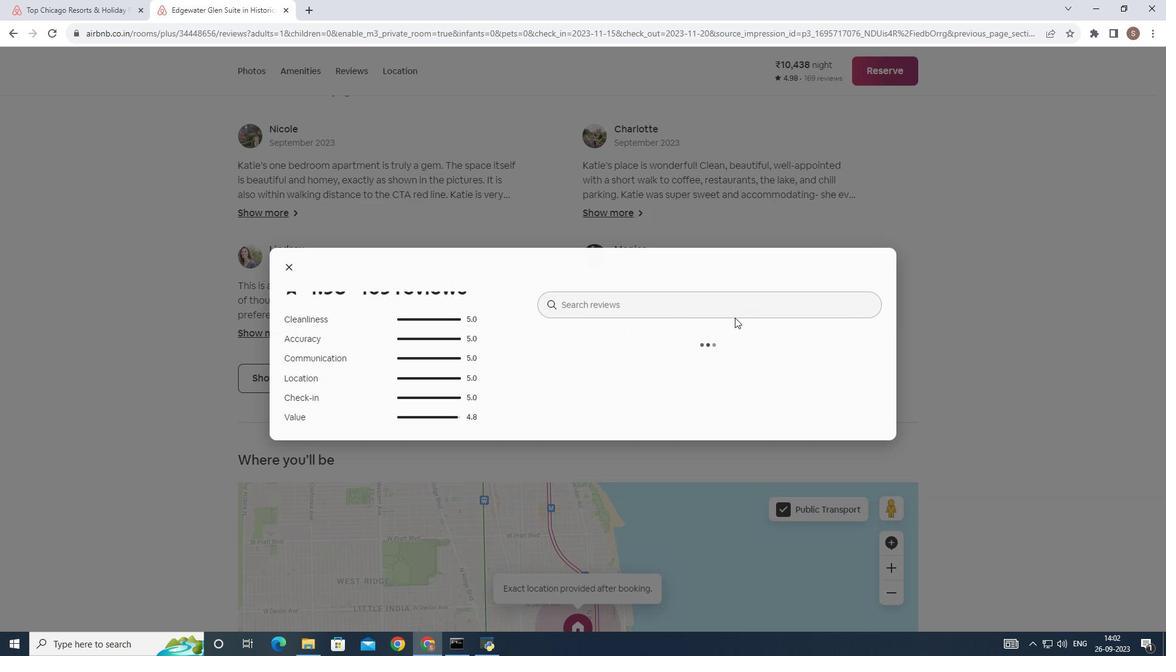 
Action: Mouse moved to (735, 317)
Screenshot: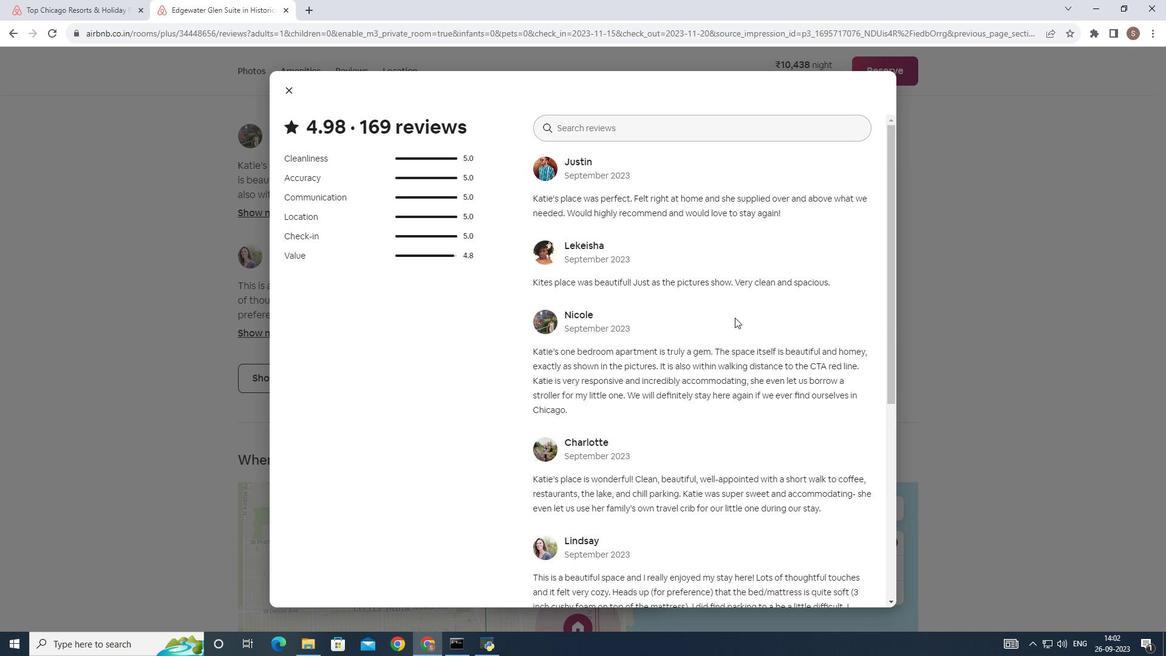 
Action: Mouse scrolled (735, 317) with delta (0, 0)
Screenshot: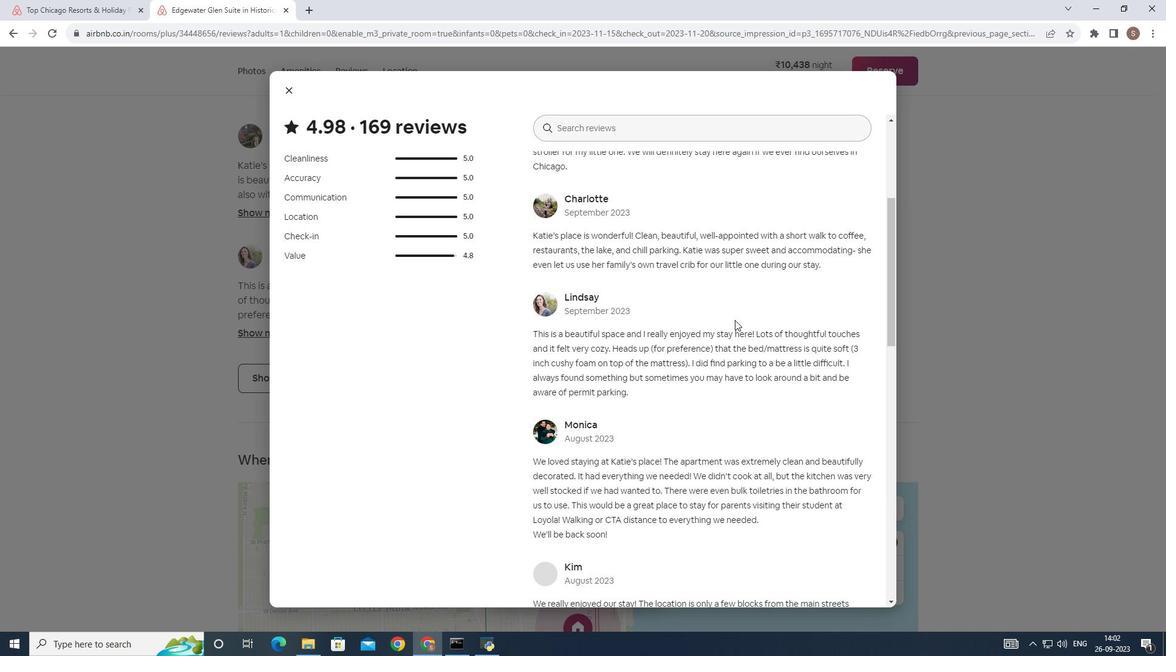 
Action: Mouse moved to (735, 317)
Screenshot: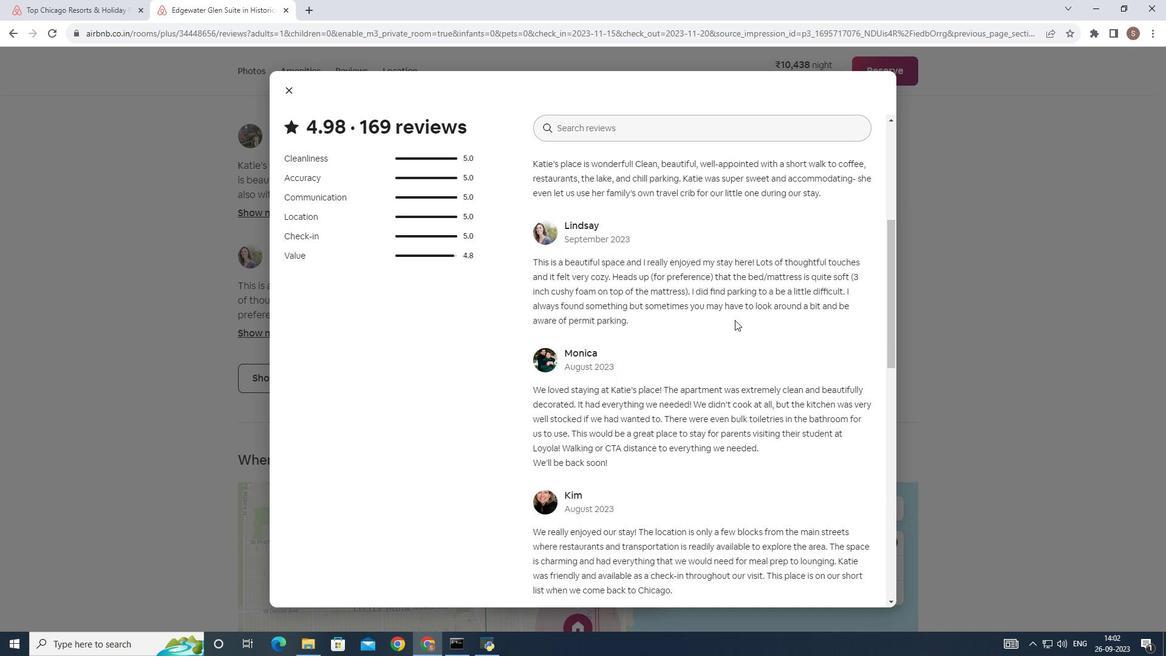 
Action: Mouse scrolled (735, 317) with delta (0, 0)
Screenshot: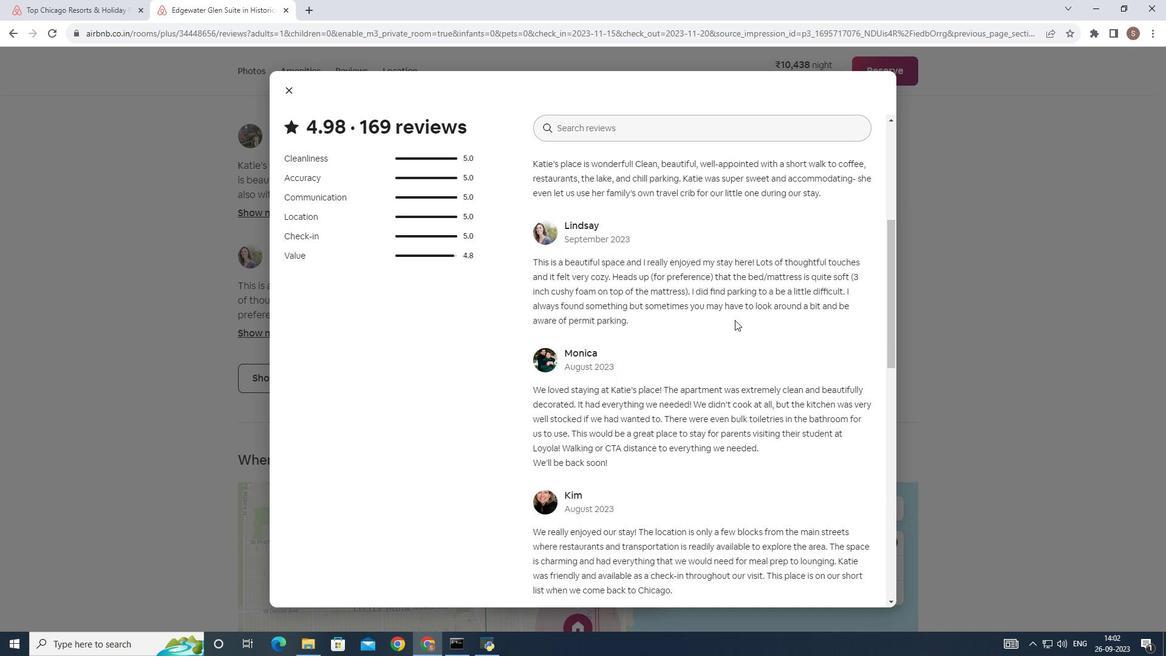 
Action: Mouse moved to (735, 320)
Screenshot: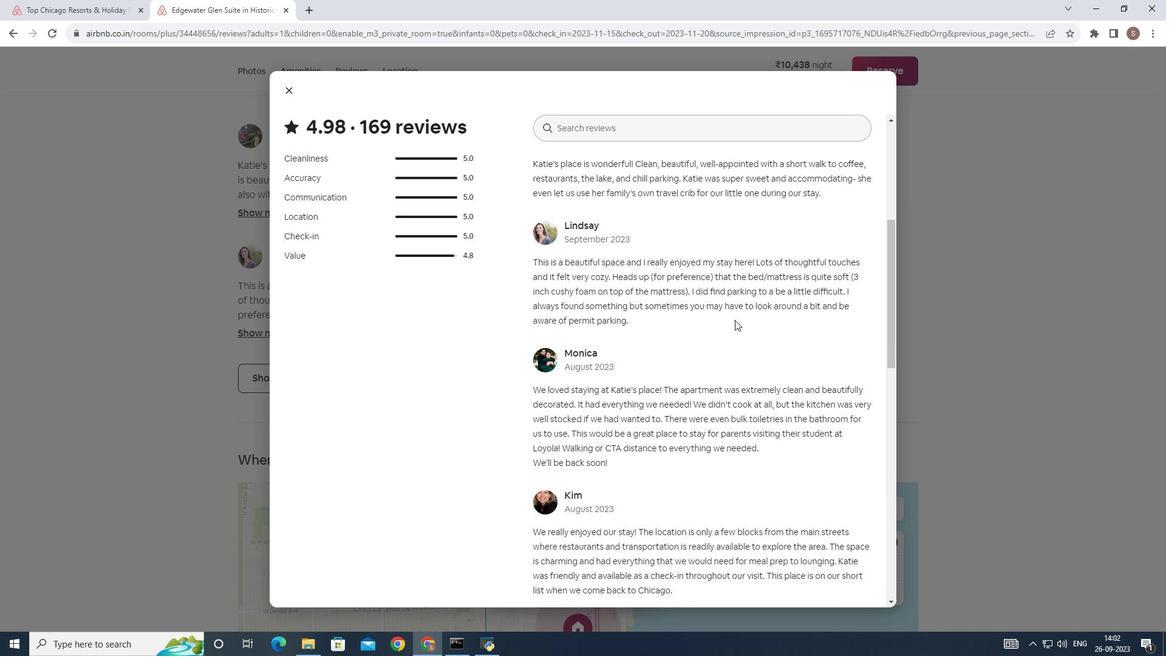 
Action: Mouse scrolled (735, 319) with delta (0, 0)
Screenshot: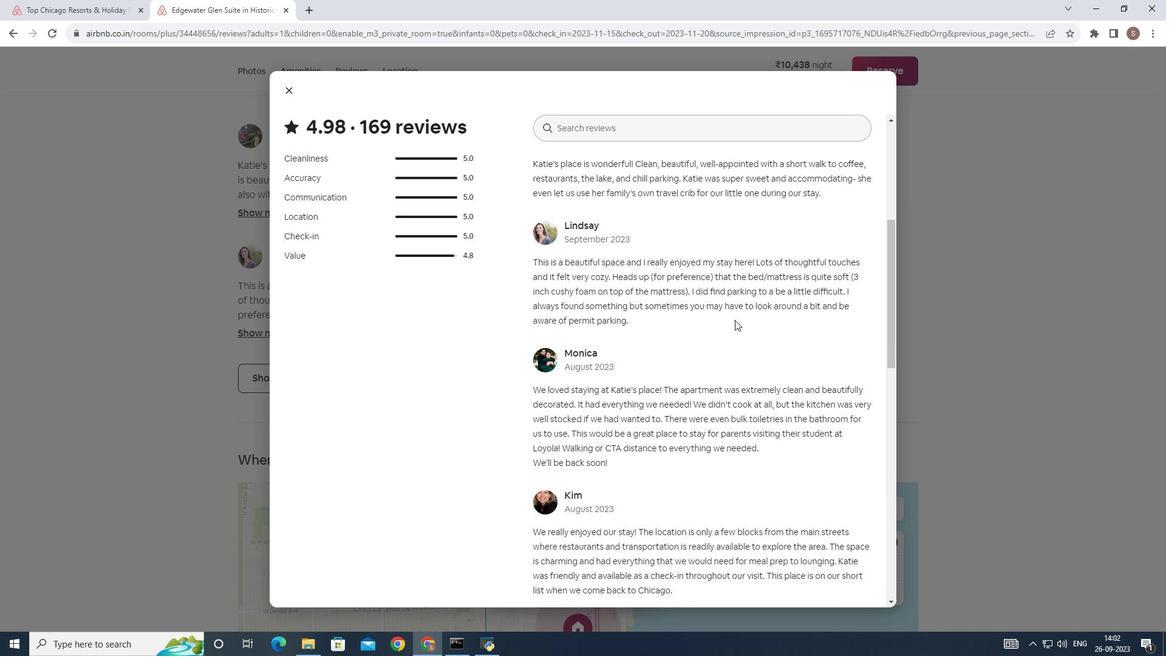 
Action: Mouse scrolled (735, 319) with delta (0, 0)
Screenshot: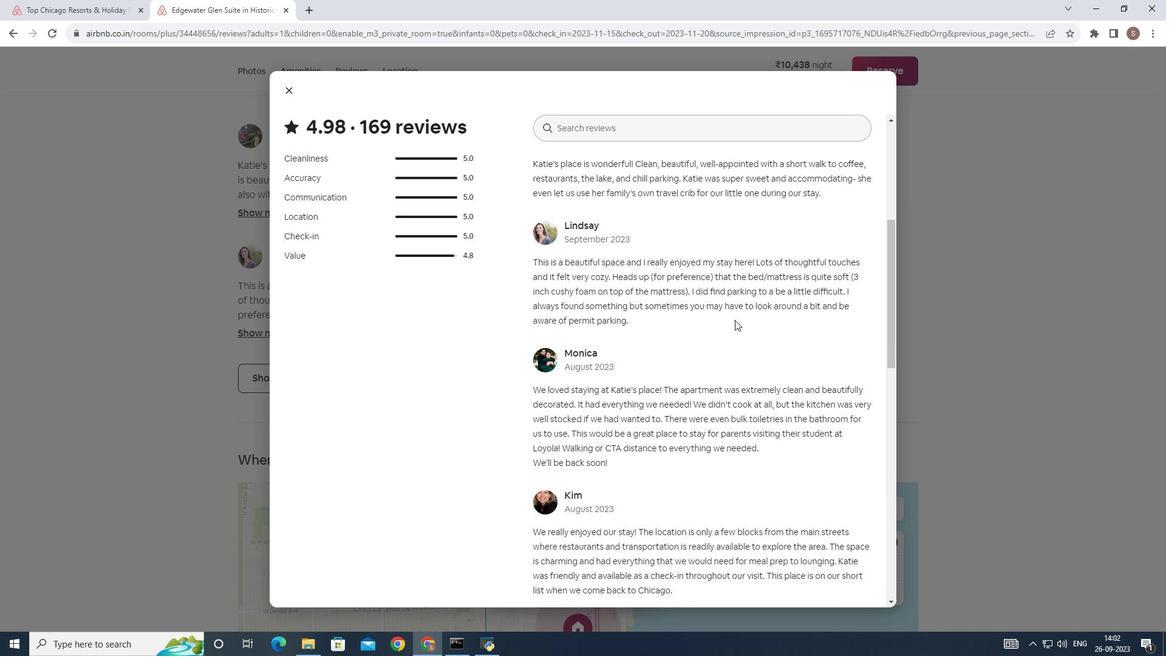 
Action: Mouse scrolled (735, 319) with delta (0, 0)
Screenshot: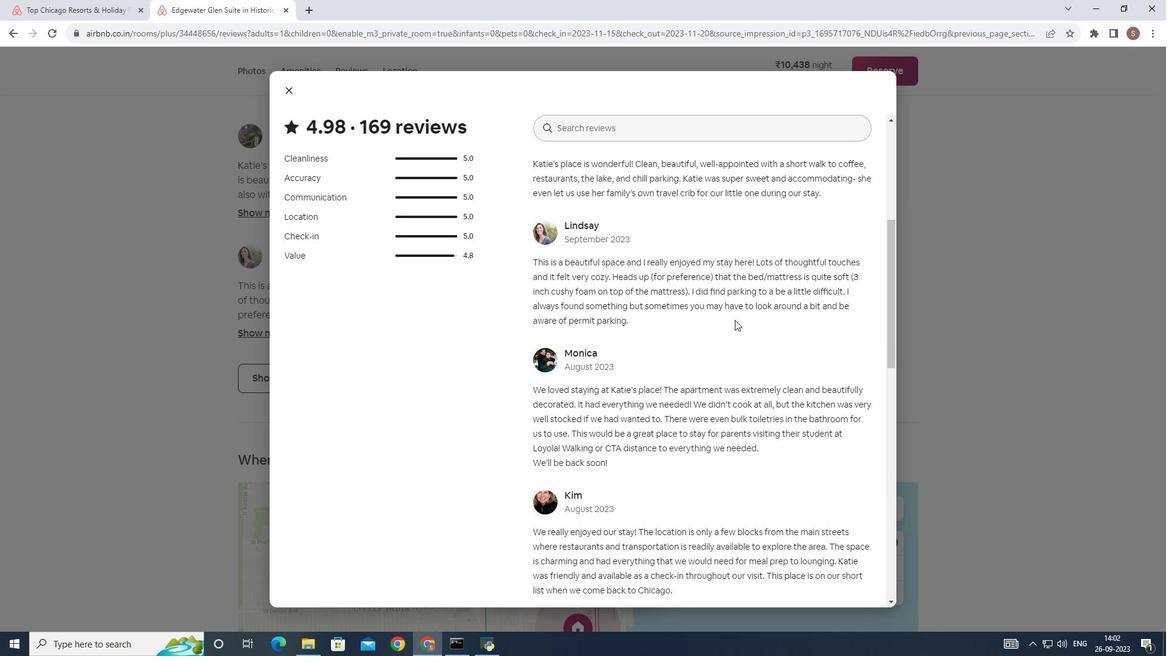 
Action: Mouse scrolled (735, 320) with delta (0, 0)
Screenshot: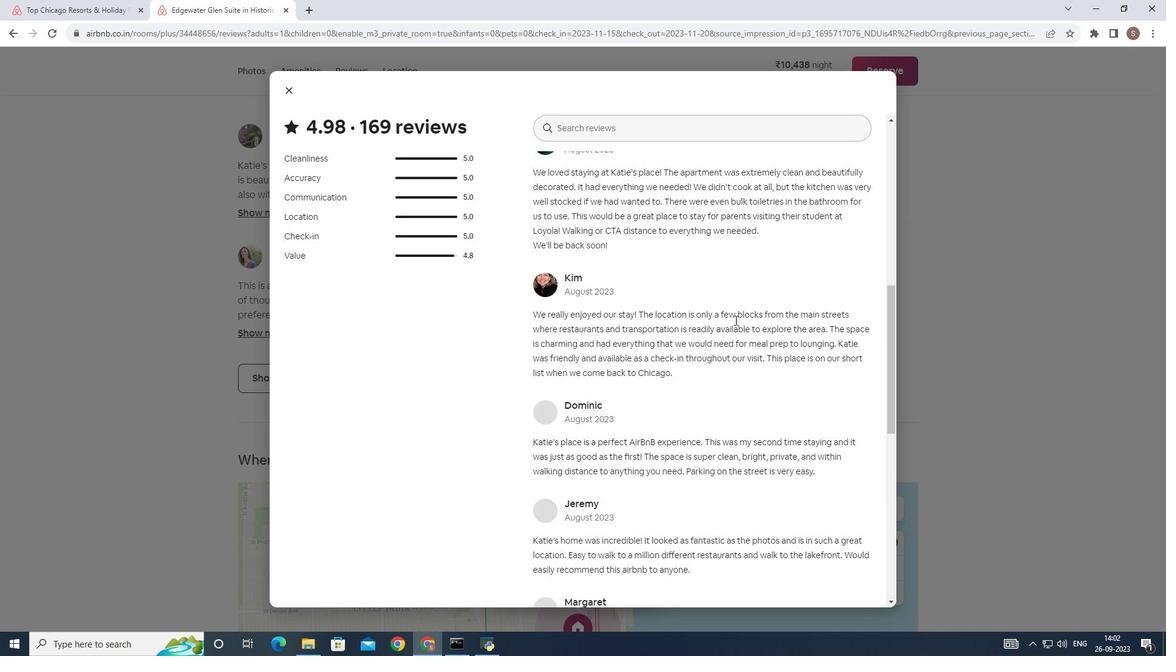 
Action: Mouse scrolled (735, 319) with delta (0, 0)
Screenshot: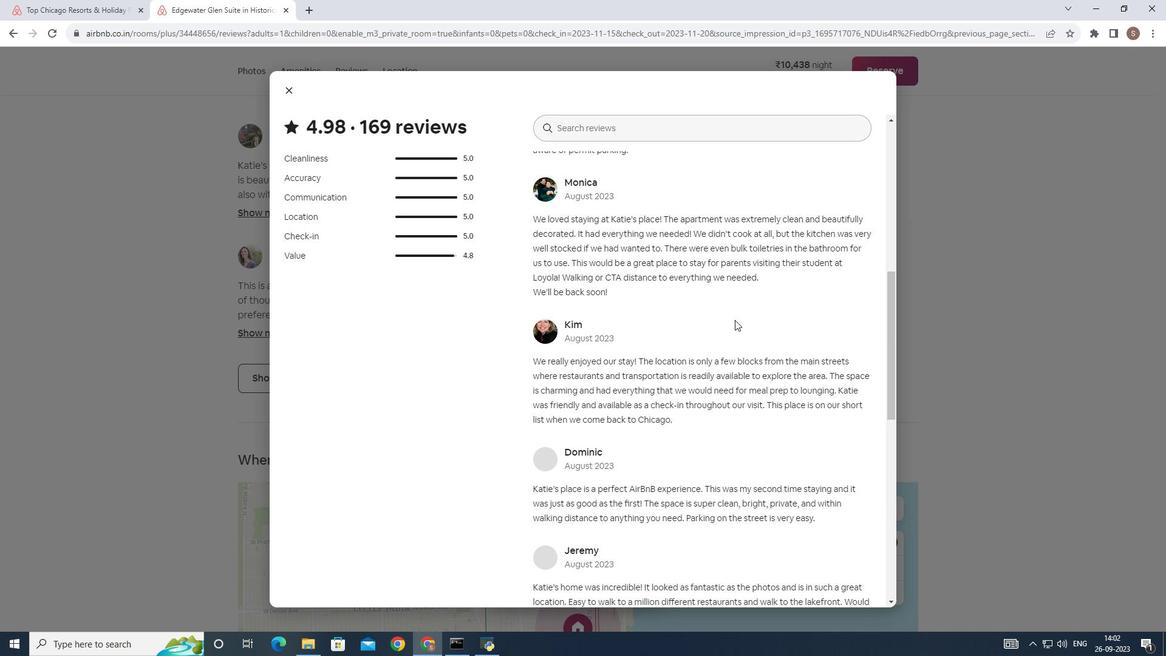 
Action: Mouse scrolled (735, 319) with delta (0, 0)
Screenshot: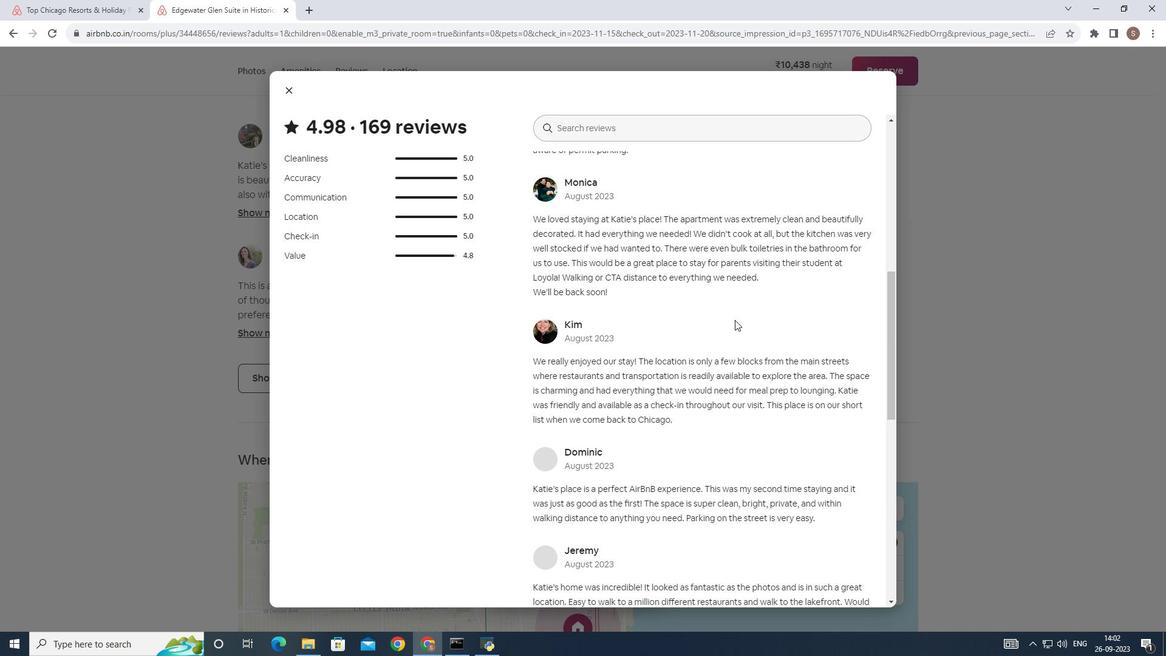 
Action: Mouse scrolled (735, 319) with delta (0, 0)
Screenshot: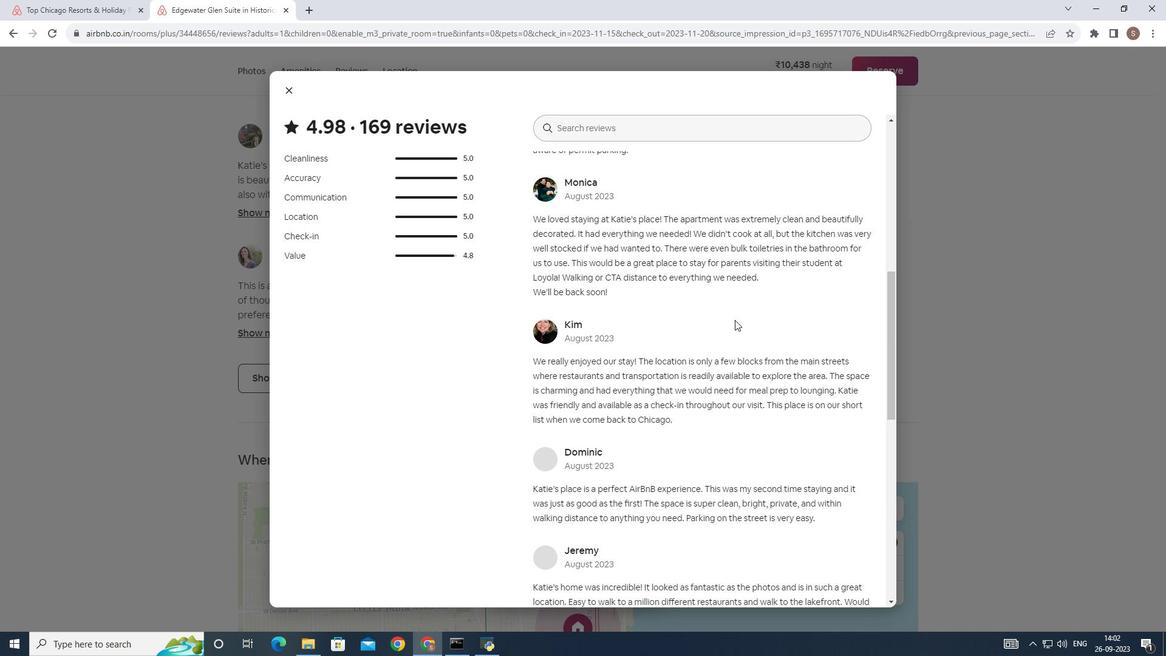 
Action: Mouse scrolled (735, 319) with delta (0, 0)
Screenshot: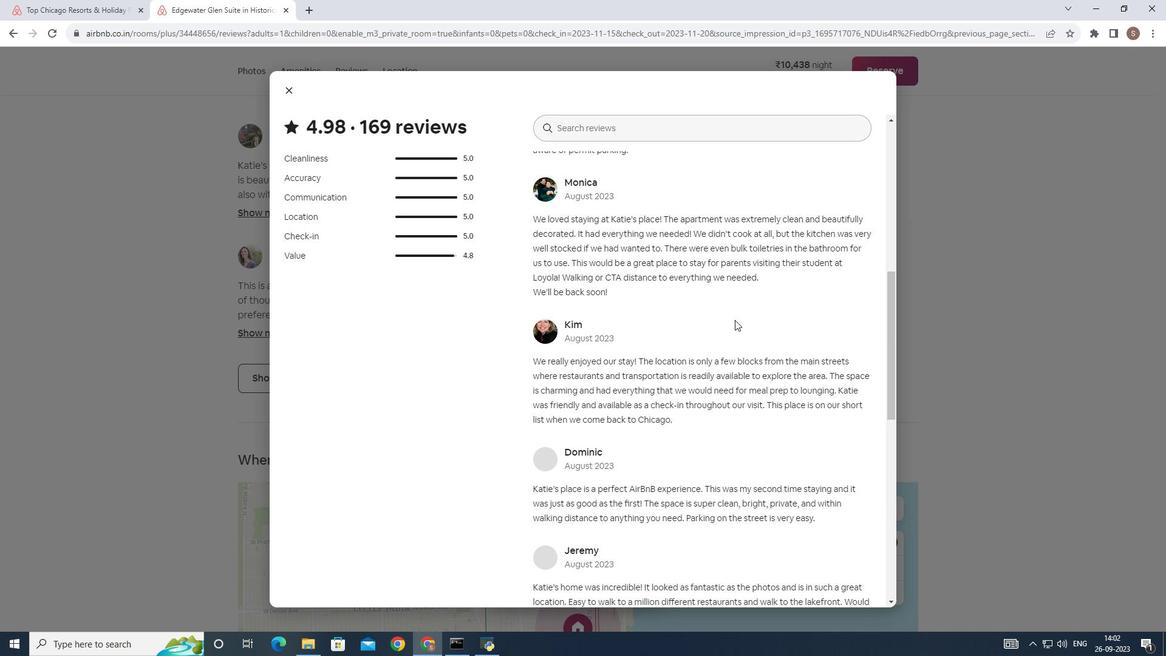 
Action: Mouse scrolled (735, 319) with delta (0, 0)
Screenshot: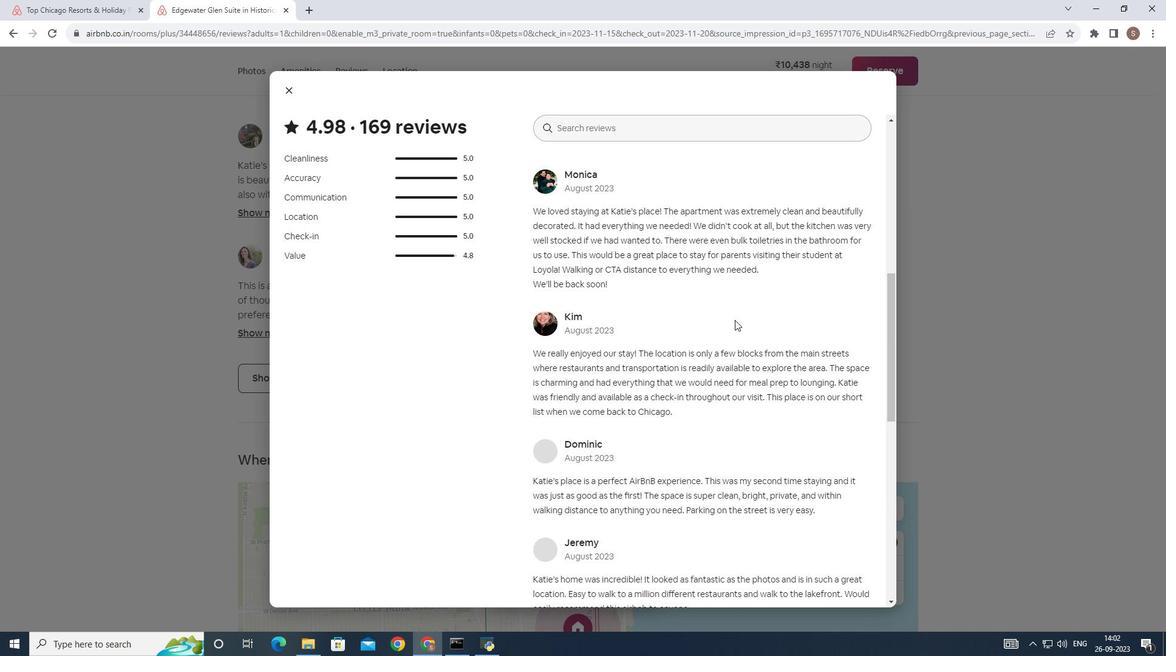 
Action: Mouse scrolled (735, 320) with delta (0, 0)
Screenshot: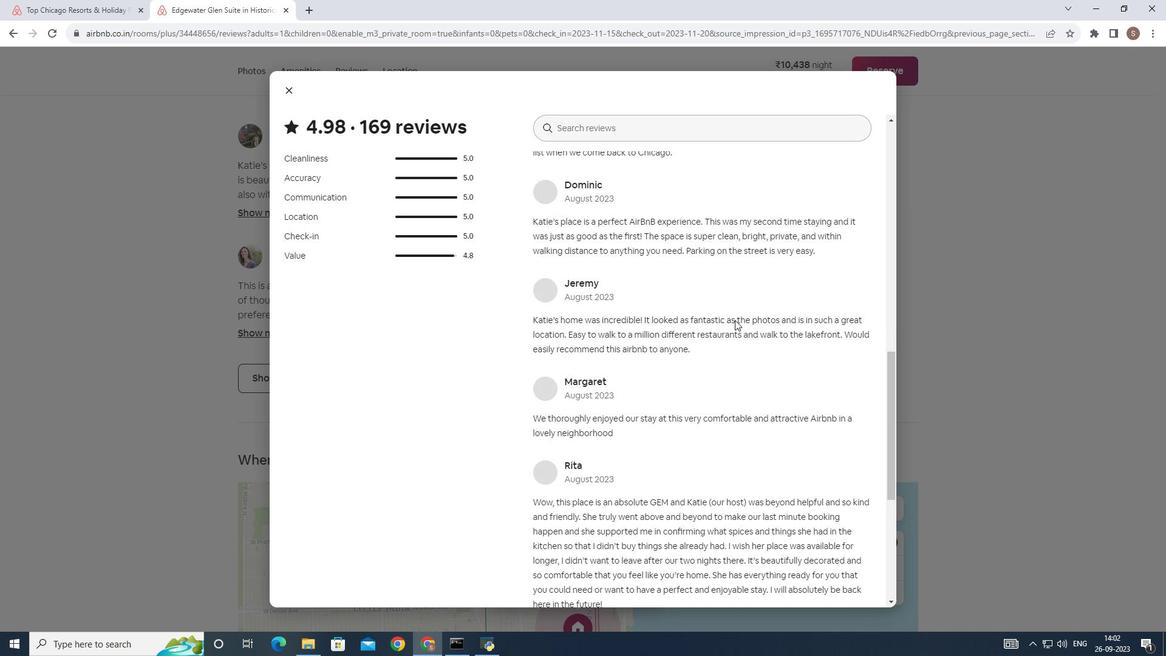 
Action: Mouse scrolled (735, 319) with delta (0, 0)
Screenshot: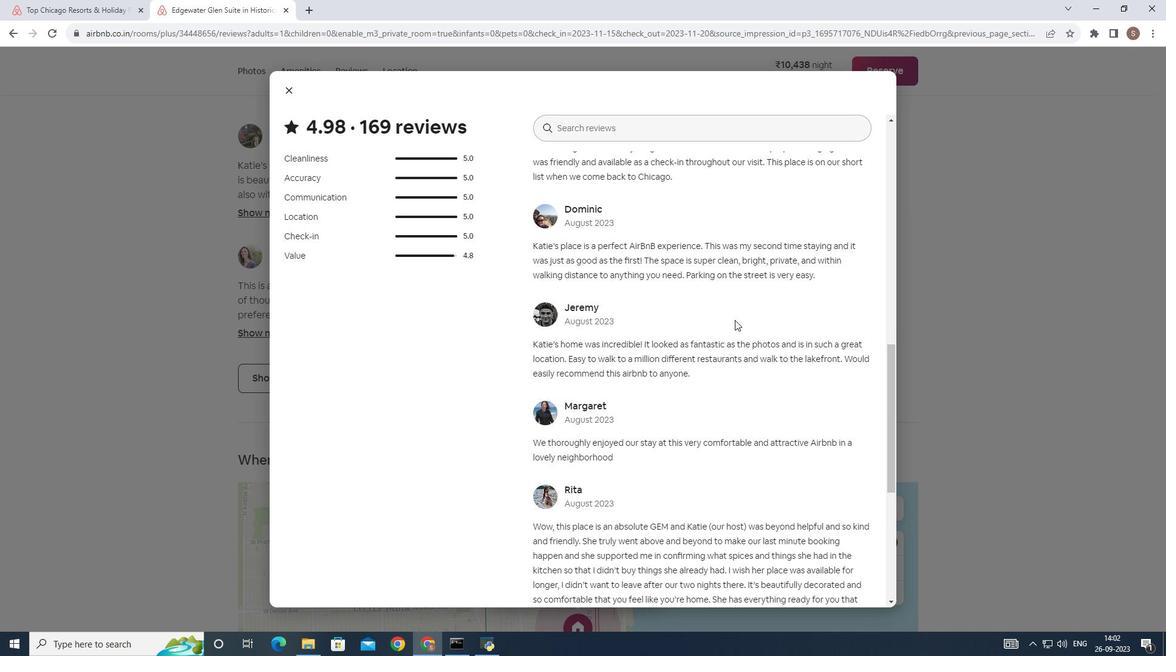 
Action: Mouse scrolled (735, 319) with delta (0, 0)
Screenshot: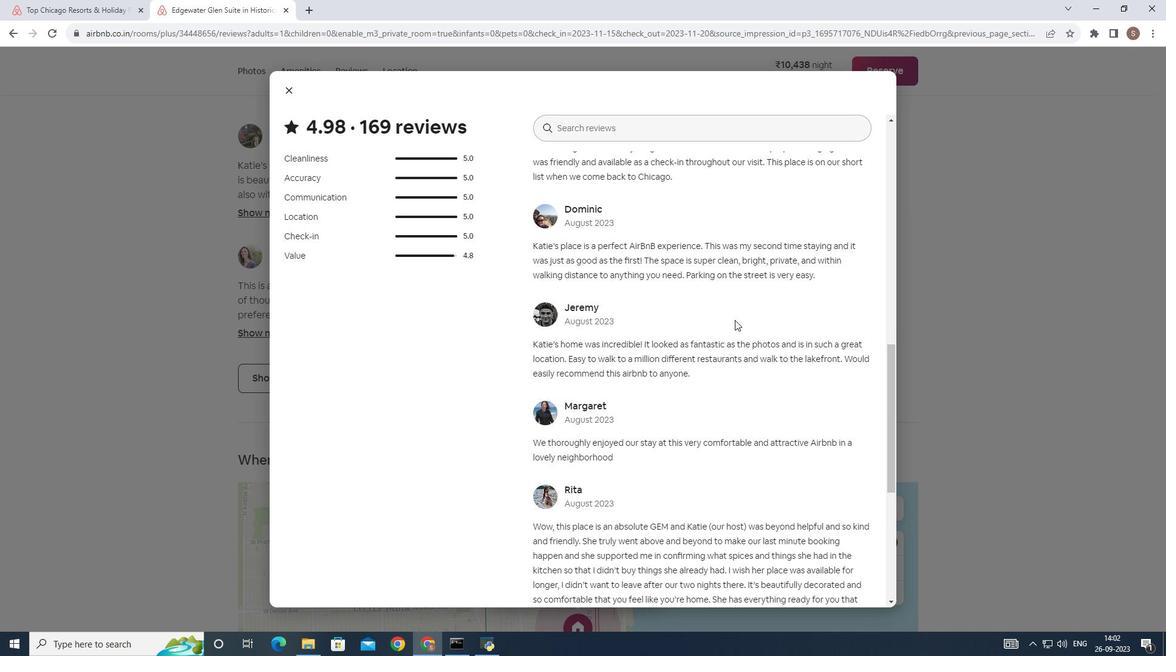 
Action: Mouse scrolled (735, 319) with delta (0, 0)
Screenshot: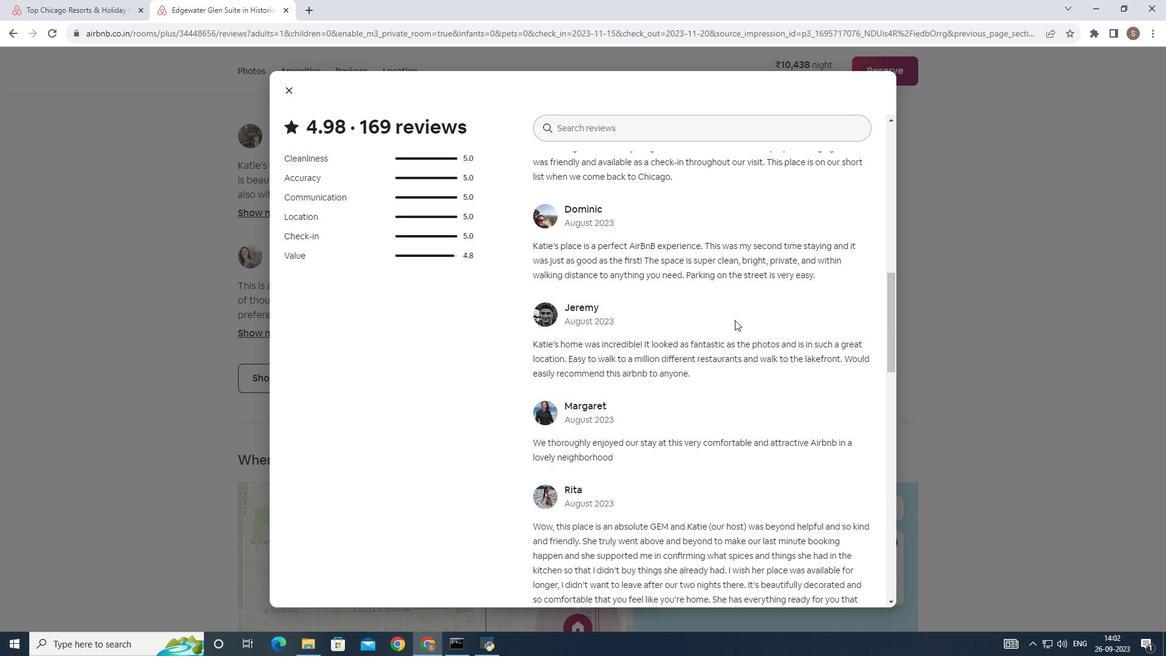 
Action: Mouse scrolled (735, 319) with delta (0, 0)
Screenshot: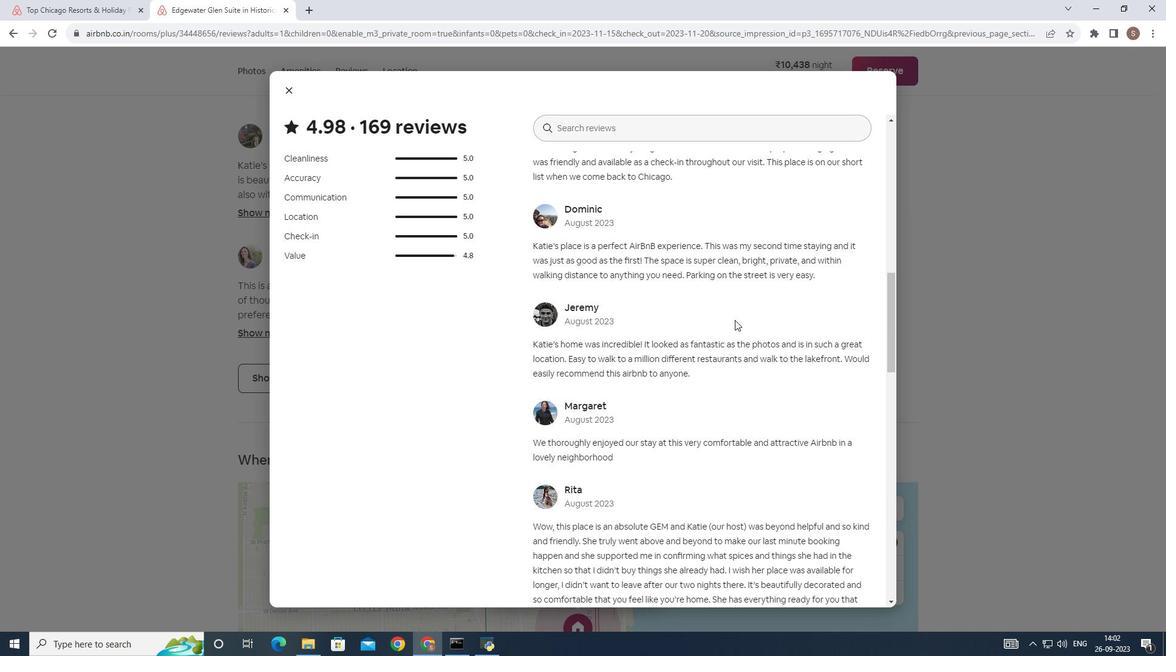 
Action: Mouse scrolled (735, 319) with delta (0, 0)
Screenshot: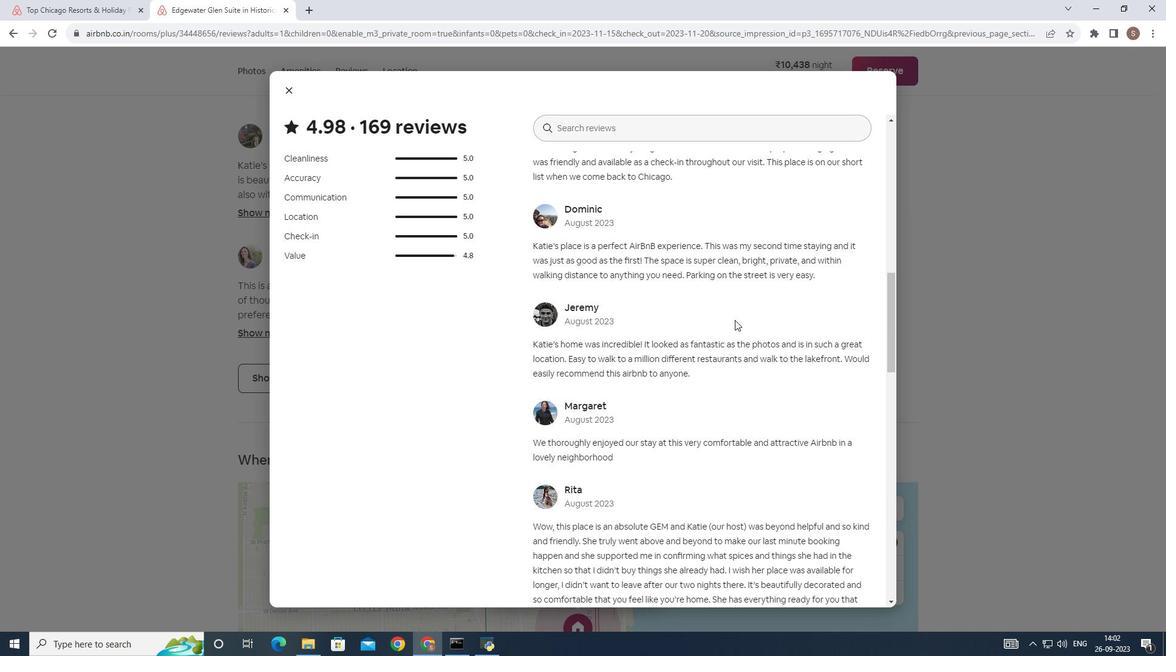 
Action: Mouse scrolled (735, 320) with delta (0, 0)
Screenshot: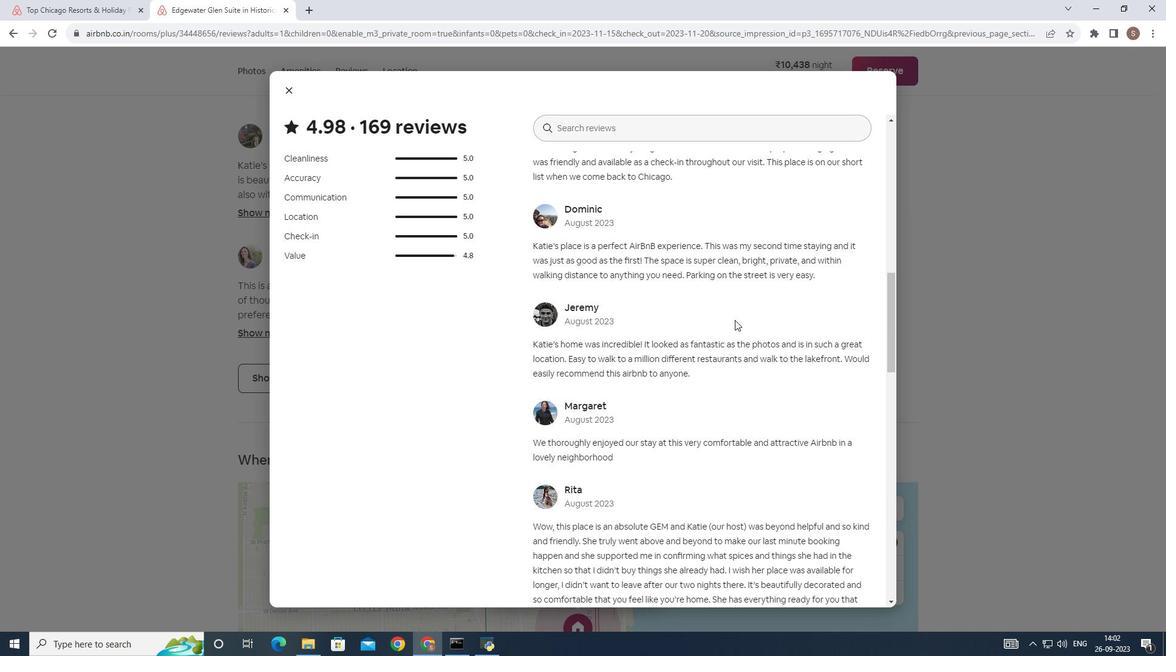 
Action: Mouse scrolled (735, 319) with delta (0, 0)
Screenshot: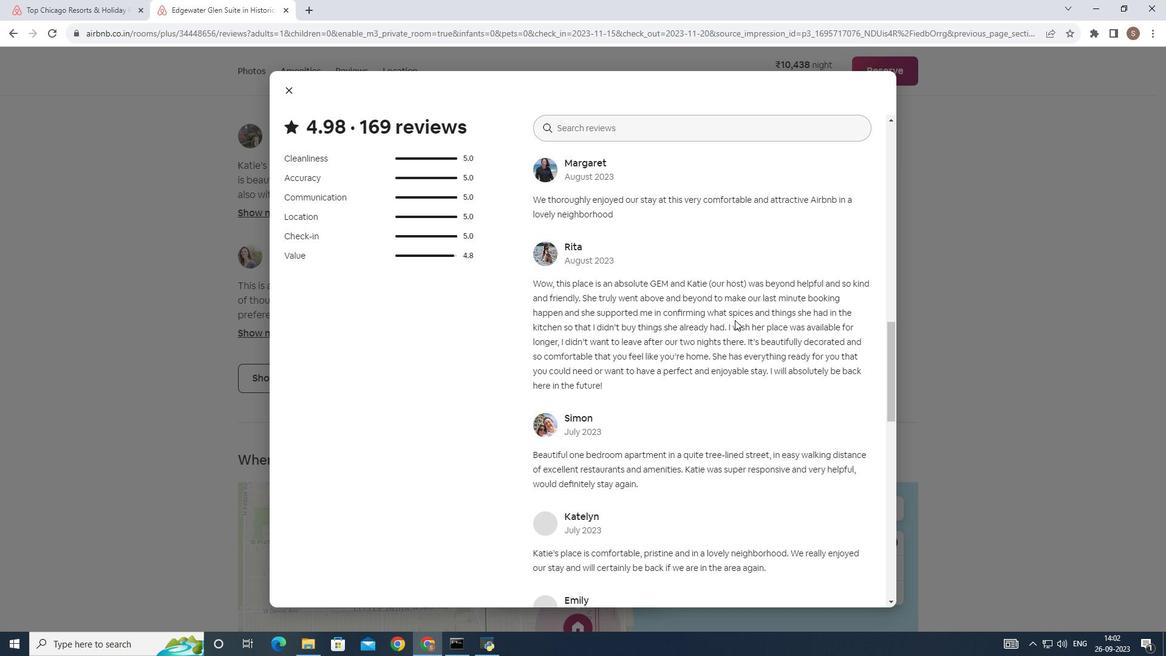 
Action: Mouse moved to (735, 320)
Screenshot: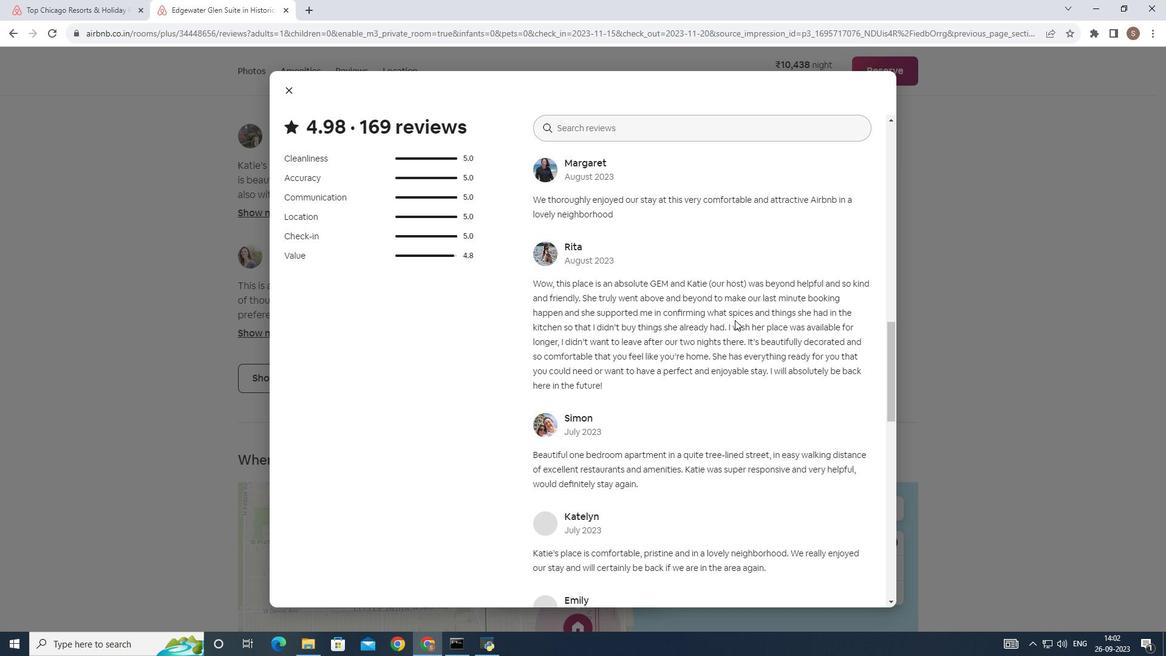 
Action: Mouse scrolled (735, 319) with delta (0, 0)
Screenshot: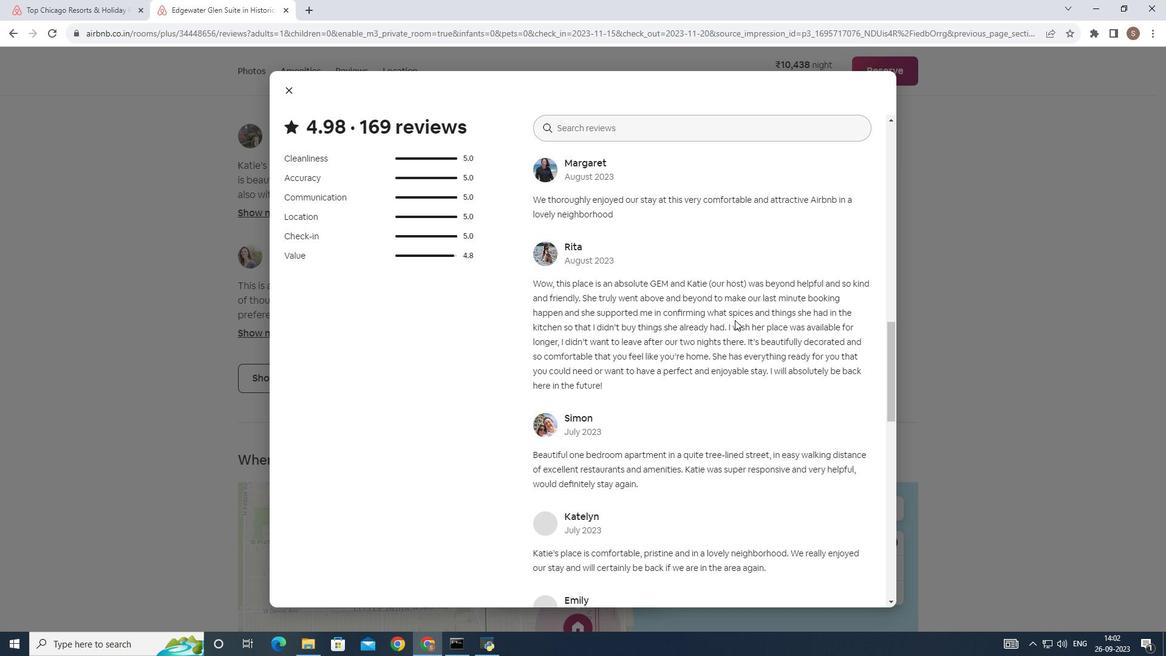 
Action: Mouse scrolled (735, 319) with delta (0, 0)
Screenshot: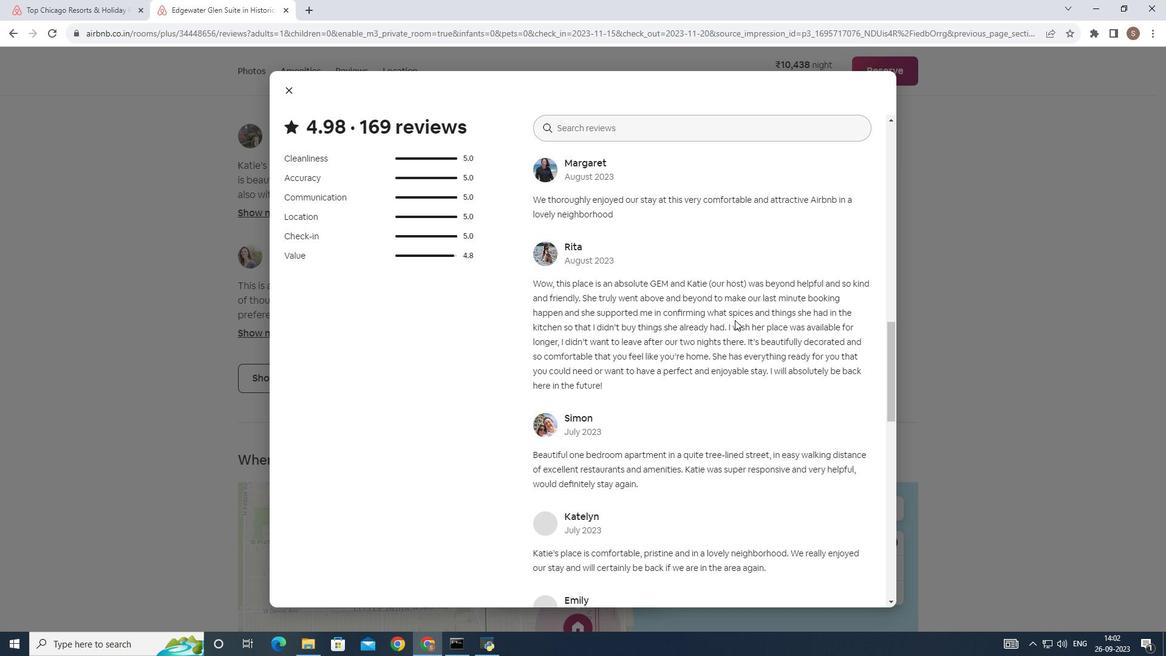 
Action: Mouse scrolled (735, 319) with delta (0, 0)
Screenshot: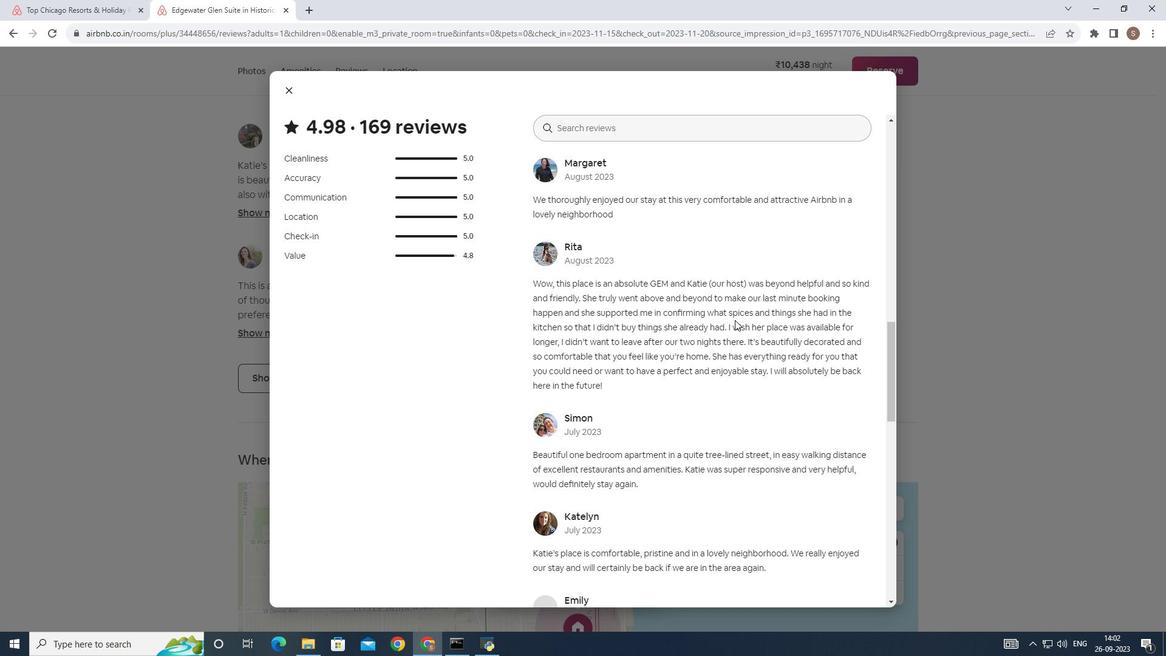 
Action: Mouse scrolled (735, 319) with delta (0, 0)
Screenshot: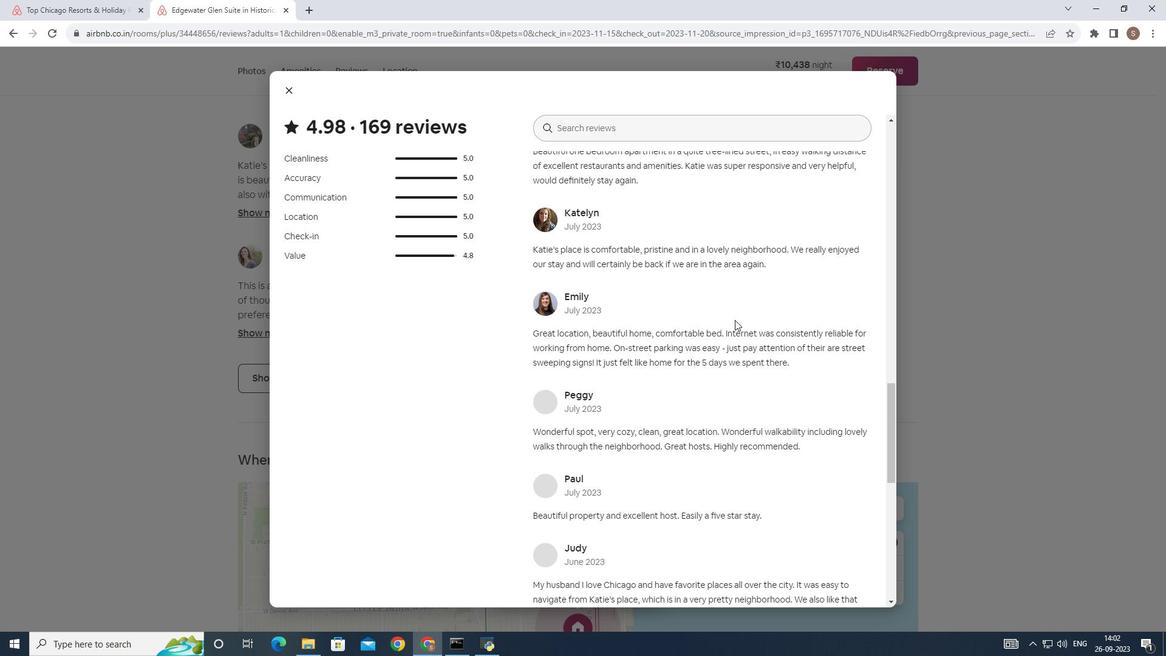 
Action: Mouse scrolled (735, 319) with delta (0, 0)
Screenshot: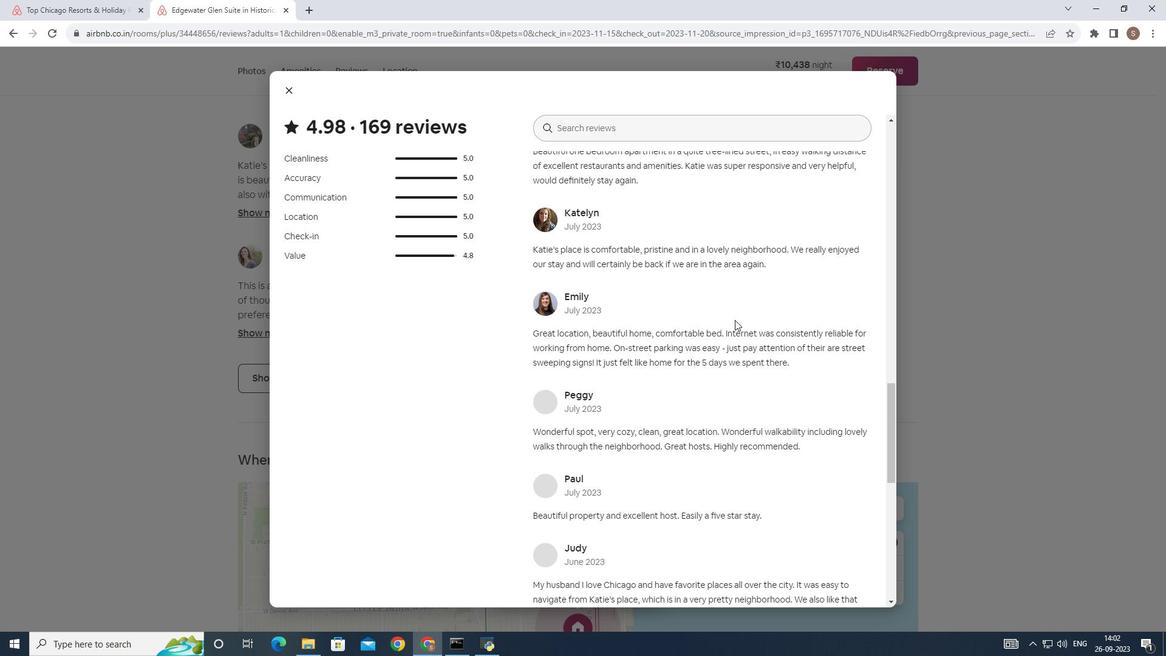 
Action: Mouse scrolled (735, 319) with delta (0, 0)
Screenshot: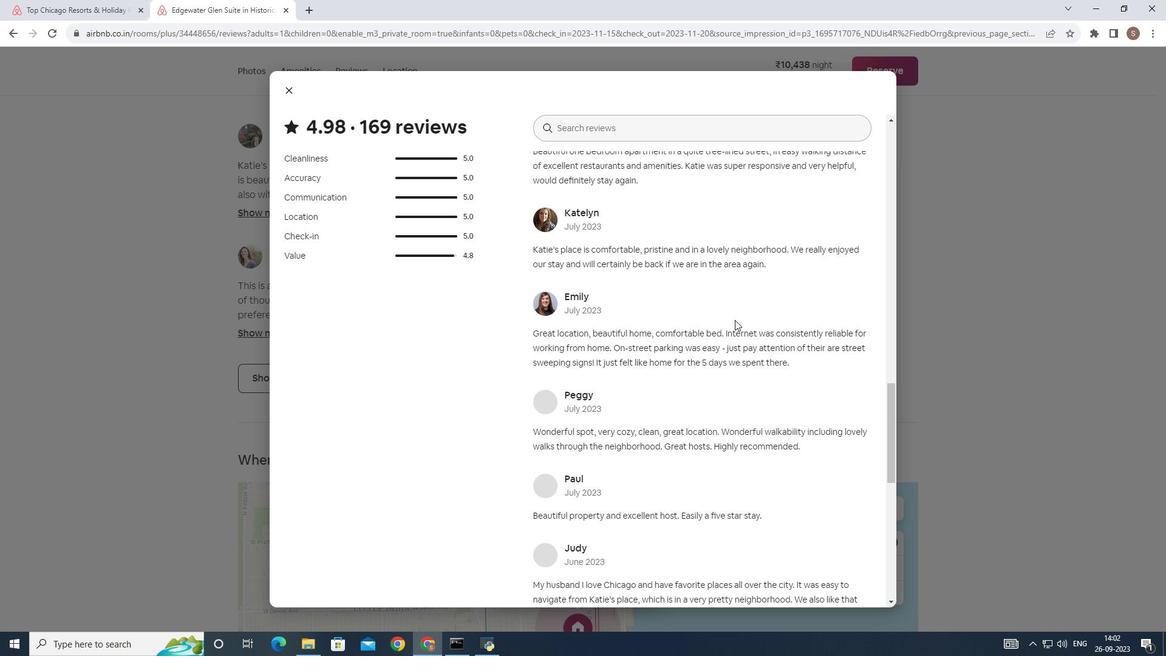 
Action: Mouse scrolled (735, 319) with delta (0, 0)
Screenshot: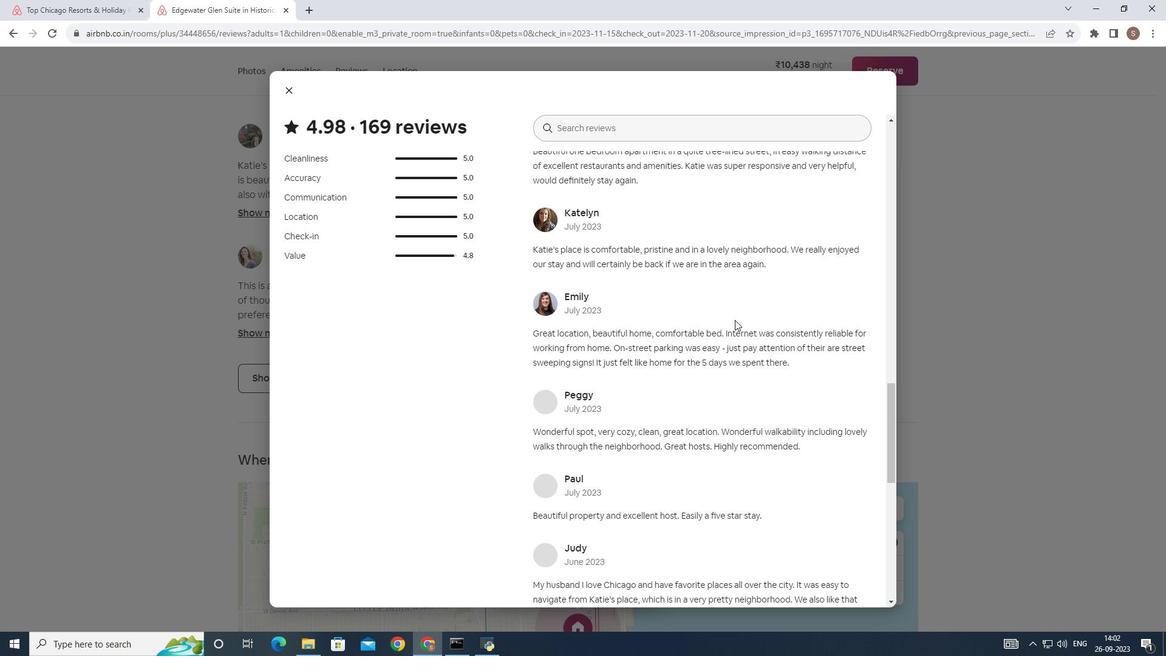 
Action: Mouse scrolled (735, 319) with delta (0, 0)
Screenshot: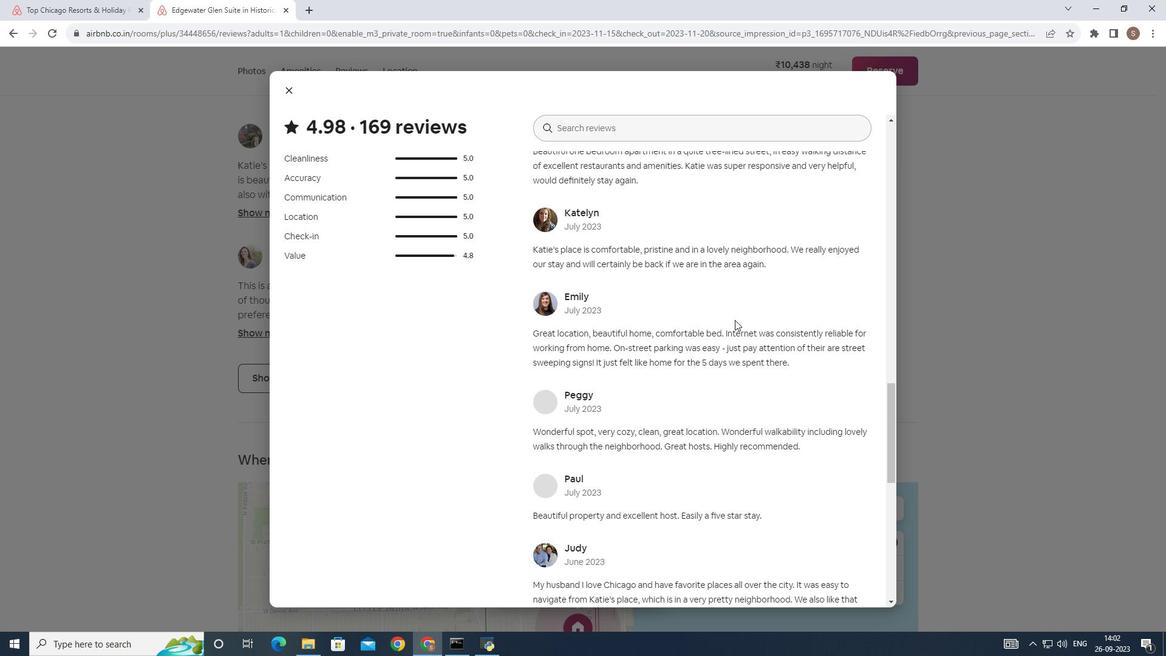 
Action: Mouse scrolled (735, 319) with delta (0, 0)
Screenshot: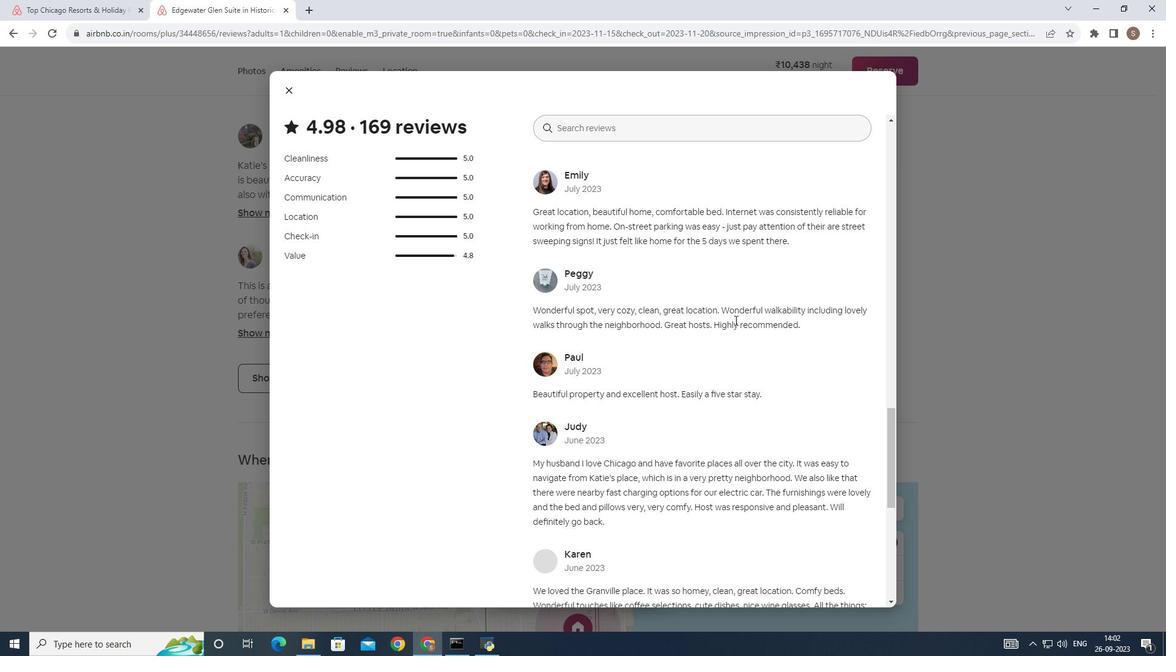 
Action: Mouse scrolled (735, 319) with delta (0, 0)
Screenshot: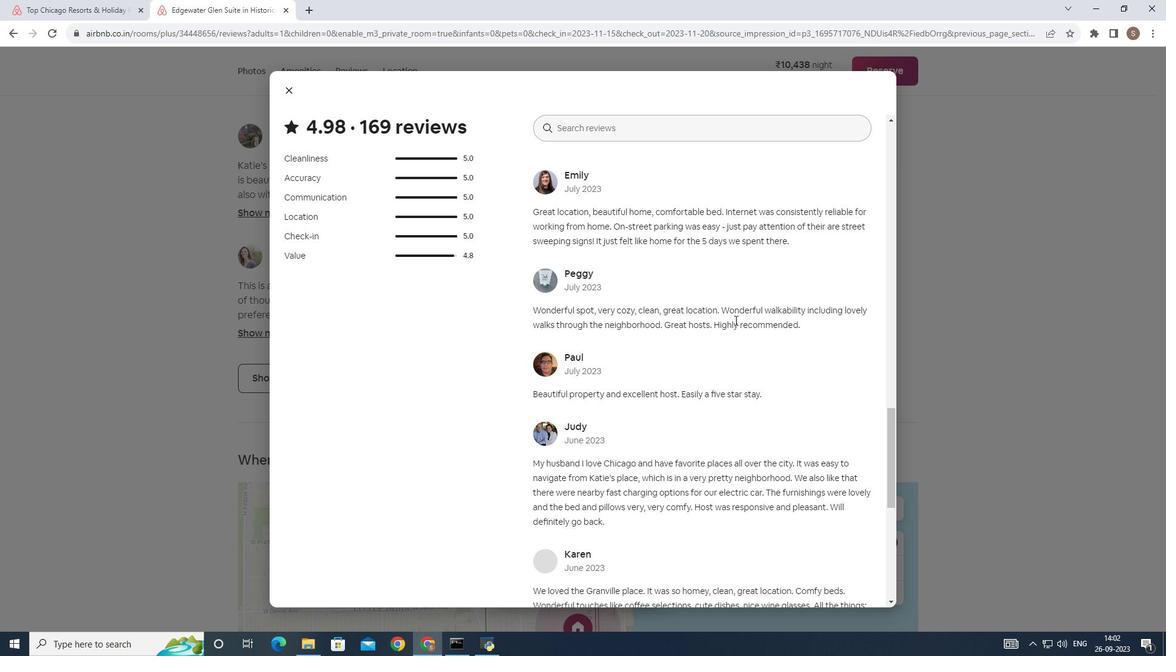 
Action: Mouse scrolled (735, 319) with delta (0, 0)
Screenshot: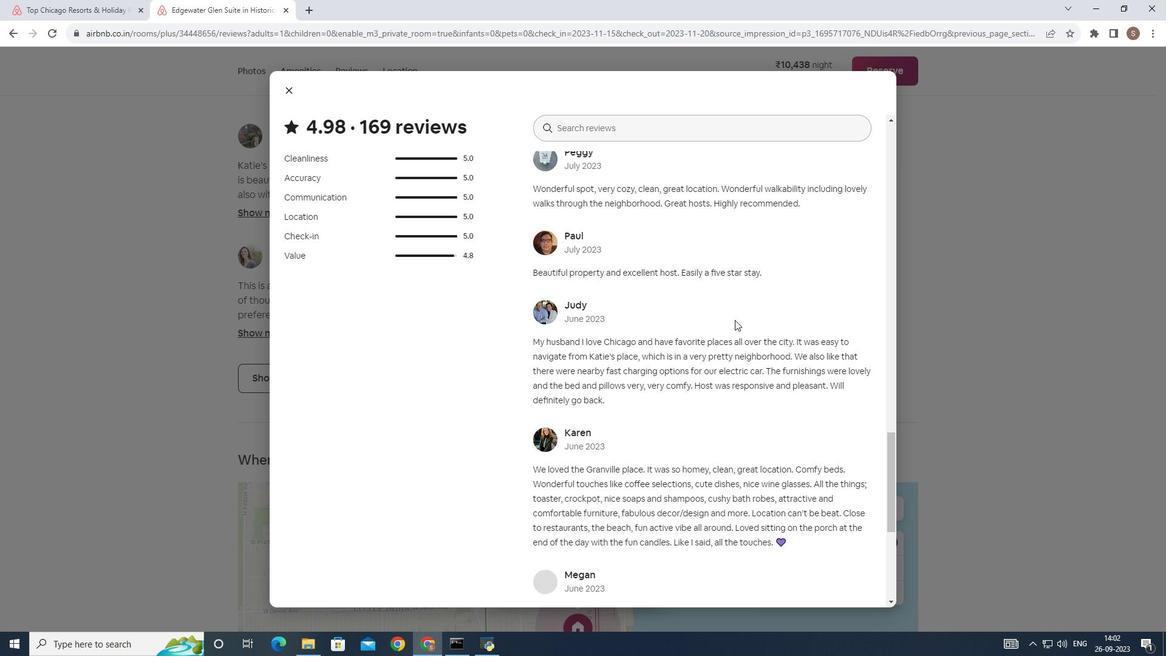 
Action: Mouse scrolled (735, 319) with delta (0, 0)
Screenshot: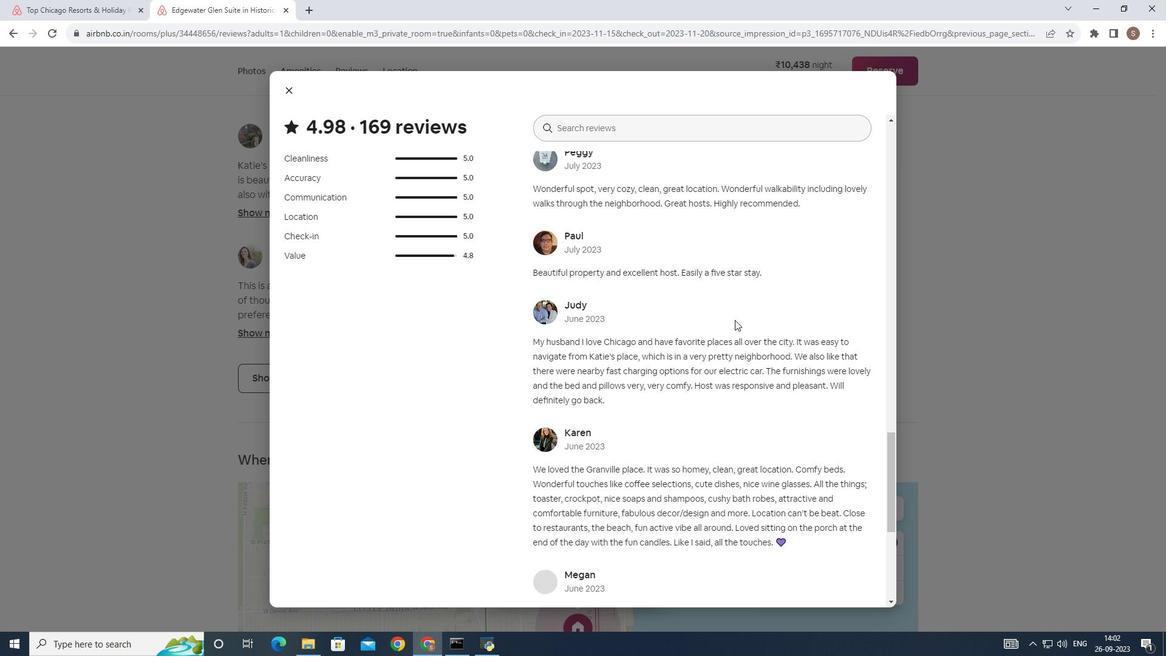 
Action: Mouse scrolled (735, 319) with delta (0, 0)
Screenshot: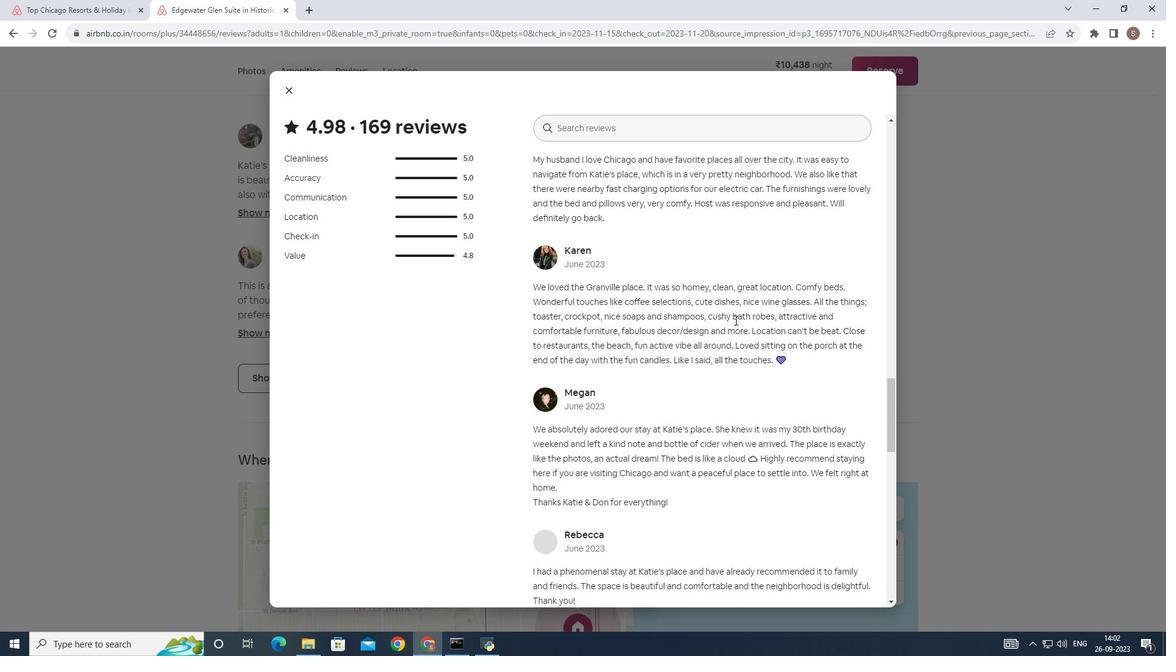 
Action: Mouse scrolled (735, 319) with delta (0, 0)
Screenshot: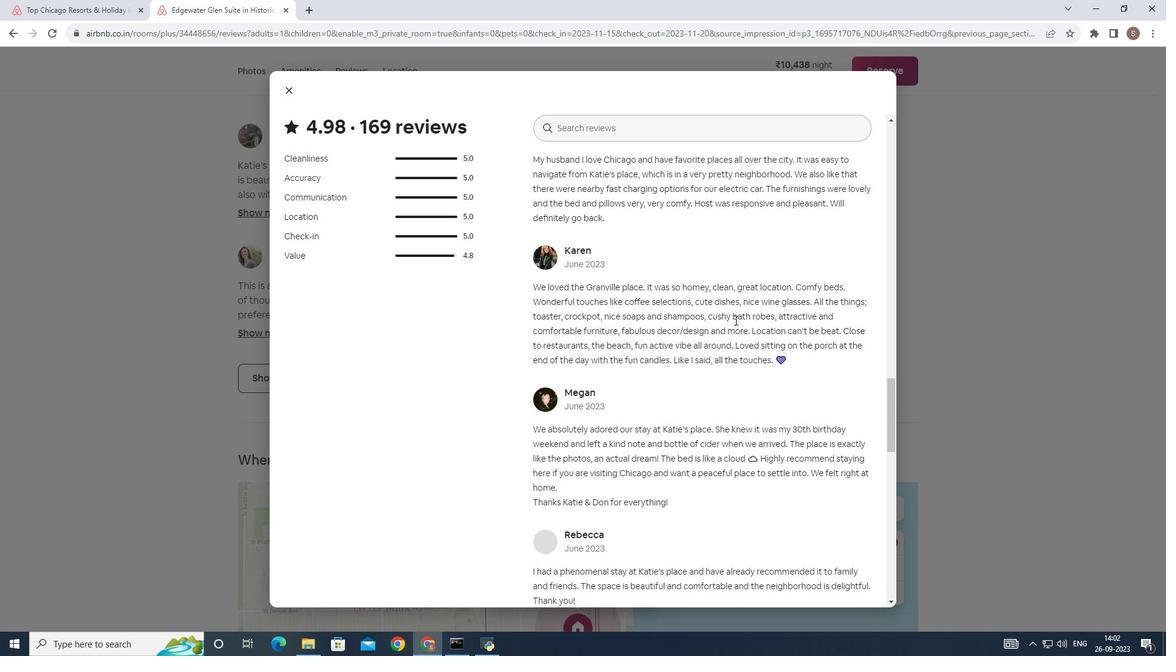 
Action: Mouse scrolled (735, 319) with delta (0, 0)
Screenshot: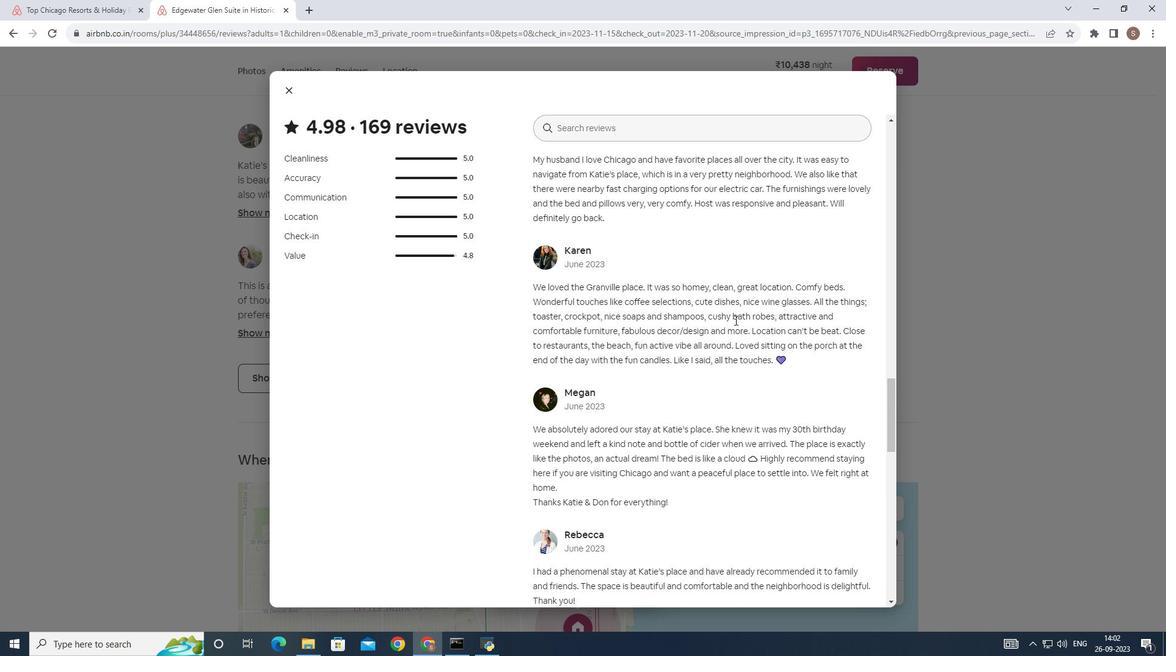 
Action: Mouse scrolled (735, 319) with delta (0, 0)
Screenshot: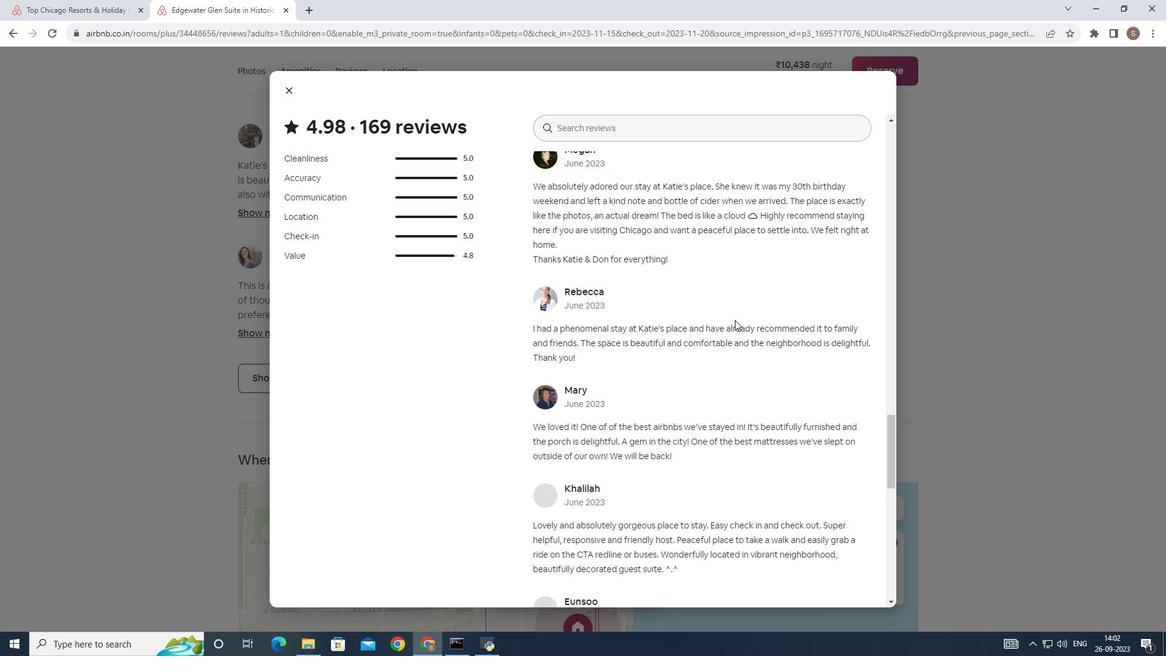 
Action: Mouse scrolled (735, 319) with delta (0, 0)
Screenshot: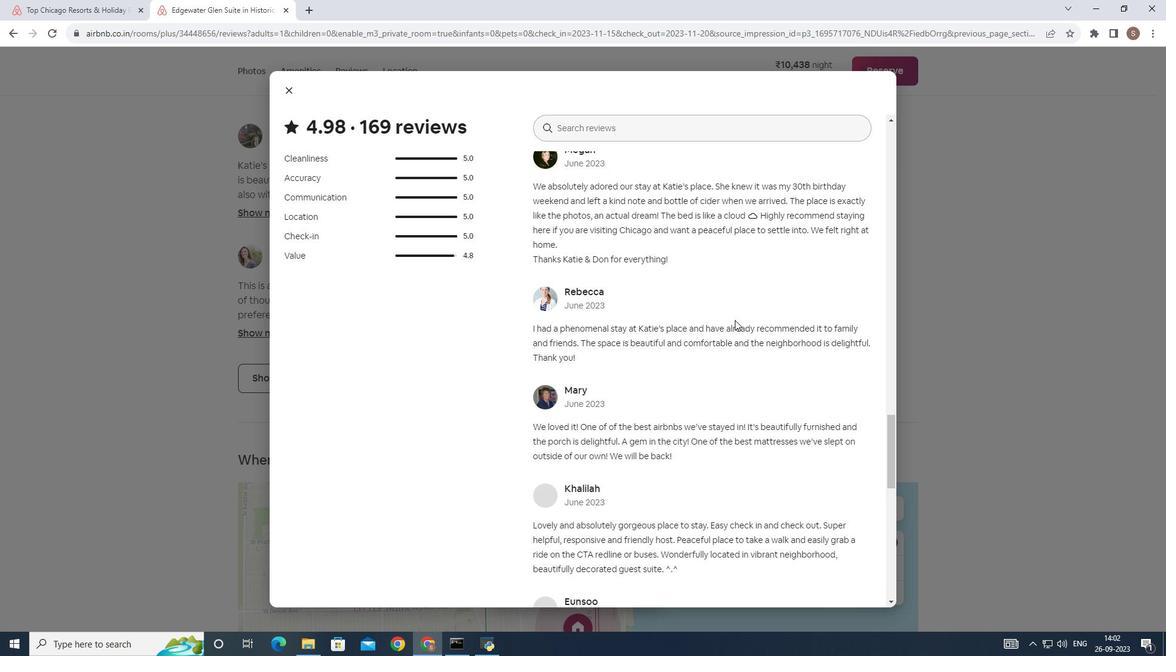 
Action: Mouse scrolled (735, 319) with delta (0, 0)
Screenshot: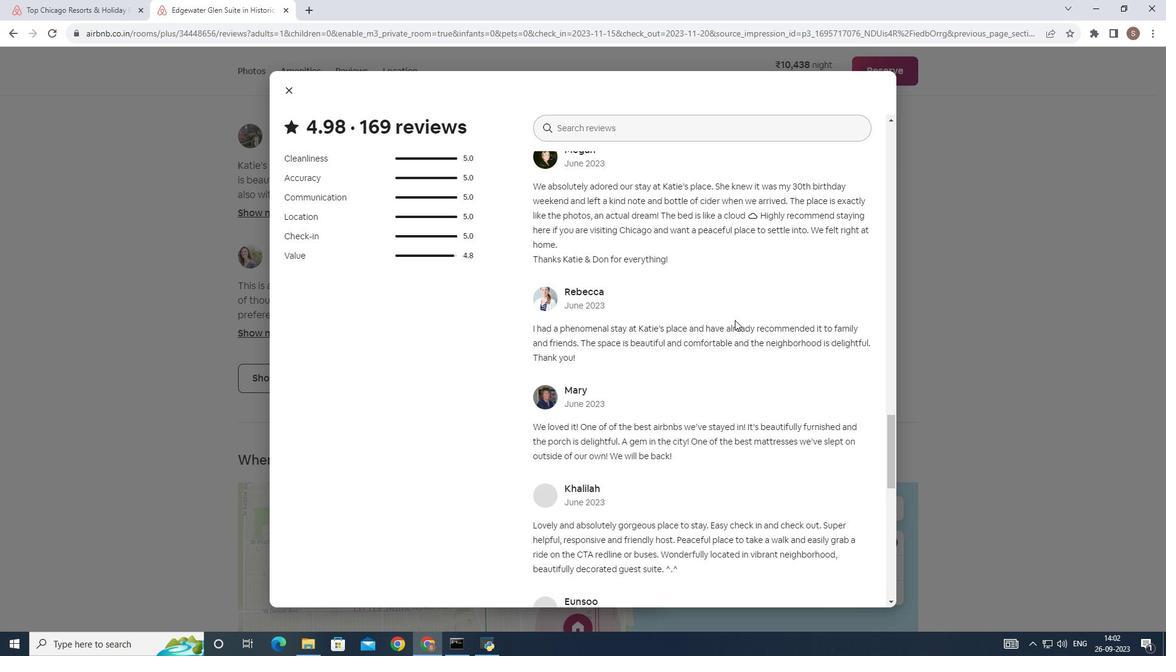
Action: Mouse scrolled (735, 319) with delta (0, 0)
Screenshot: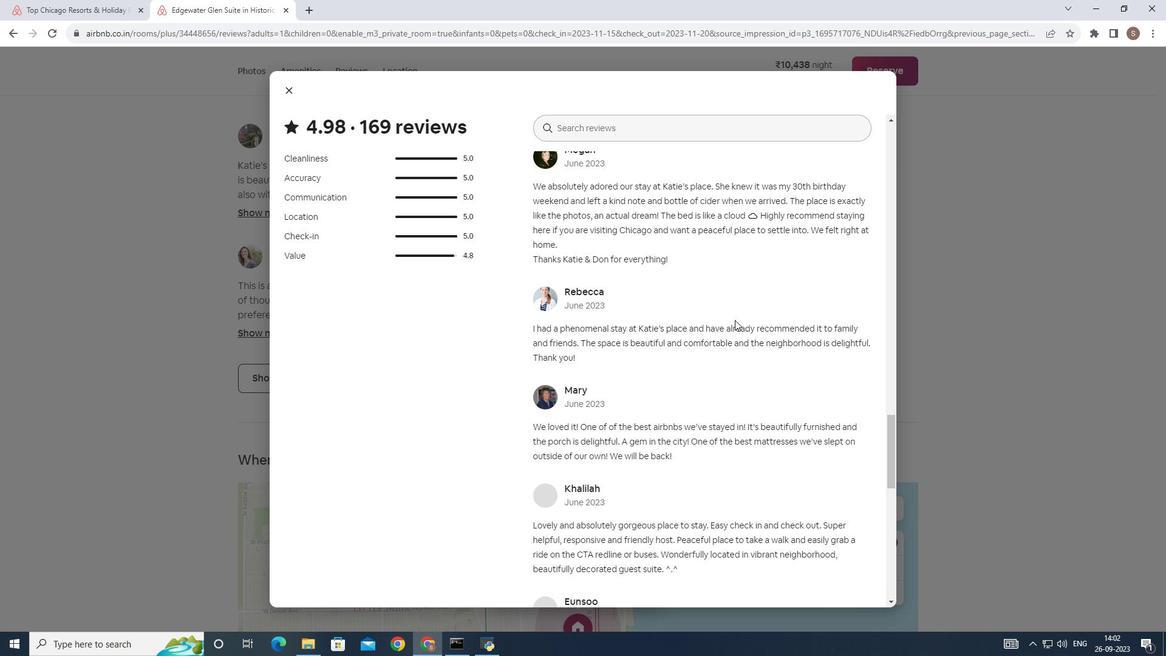 
Action: Mouse scrolled (735, 319) with delta (0, 0)
Screenshot: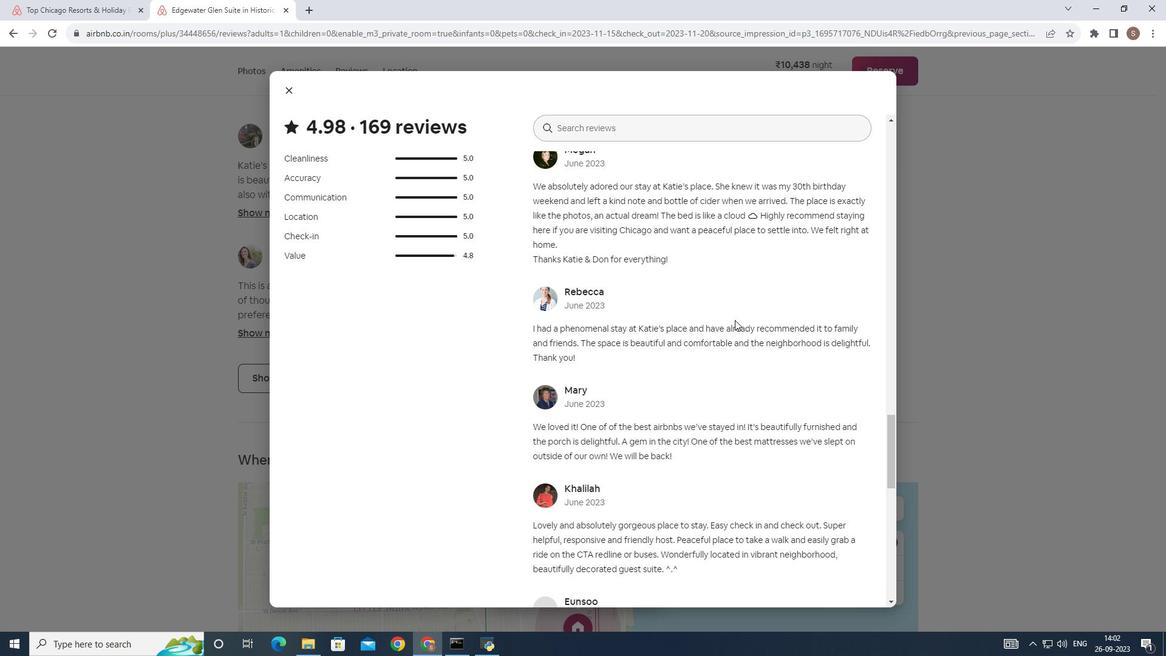 
Action: Mouse scrolled (735, 320) with delta (0, 0)
Screenshot: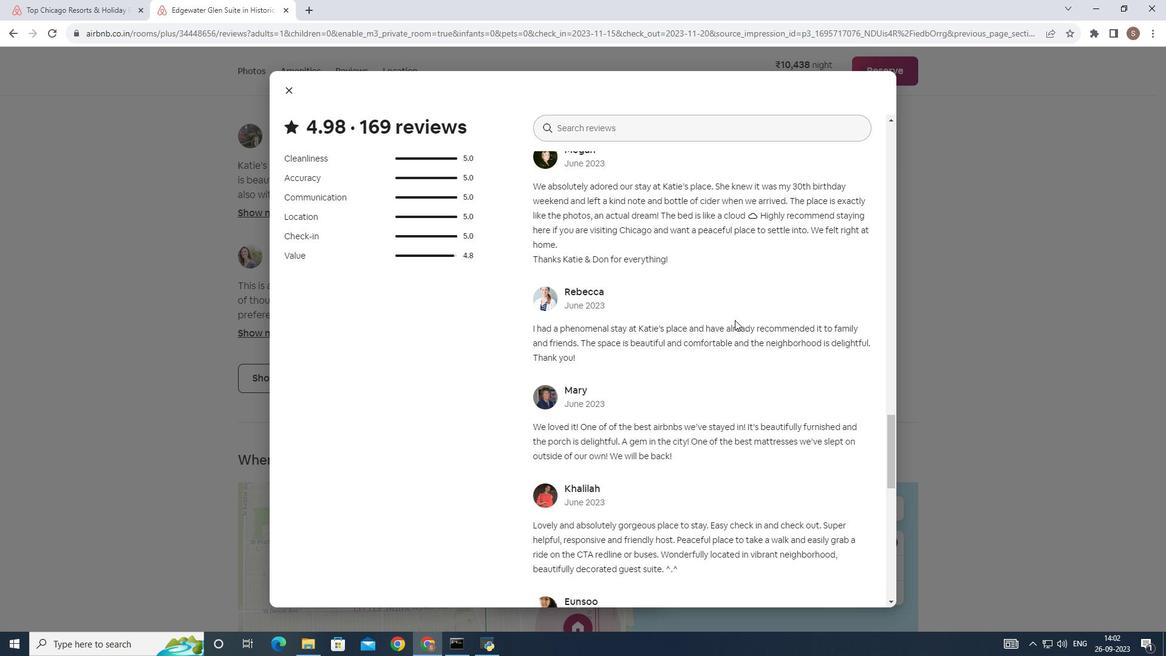 
Action: Mouse scrolled (735, 319) with delta (0, 0)
Screenshot: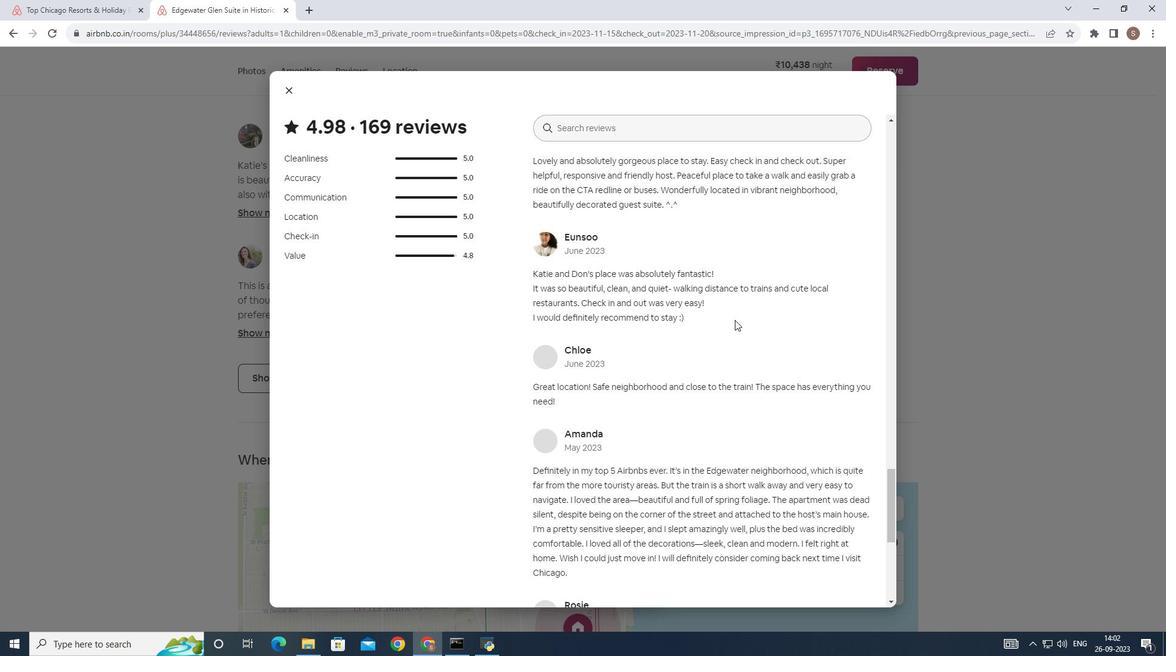 
Action: Mouse scrolled (735, 319) with delta (0, 0)
Screenshot: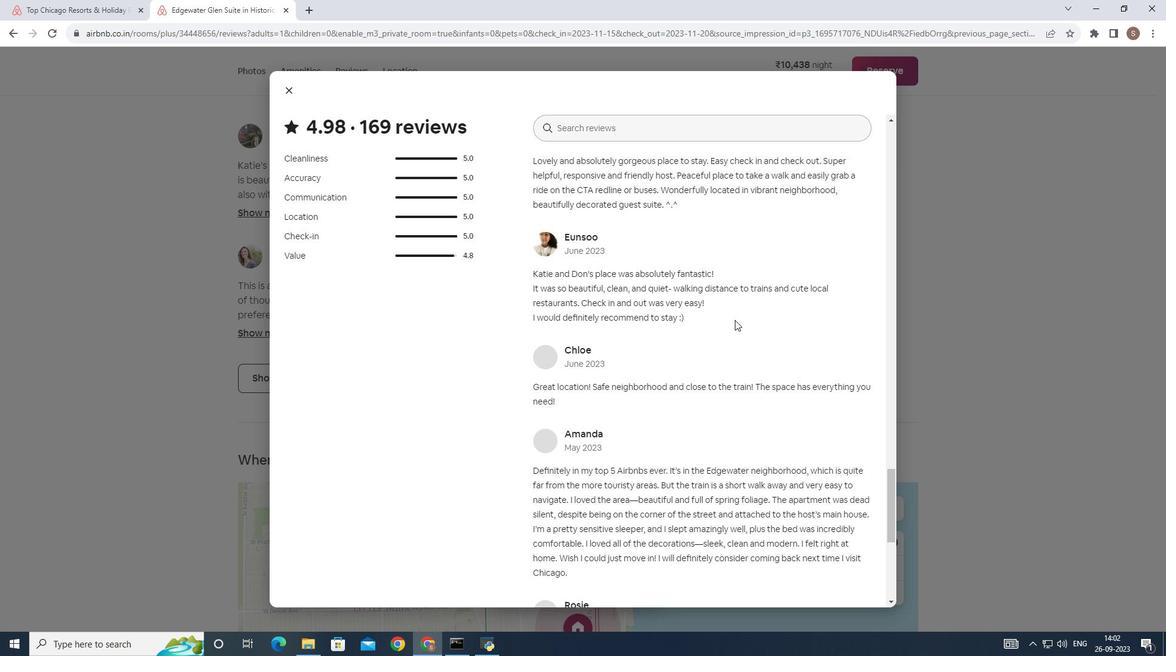 
Action: Mouse scrolled (735, 319) with delta (0, 0)
Screenshot: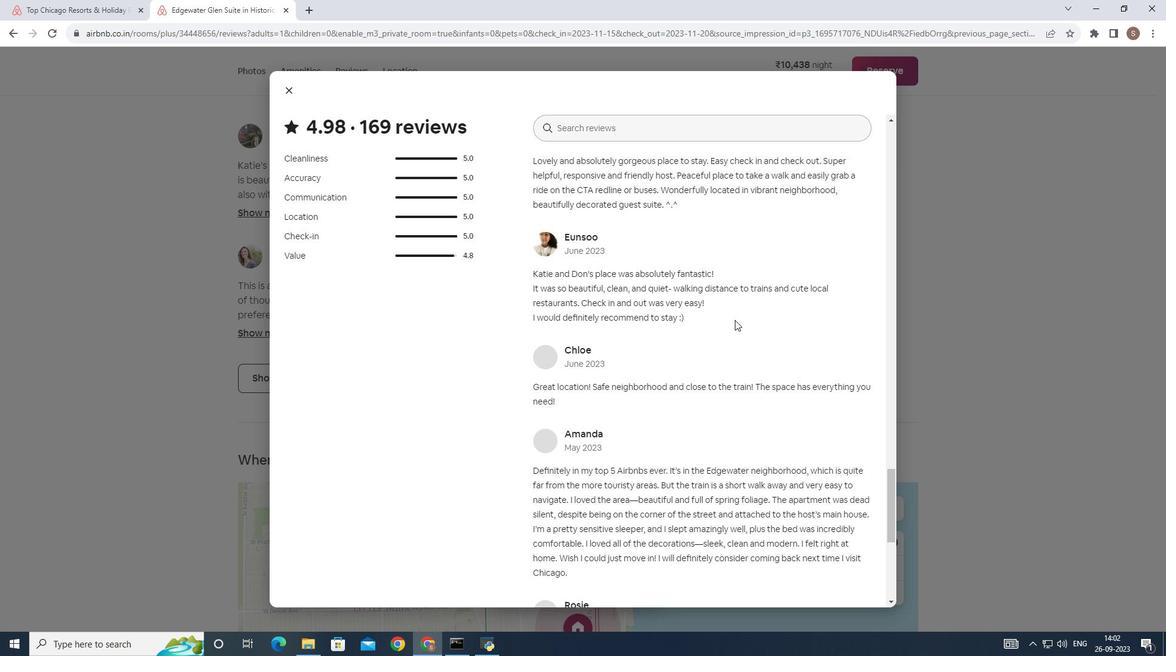 
Action: Mouse scrolled (735, 319) with delta (0, 0)
Screenshot: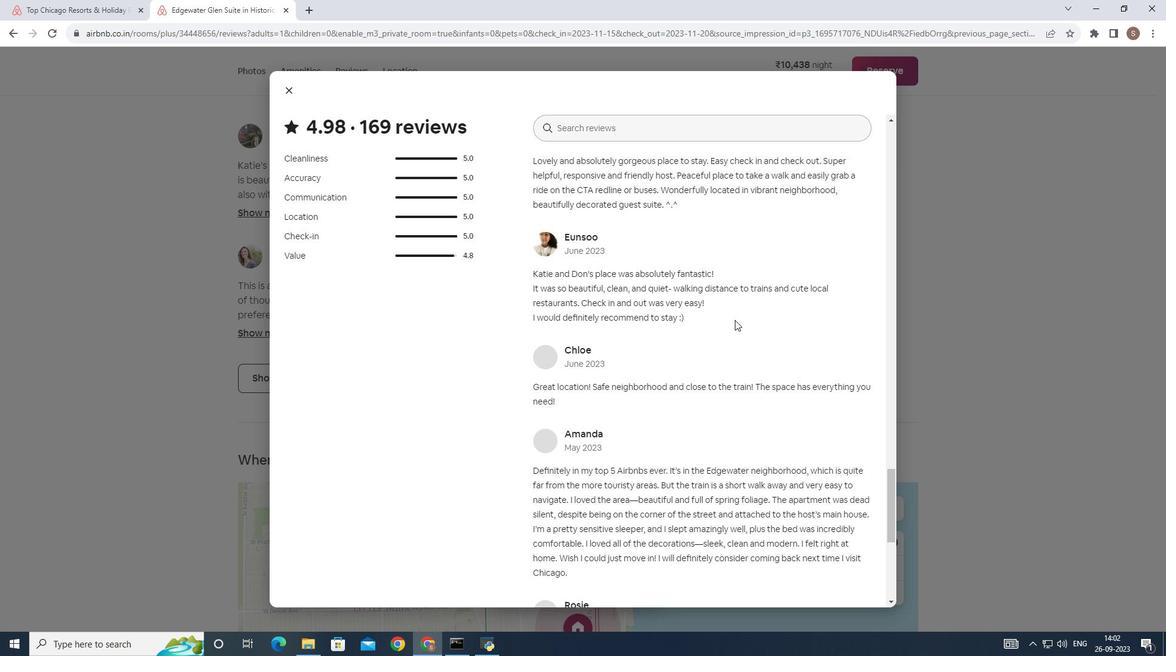 
Action: Mouse scrolled (735, 319) with delta (0, 0)
Screenshot: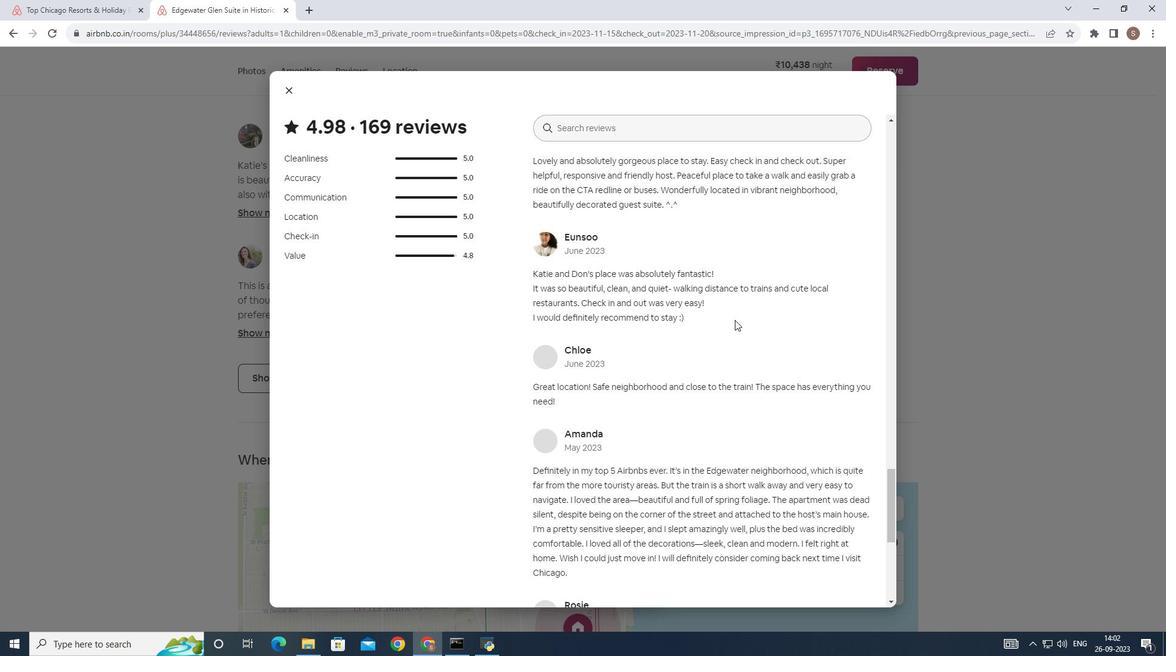 
Action: Mouse scrolled (735, 319) with delta (0, 0)
Screenshot: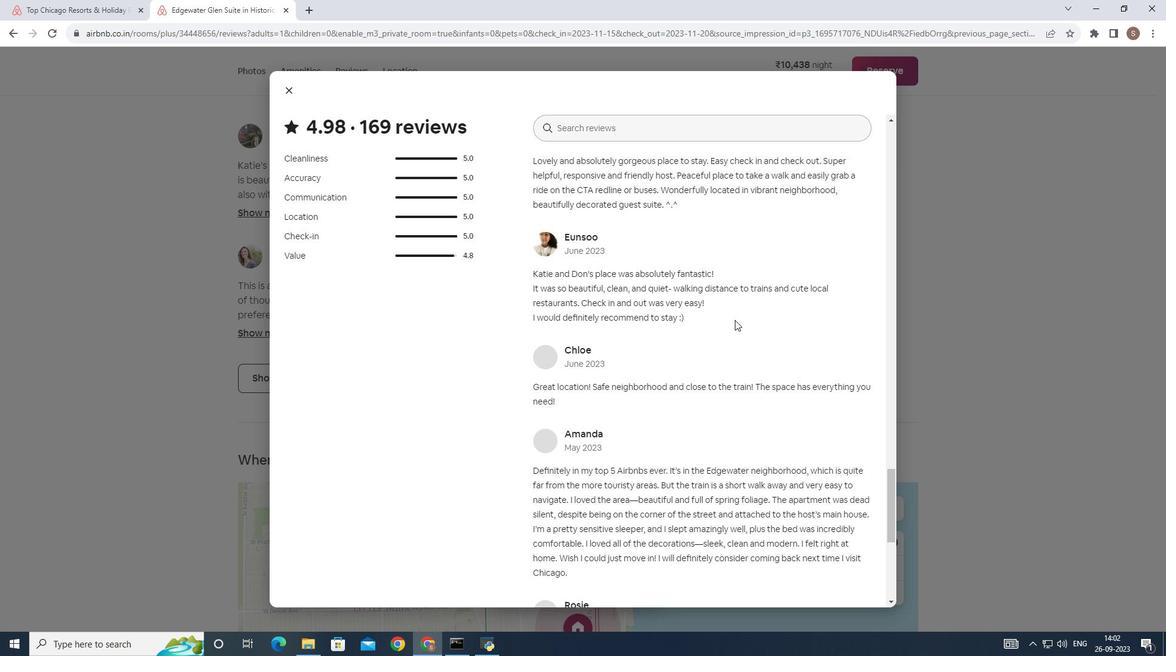 
Action: Mouse scrolled (735, 319) with delta (0, 0)
Screenshot: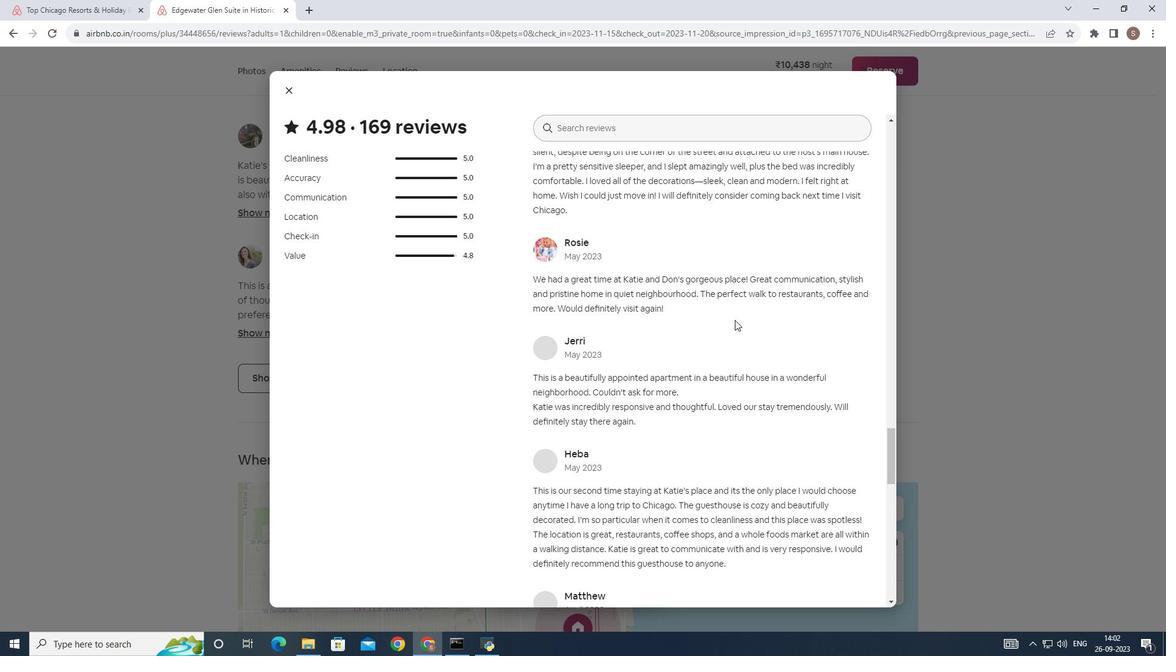 
Action: Mouse scrolled (735, 319) with delta (0, 0)
Screenshot: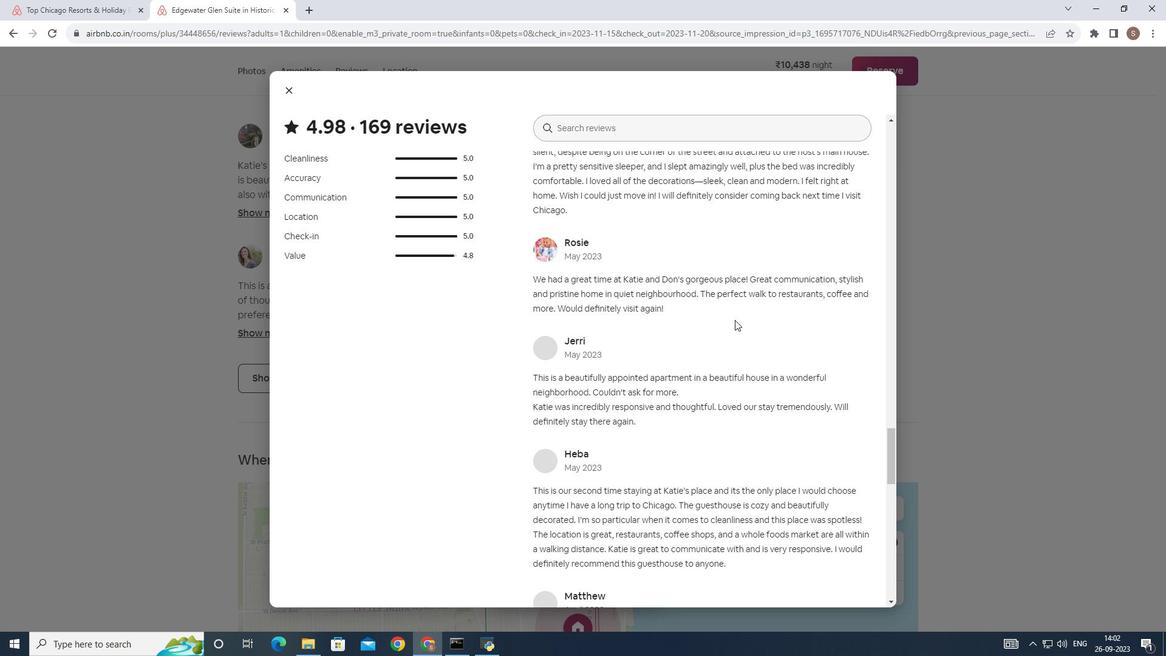
Action: Mouse scrolled (735, 319) with delta (0, 0)
Screenshot: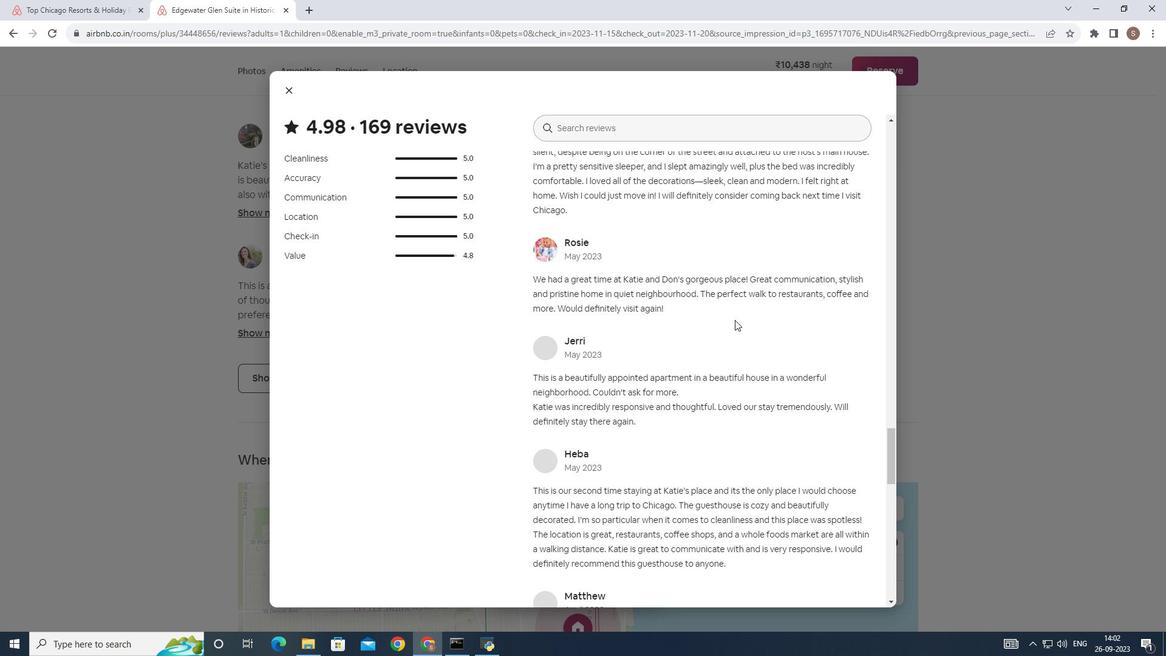 
Action: Mouse scrolled (735, 319) with delta (0, 0)
Screenshot: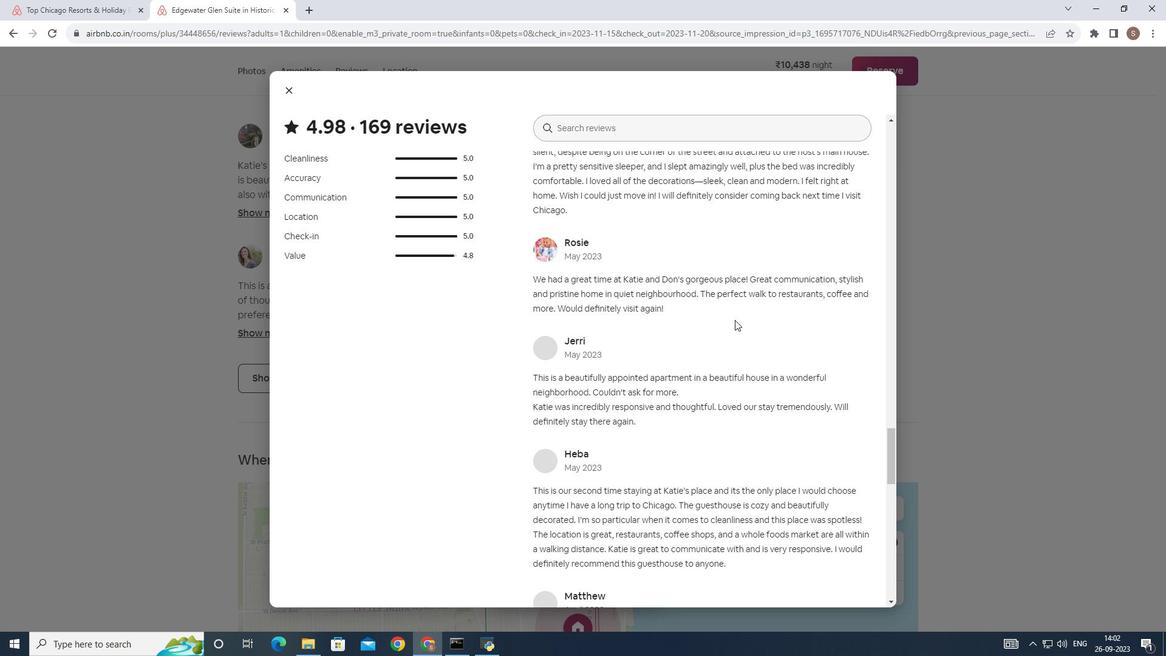 
Action: Mouse scrolled (735, 319) with delta (0, 0)
Screenshot: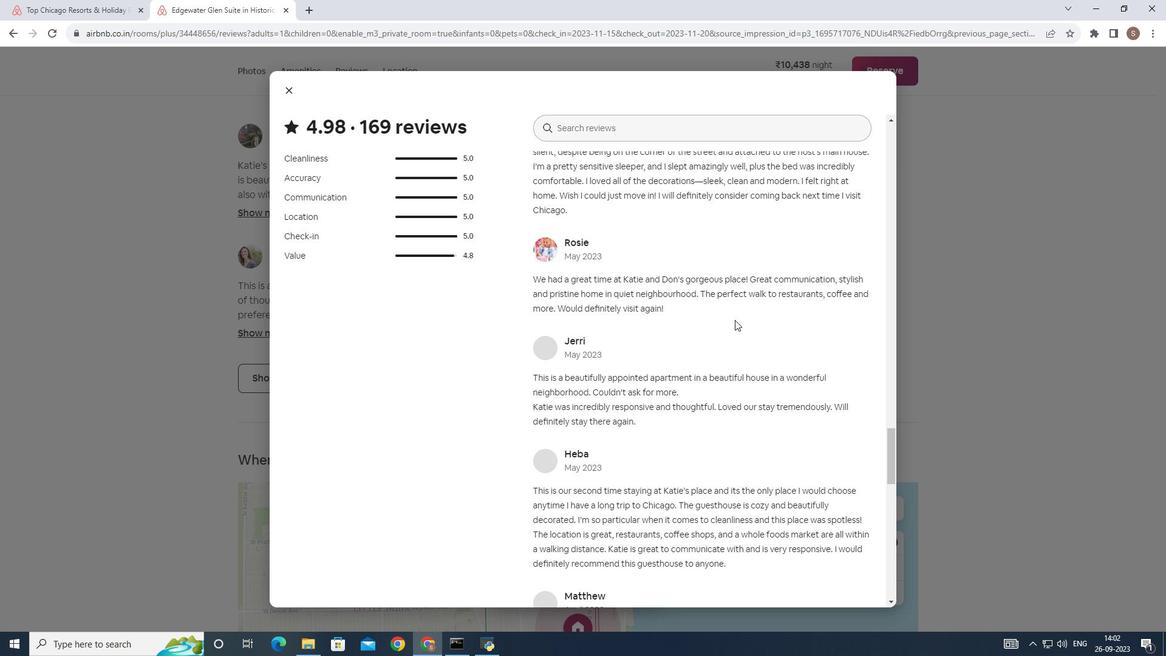 
Action: Mouse scrolled (735, 319) with delta (0, 0)
Screenshot: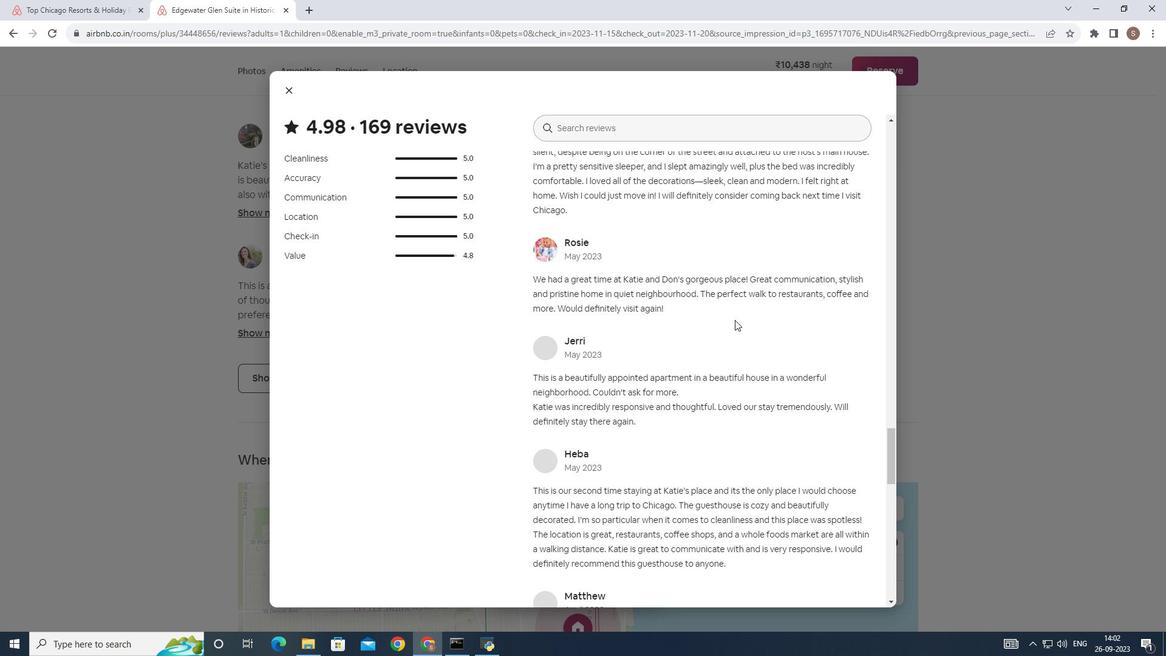 
Action: Mouse scrolled (735, 319) with delta (0, 0)
Screenshot: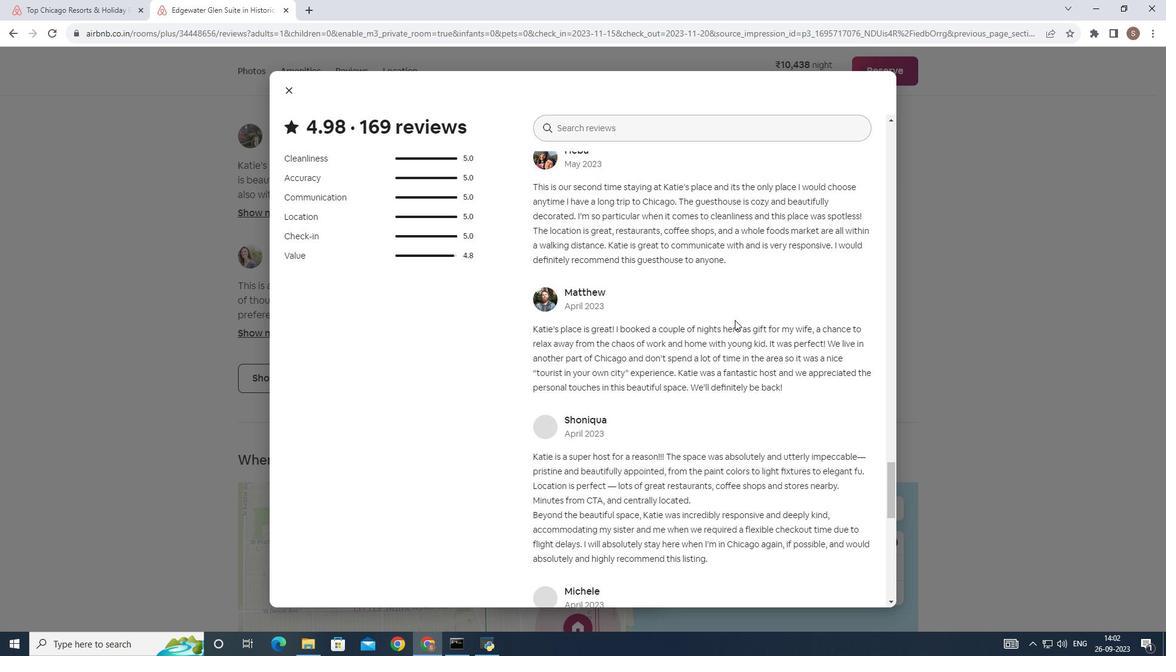 
Action: Mouse scrolled (735, 319) with delta (0, 0)
Screenshot: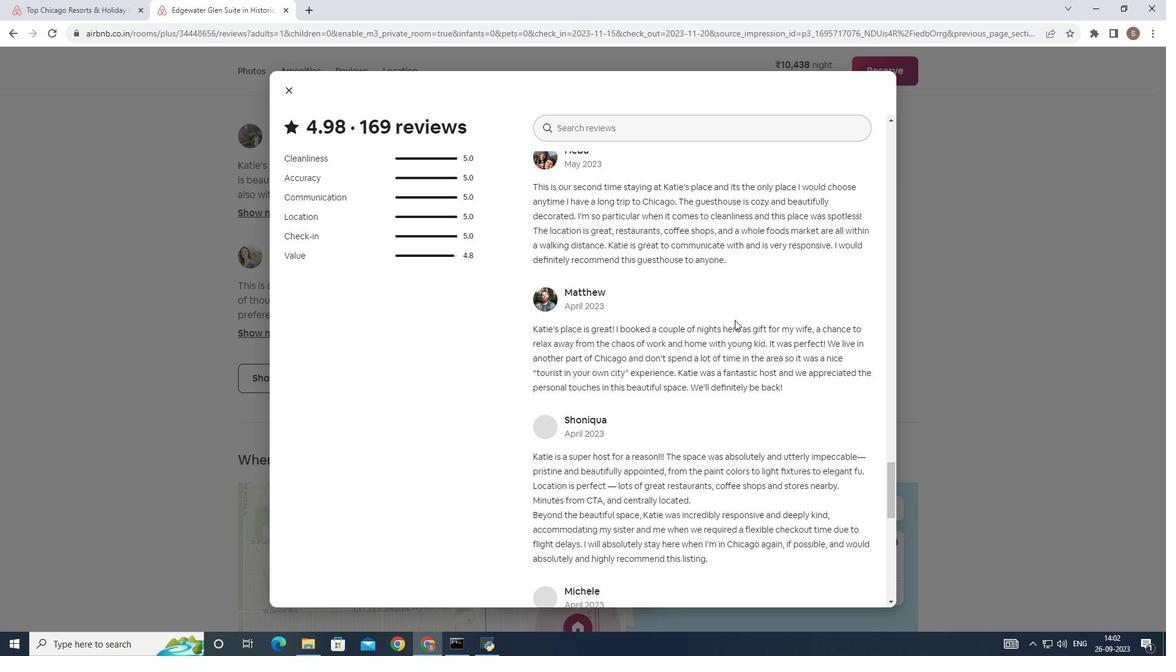 
Action: Mouse scrolled (735, 319) with delta (0, 0)
Screenshot: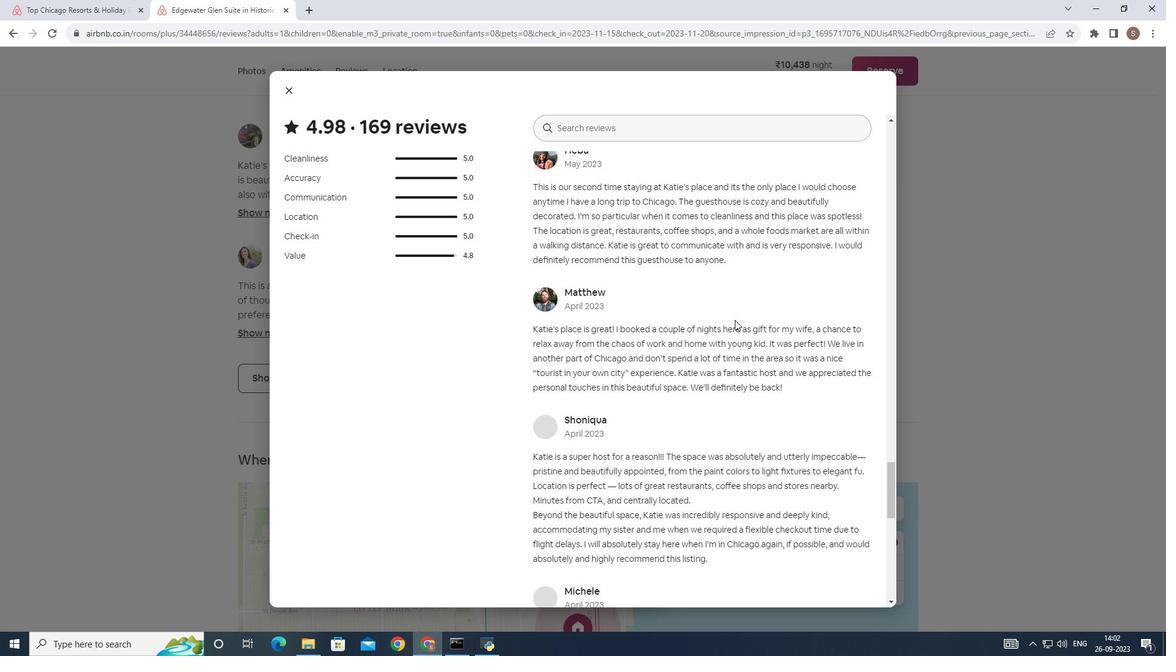 
Action: Mouse scrolled (735, 319) with delta (0, 0)
Screenshot: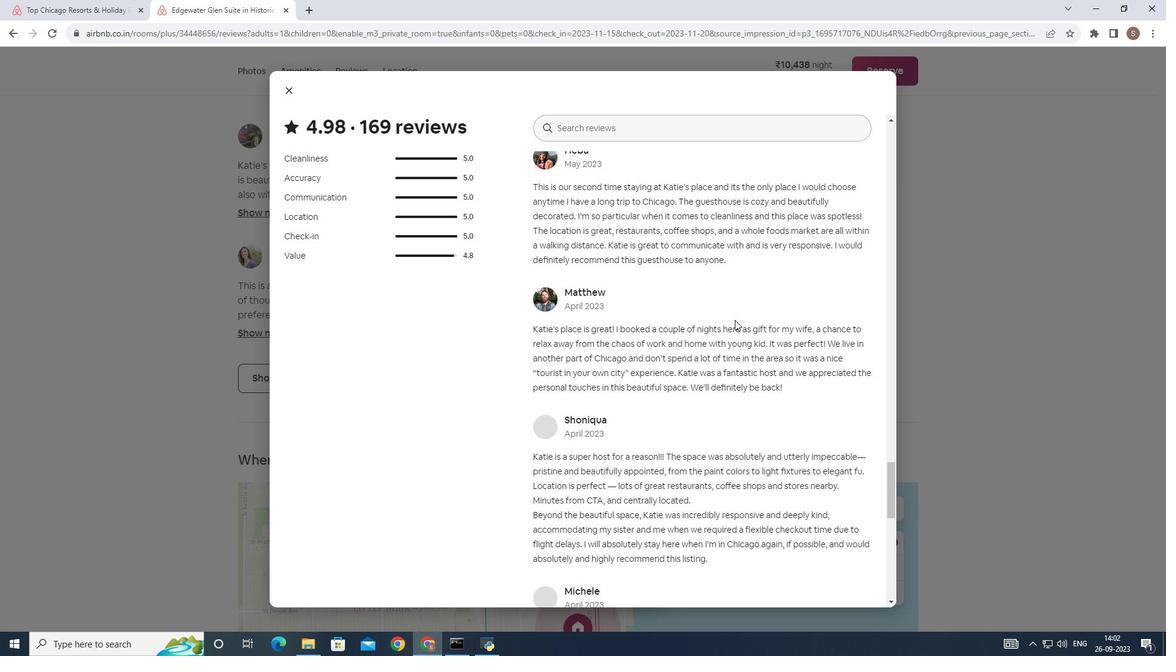 
Action: Mouse scrolled (735, 319) with delta (0, 0)
Screenshot: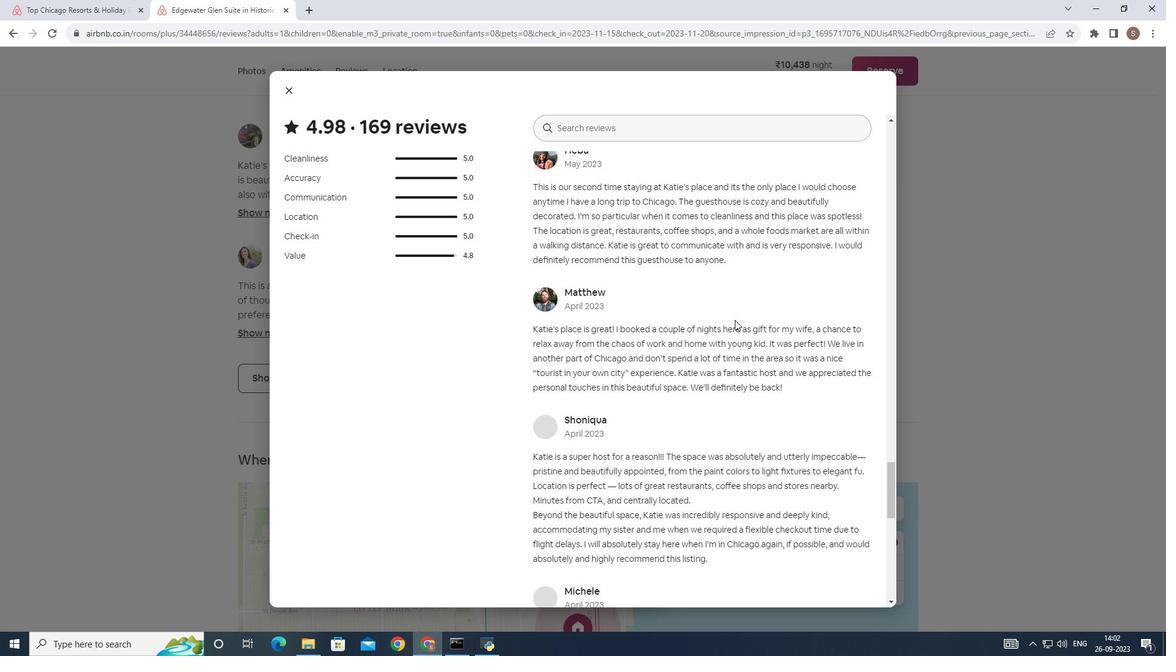 
Action: Mouse scrolled (735, 319) with delta (0, 0)
Screenshot: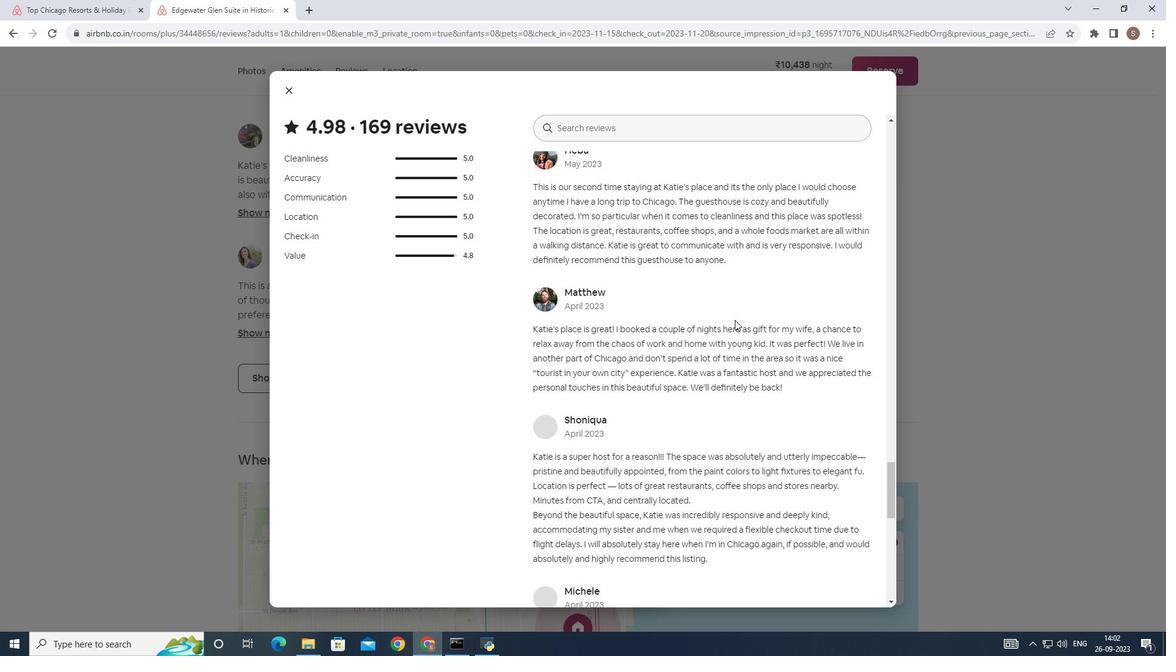 
Action: Mouse scrolled (735, 320) with delta (0, 0)
Screenshot: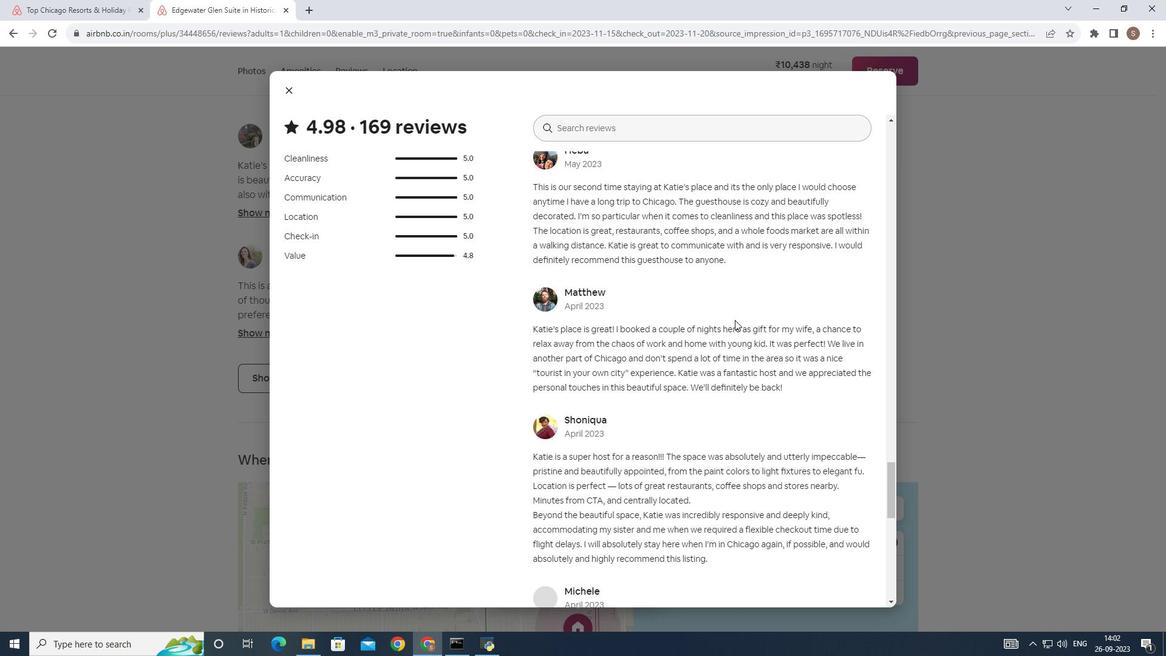 
Action: Mouse scrolled (735, 319) with delta (0, 0)
Screenshot: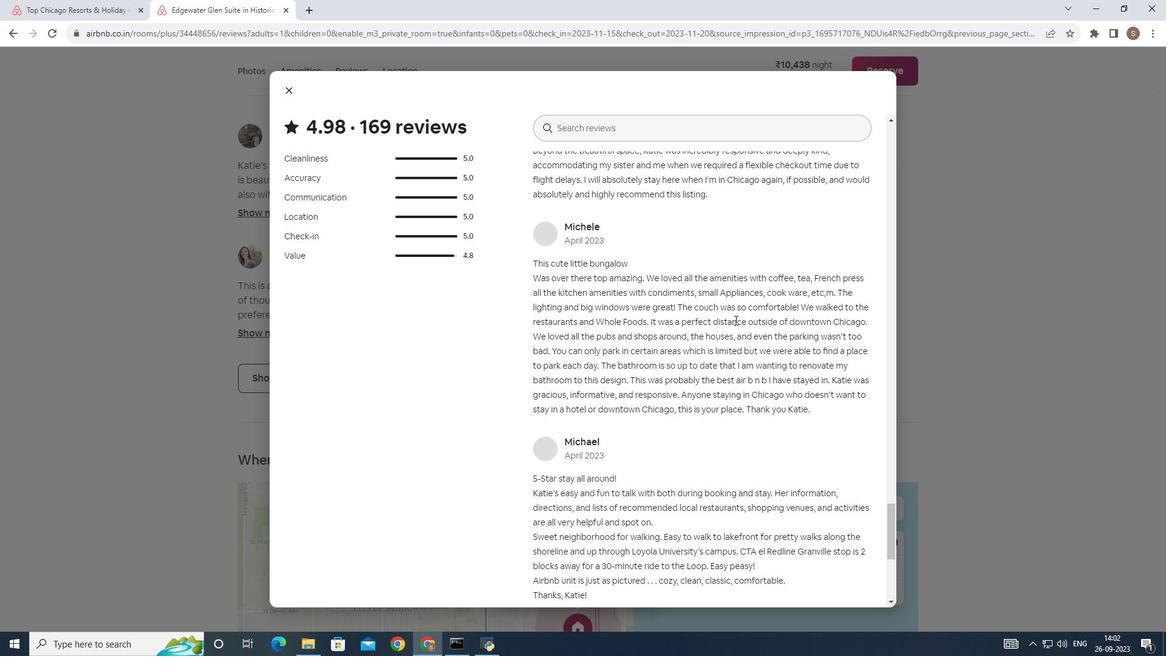 
Action: Mouse scrolled (735, 319) with delta (0, 0)
Screenshot: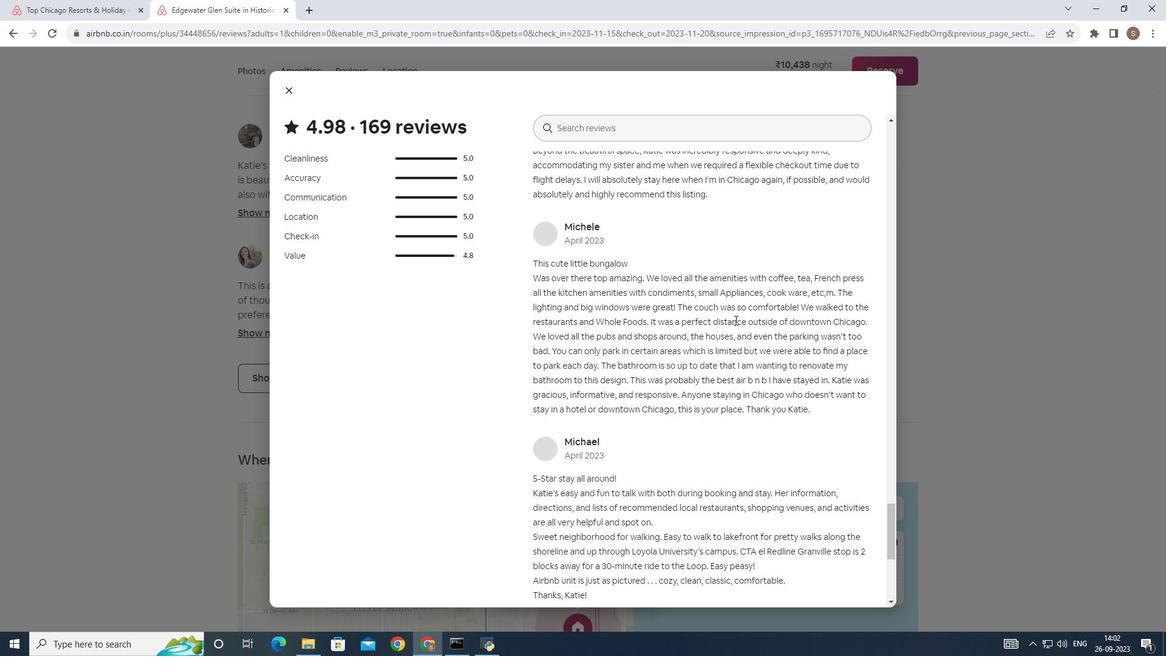 
Action: Mouse scrolled (735, 319) with delta (0, 0)
Screenshot: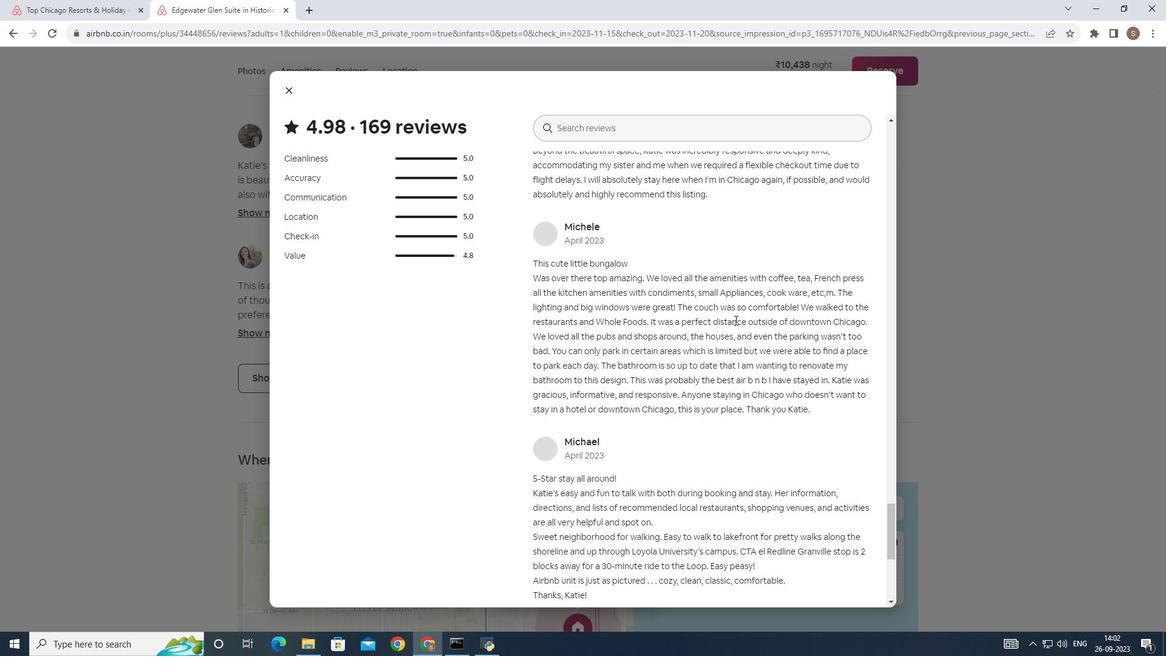 
Action: Mouse scrolled (735, 319) with delta (0, 0)
Screenshot: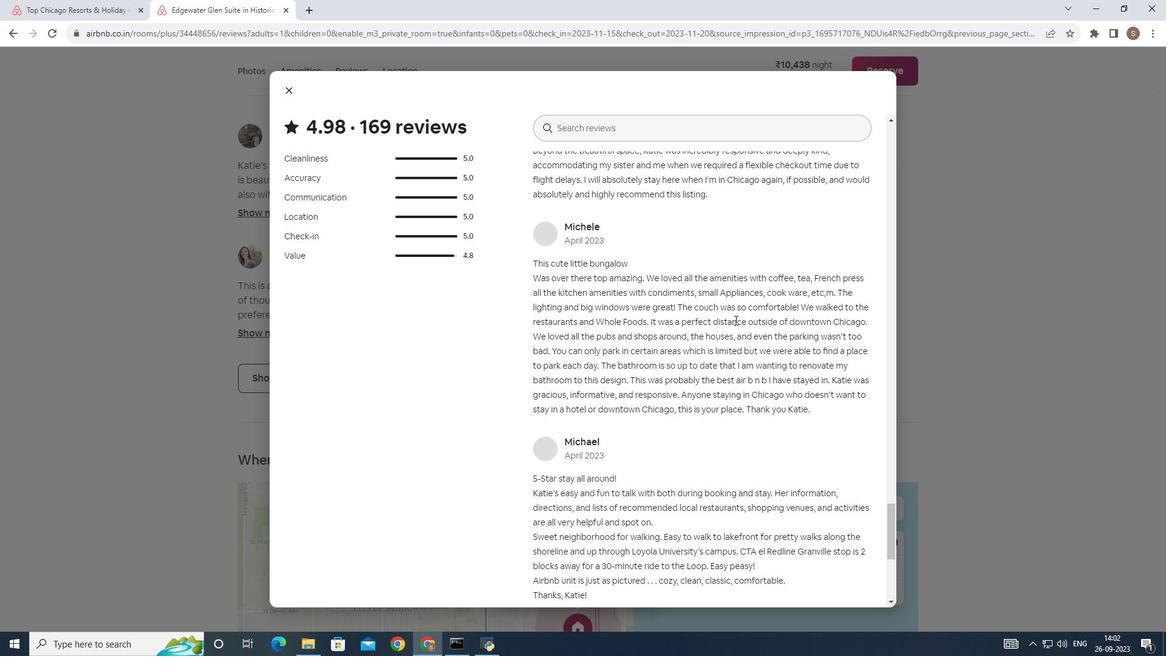 
Action: Mouse scrolled (735, 319) with delta (0, 0)
Screenshot: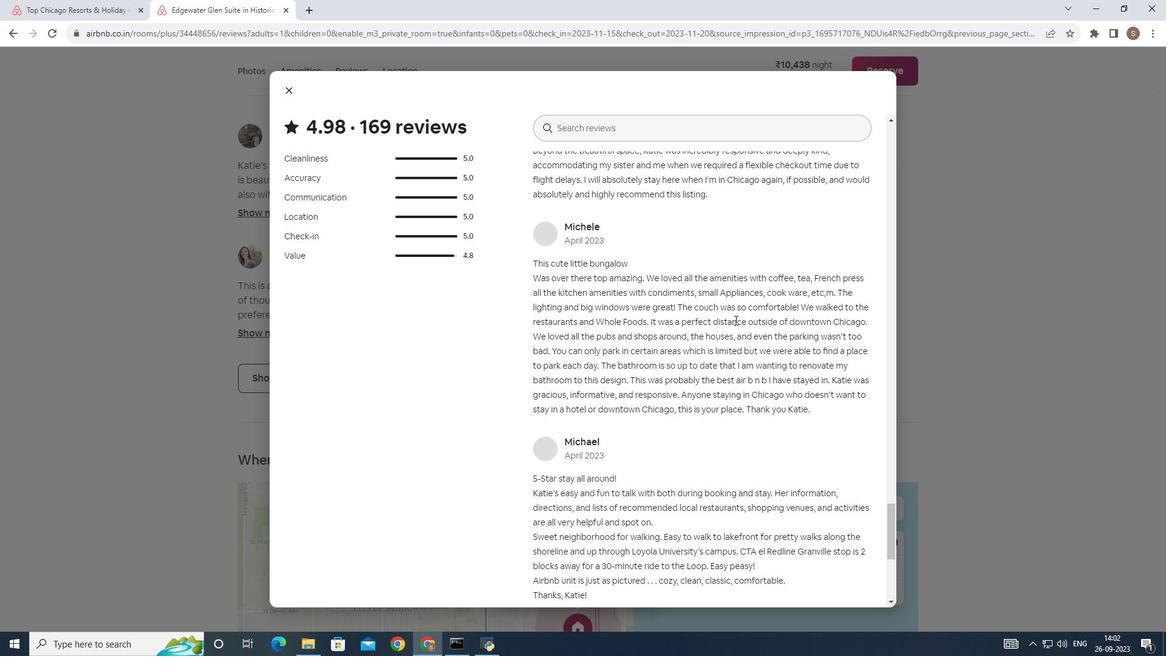 
Action: Mouse scrolled (735, 319) with delta (0, 0)
Screenshot: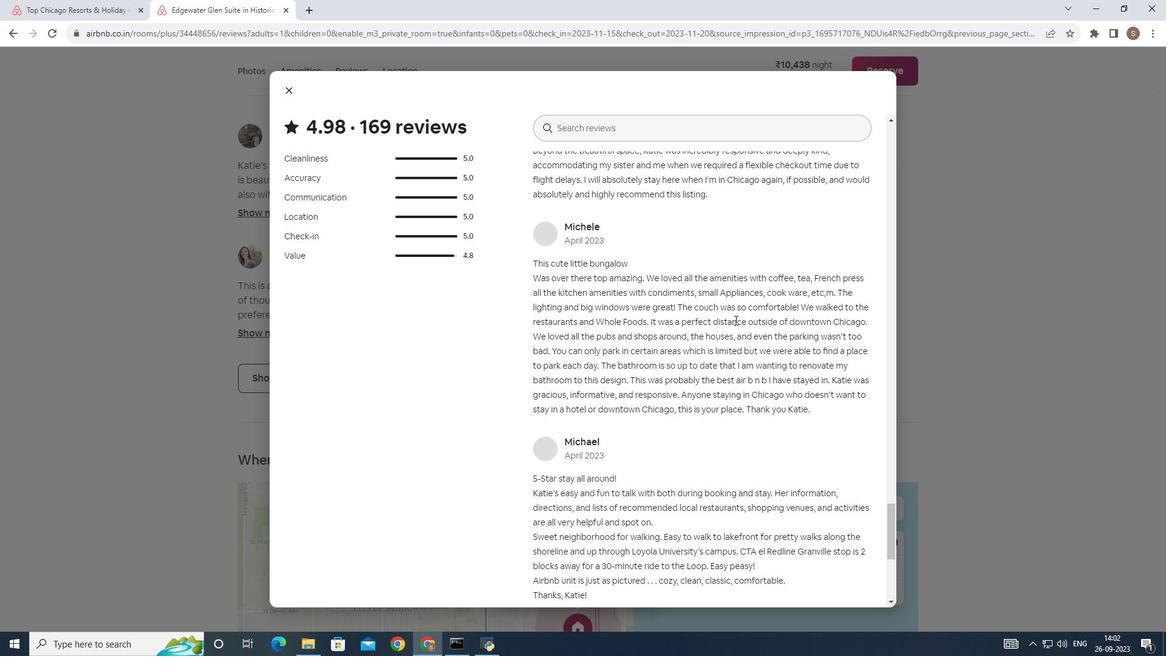 
Action: Mouse scrolled (735, 319) with delta (0, 0)
Screenshot: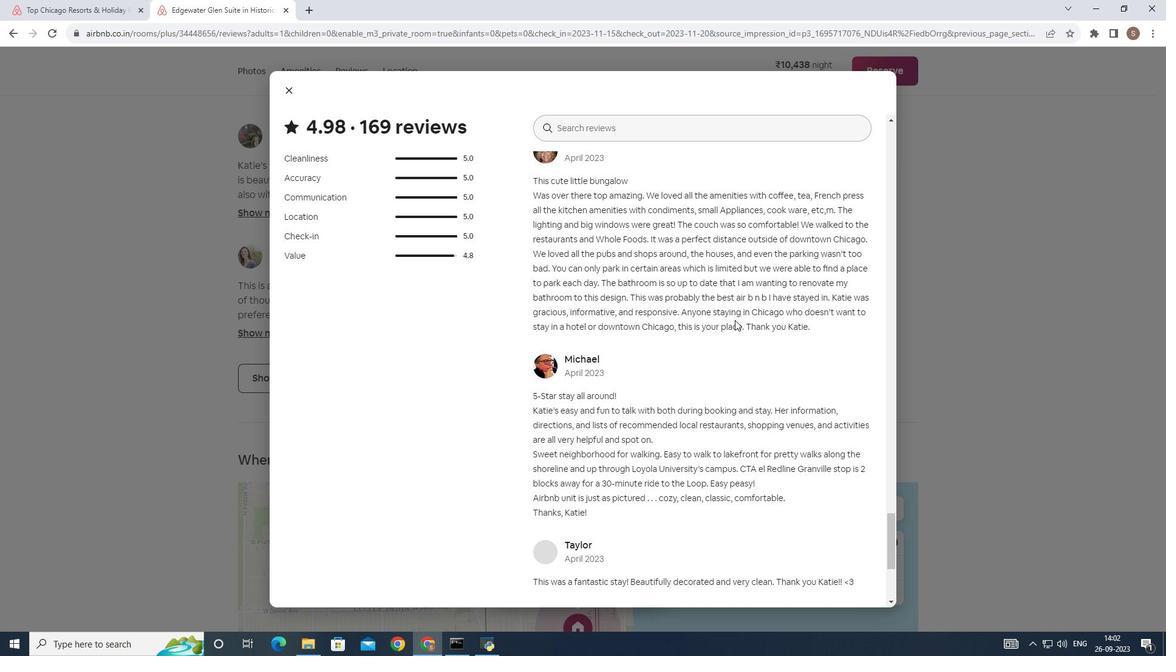 
Action: Mouse scrolled (735, 319) with delta (0, 0)
Screenshot: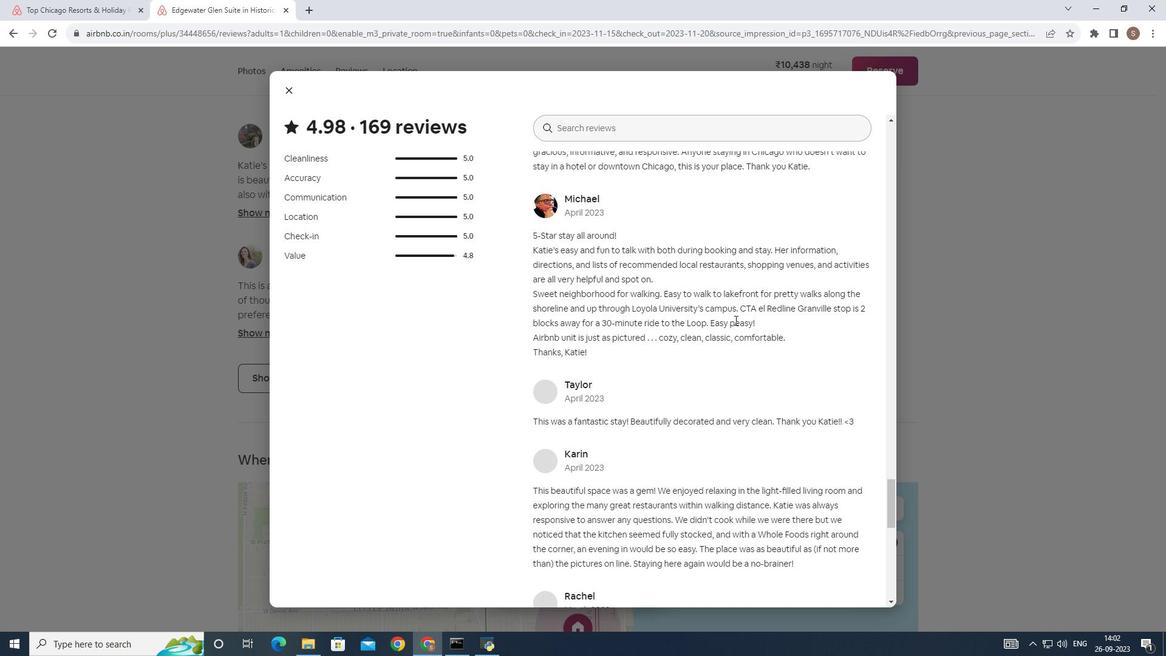 
Action: Mouse scrolled (735, 319) with delta (0, 0)
